 Task: Create a vector illustration of a vehicle.
Action: Mouse moved to (165, 133)
Screenshot: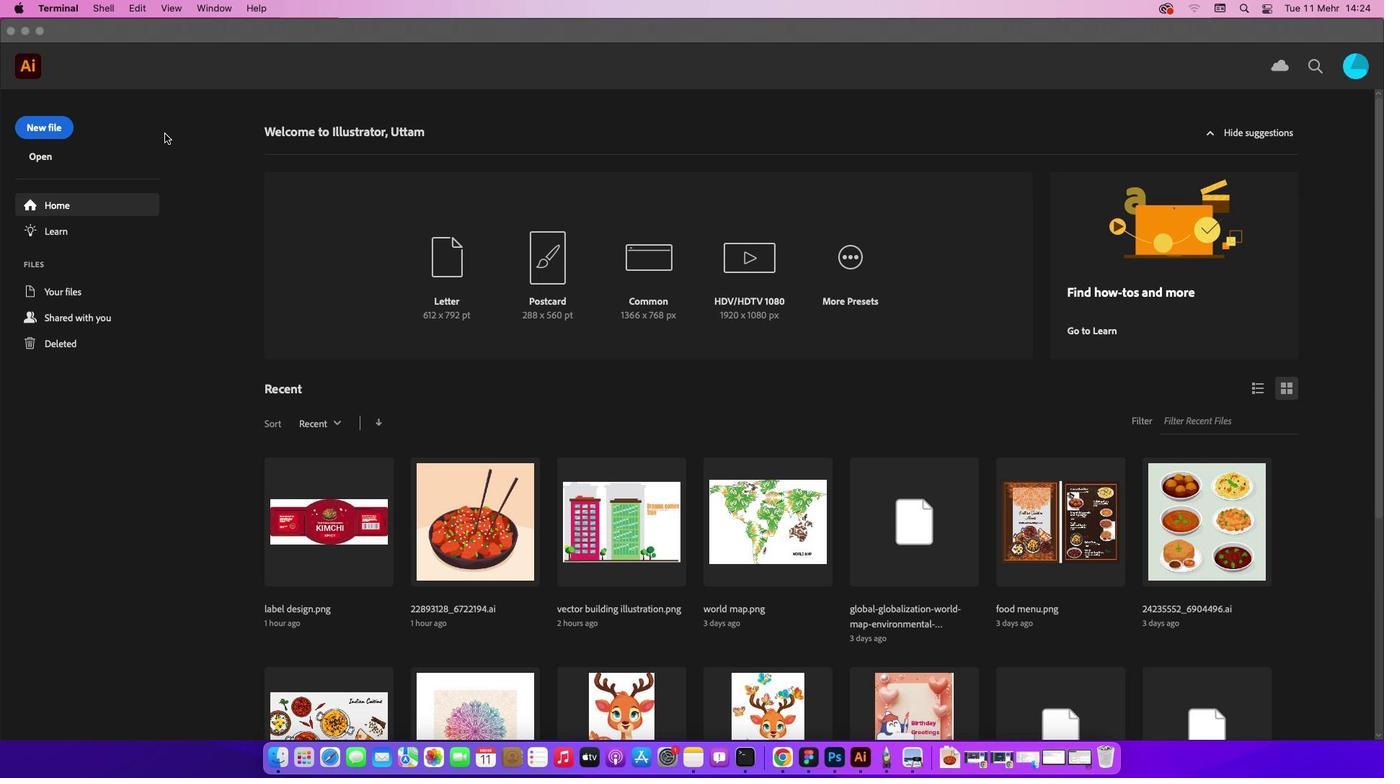 
Action: Mouse pressed left at (165, 133)
Screenshot: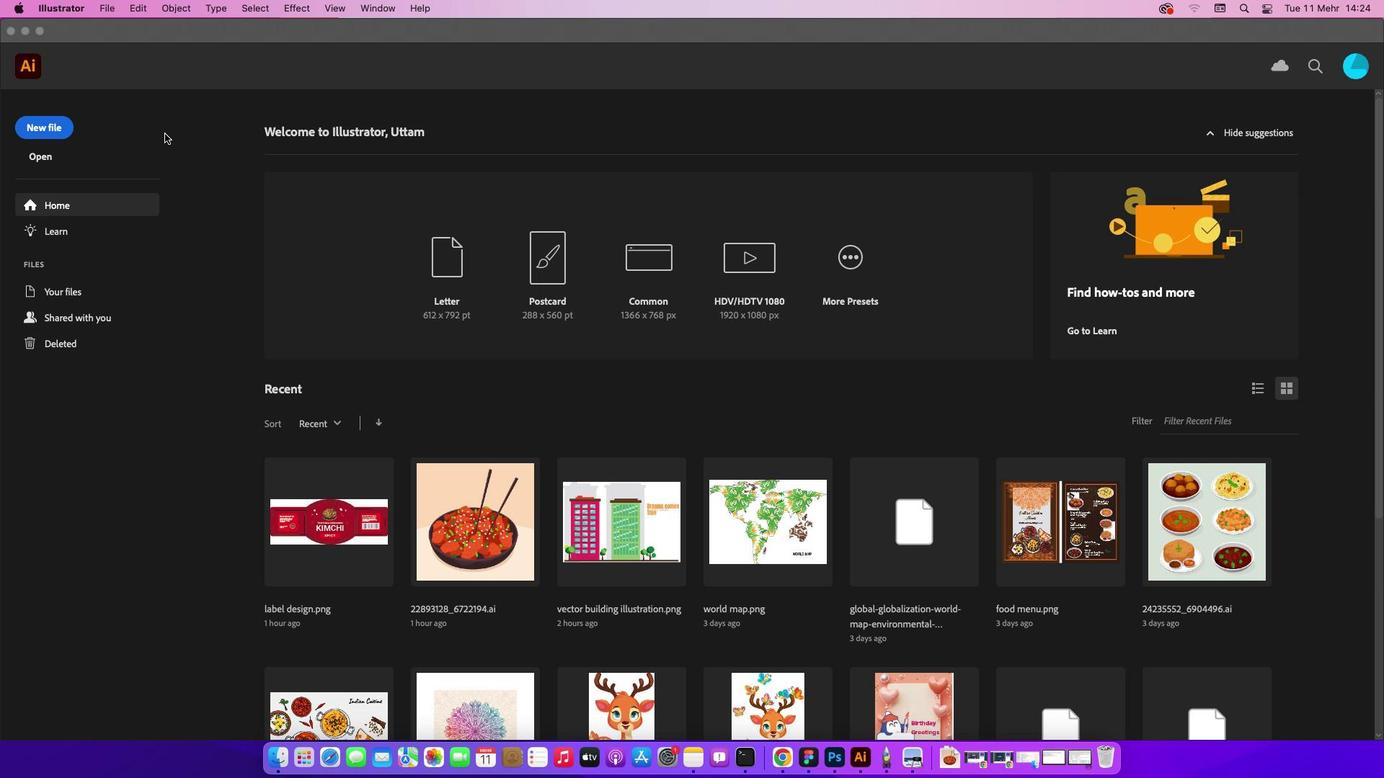 
Action: Mouse moved to (51, 129)
Screenshot: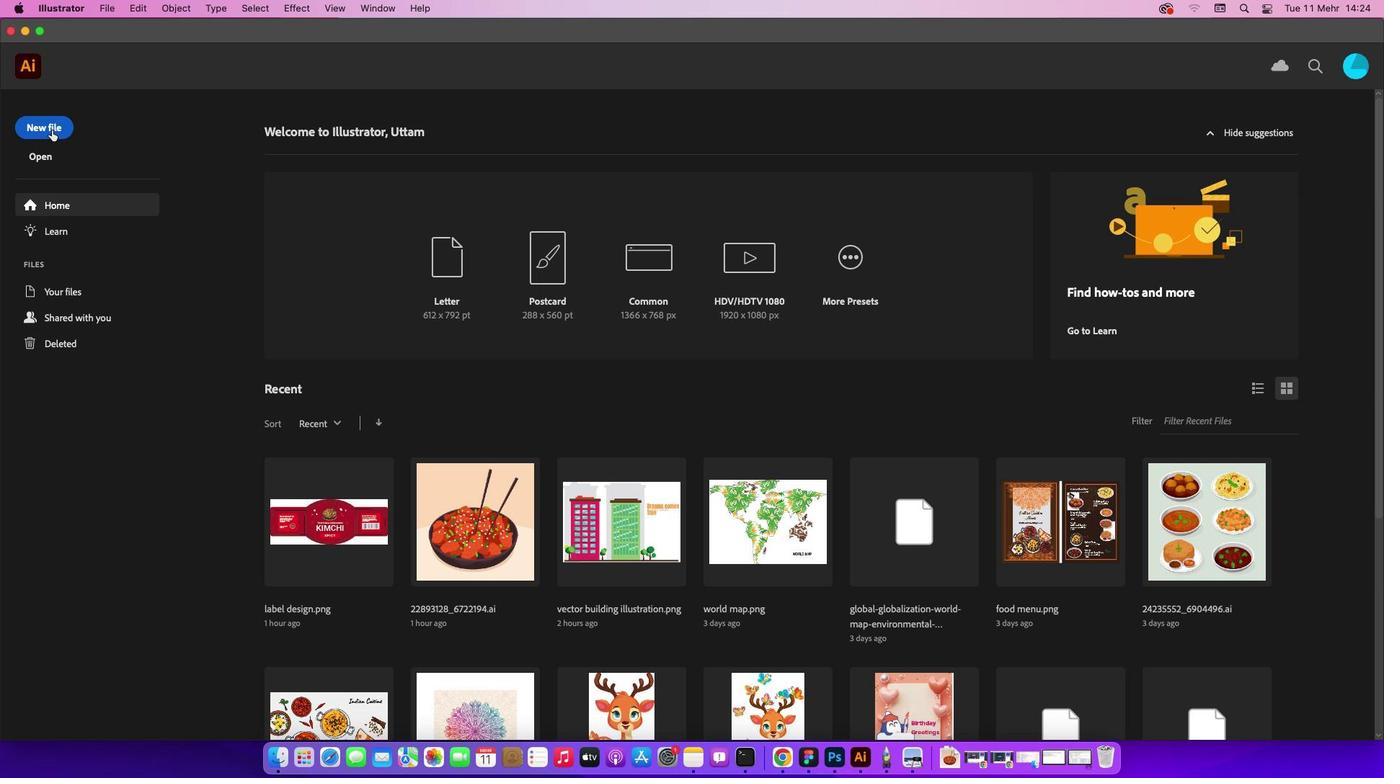 
Action: Mouse pressed left at (51, 129)
Screenshot: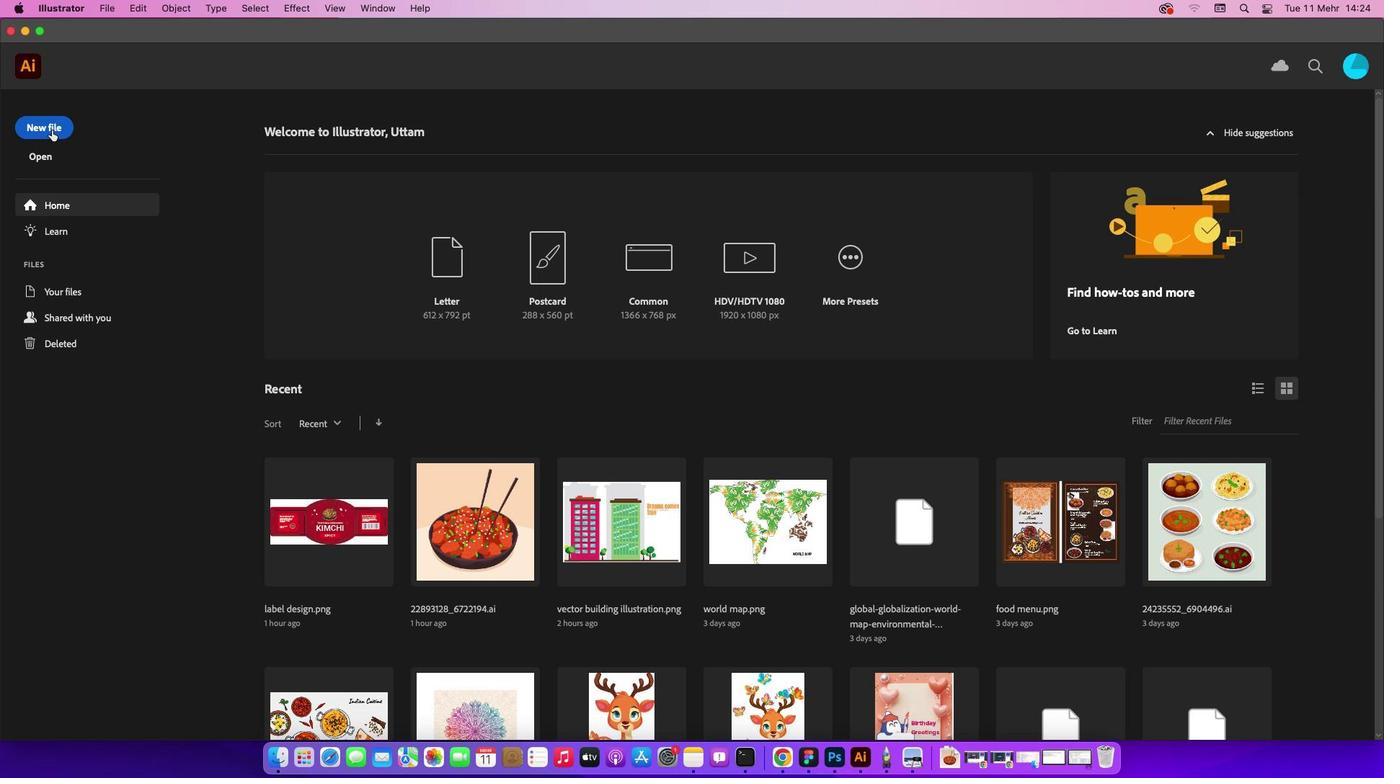 
Action: Mouse moved to (504, 279)
Screenshot: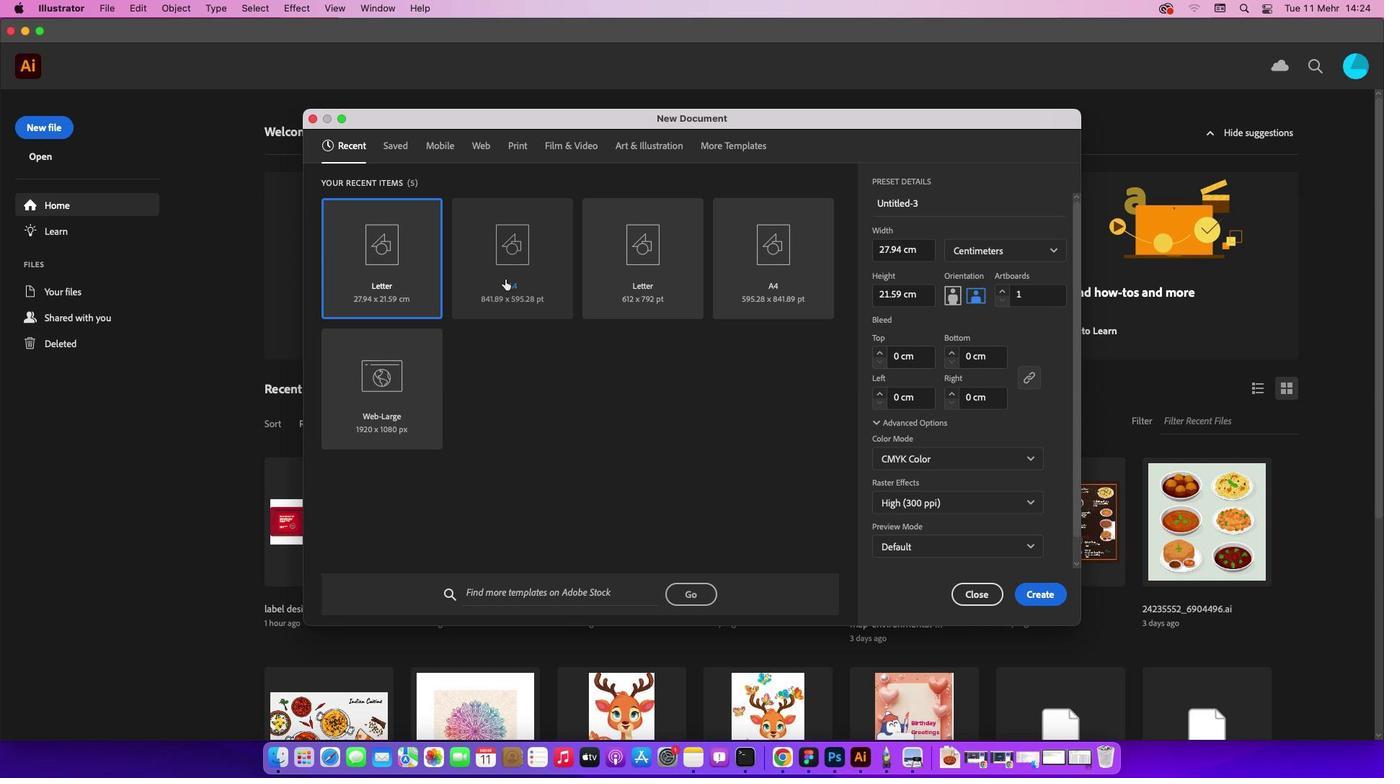 
Action: Mouse pressed left at (504, 279)
Screenshot: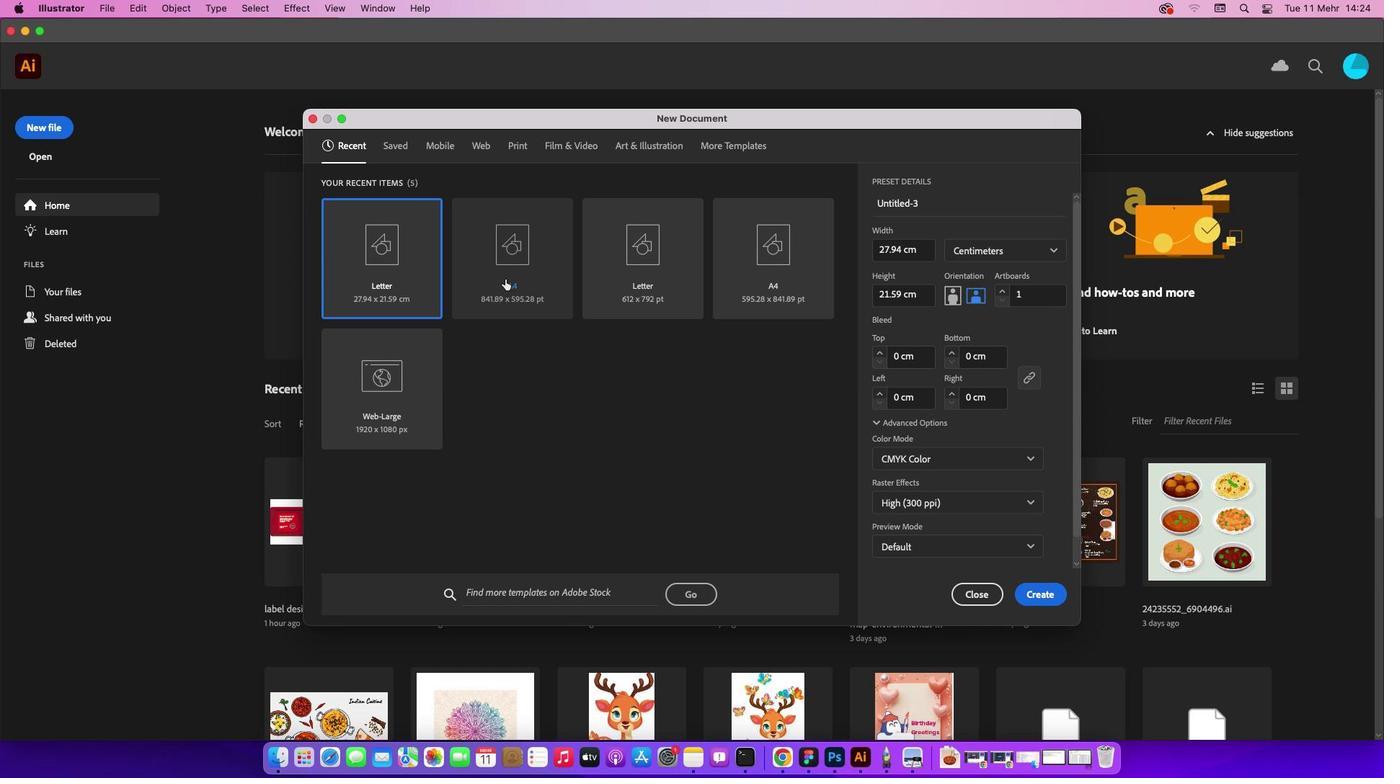 
Action: Mouse moved to (1042, 592)
Screenshot: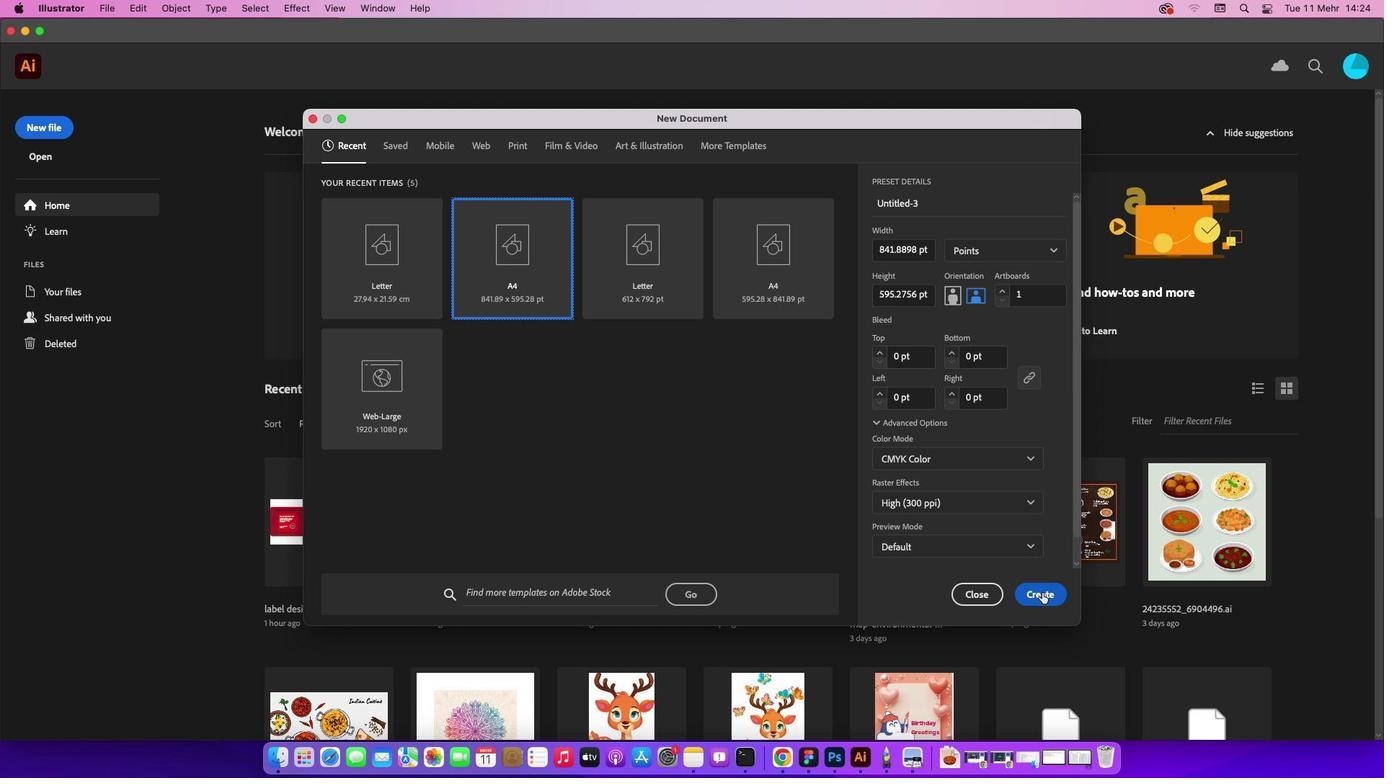
Action: Mouse pressed left at (1042, 592)
Screenshot: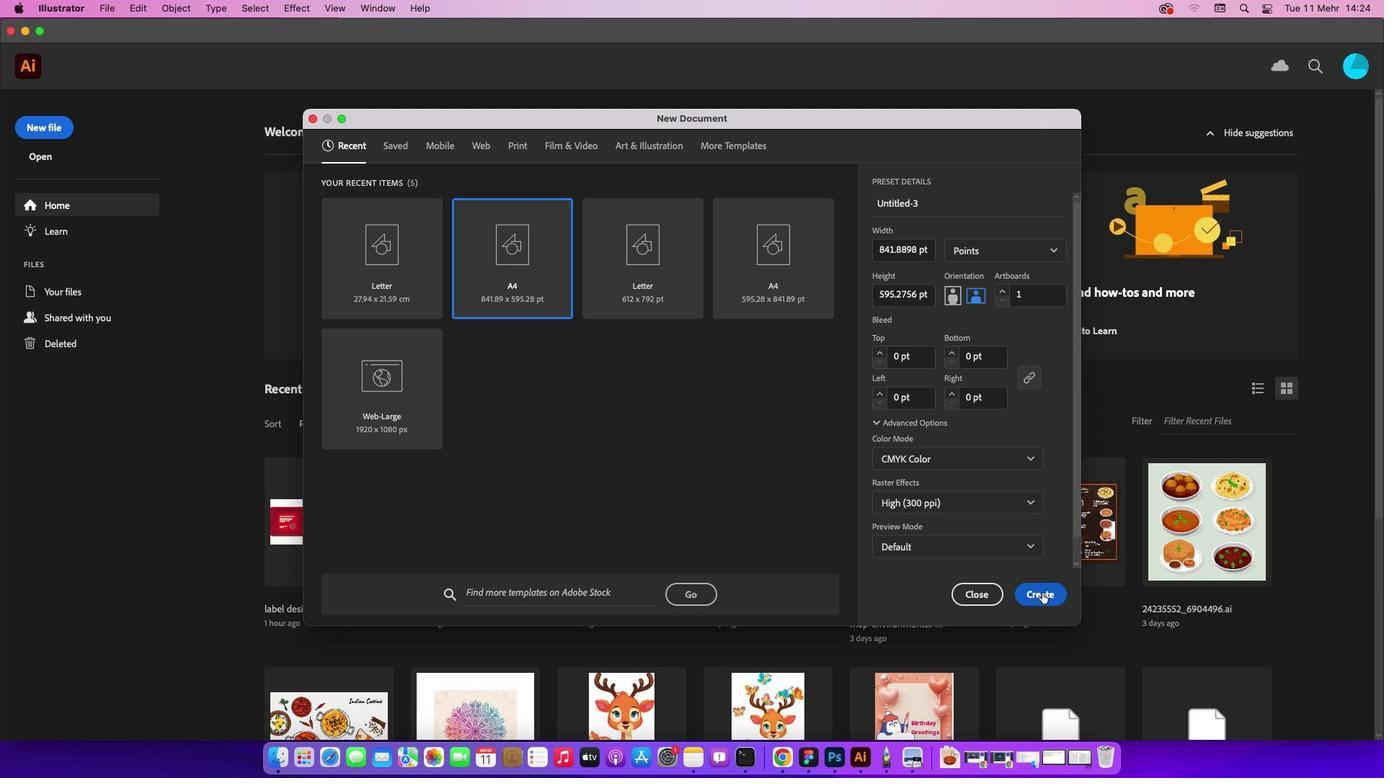 
Action: Mouse moved to (107, 5)
Screenshot: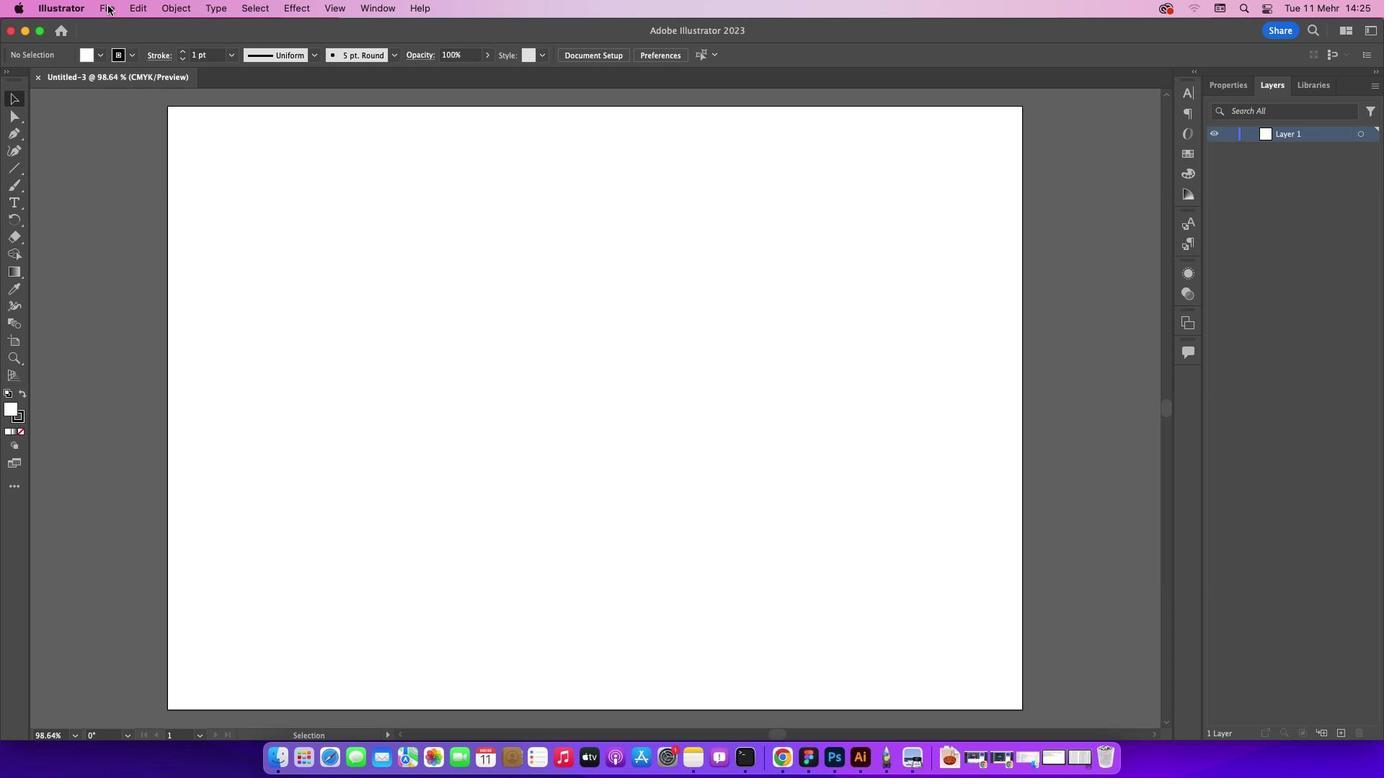 
Action: Mouse pressed left at (107, 5)
Screenshot: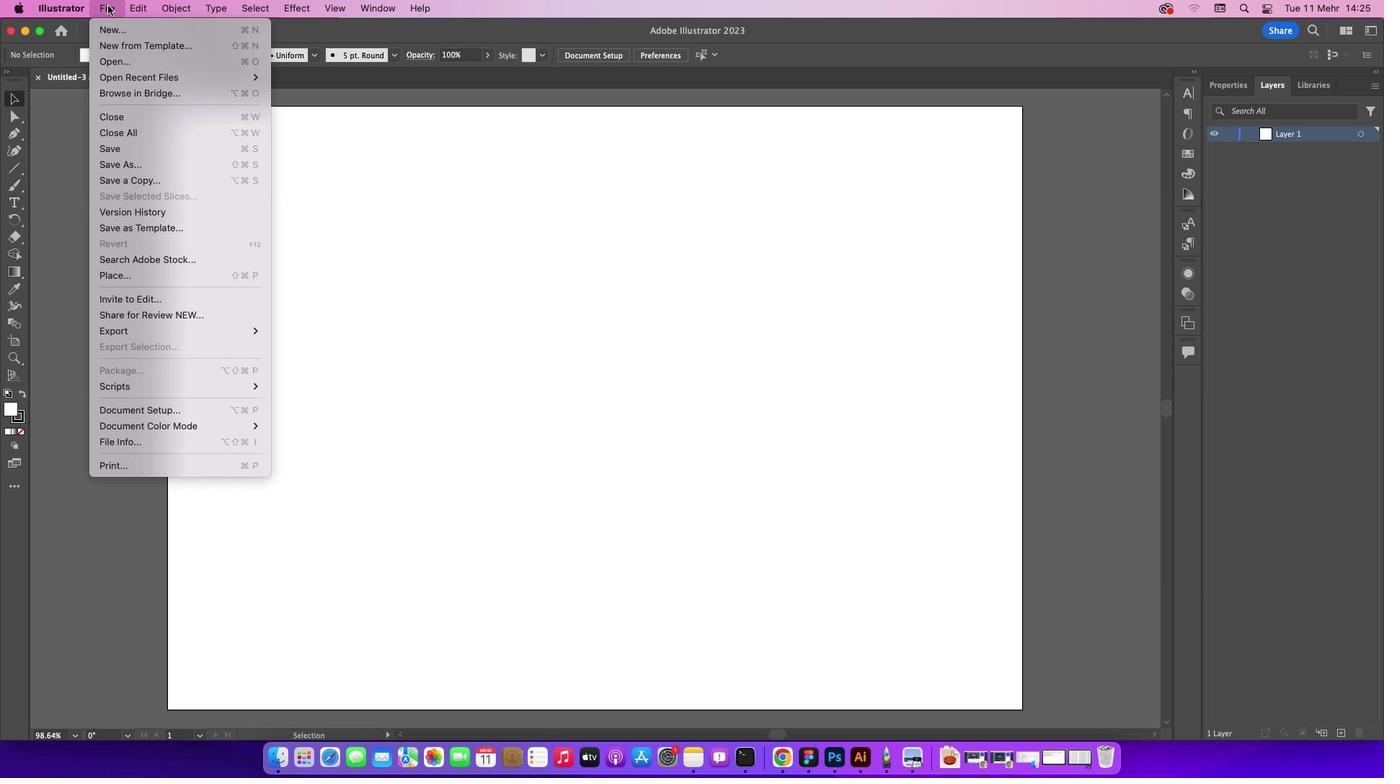 
Action: Mouse moved to (117, 62)
Screenshot: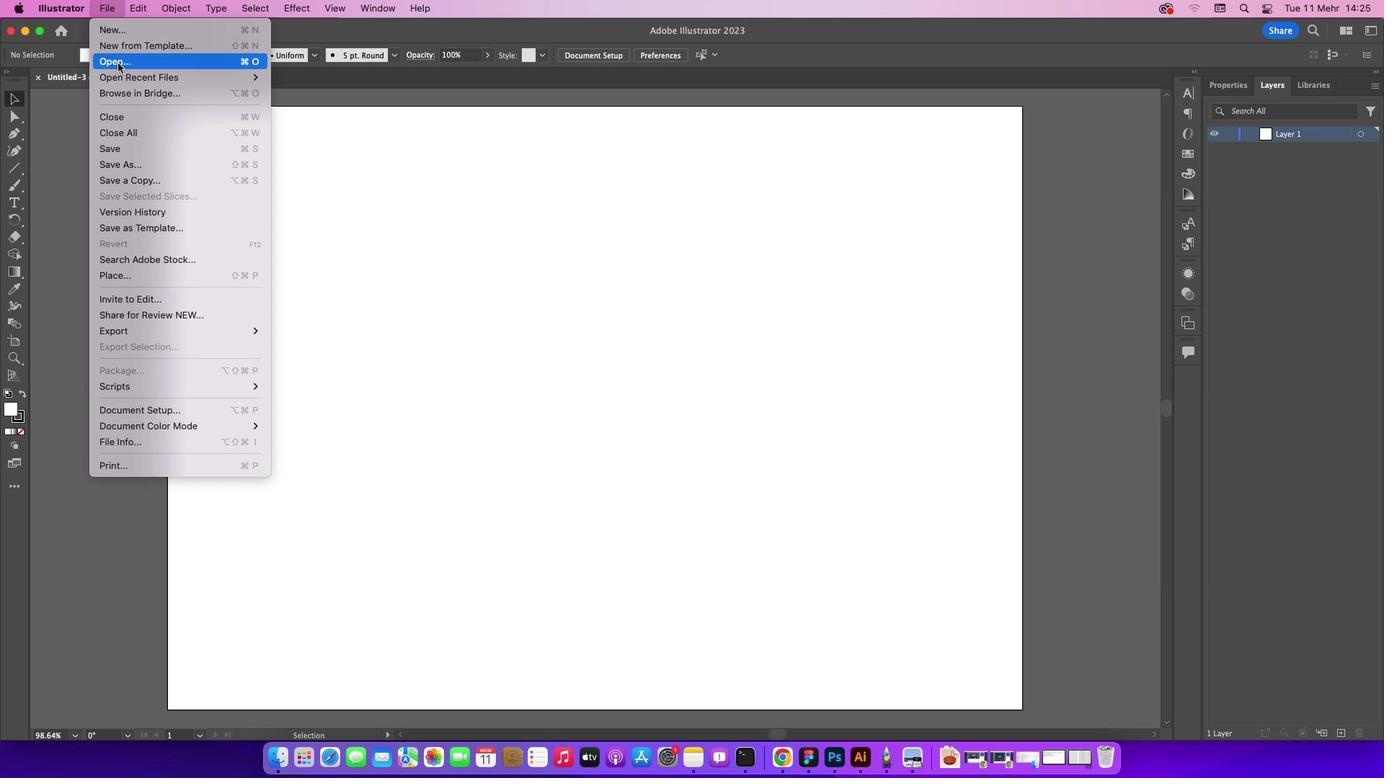 
Action: Mouse pressed left at (117, 62)
Screenshot: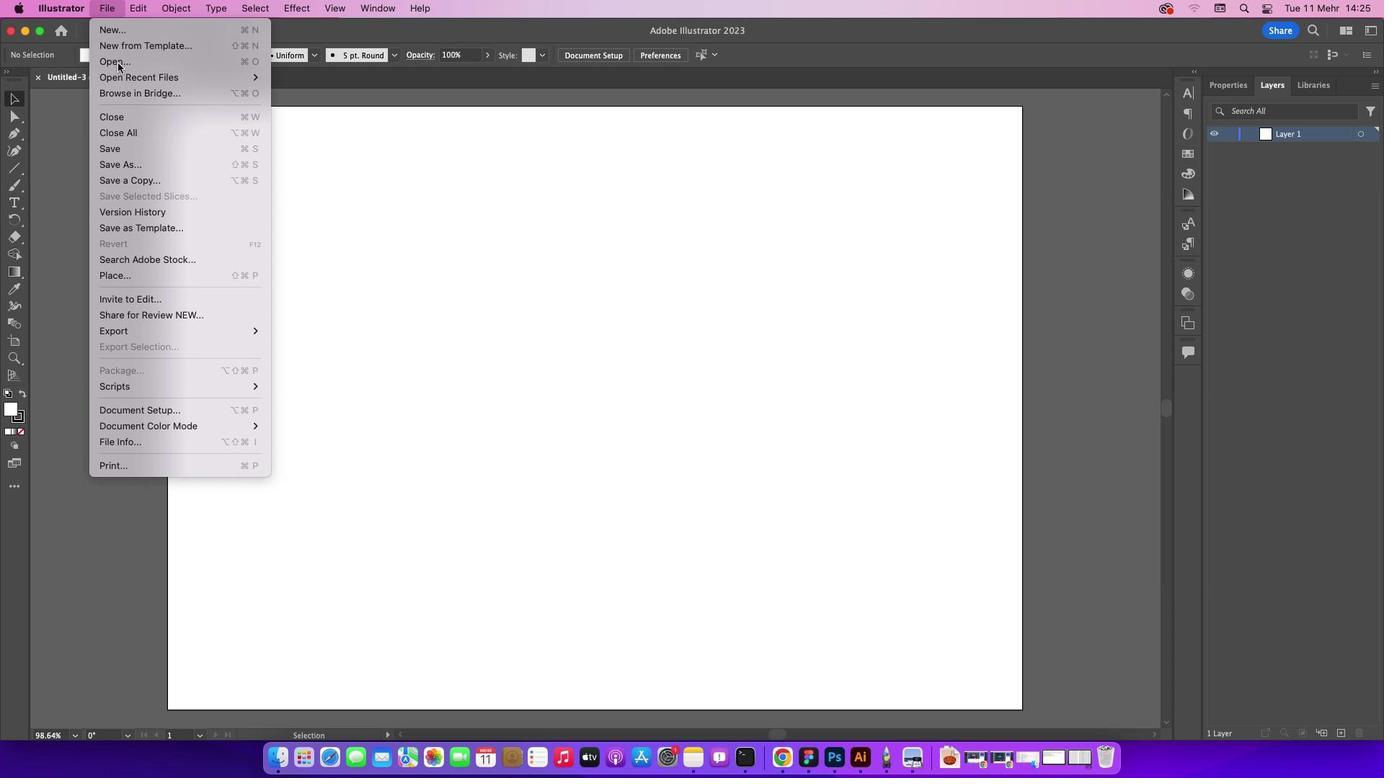 
Action: Mouse moved to (579, 177)
Screenshot: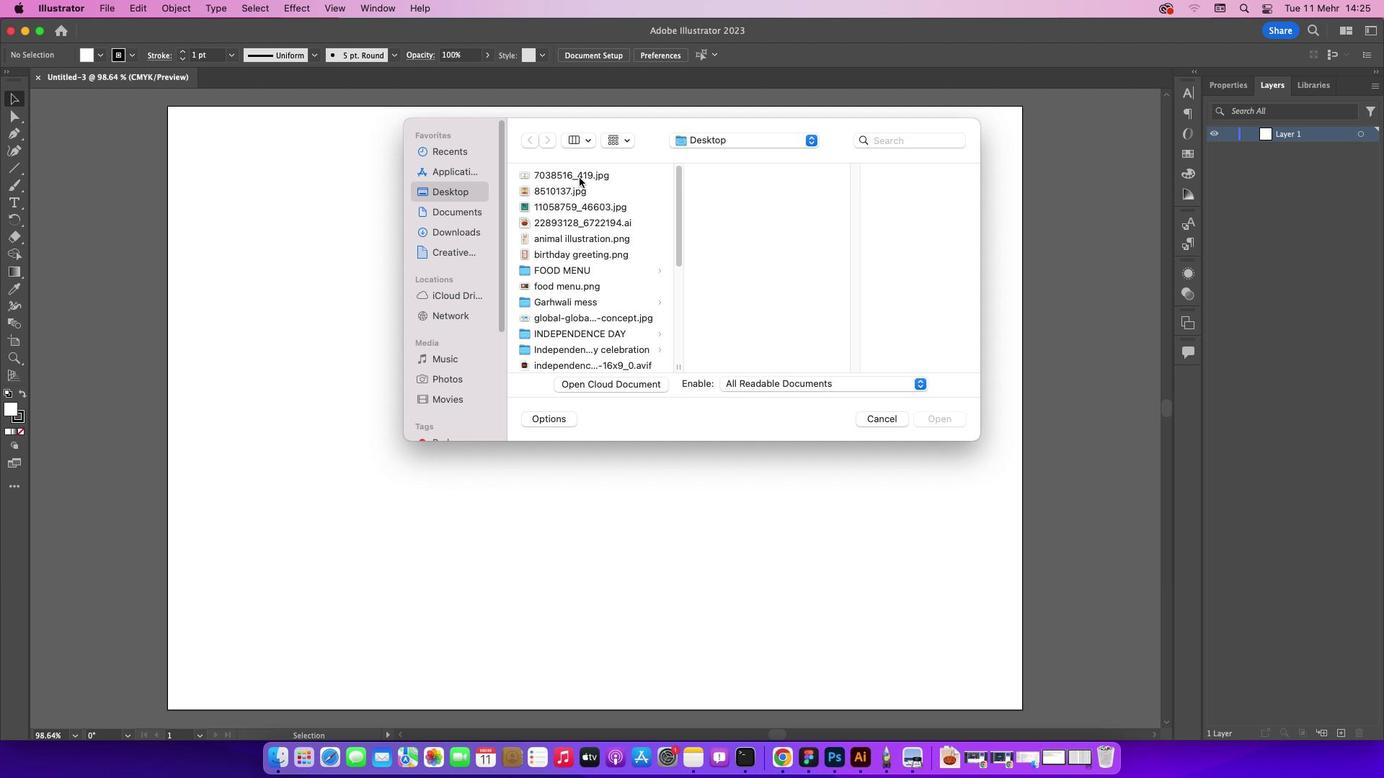 
Action: Mouse pressed left at (579, 177)
Screenshot: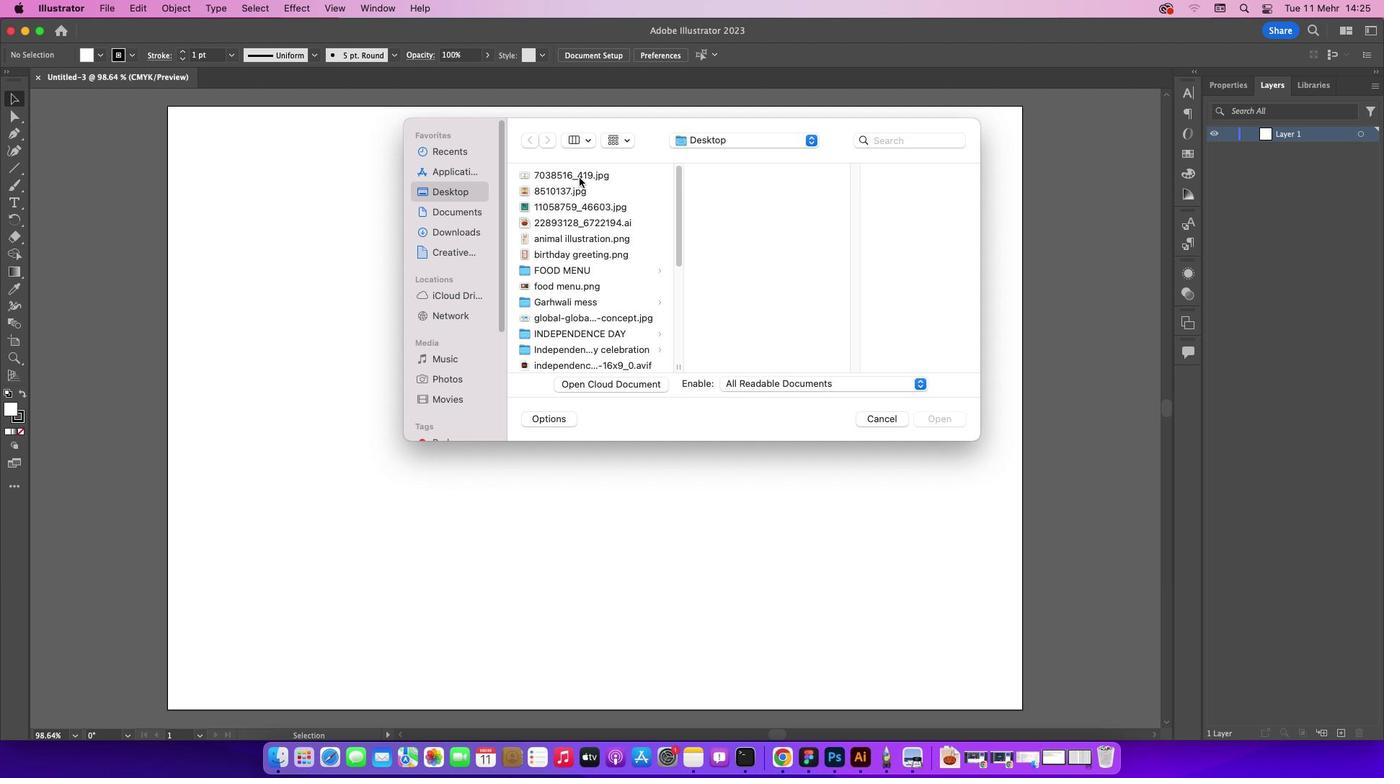 
Action: Mouse moved to (576, 192)
Screenshot: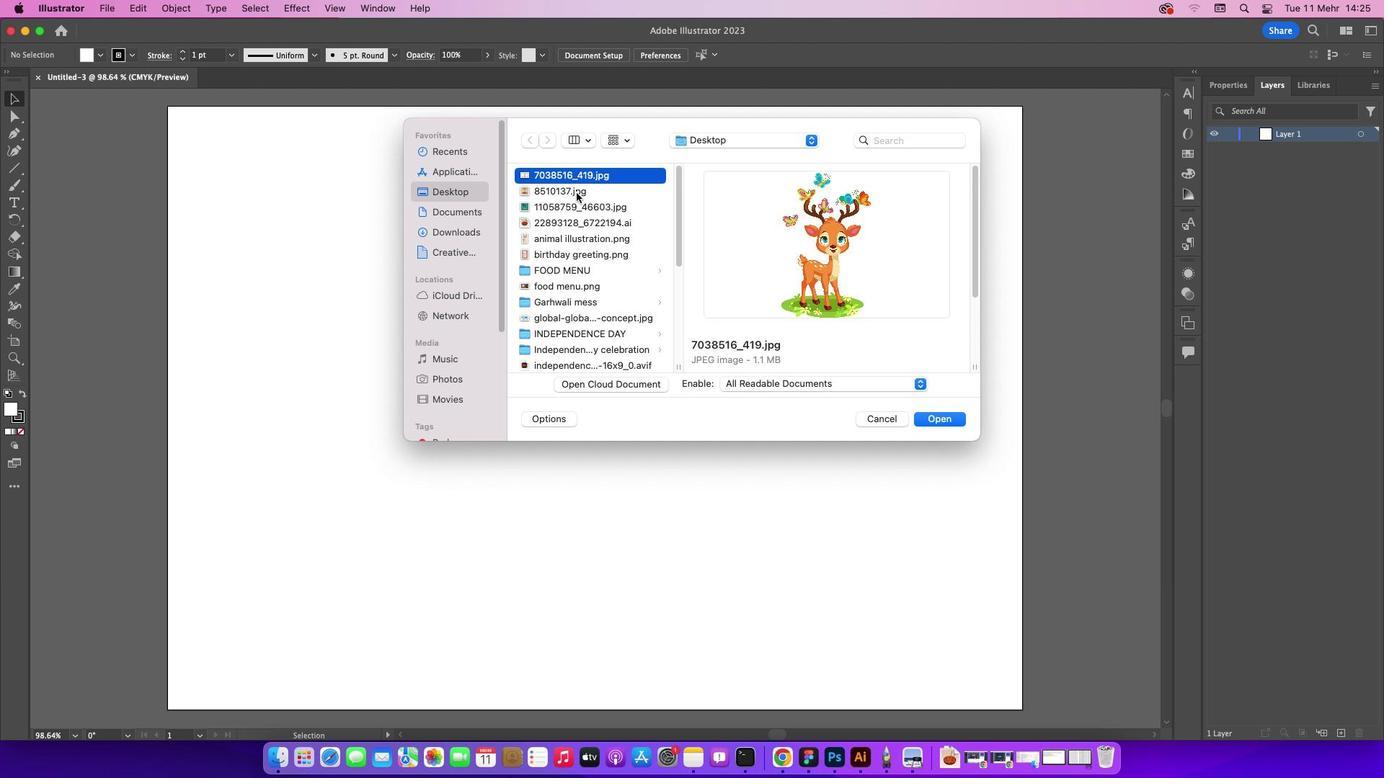 
Action: Mouse pressed left at (576, 192)
Screenshot: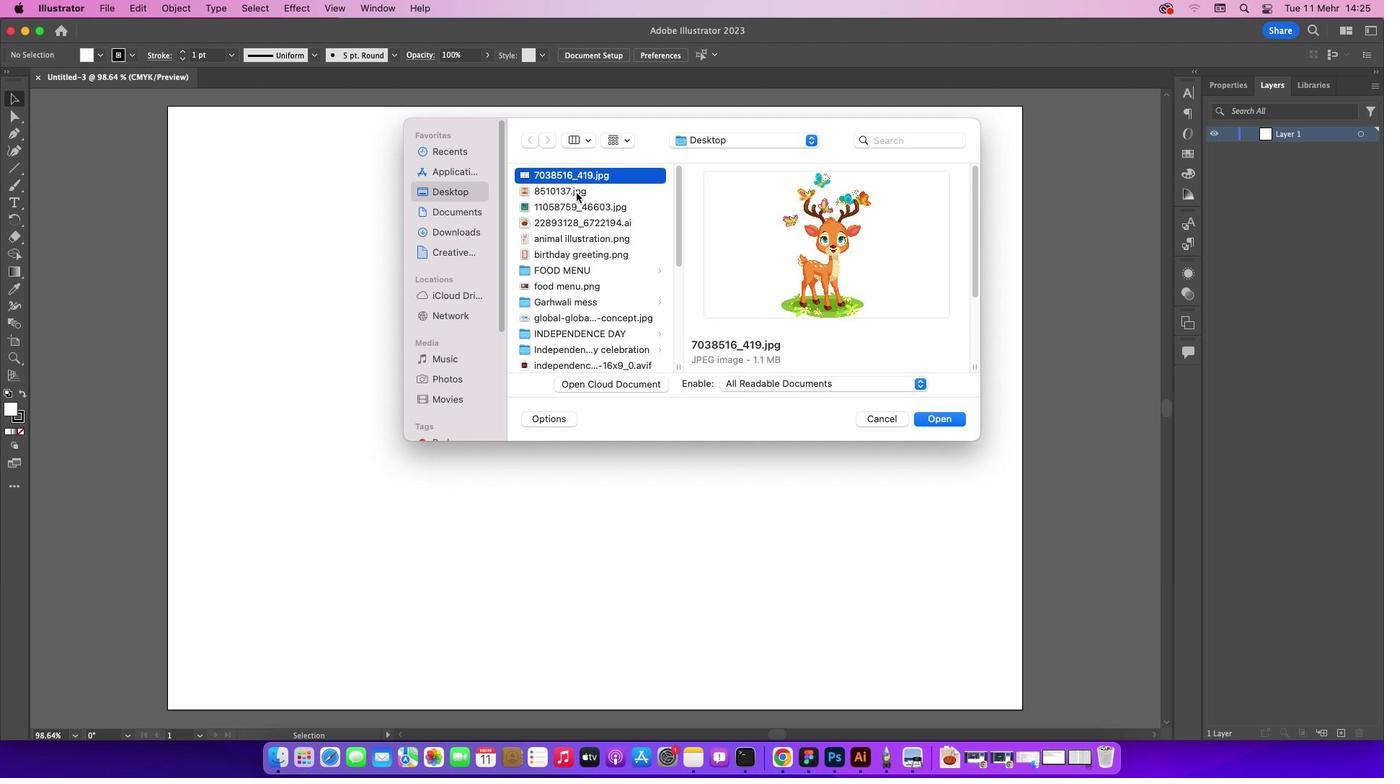 
Action: Mouse moved to (578, 207)
Screenshot: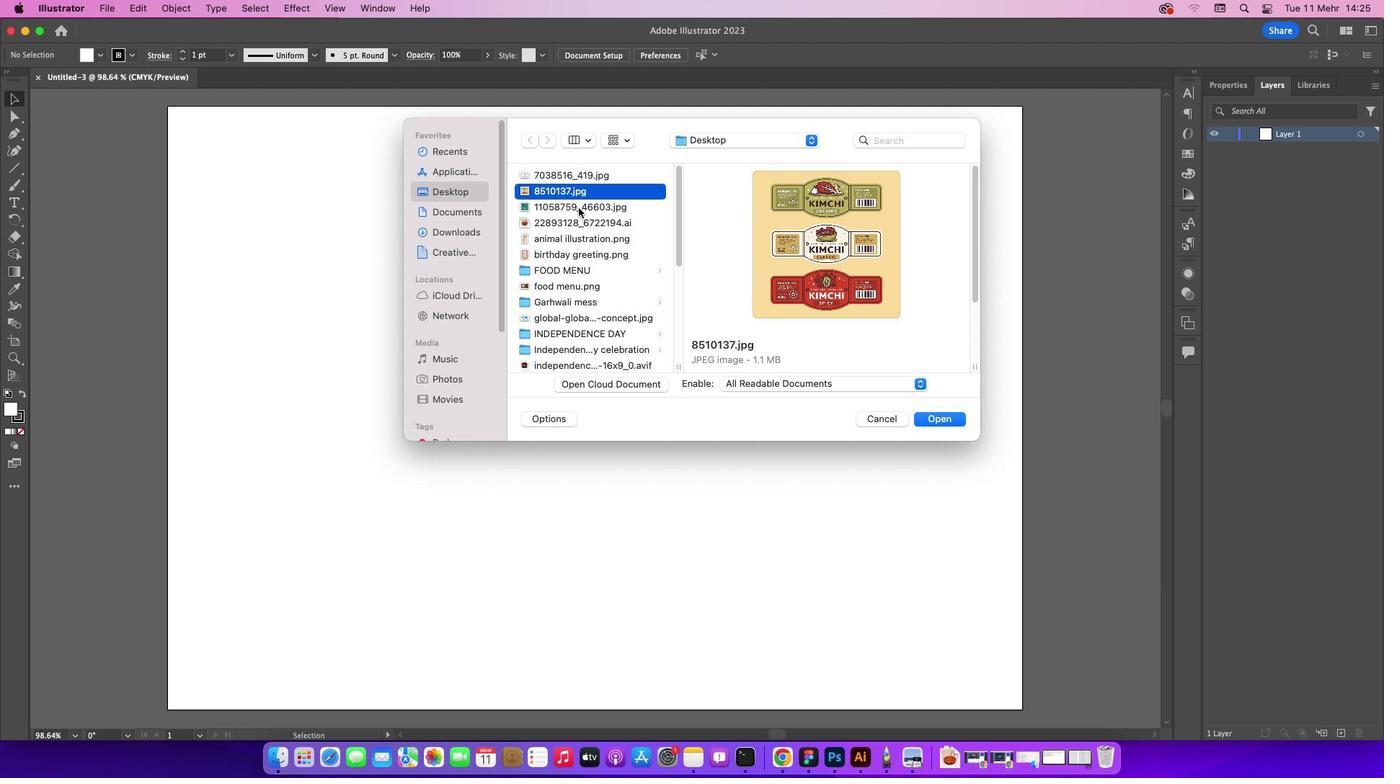 
Action: Mouse pressed left at (578, 207)
Screenshot: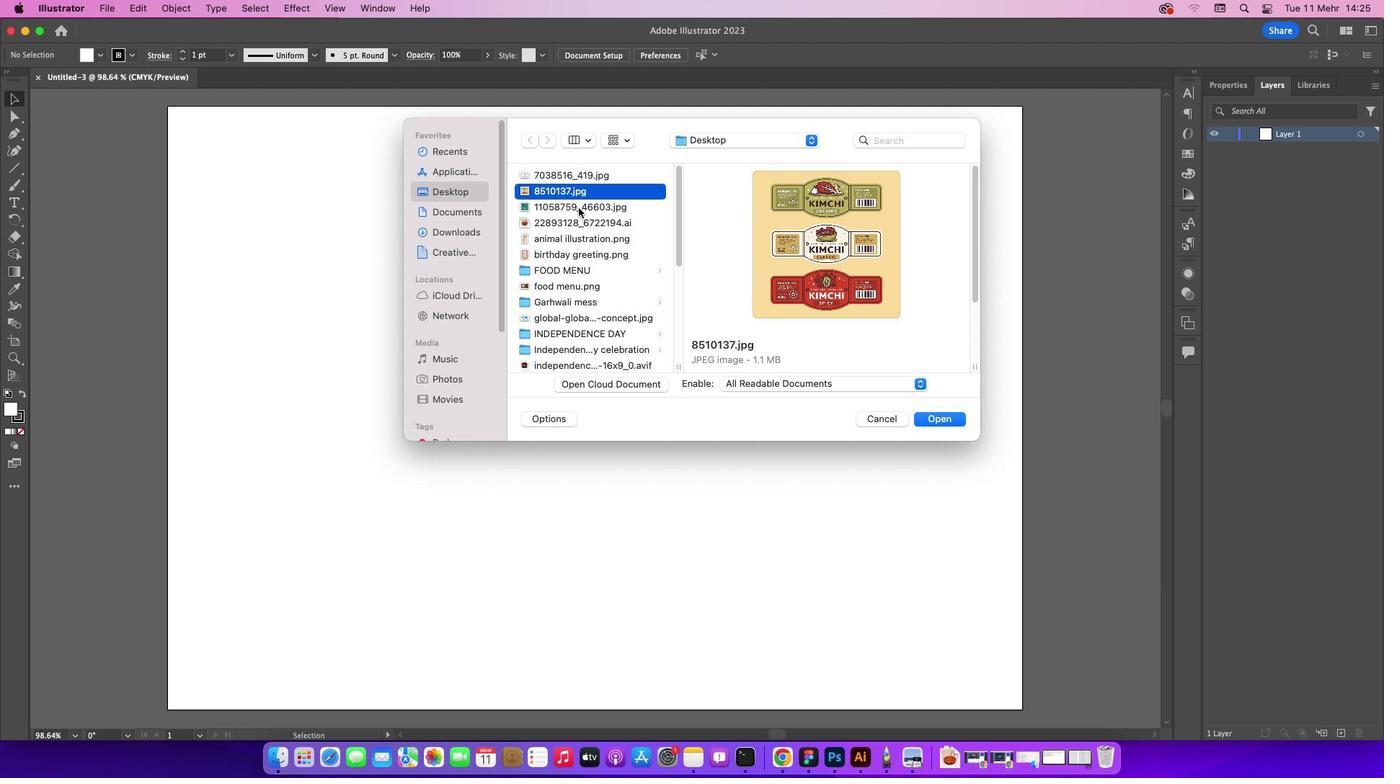 
Action: Mouse moved to (944, 421)
Screenshot: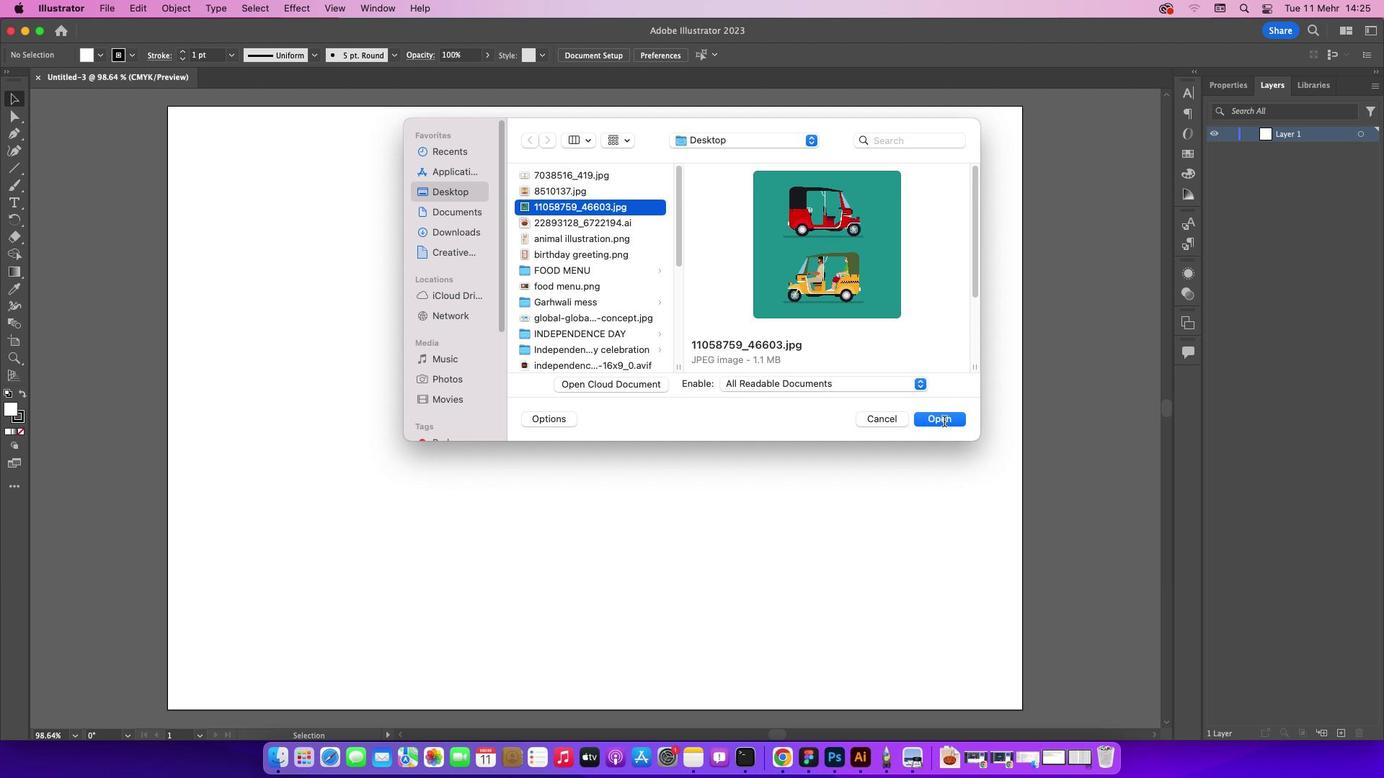 
Action: Mouse pressed left at (944, 421)
Screenshot: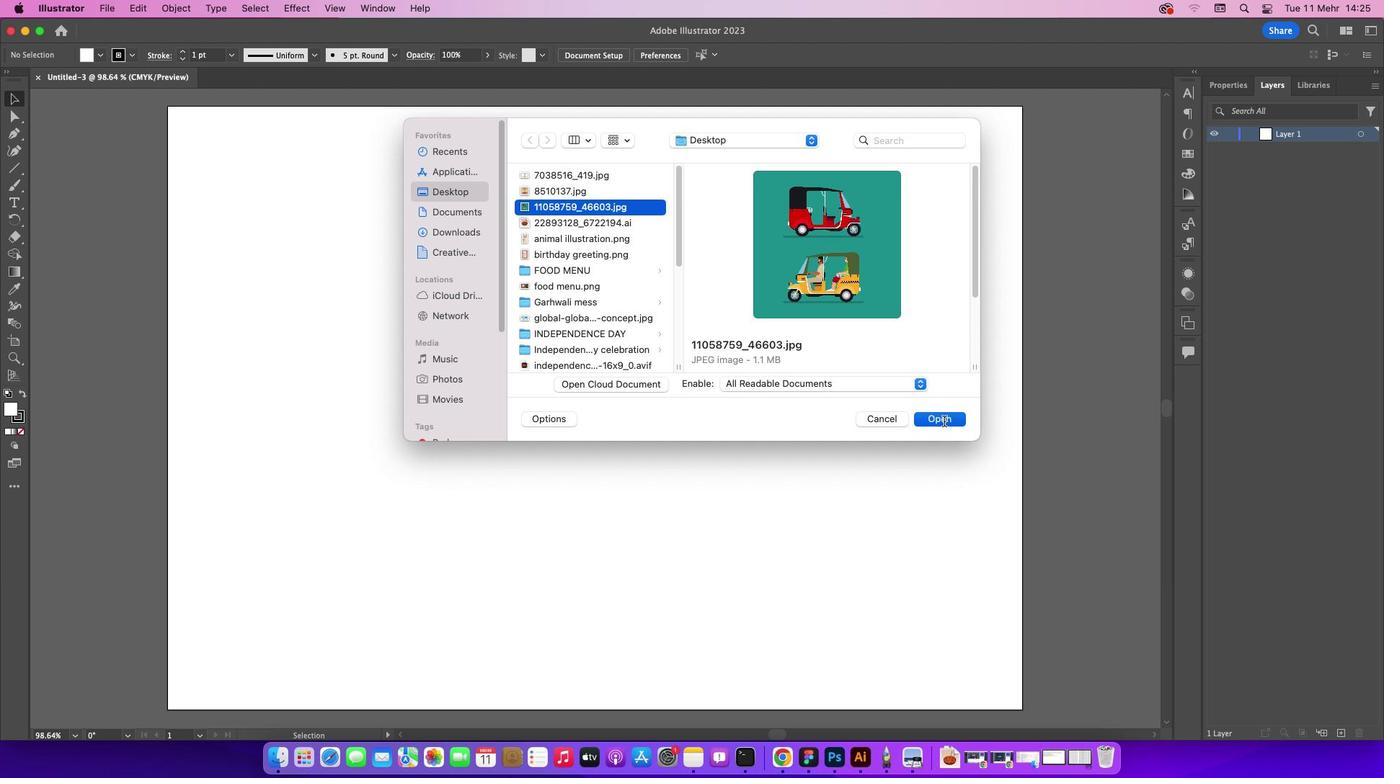 
Action: Mouse moved to (693, 424)
Screenshot: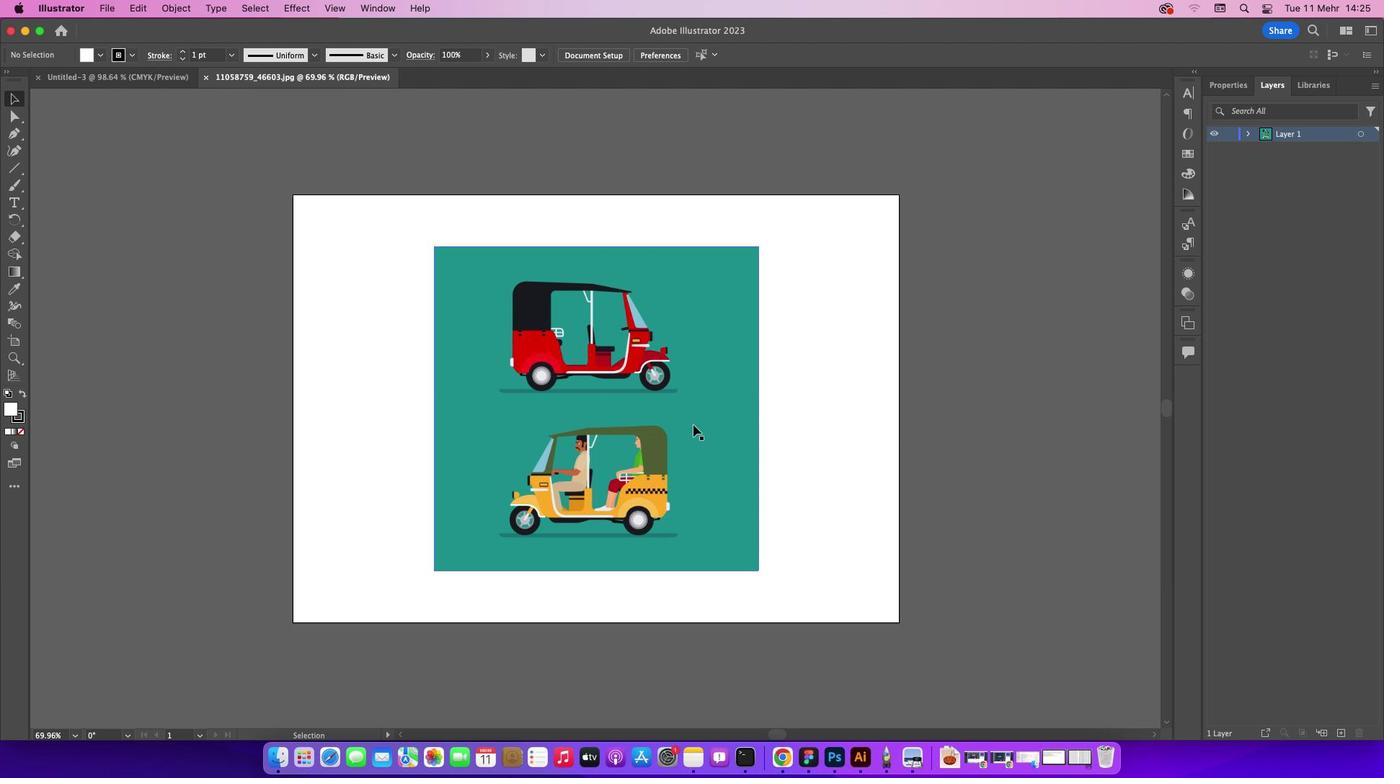 
Action: Key pressed Key.cmd_r'=''='
Screenshot: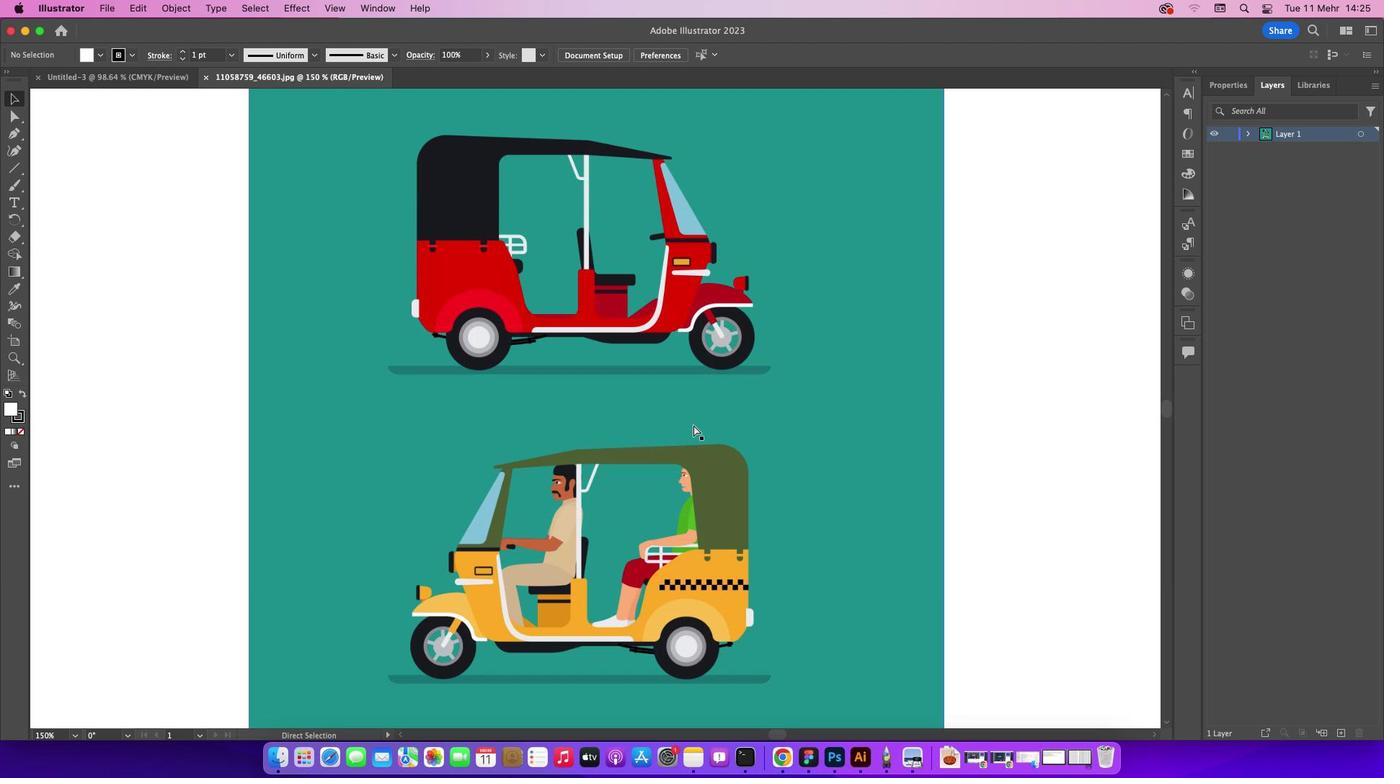 
Action: Mouse scrolled (693, 424) with delta (0, 0)
Screenshot: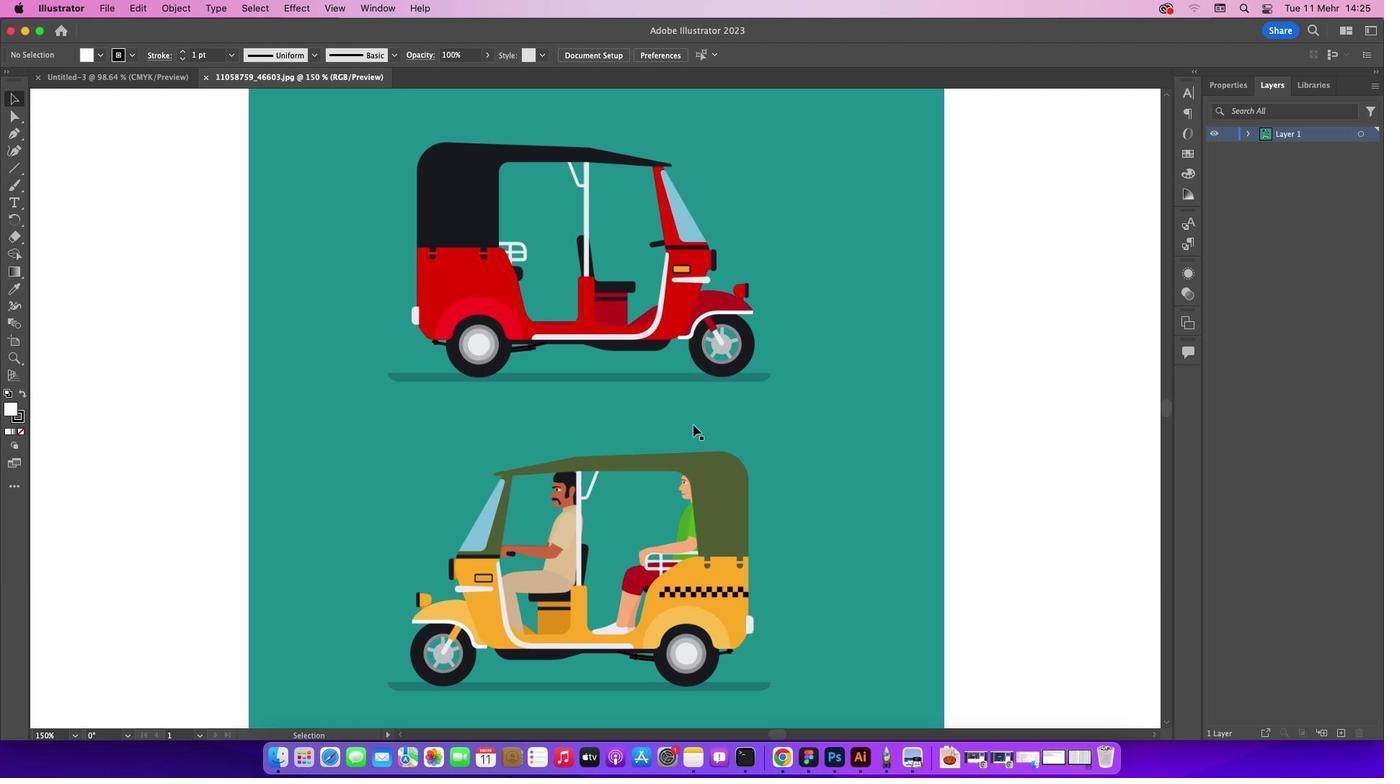 
Action: Mouse scrolled (693, 424) with delta (0, 0)
Screenshot: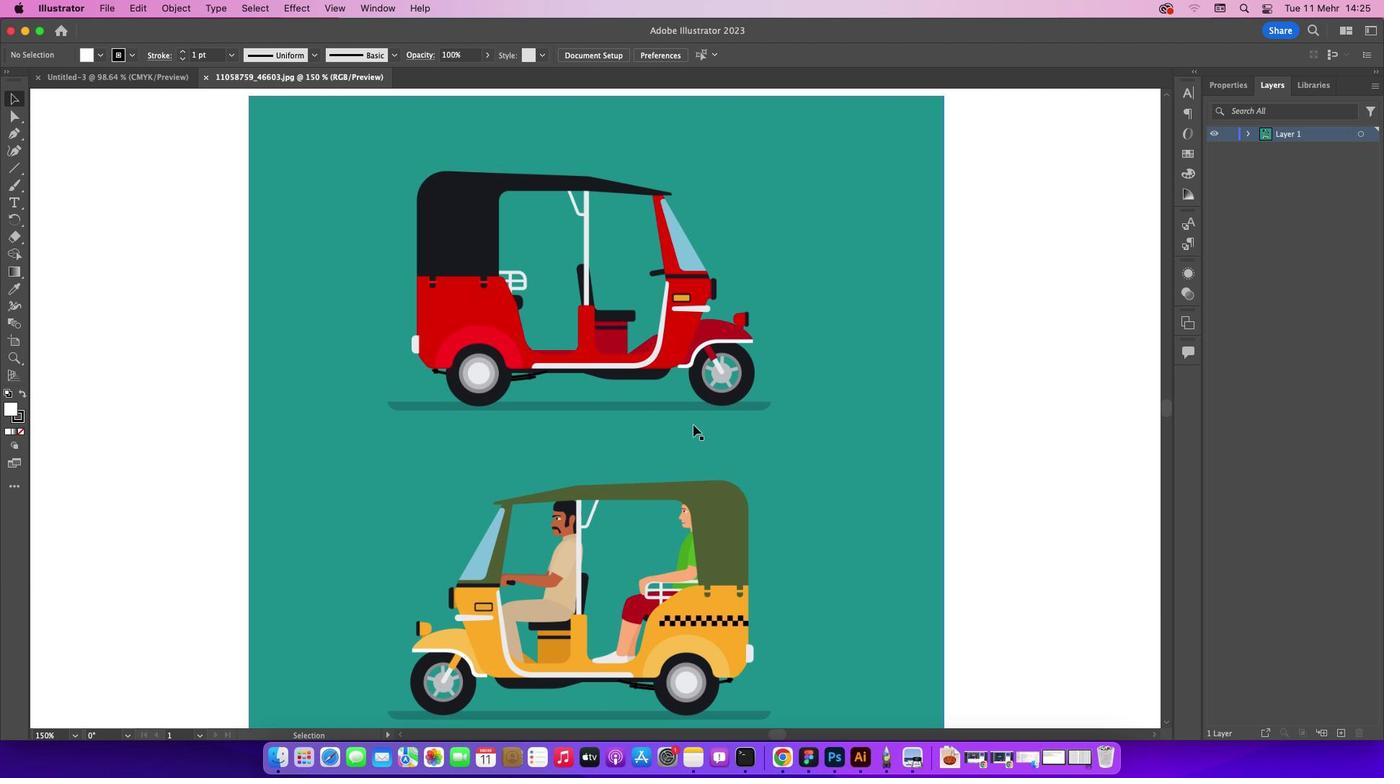 
Action: Mouse scrolled (693, 424) with delta (0, 2)
Screenshot: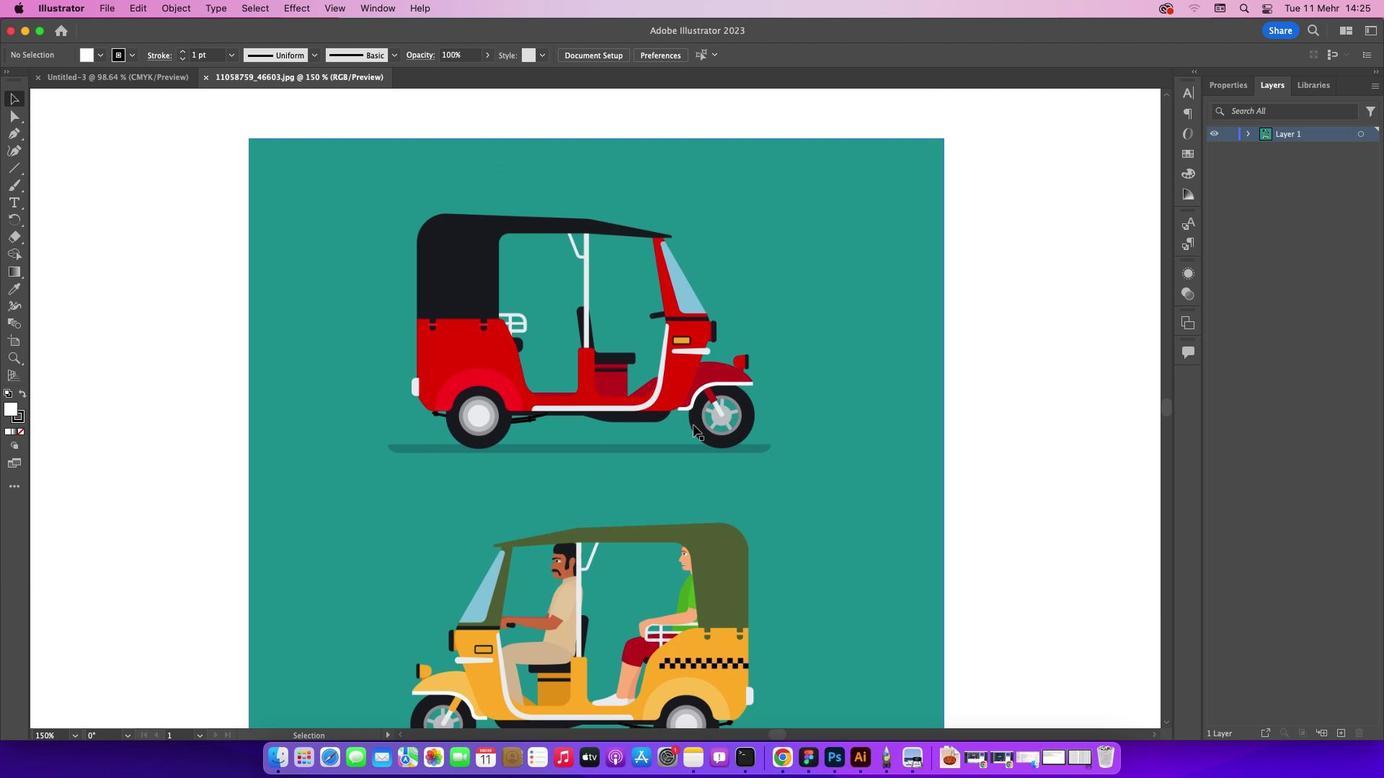 
Action: Mouse scrolled (693, 424) with delta (0, 3)
Screenshot: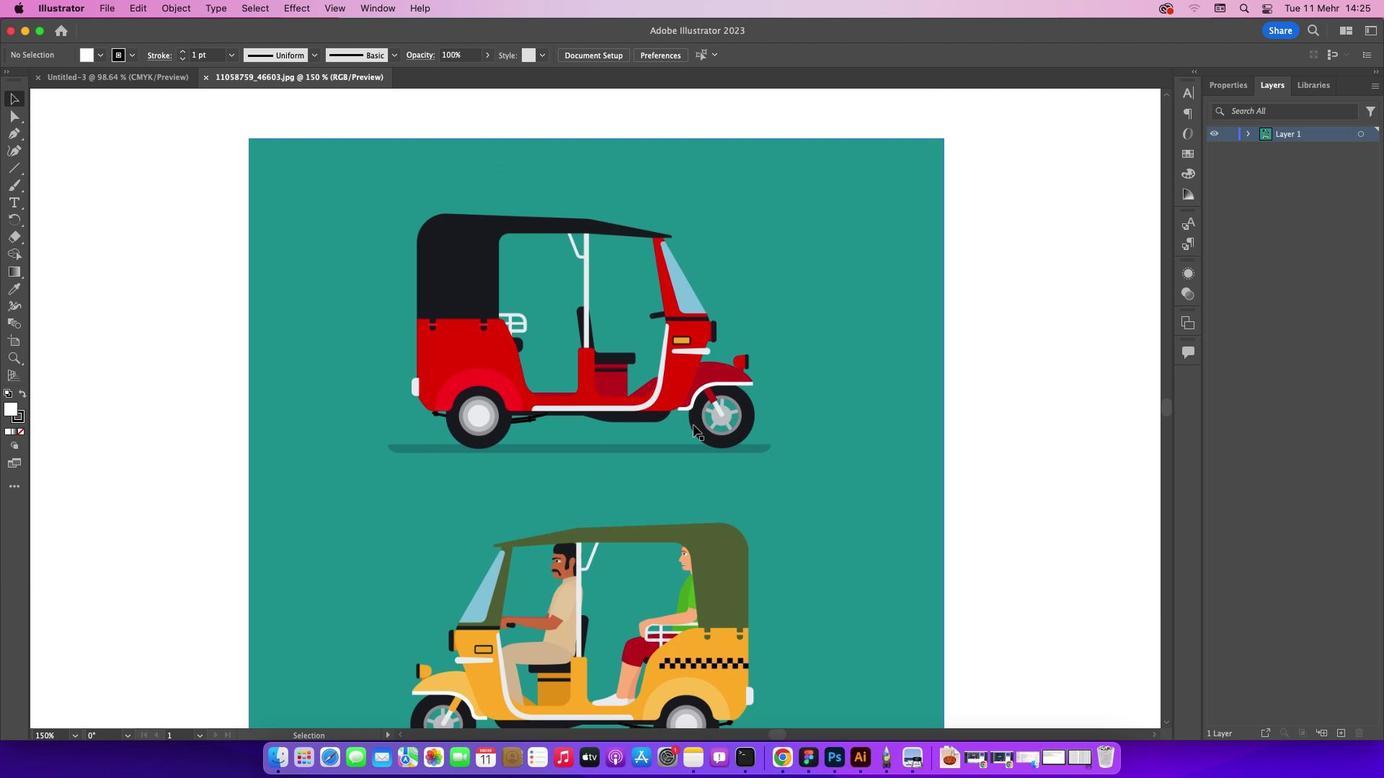
Action: Mouse scrolled (693, 424) with delta (0, 0)
Screenshot: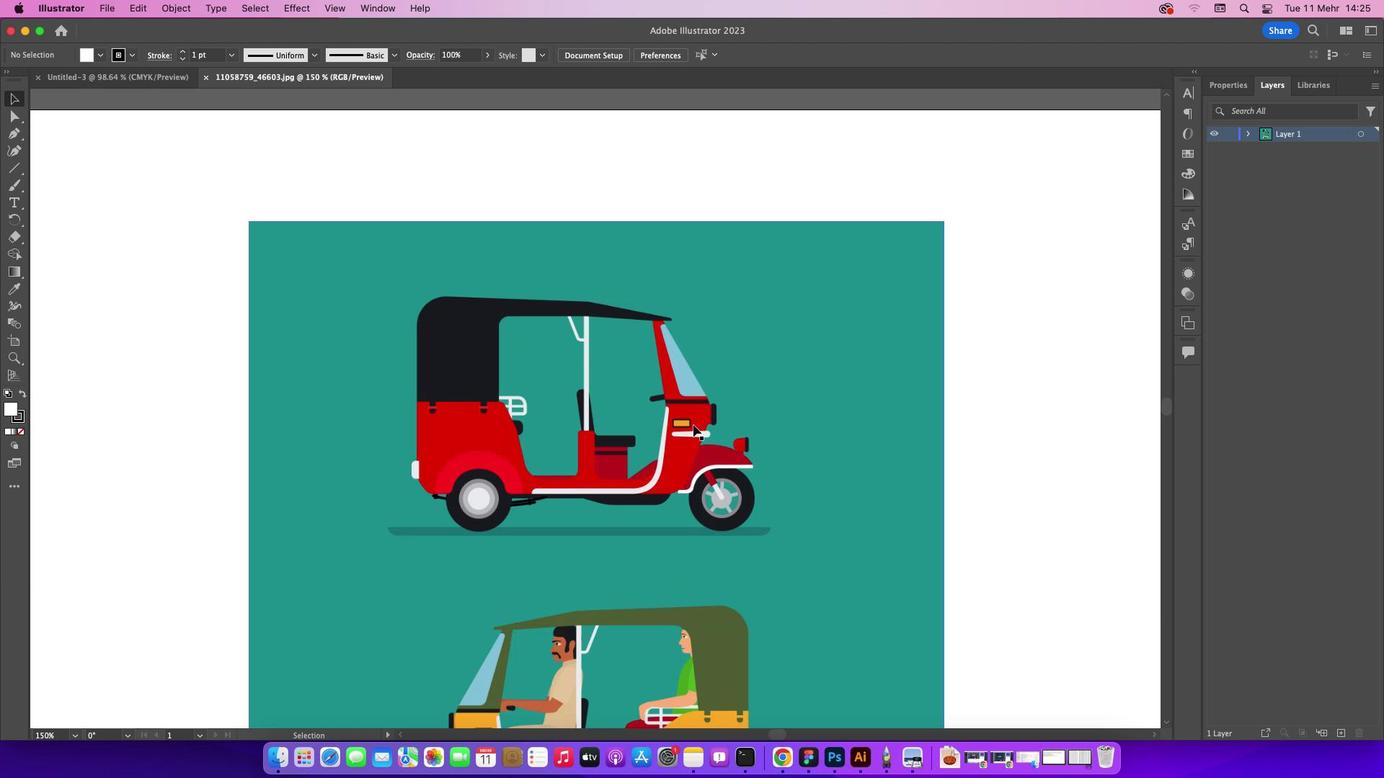 
Action: Mouse scrolled (693, 424) with delta (0, 0)
Screenshot: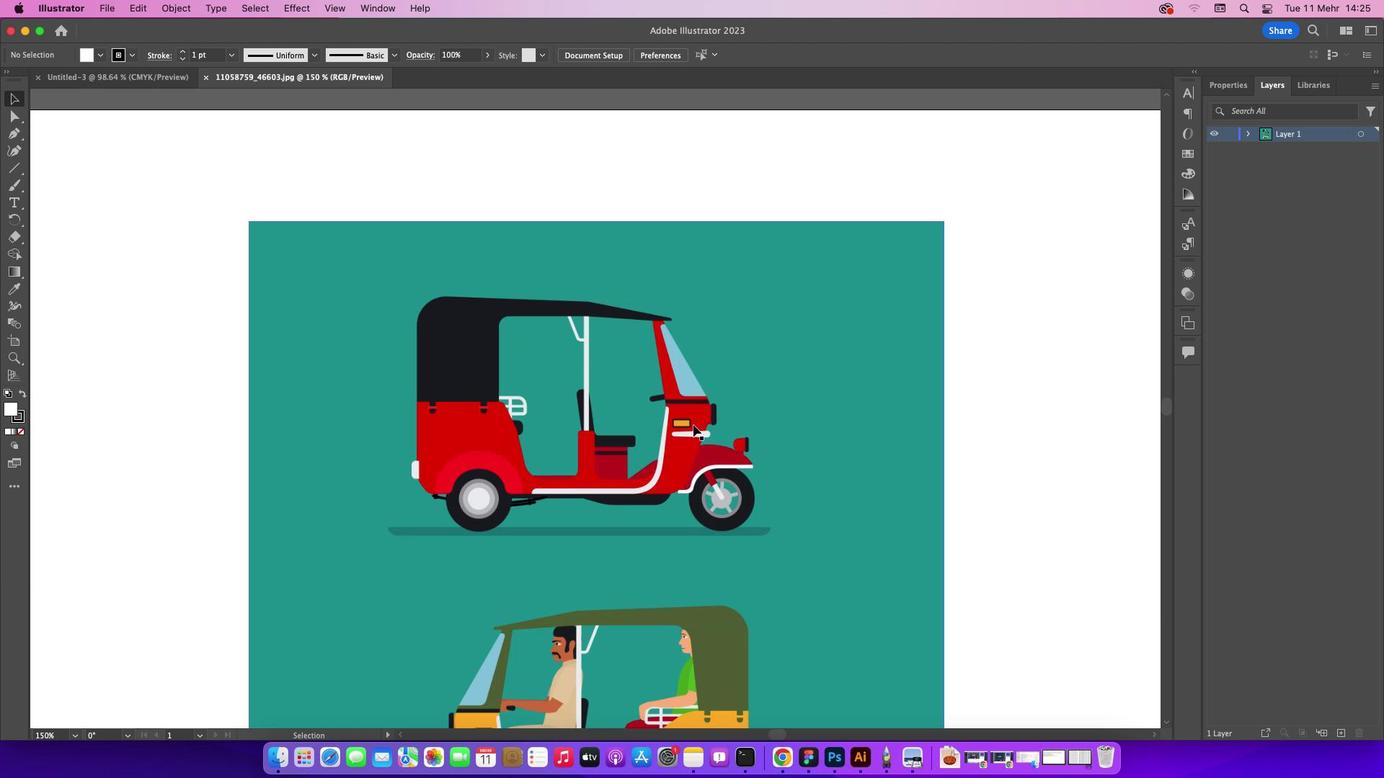 
Action: Mouse scrolled (693, 424) with delta (0, 2)
Screenshot: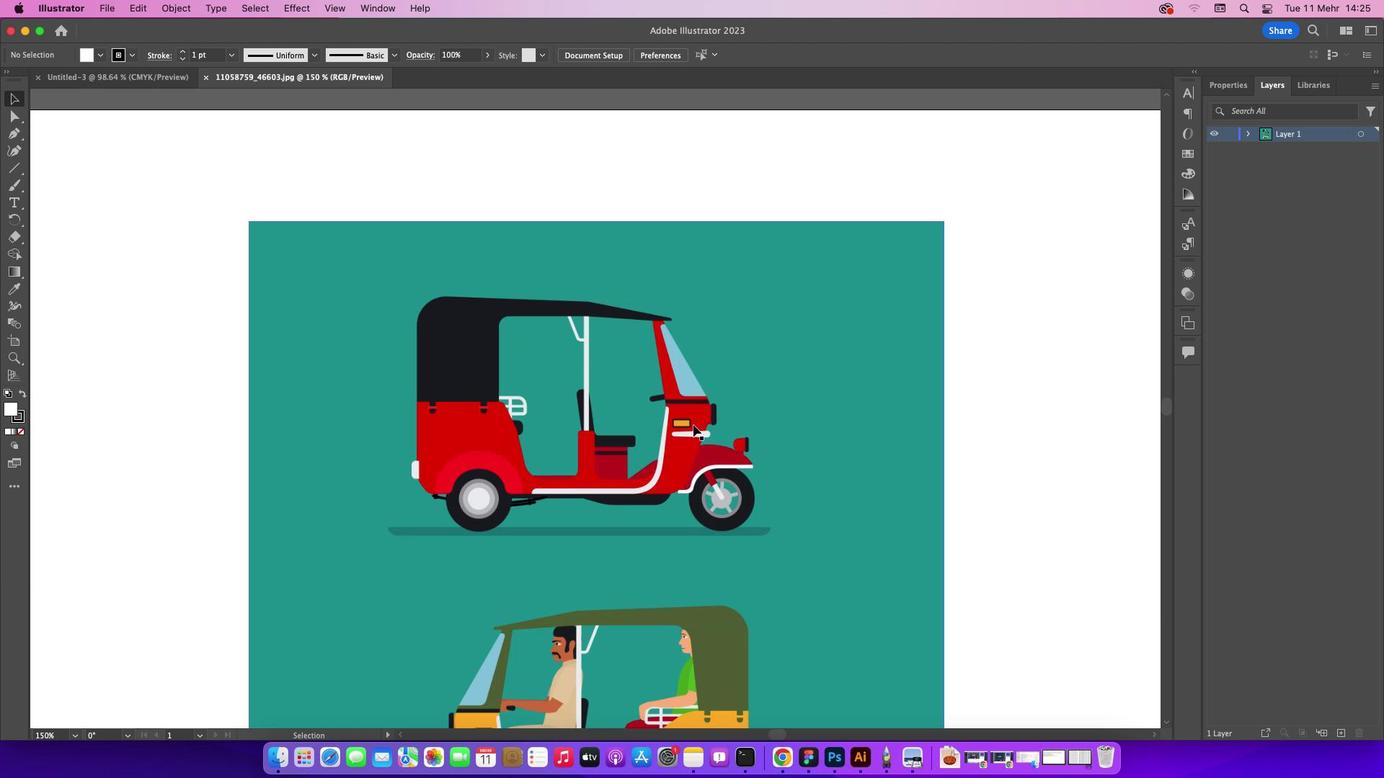 
Action: Mouse scrolled (693, 424) with delta (0, 3)
Screenshot: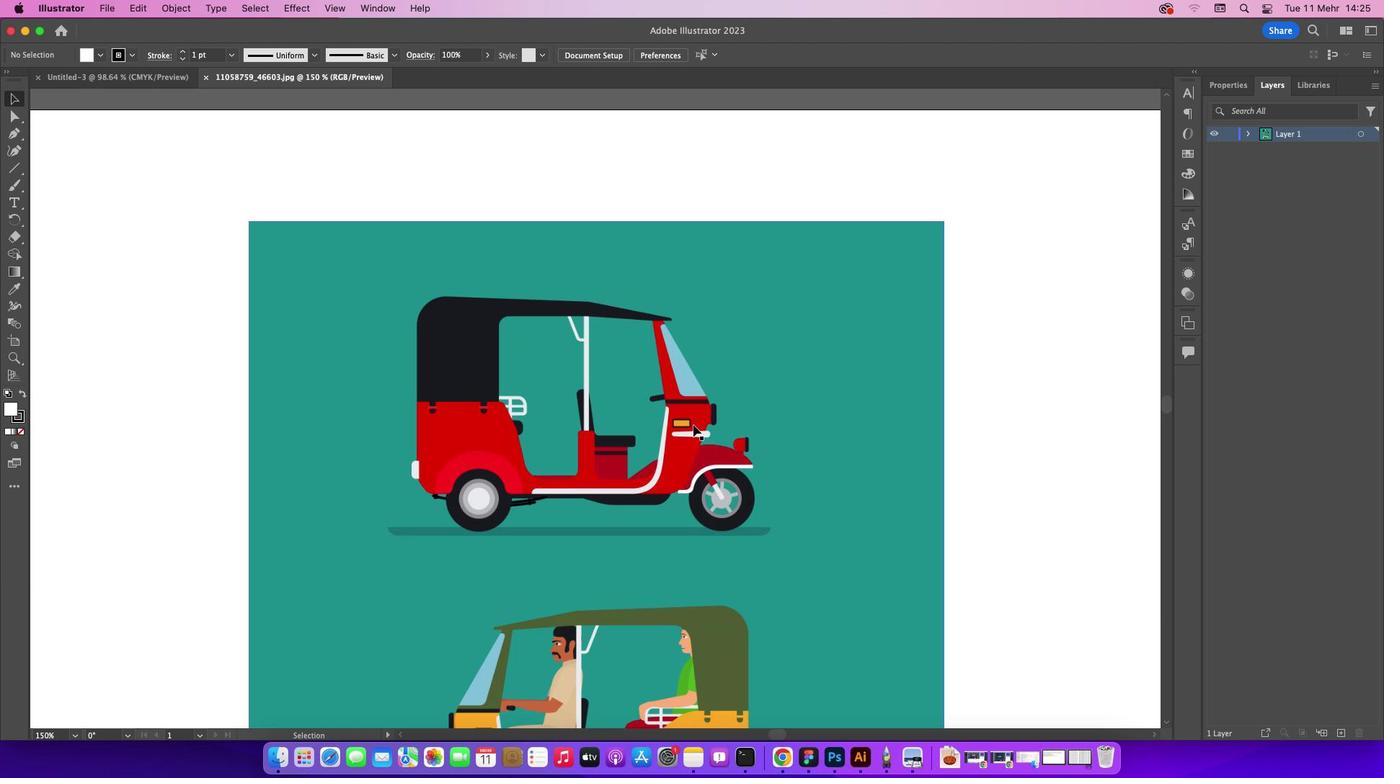 
Action: Mouse moved to (397, 229)
Screenshot: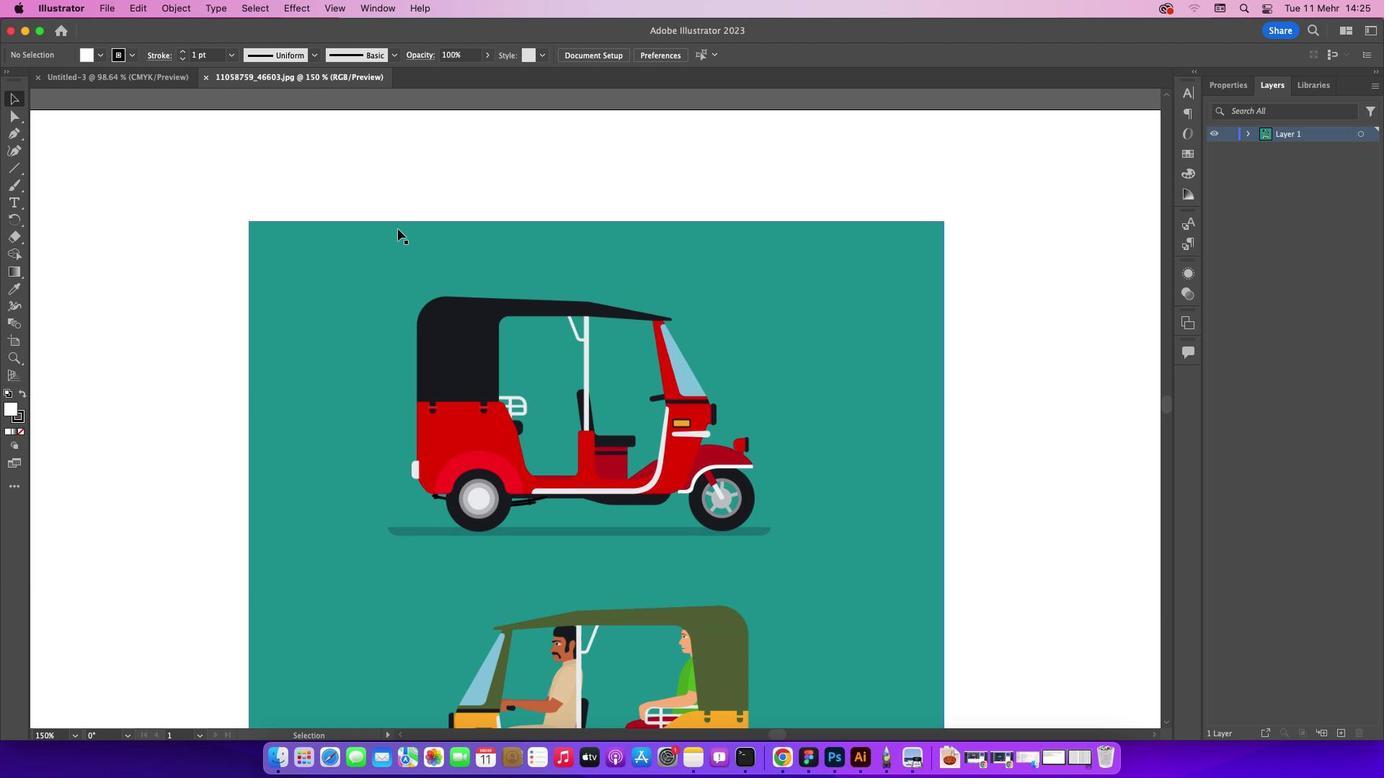 
Action: Key pressed Key.cmd_r'=''=''='
Screenshot: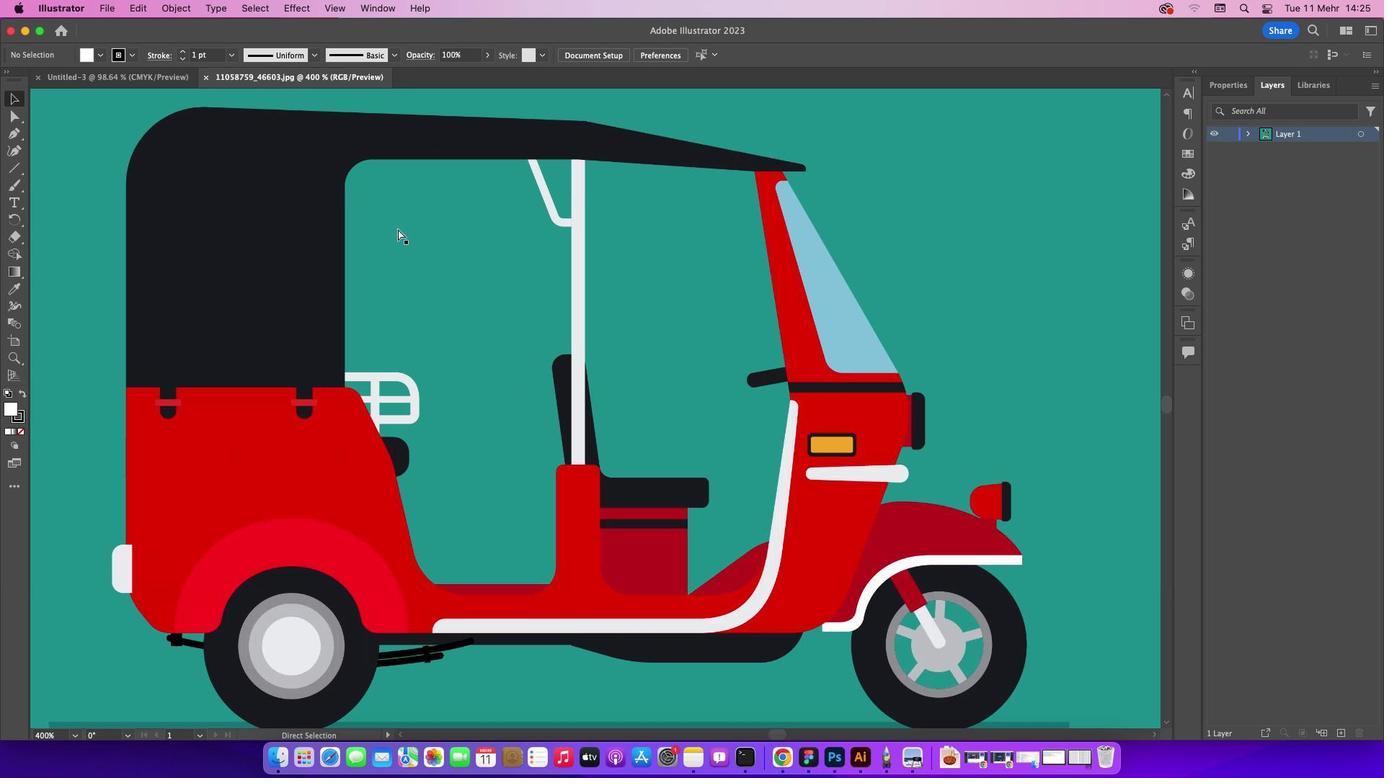 
Action: Mouse moved to (483, 274)
Screenshot: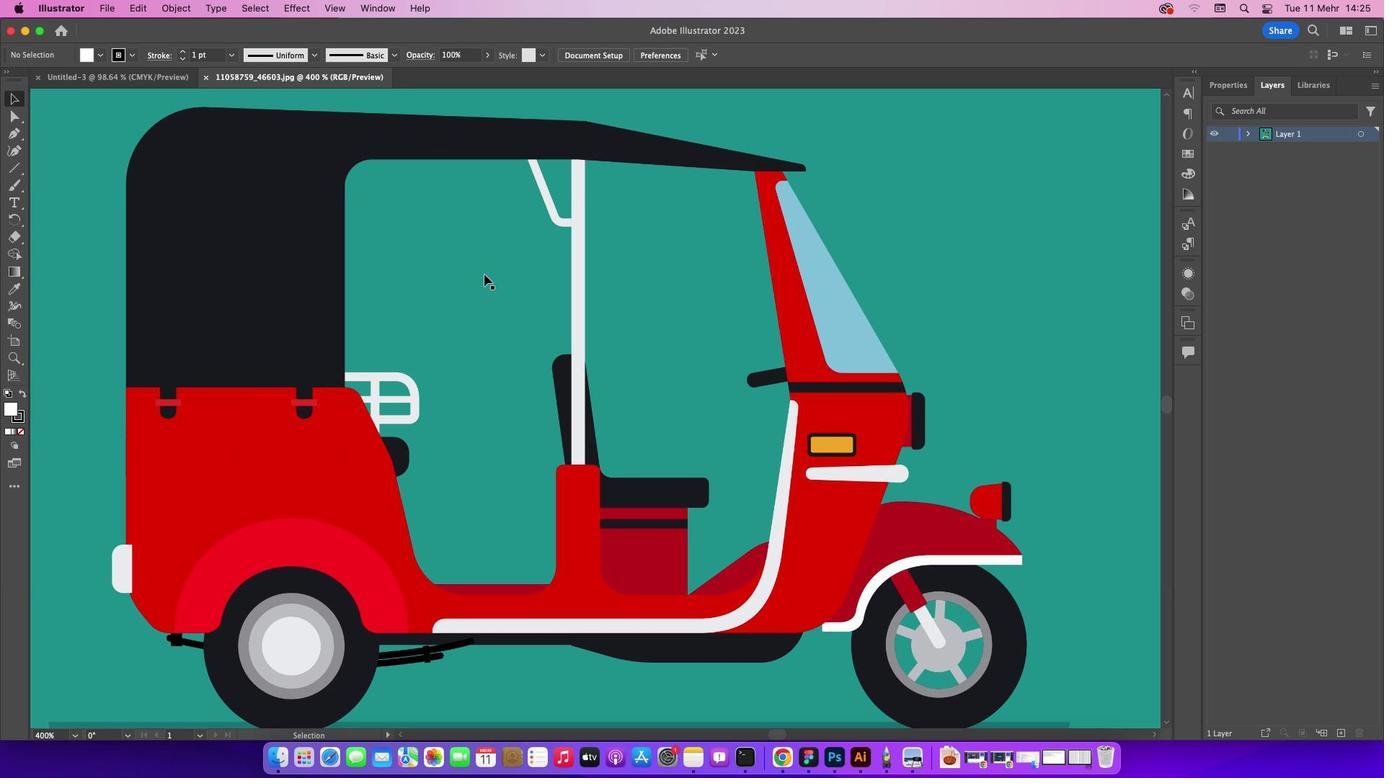 
Action: Mouse scrolled (483, 274) with delta (0, 0)
Screenshot: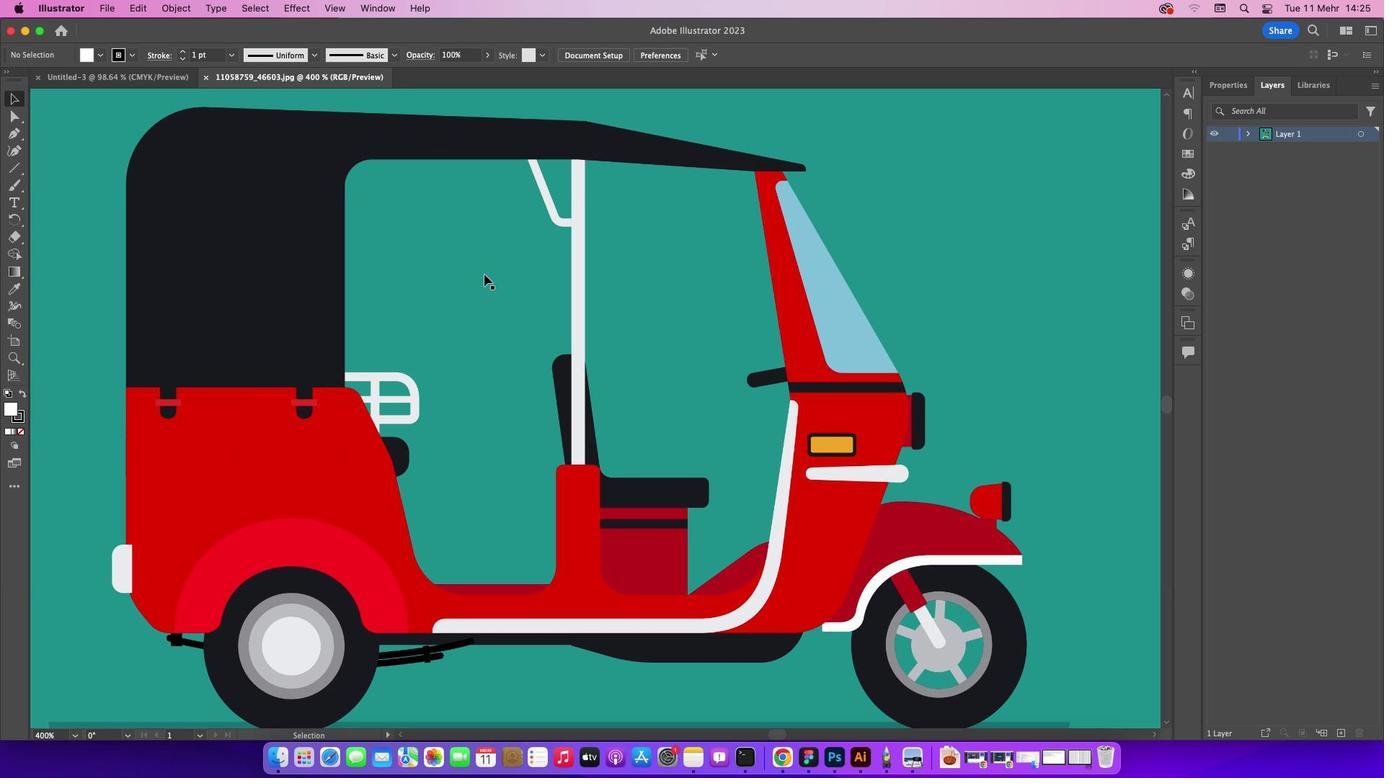 
Action: Mouse scrolled (483, 274) with delta (0, 0)
Screenshot: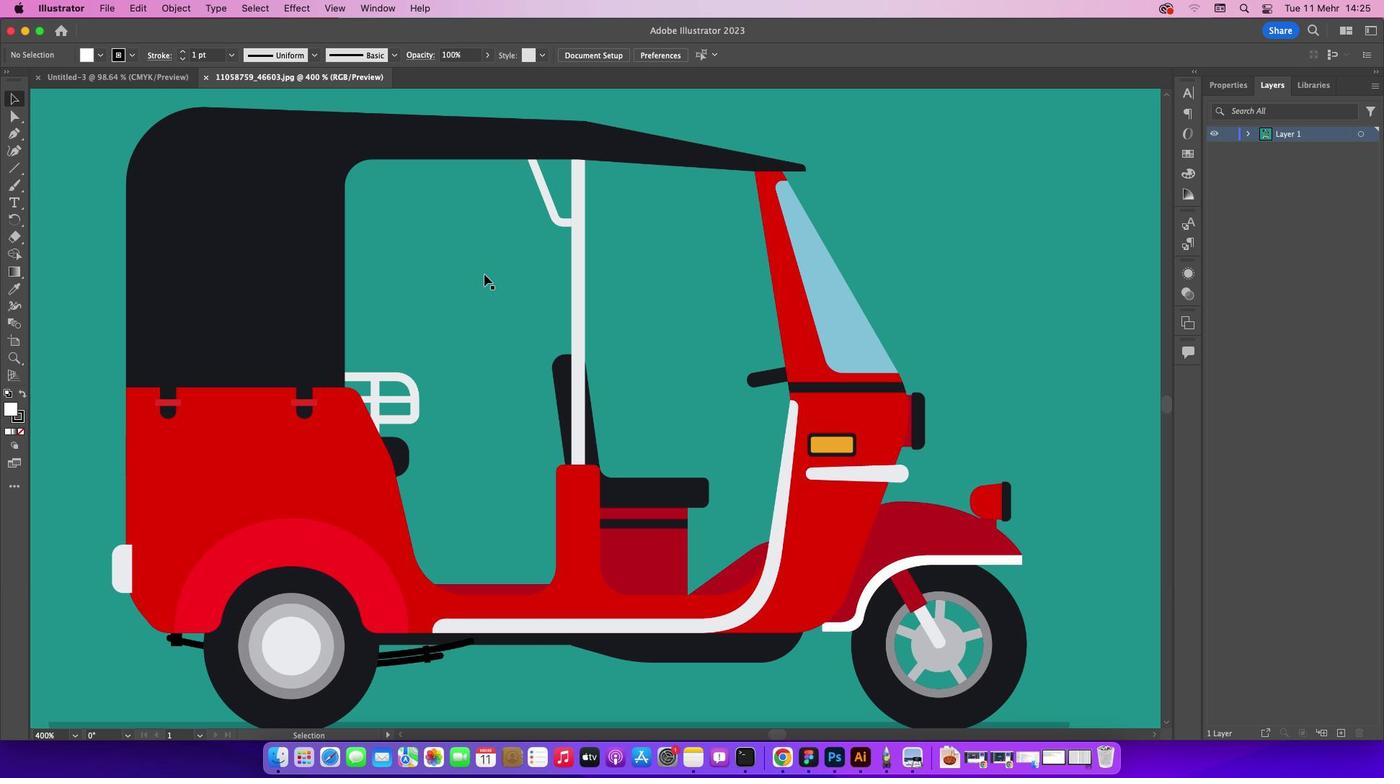 
Action: Mouse moved to (19, 129)
Screenshot: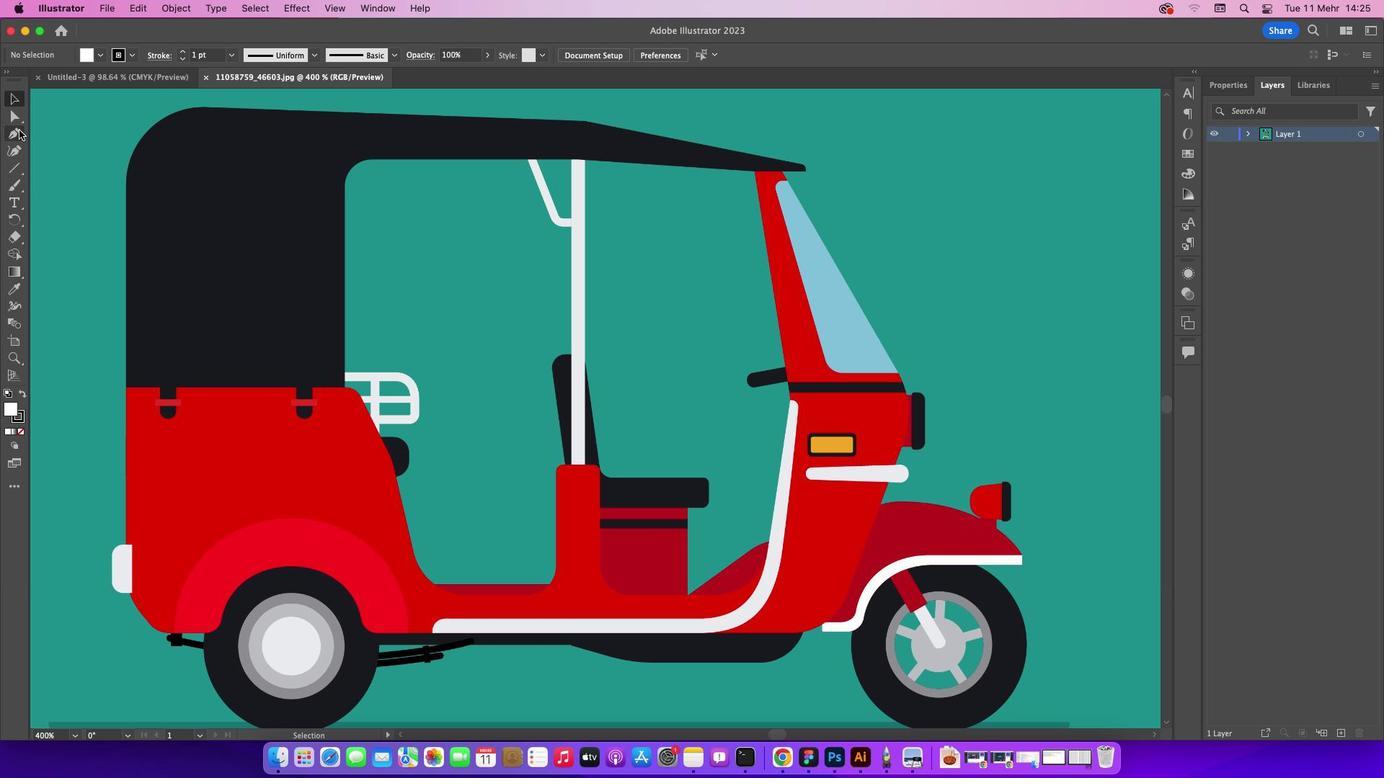 
Action: Mouse pressed left at (19, 129)
Screenshot: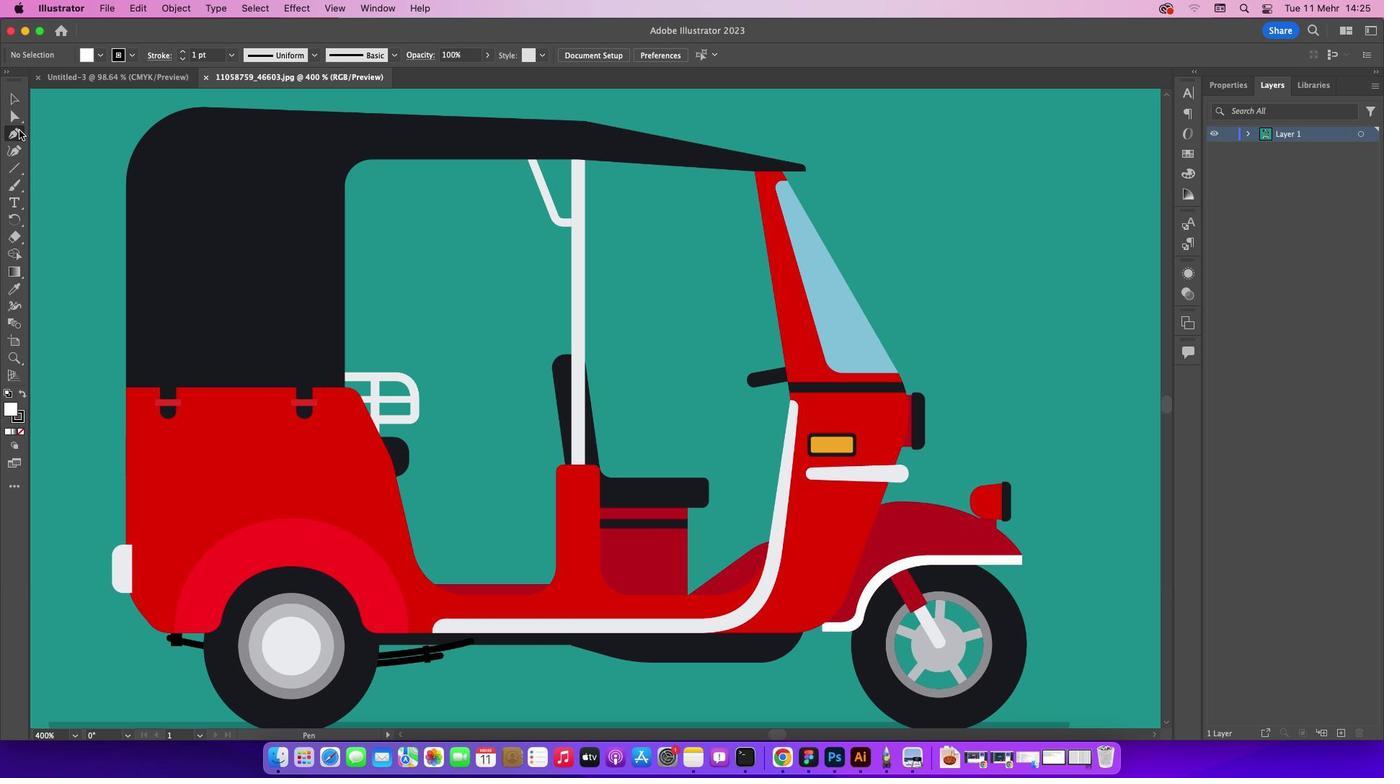 
Action: Mouse moved to (326, 252)
Screenshot: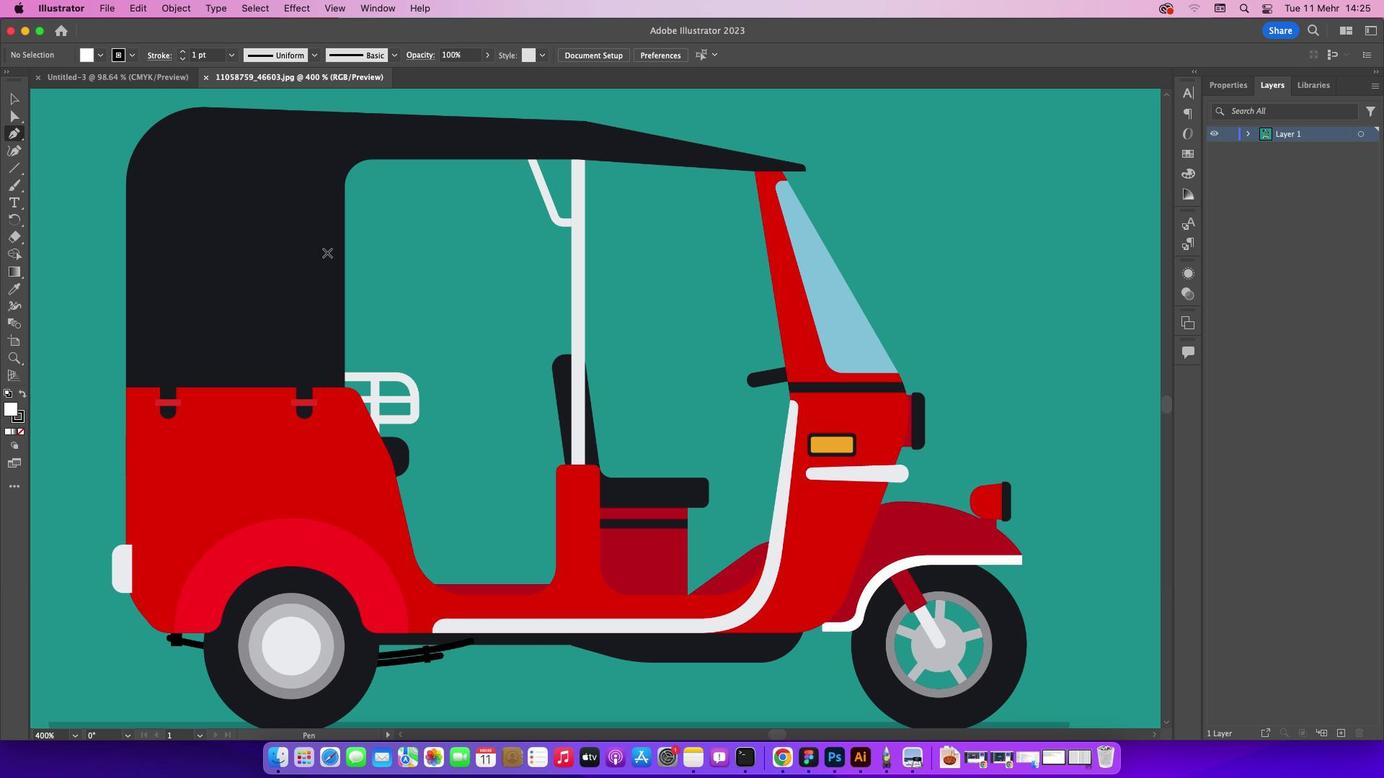 
Action: Key pressed Key.caps_lock
Screenshot: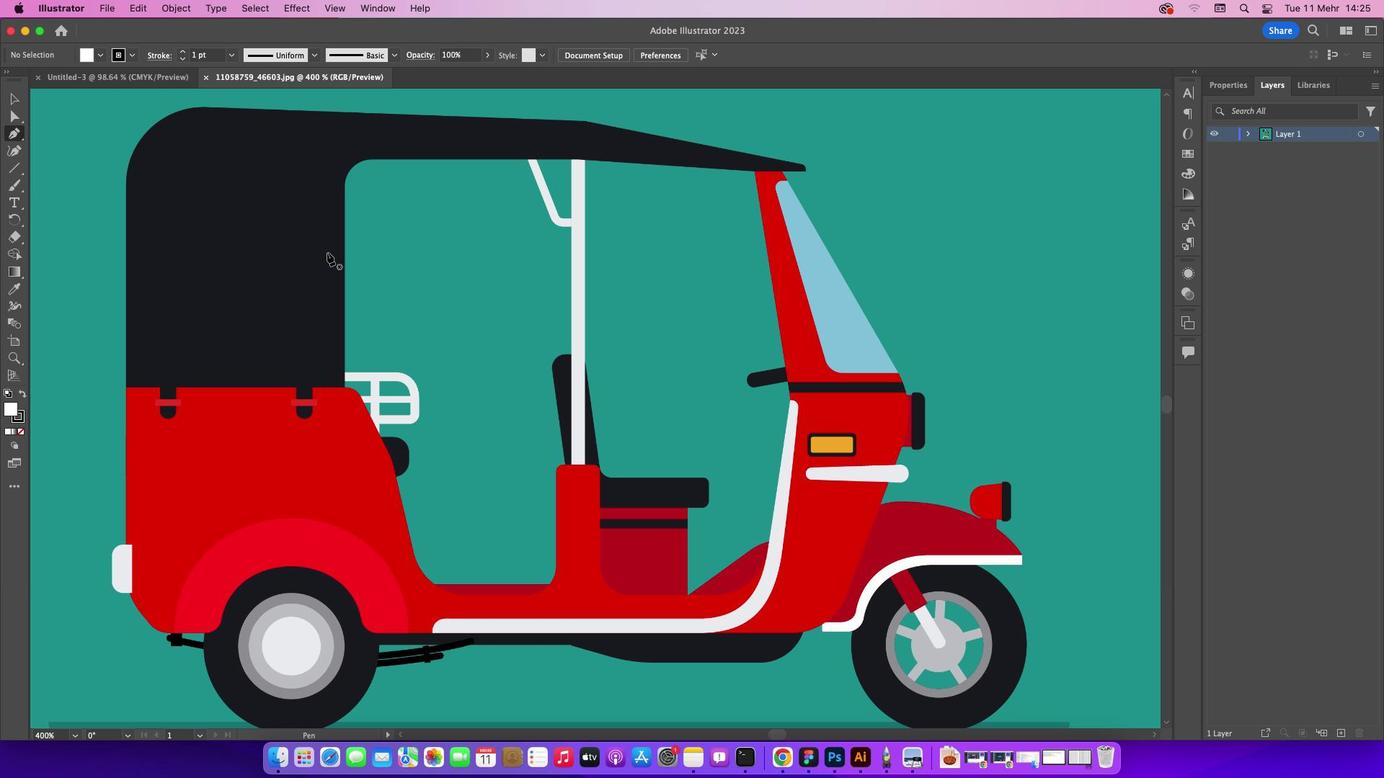 
Action: Mouse moved to (126, 175)
Screenshot: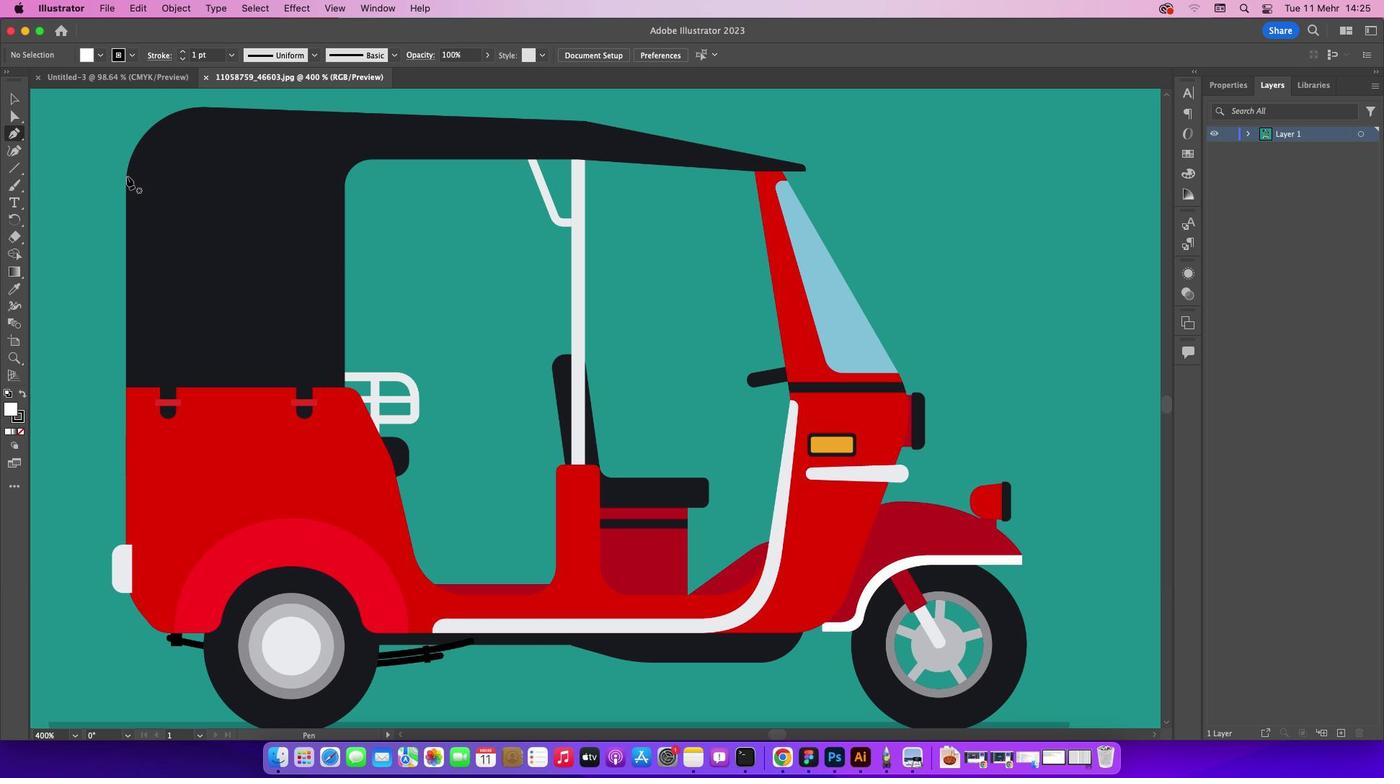 
Action: Mouse pressed left at (126, 175)
Screenshot: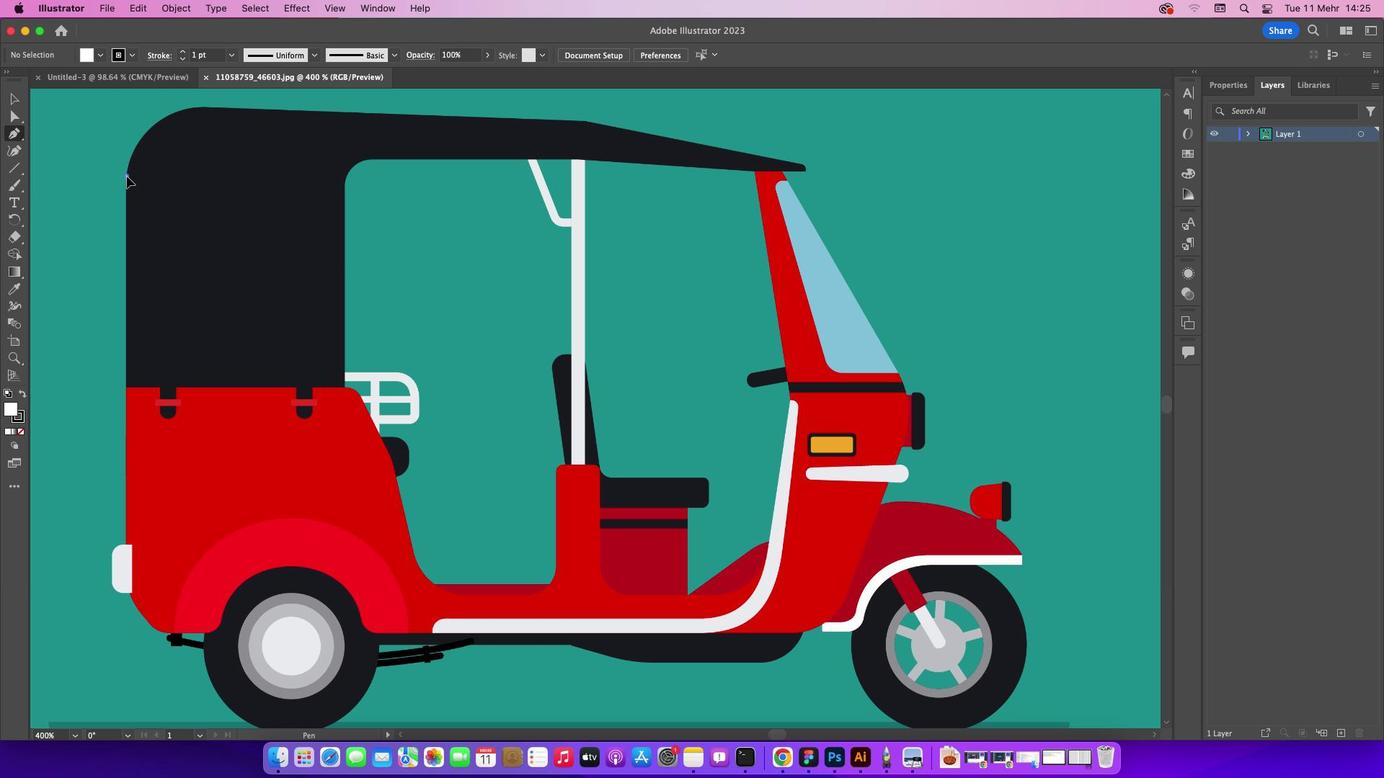 
Action: Mouse moved to (125, 385)
Screenshot: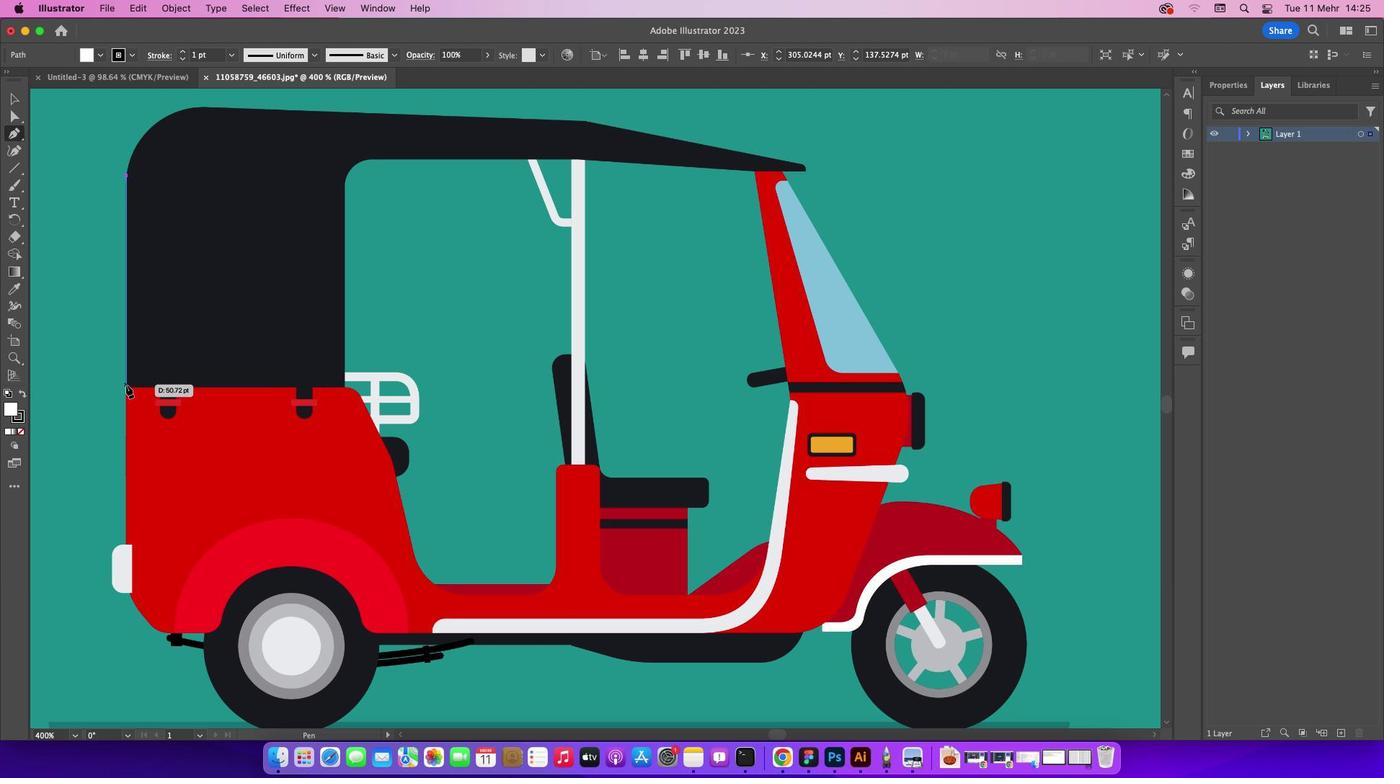 
Action: Mouse pressed left at (125, 385)
Screenshot: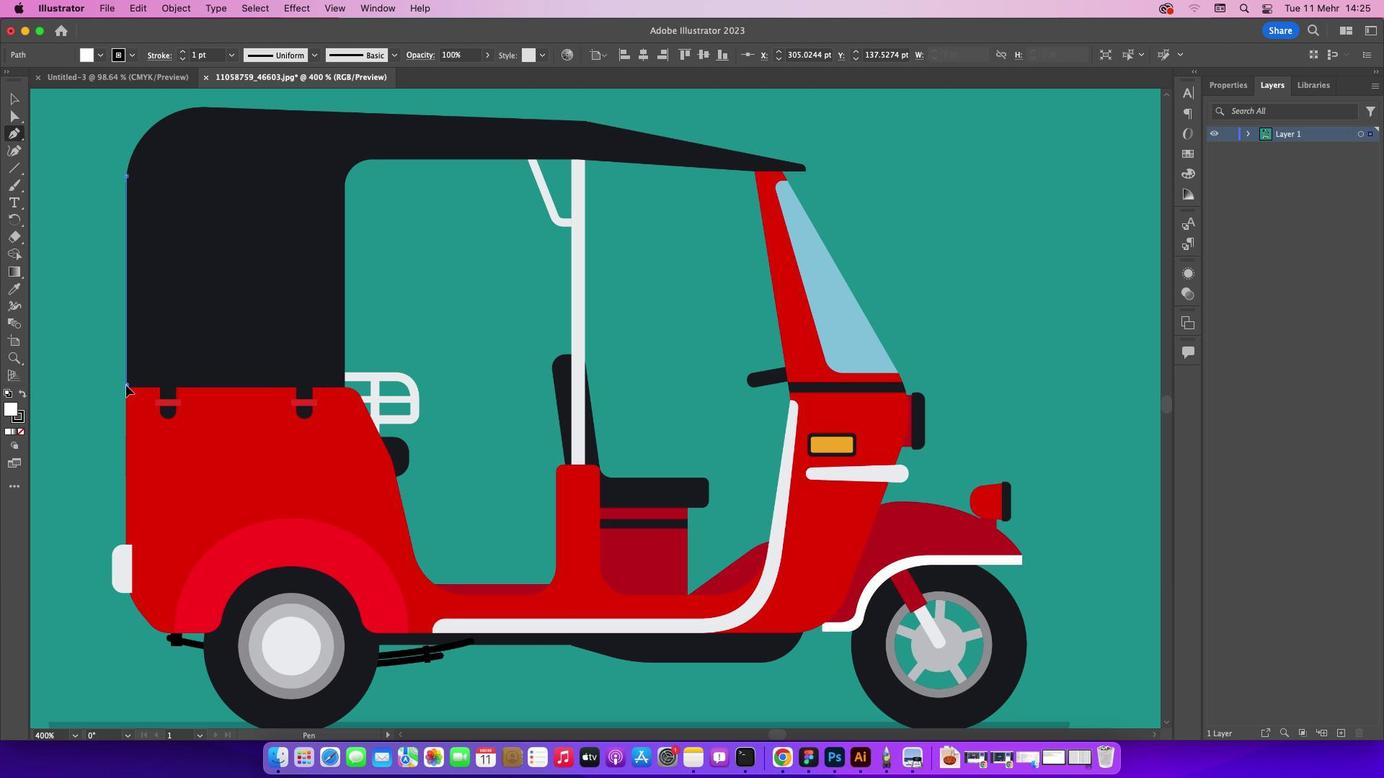 
Action: Mouse moved to (159, 385)
Screenshot: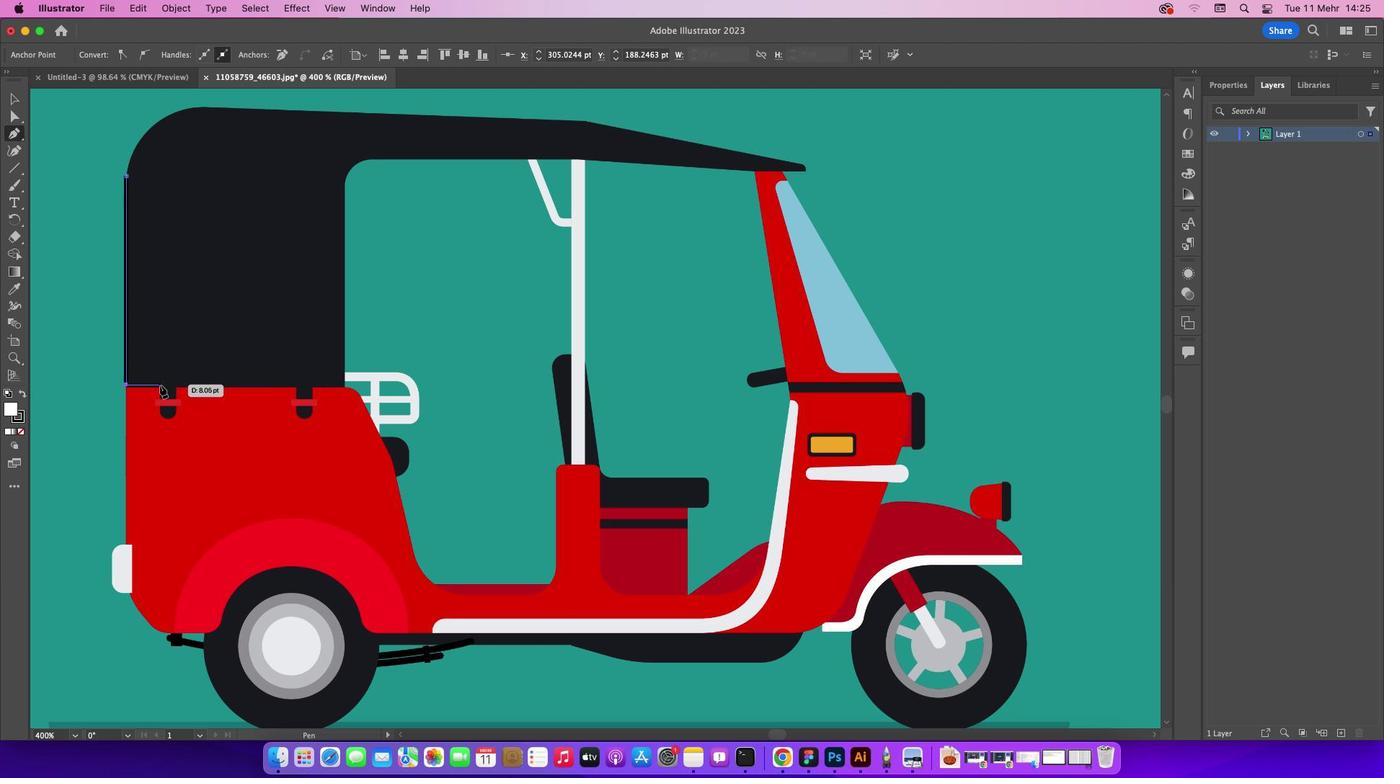 
Action: Mouse pressed left at (159, 385)
Screenshot: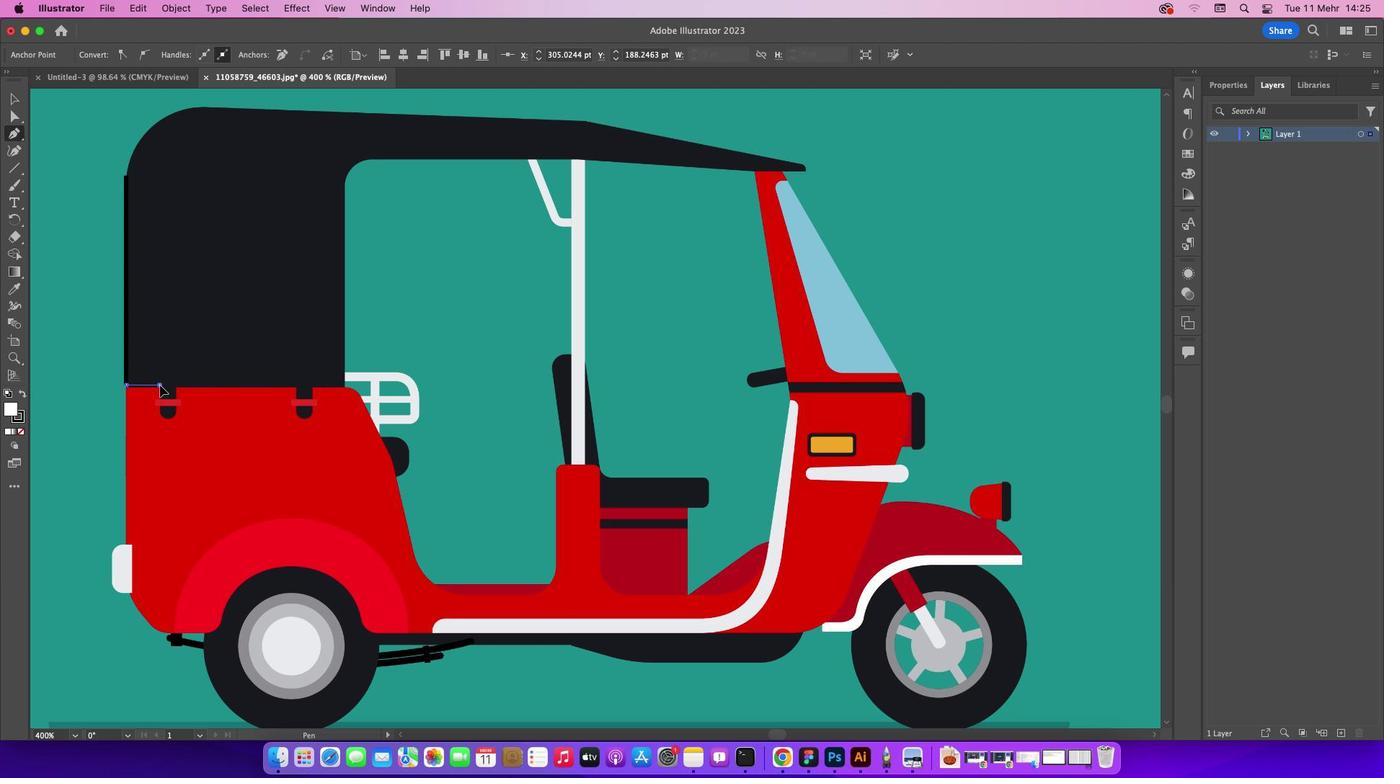 
Action: Mouse moved to (160, 398)
Screenshot: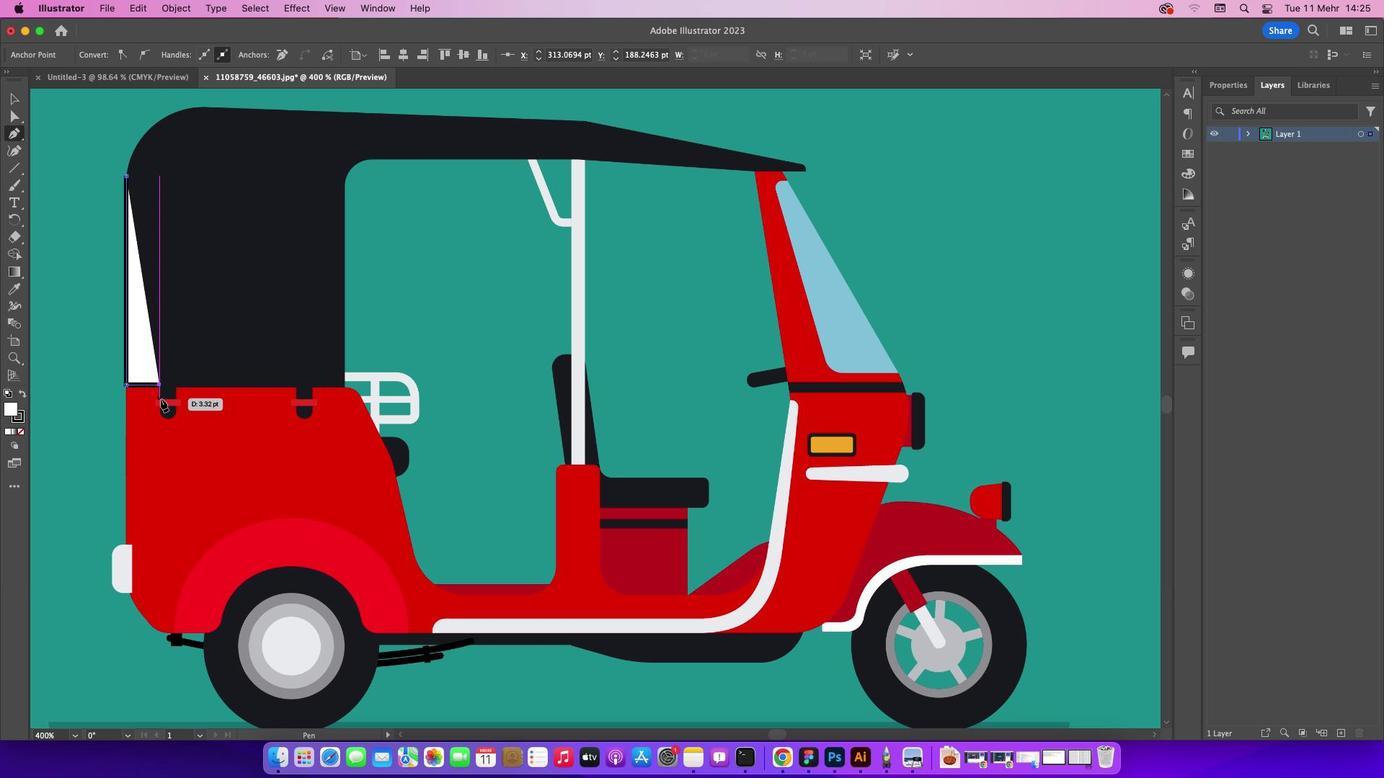 
Action: Mouse pressed left at (160, 398)
Screenshot: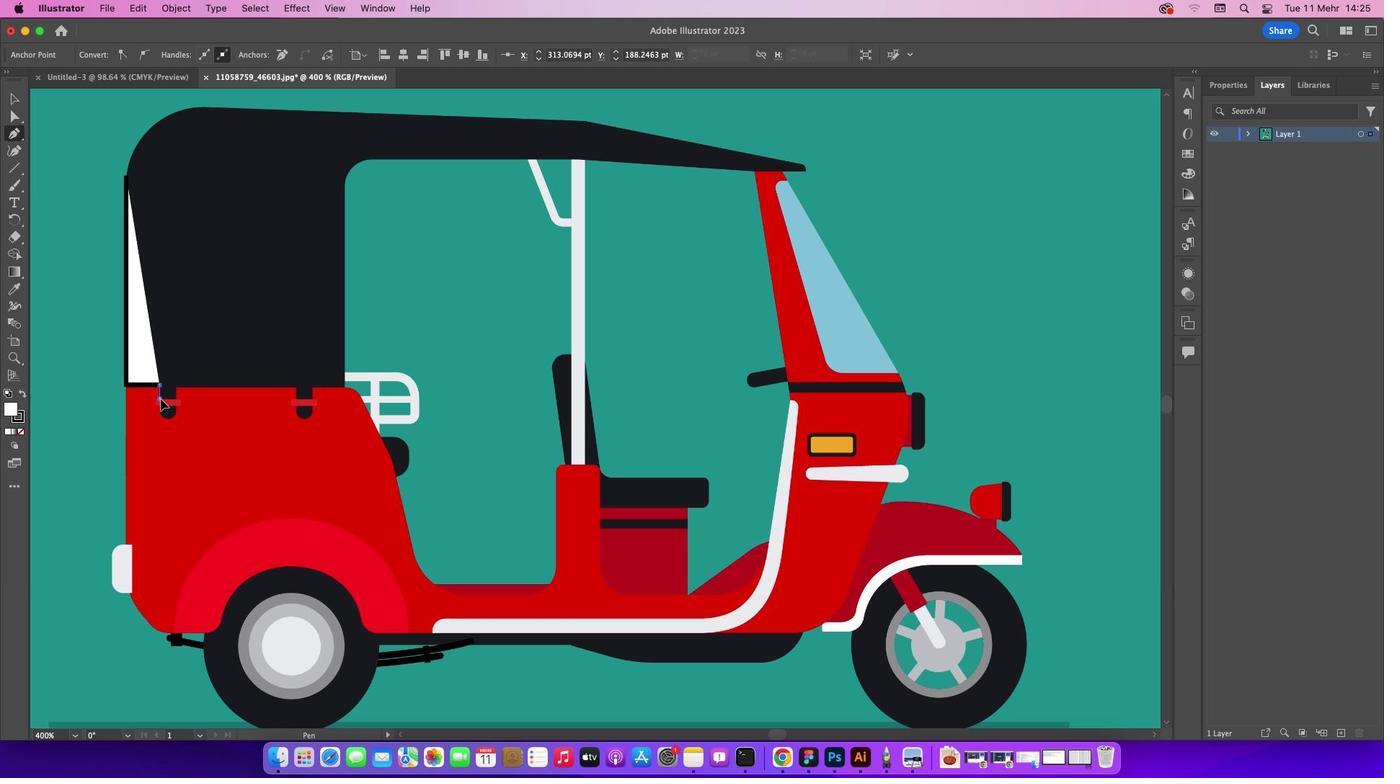 
Action: Mouse moved to (173, 399)
Screenshot: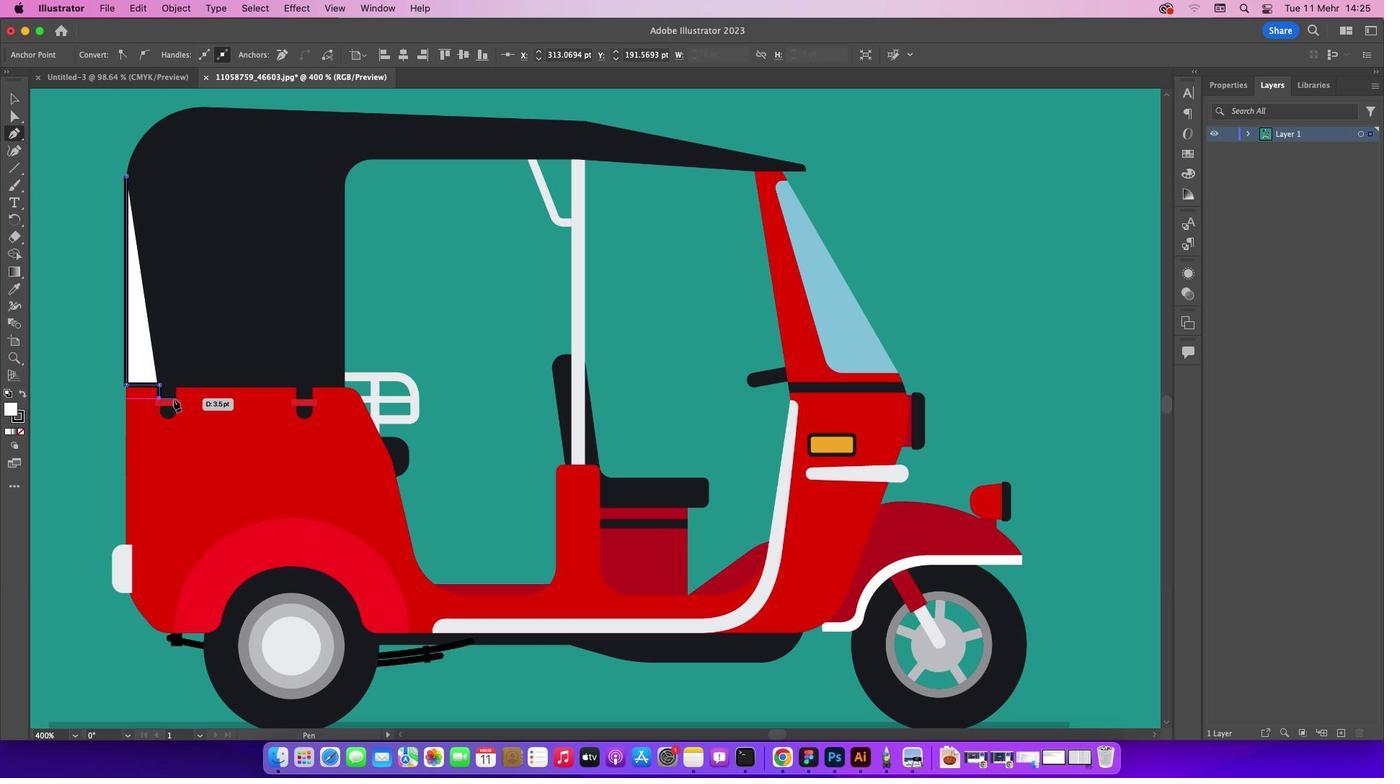 
Action: Mouse pressed left at (173, 399)
Screenshot: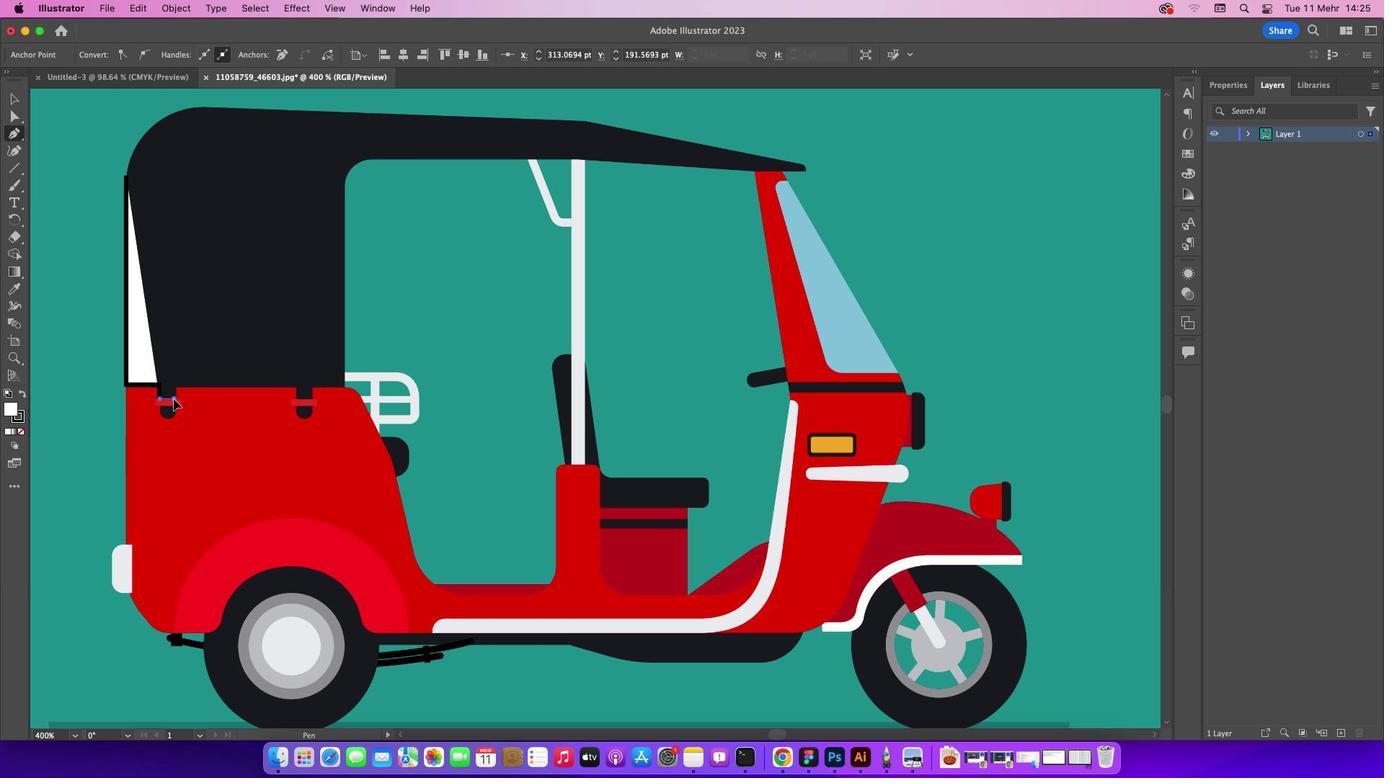 
Action: Mouse moved to (176, 387)
Screenshot: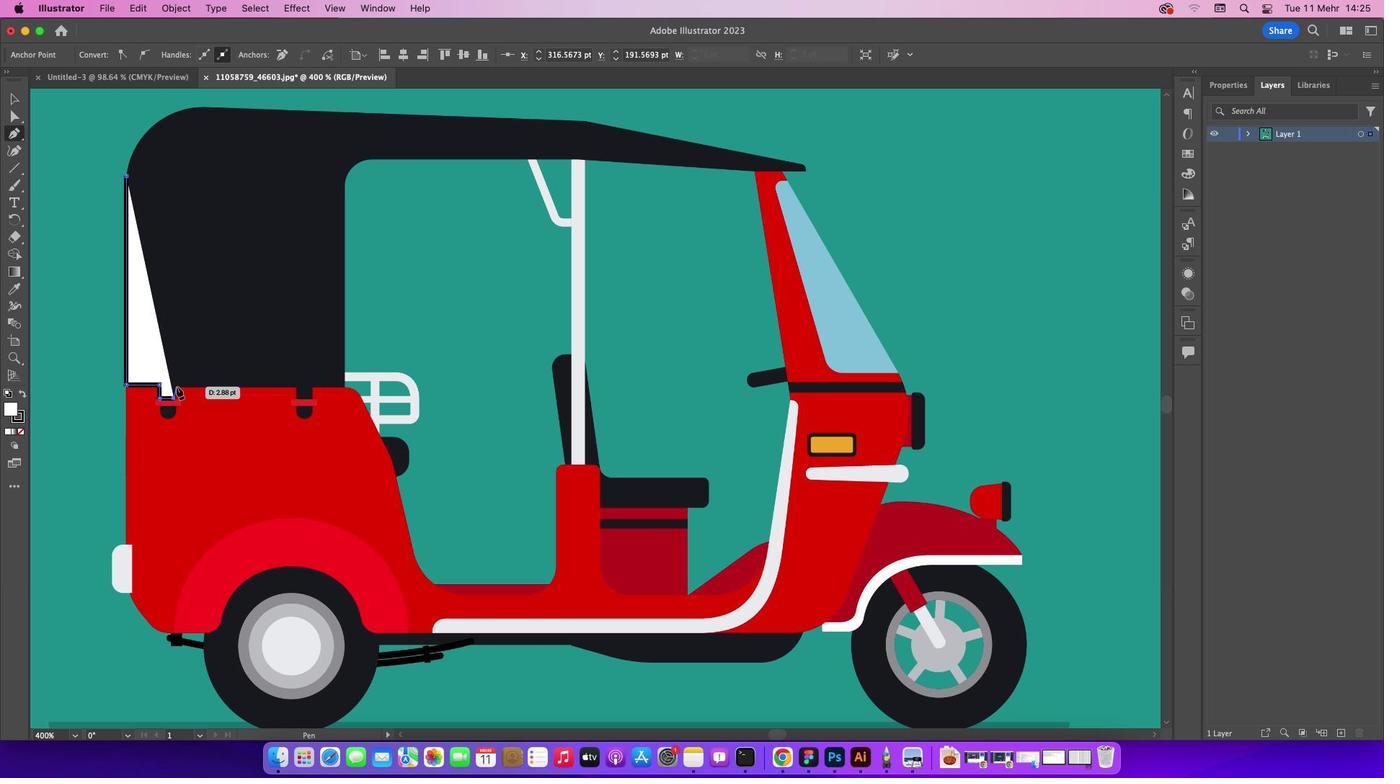 
Action: Mouse pressed left at (176, 387)
Screenshot: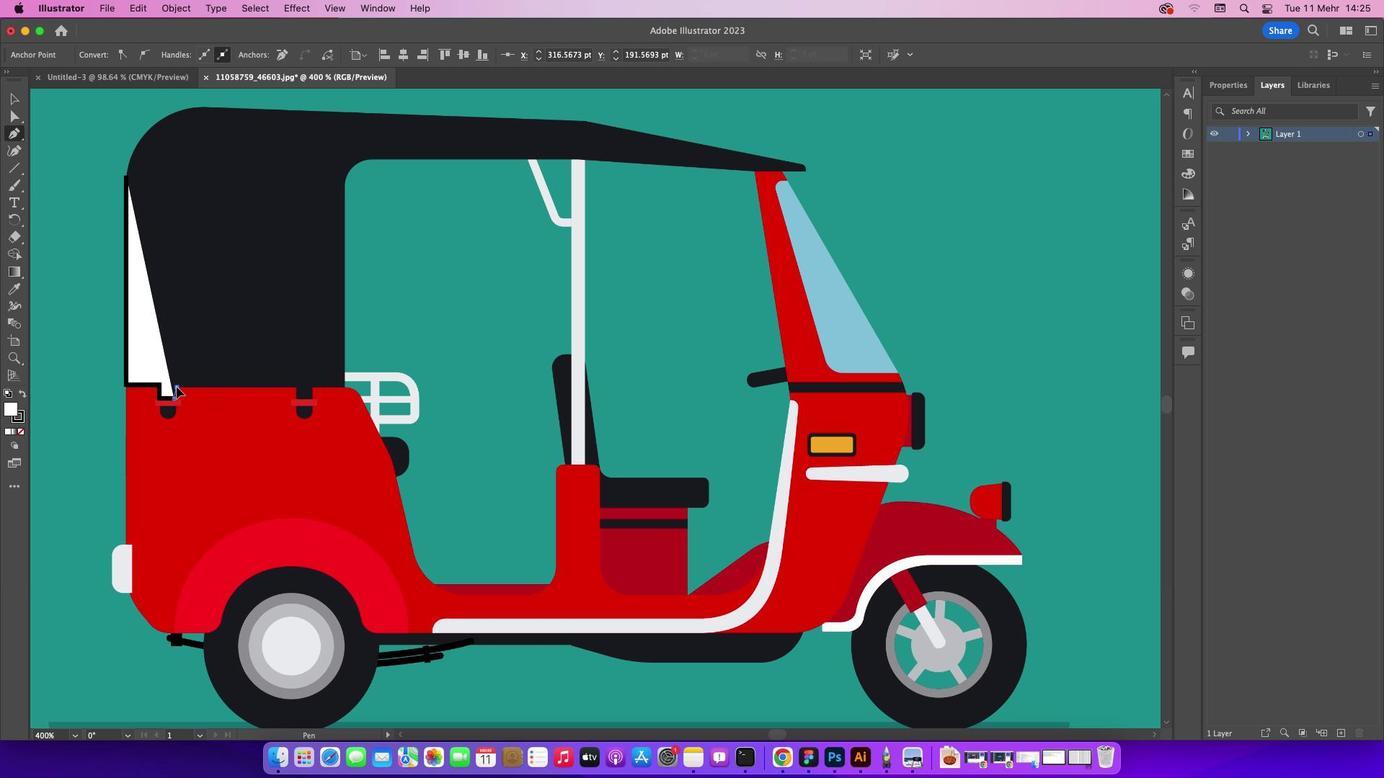 
Action: Mouse moved to (293, 387)
Screenshot: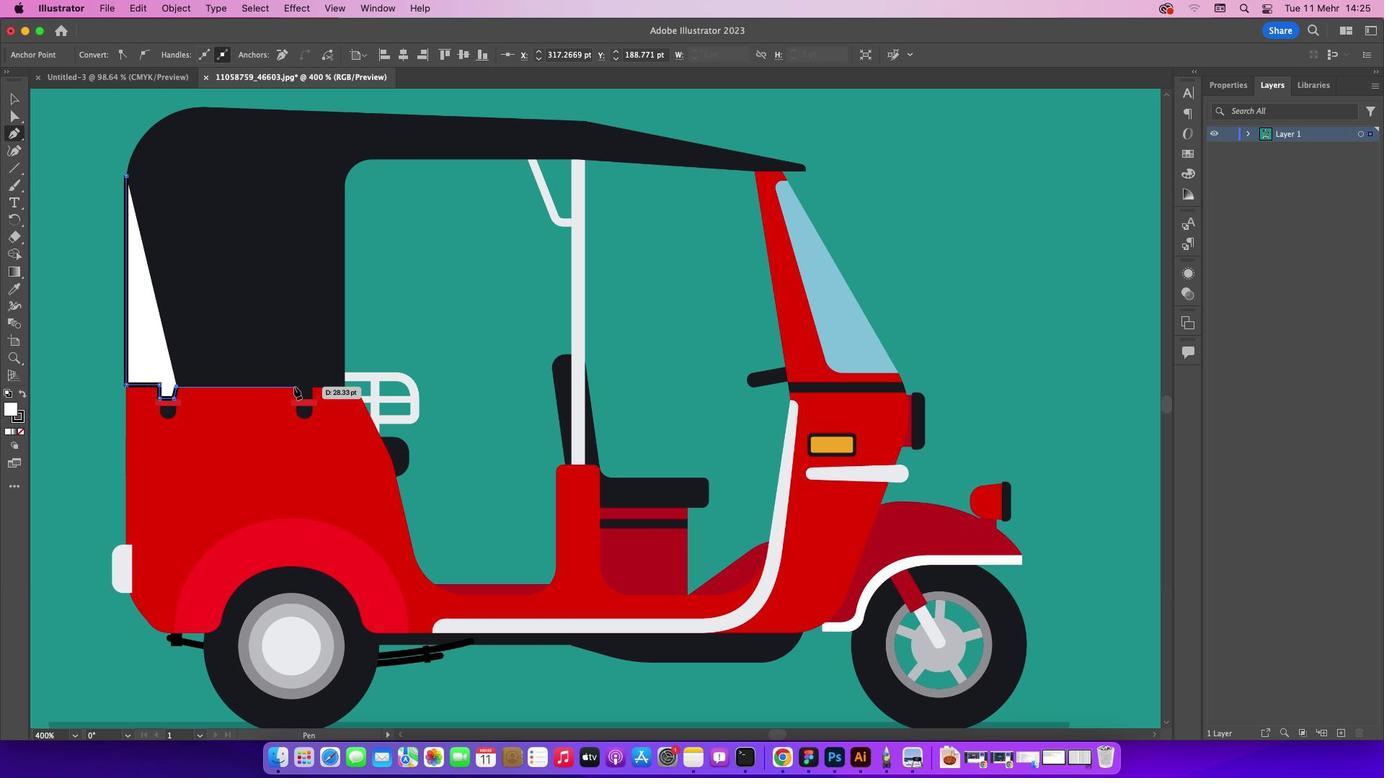 
Action: Mouse pressed left at (293, 387)
Screenshot: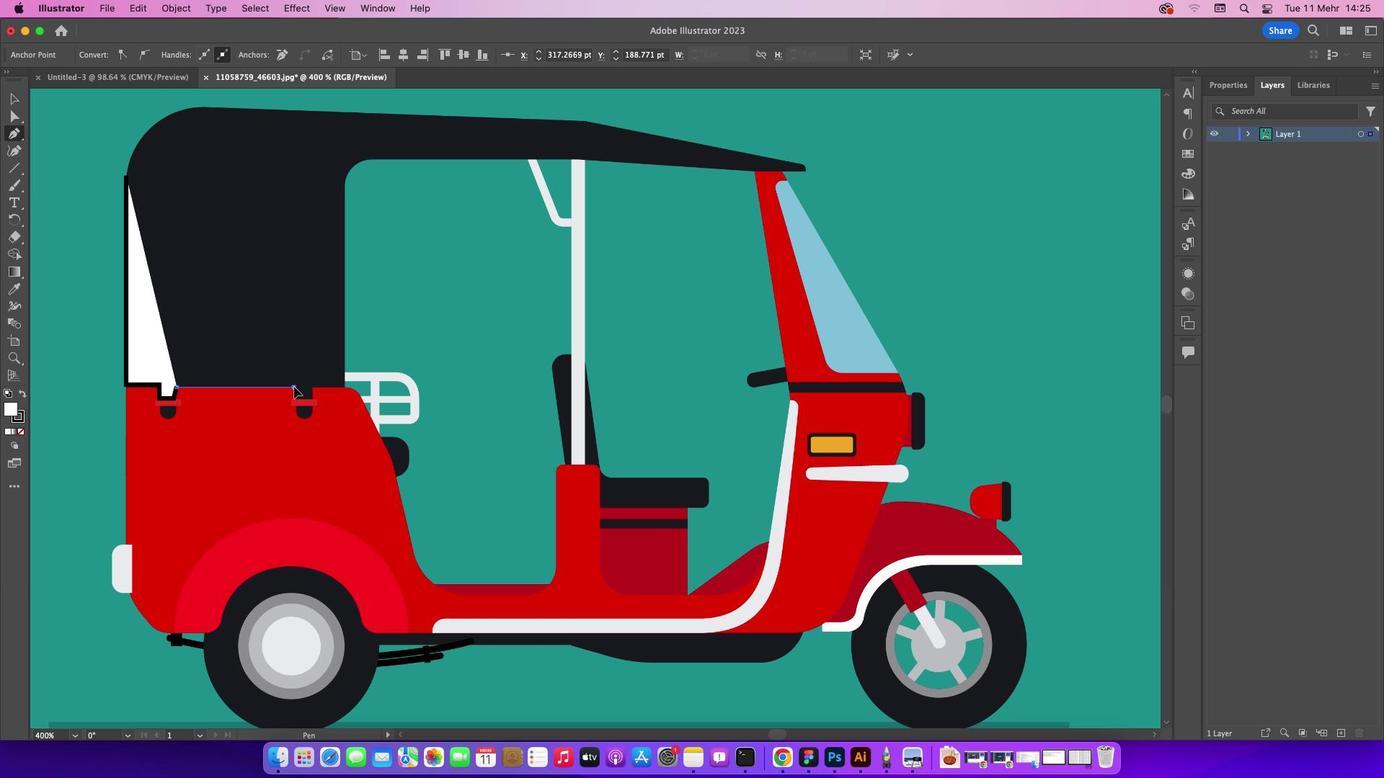 
Action: Mouse moved to (294, 395)
Screenshot: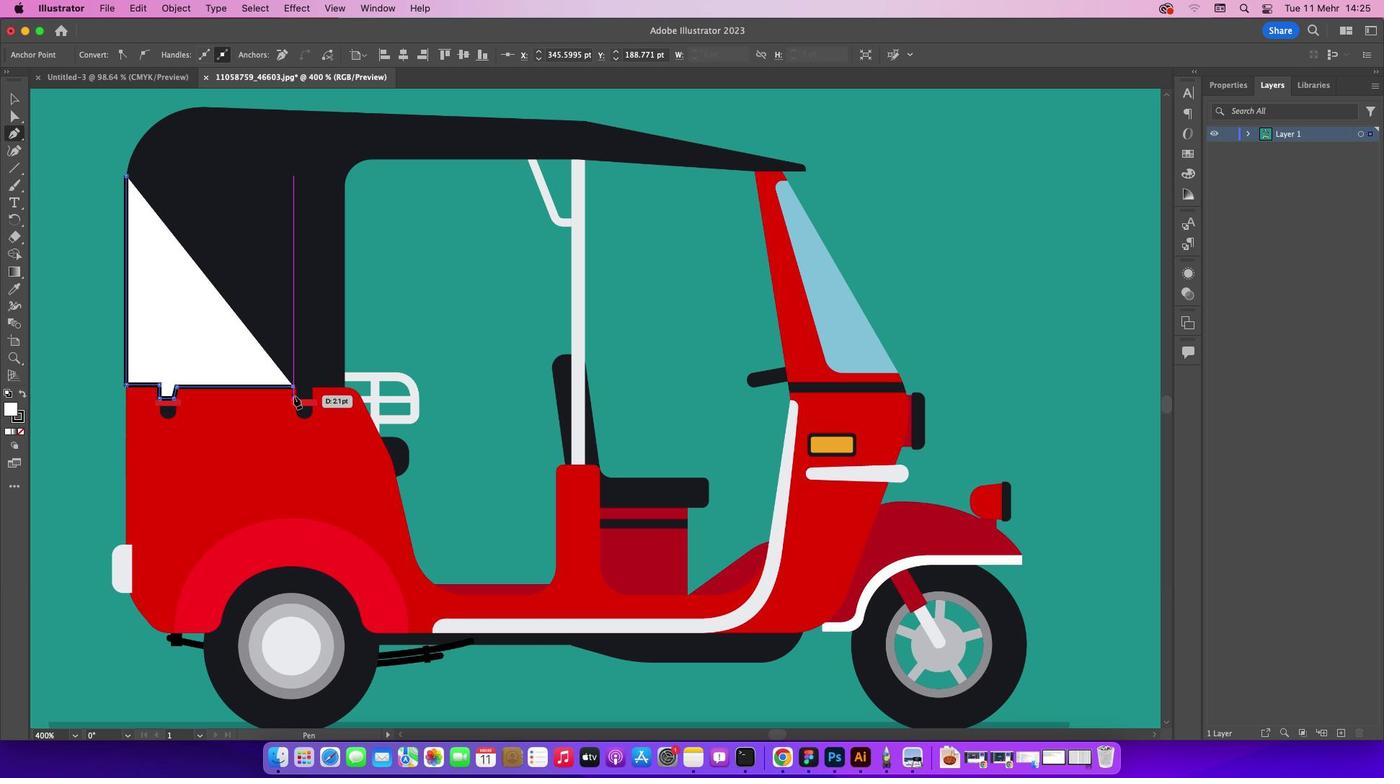 
Action: Mouse pressed left at (294, 395)
Screenshot: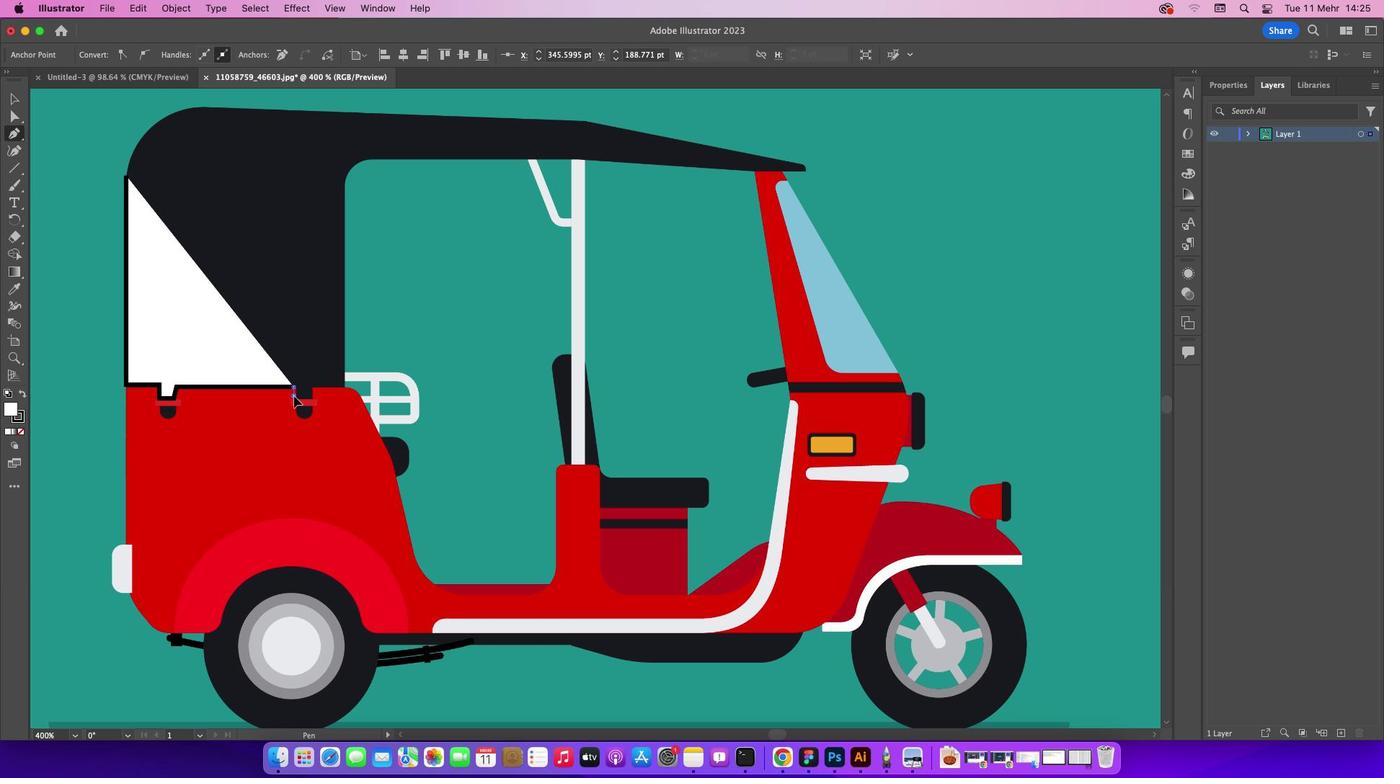 
Action: Mouse moved to (292, 400)
Screenshot: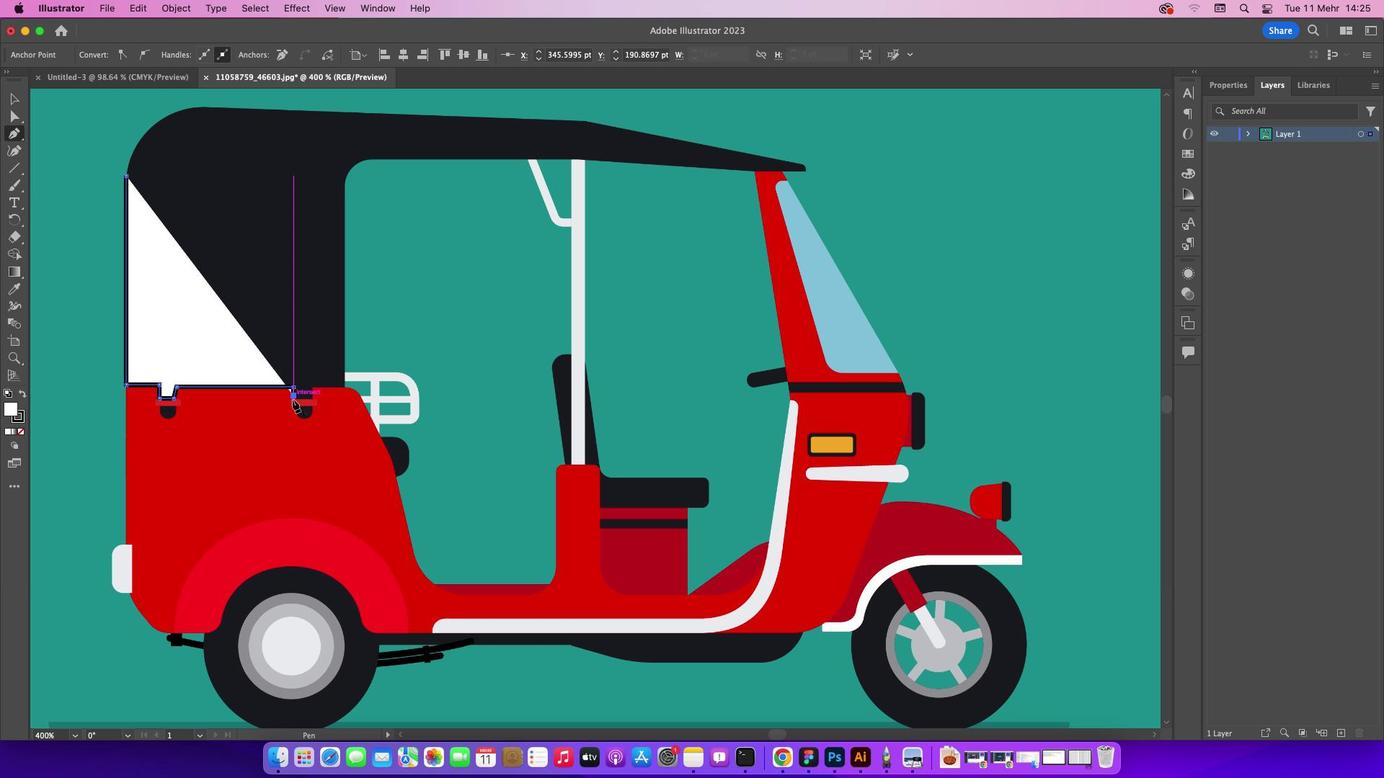 
Action: Mouse pressed left at (292, 400)
Screenshot: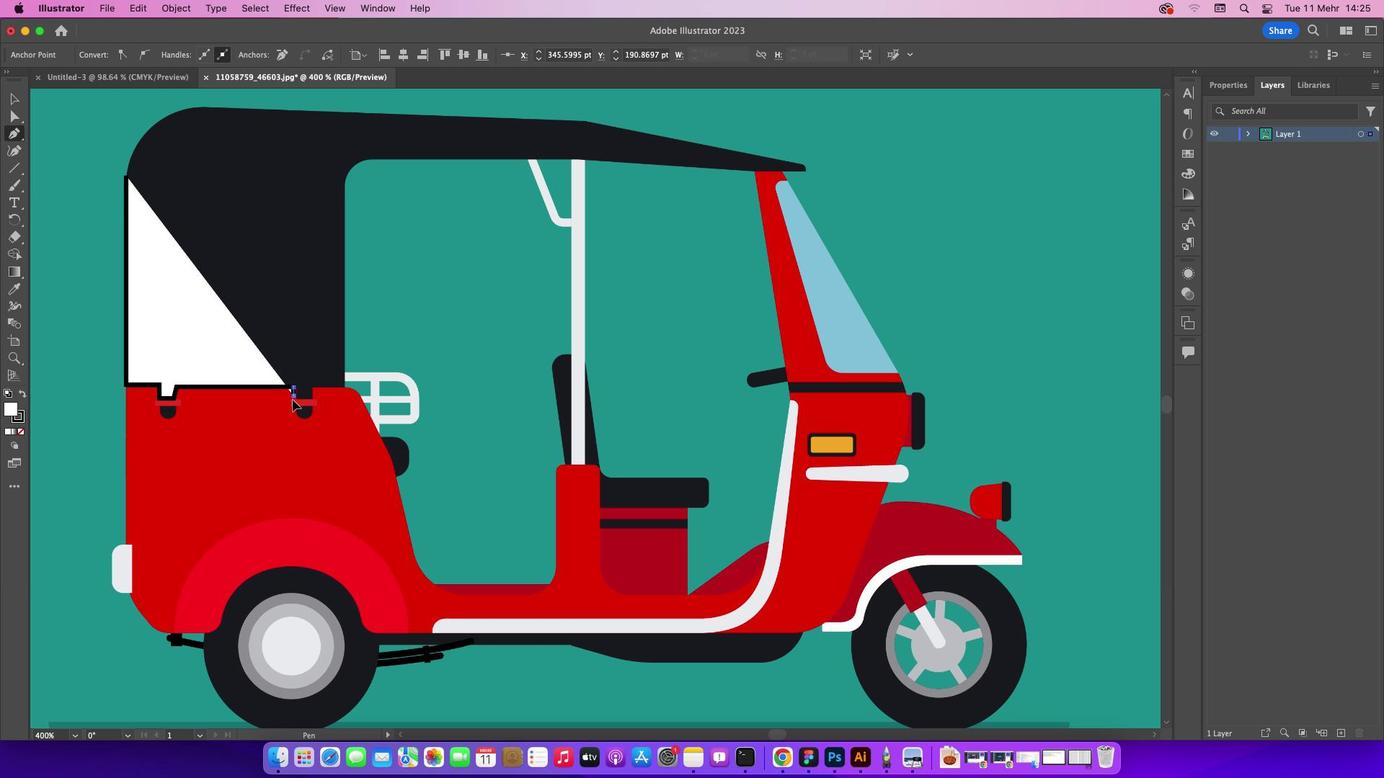 
Action: Mouse moved to (310, 398)
Screenshot: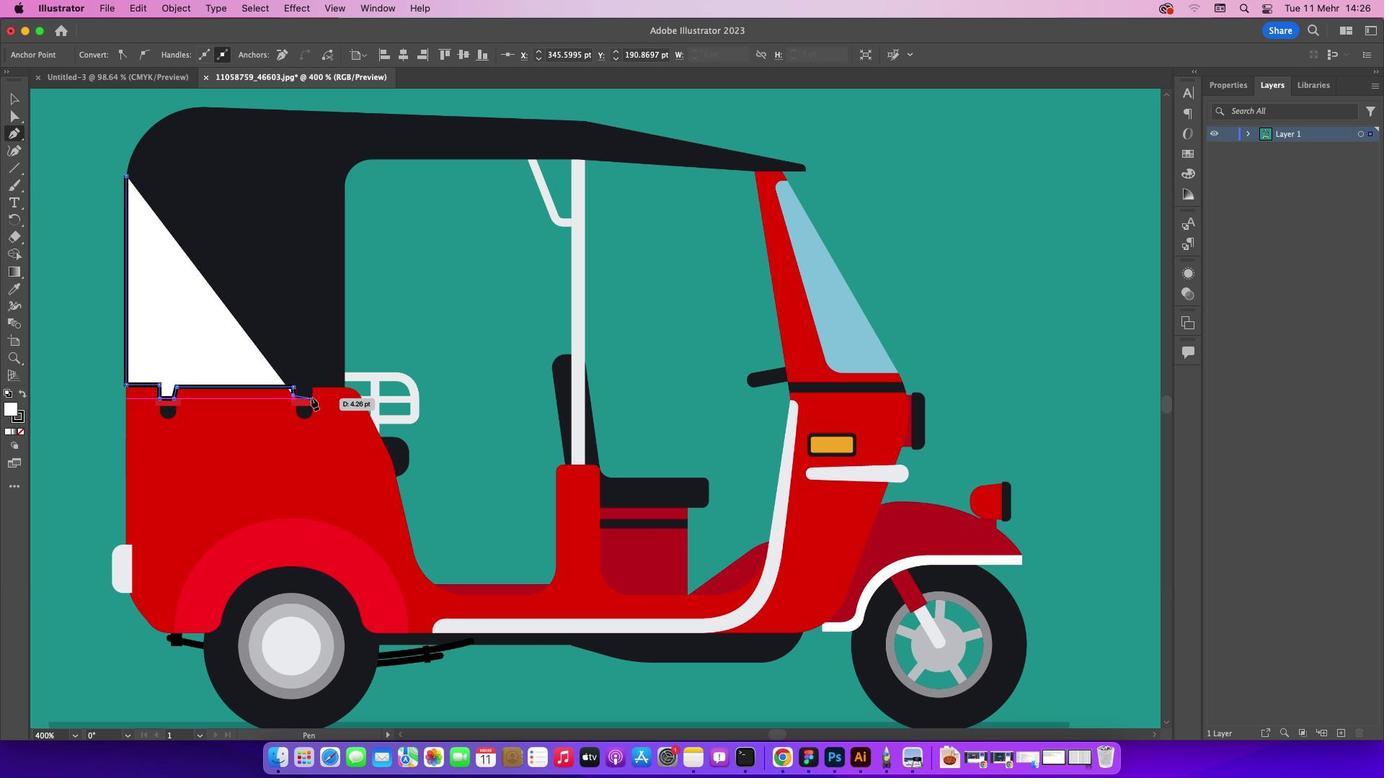
Action: Mouse pressed left at (310, 398)
Screenshot: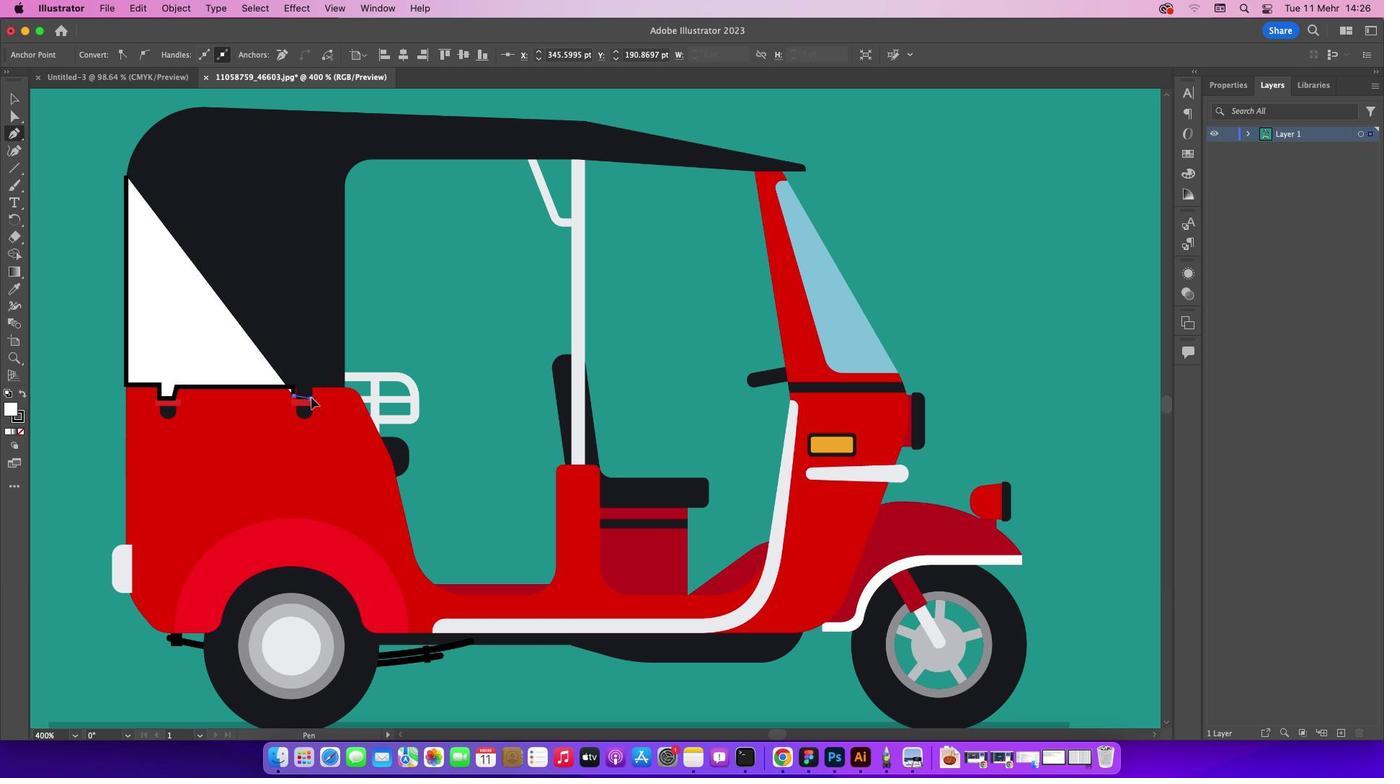
Action: Mouse moved to (312, 387)
Screenshot: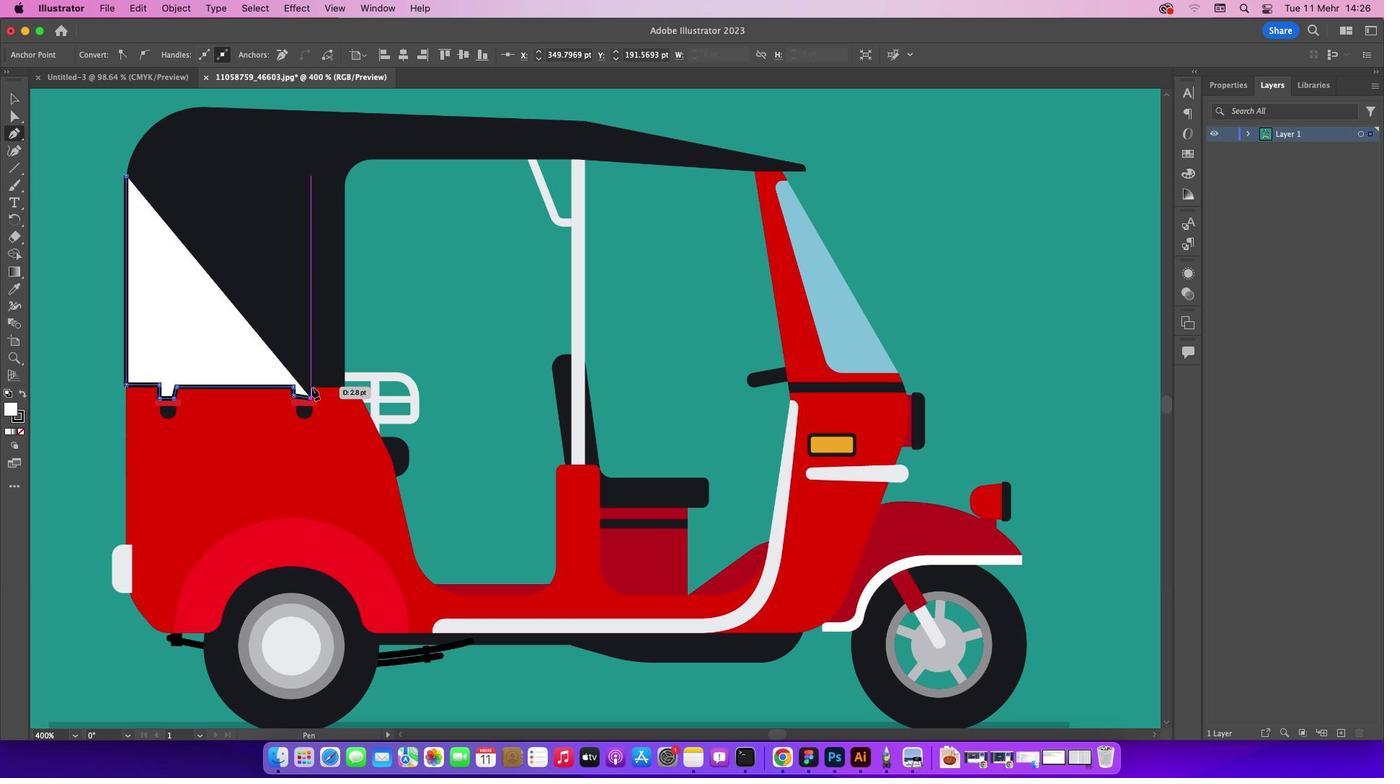 
Action: Mouse pressed left at (312, 387)
Screenshot: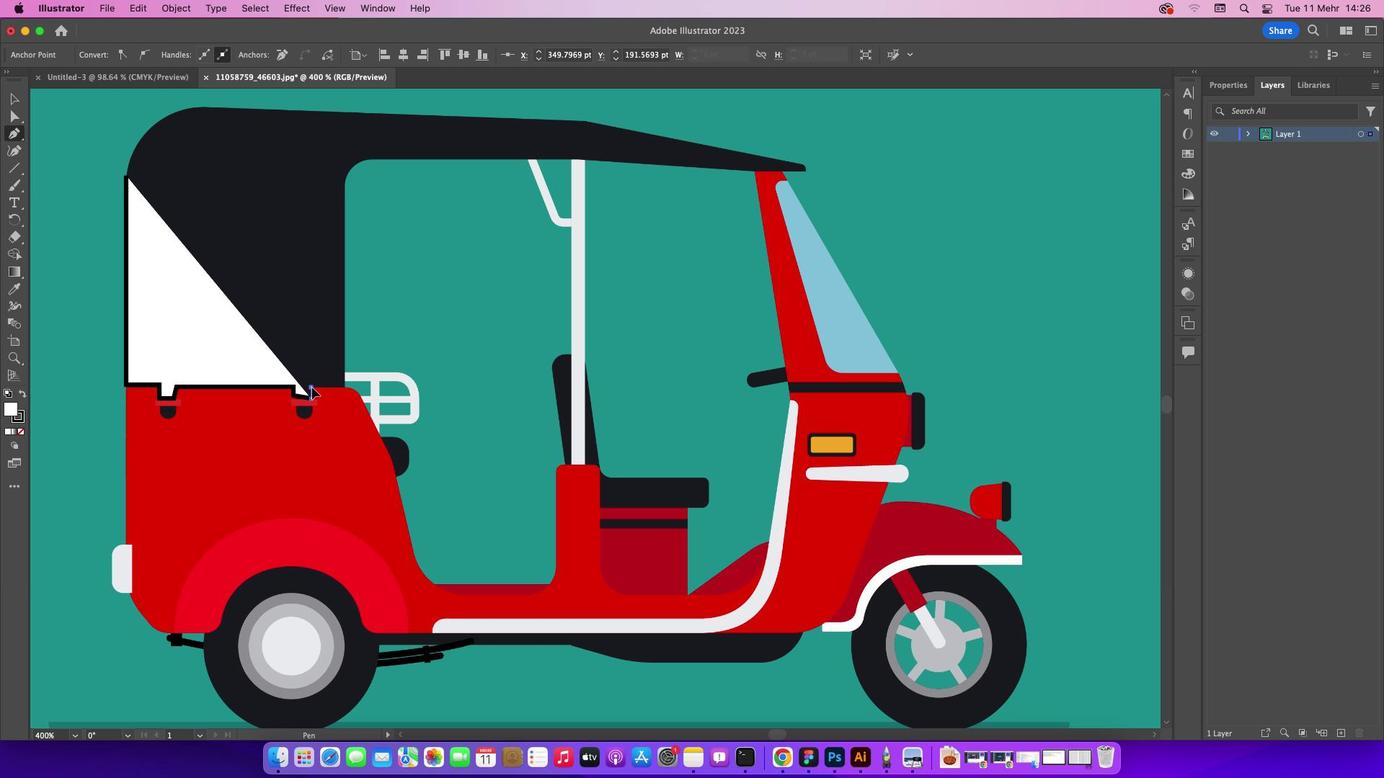
Action: Mouse moved to (343, 387)
Screenshot: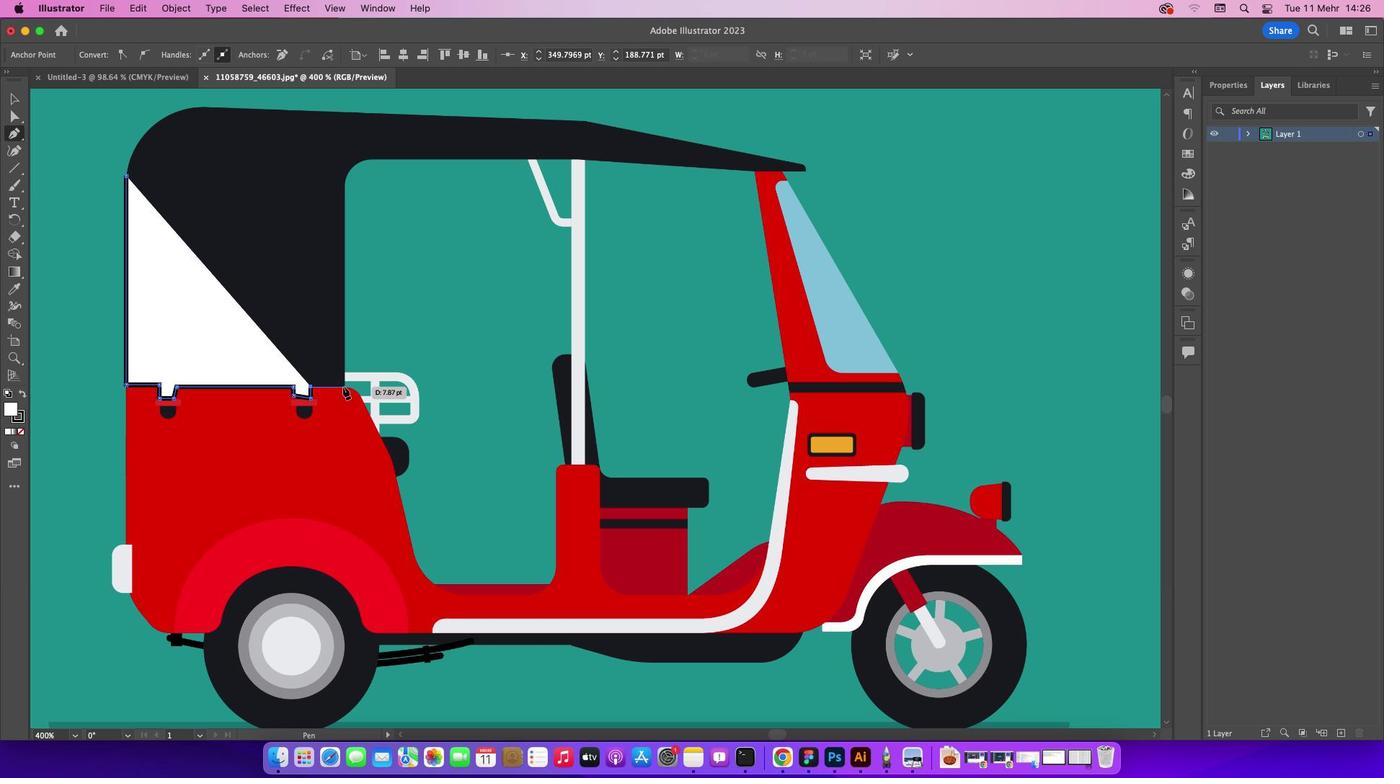 
Action: Mouse pressed left at (343, 387)
Screenshot: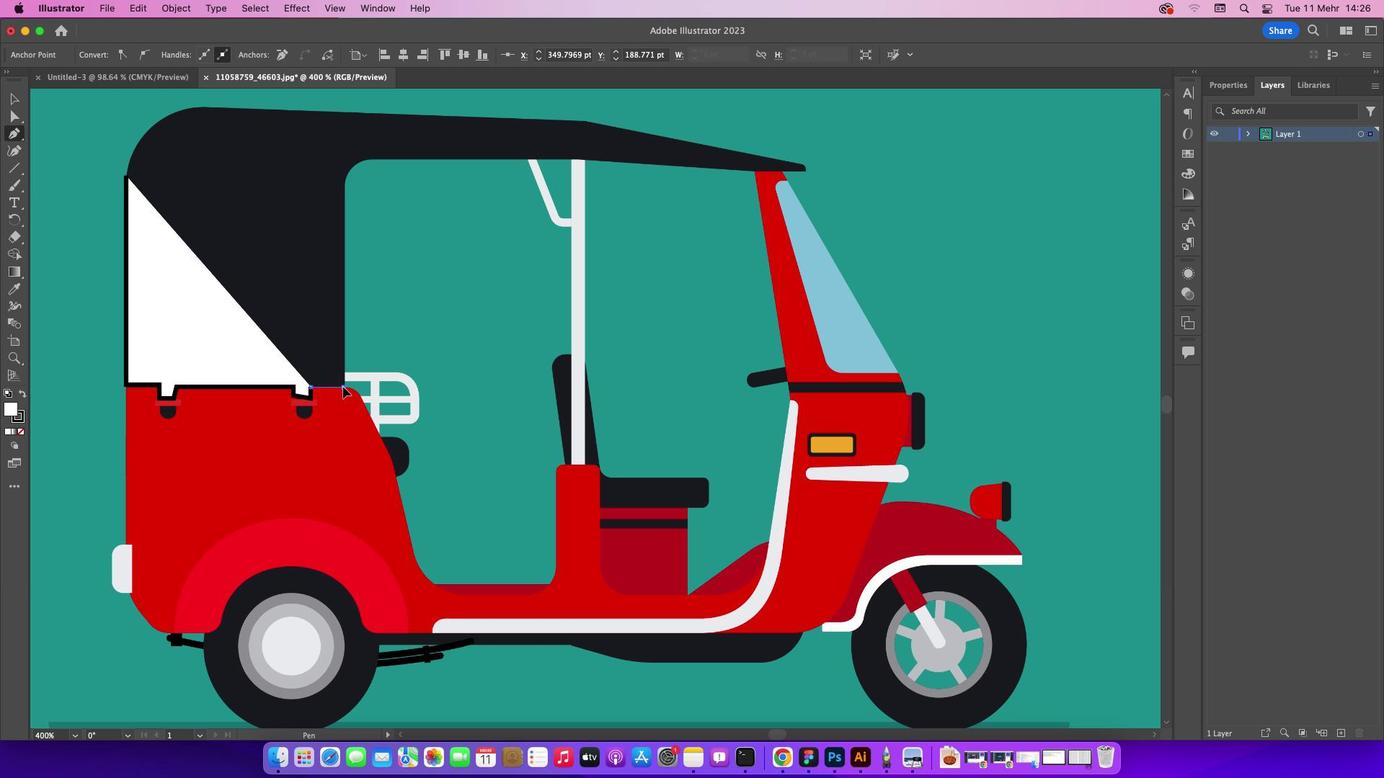 
Action: Mouse moved to (344, 187)
Screenshot: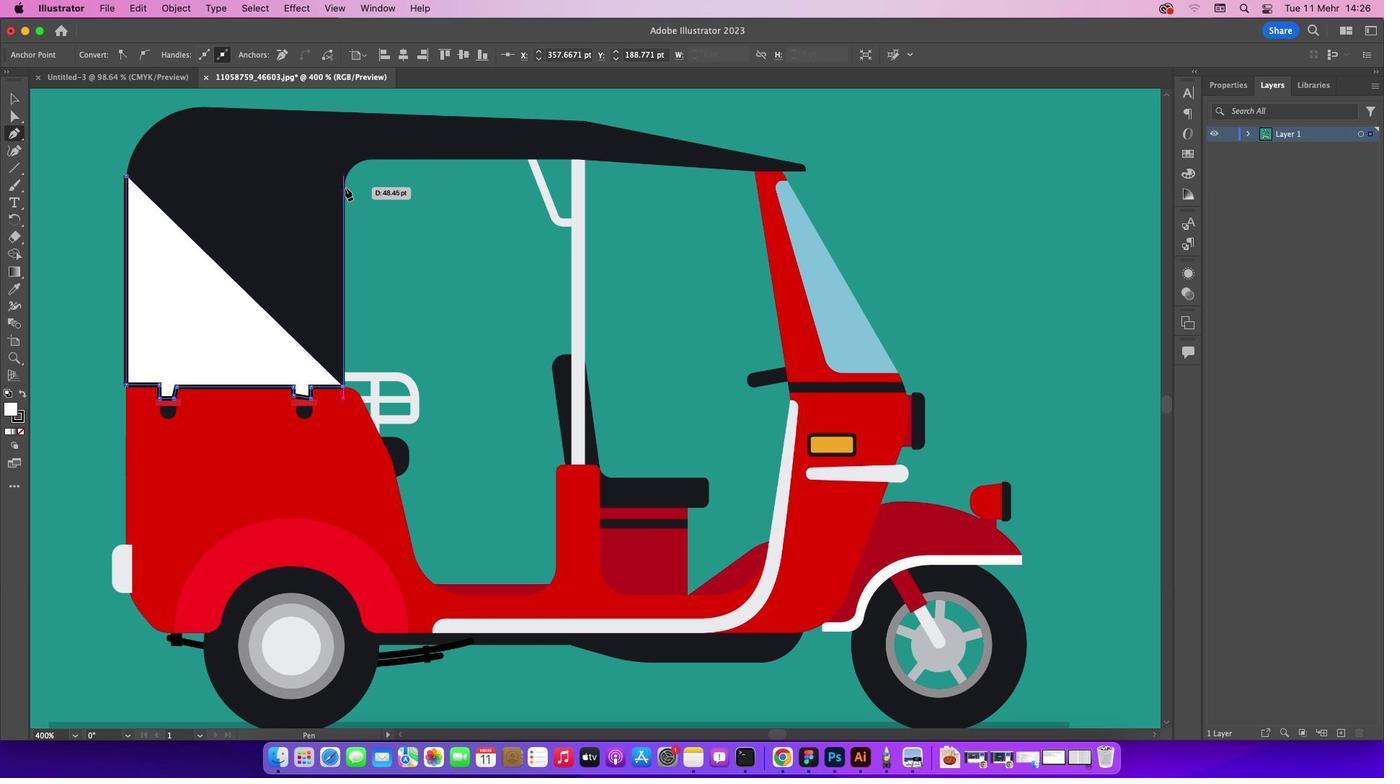 
Action: Mouse pressed left at (344, 187)
Screenshot: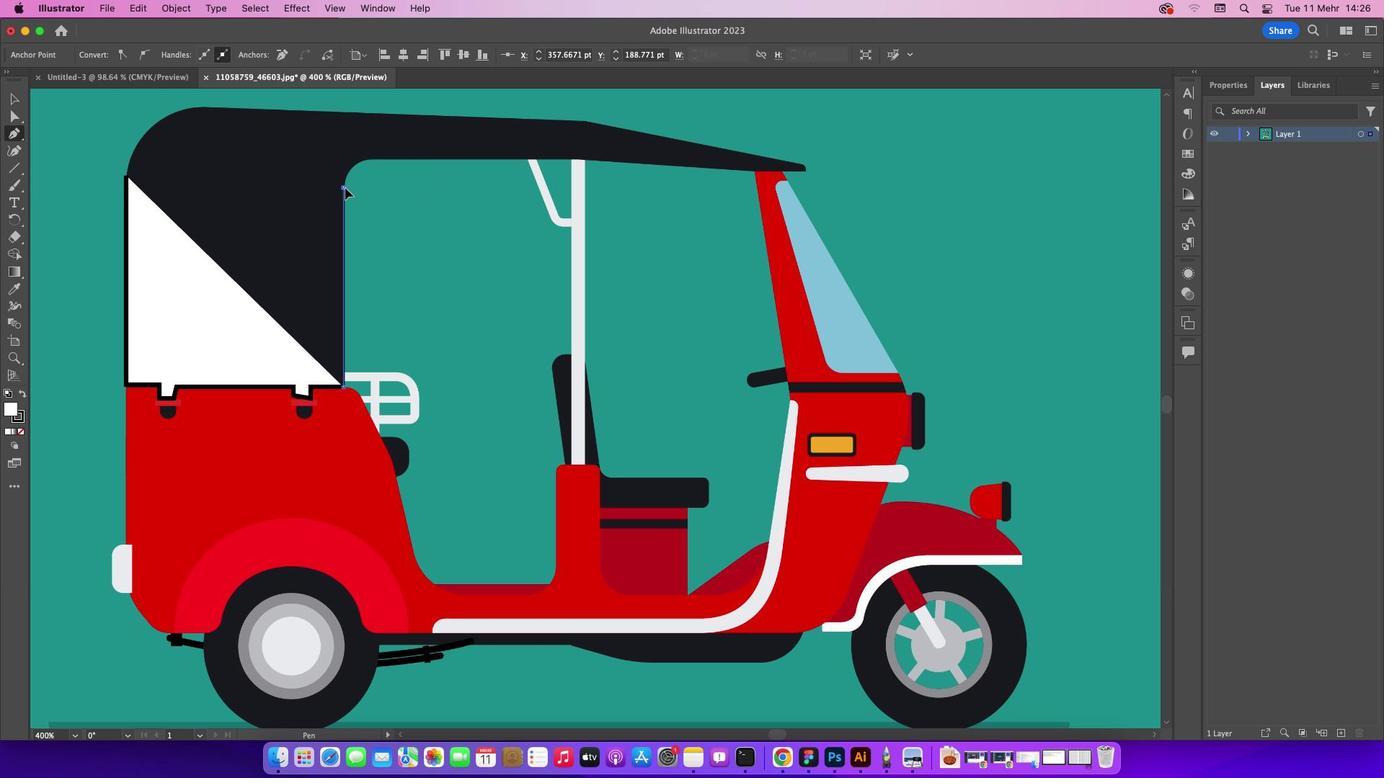 
Action: Mouse moved to (377, 159)
Screenshot: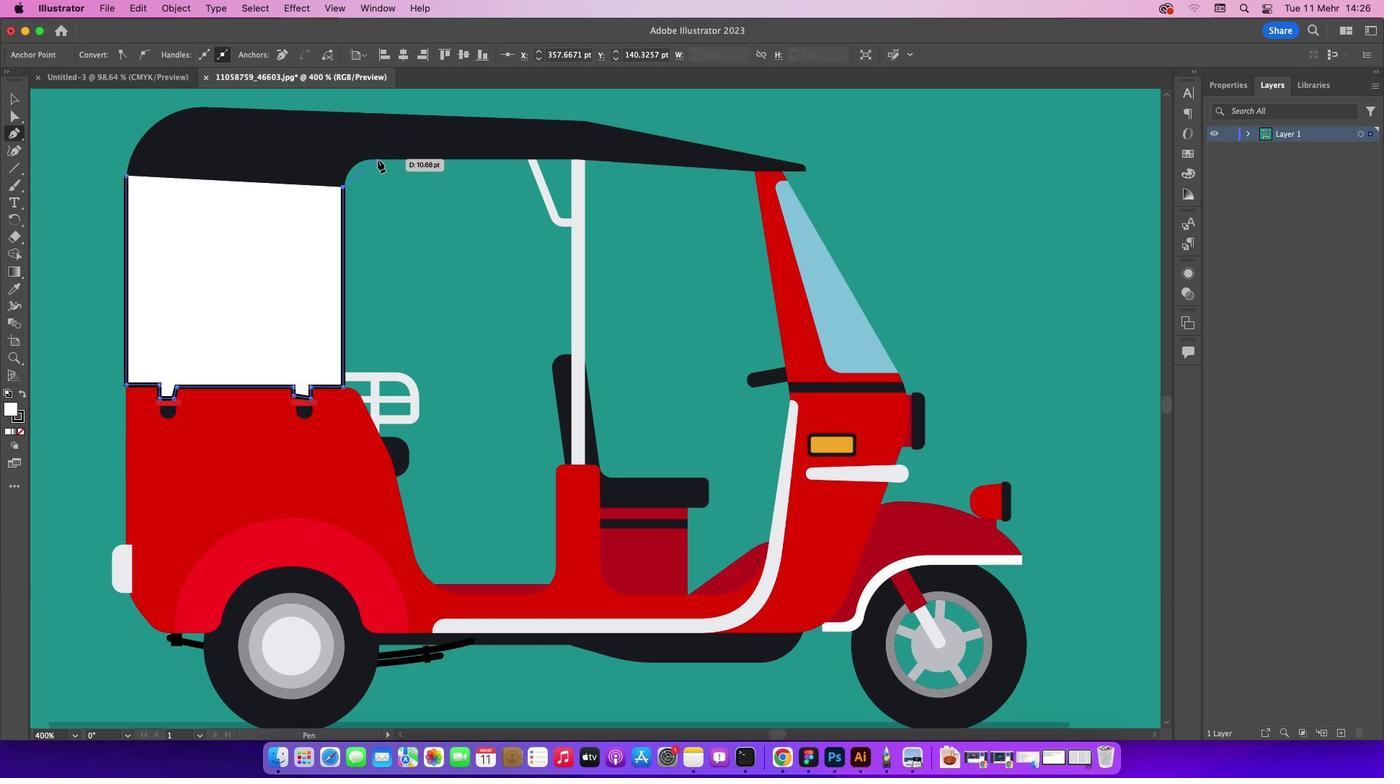 
Action: Mouse pressed left at (377, 159)
Screenshot: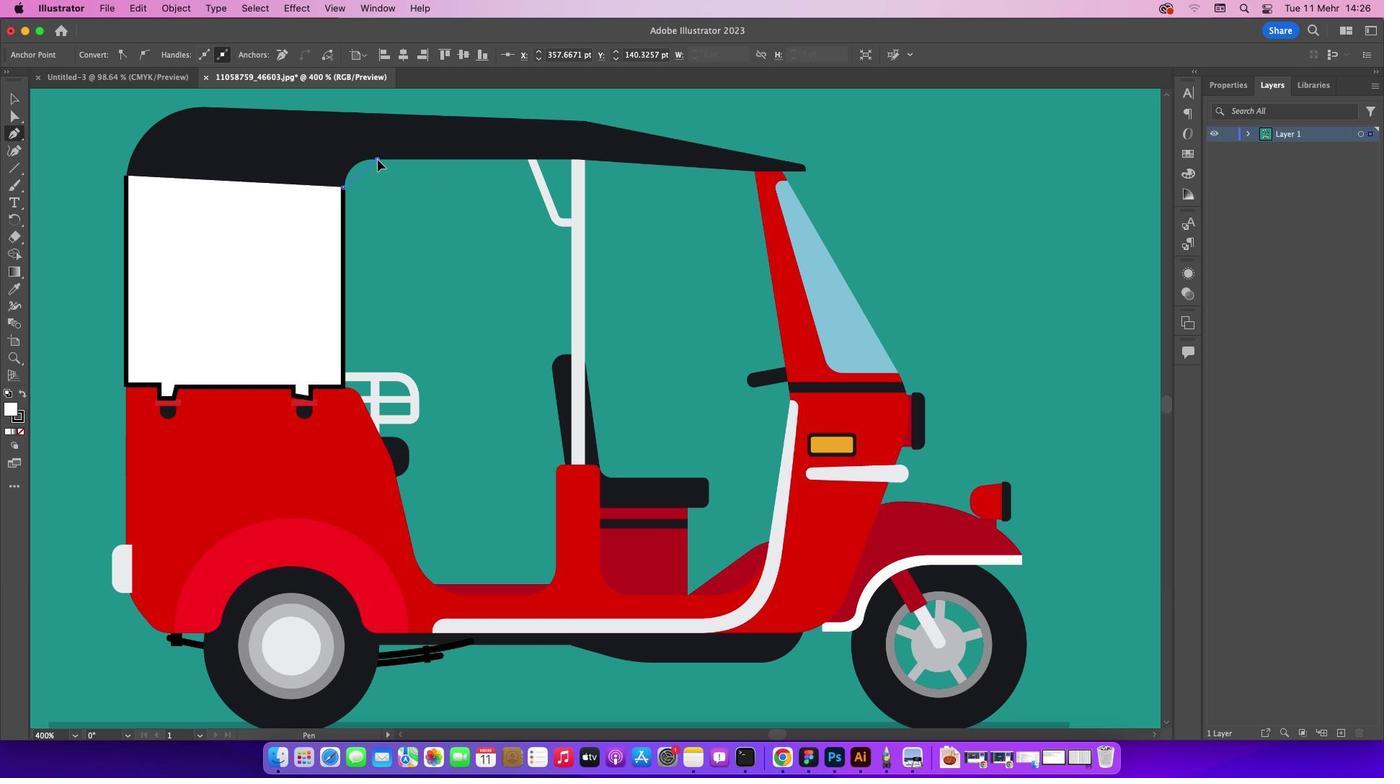 
Action: Mouse moved to (375, 159)
Screenshot: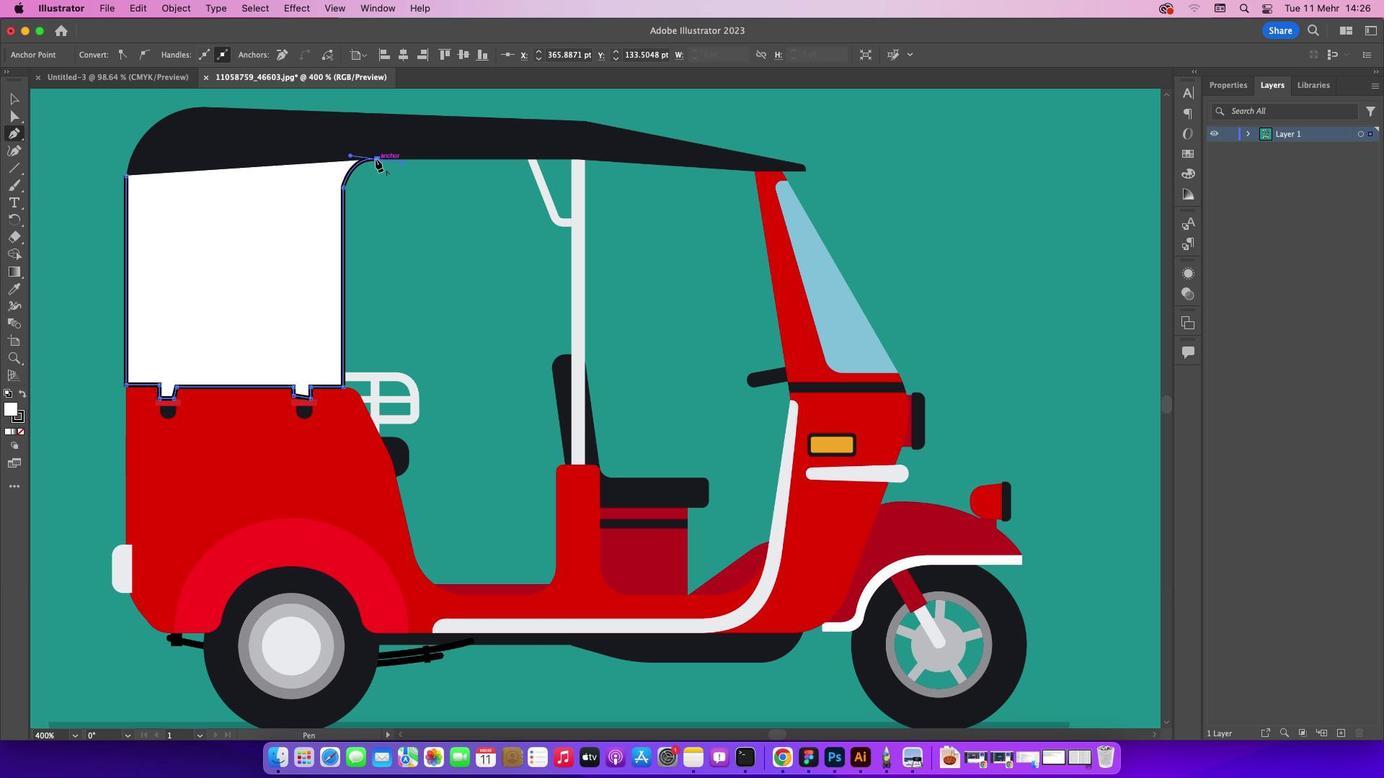 
Action: Key pressed Key.alt
Screenshot: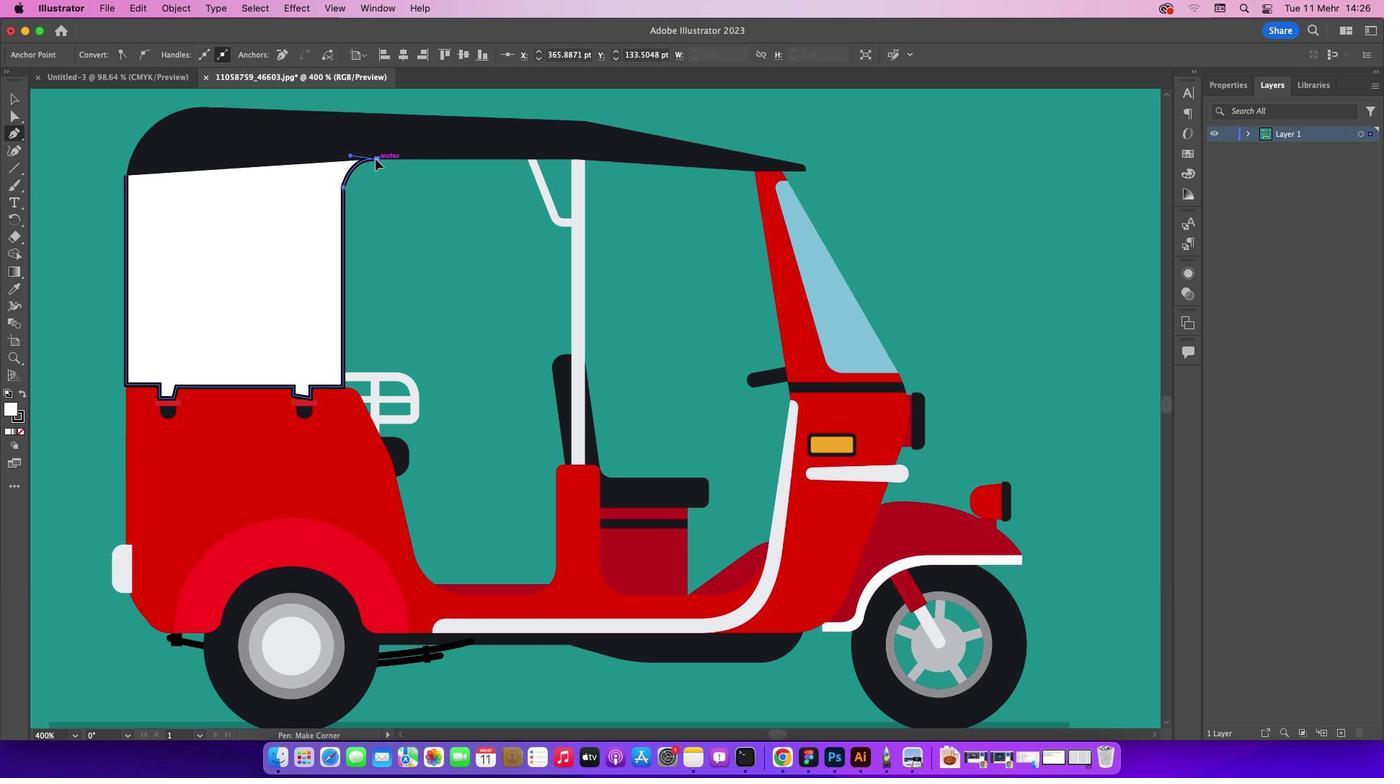 
Action: Mouse pressed left at (375, 159)
Screenshot: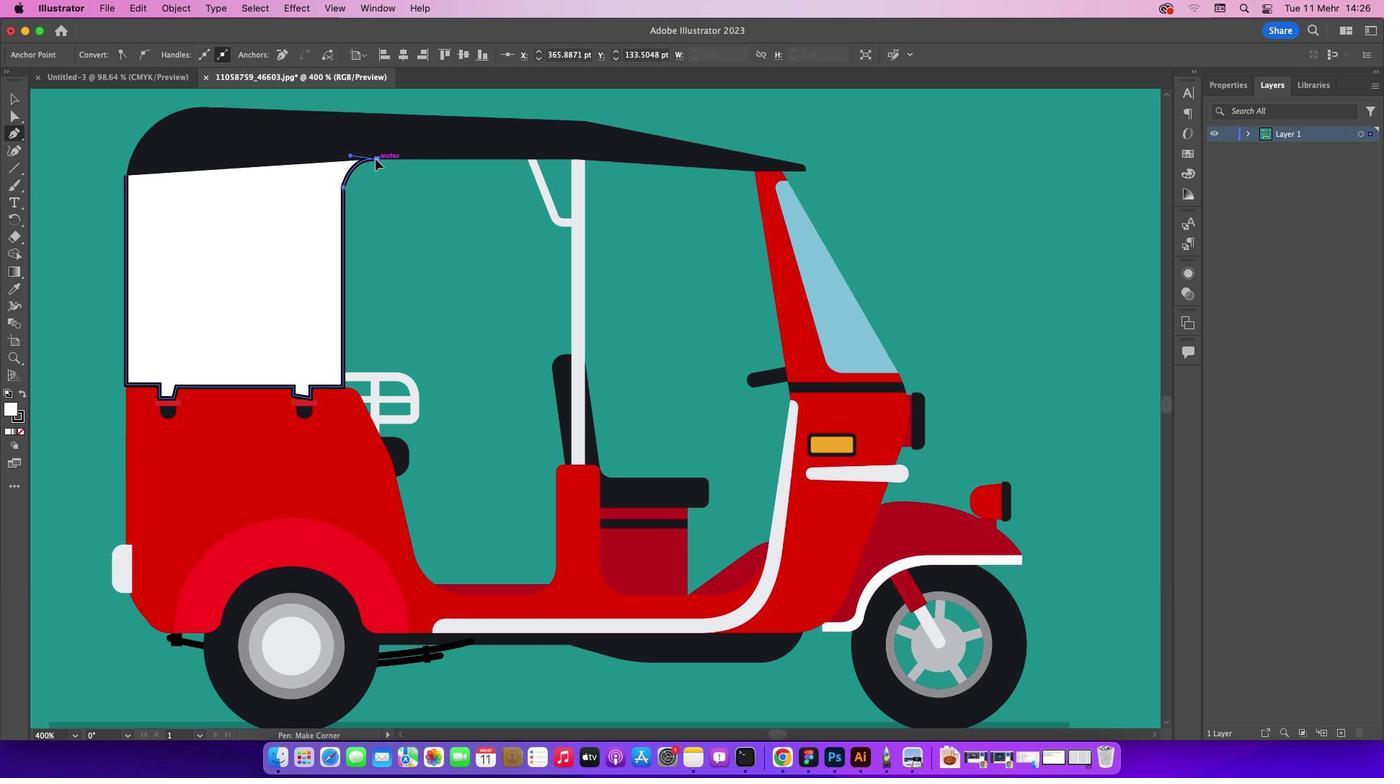 
Action: Mouse moved to (581, 159)
Screenshot: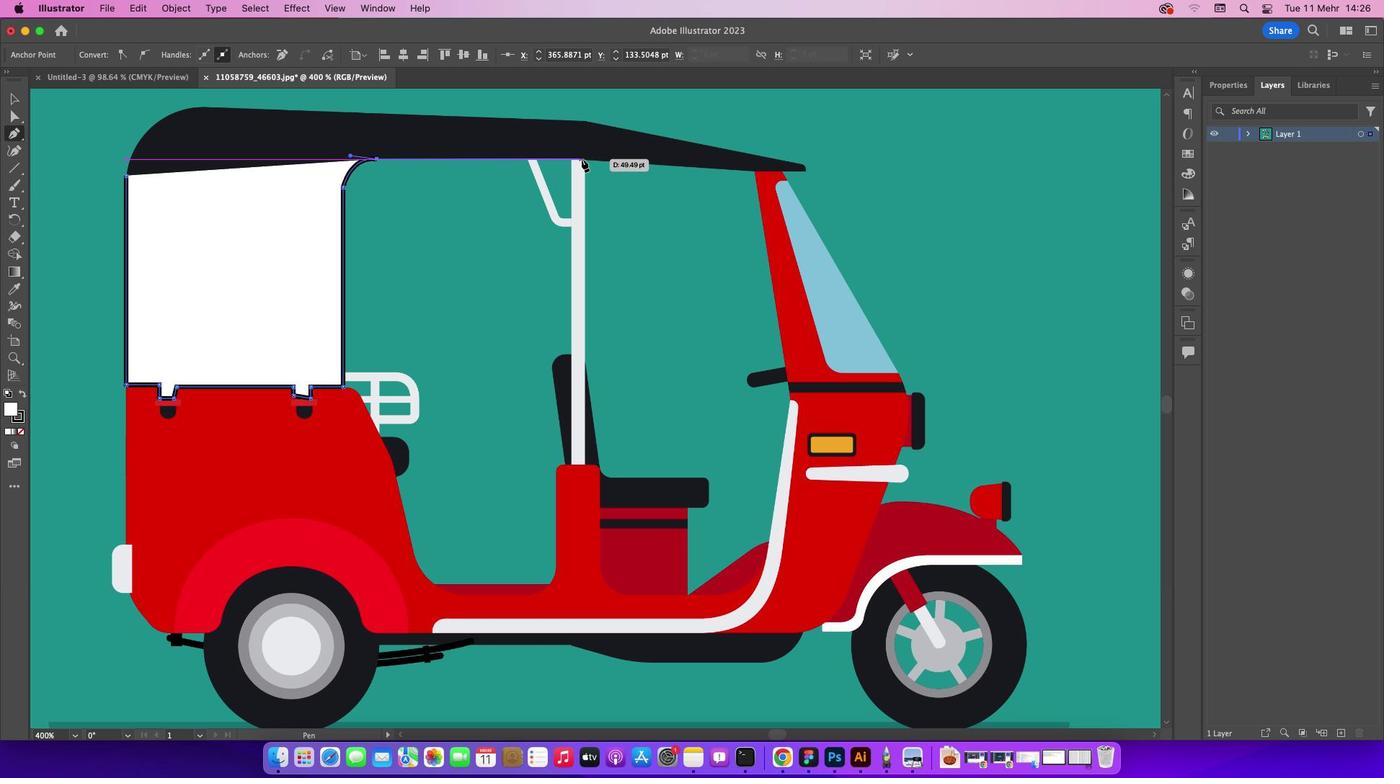 
Action: Mouse pressed left at (581, 159)
Screenshot: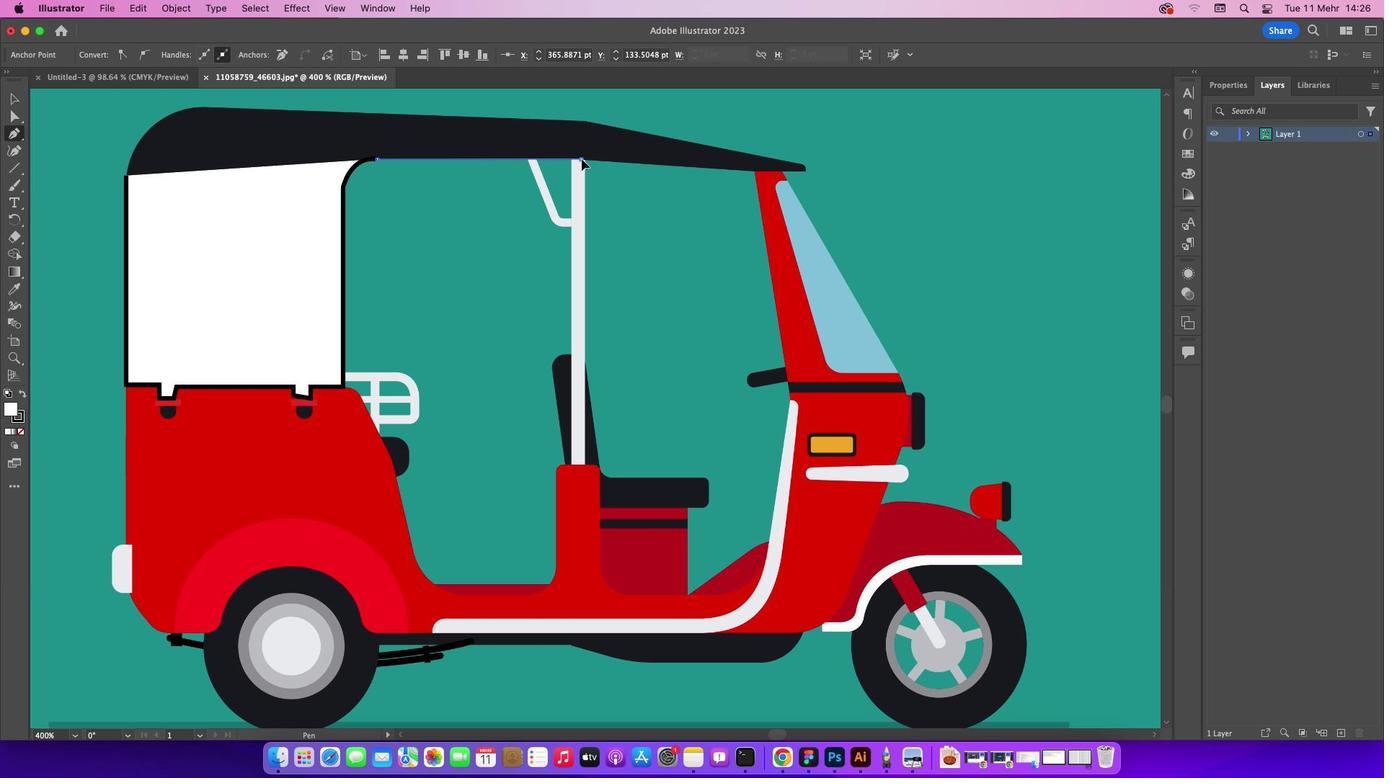 
Action: Mouse moved to (765, 172)
Screenshot: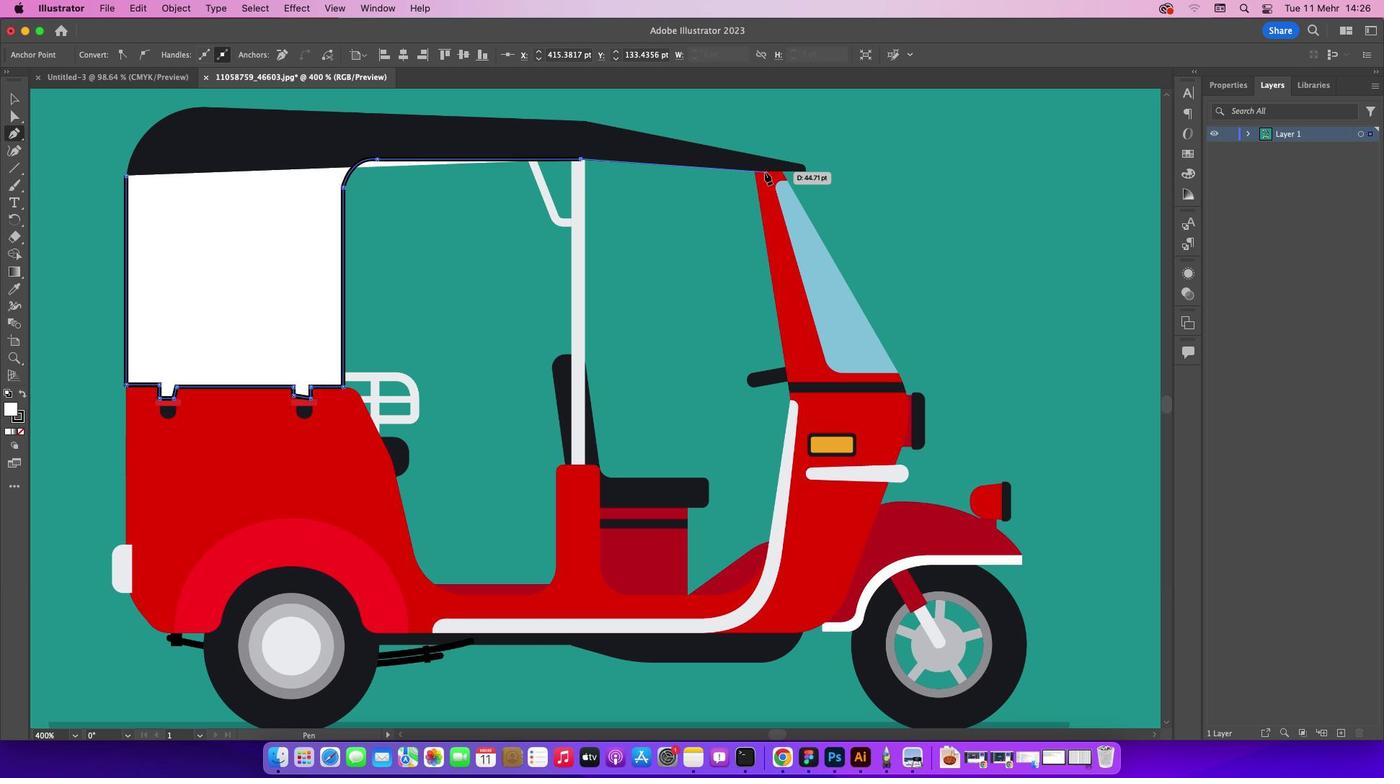 
Action: Mouse pressed left at (765, 172)
Screenshot: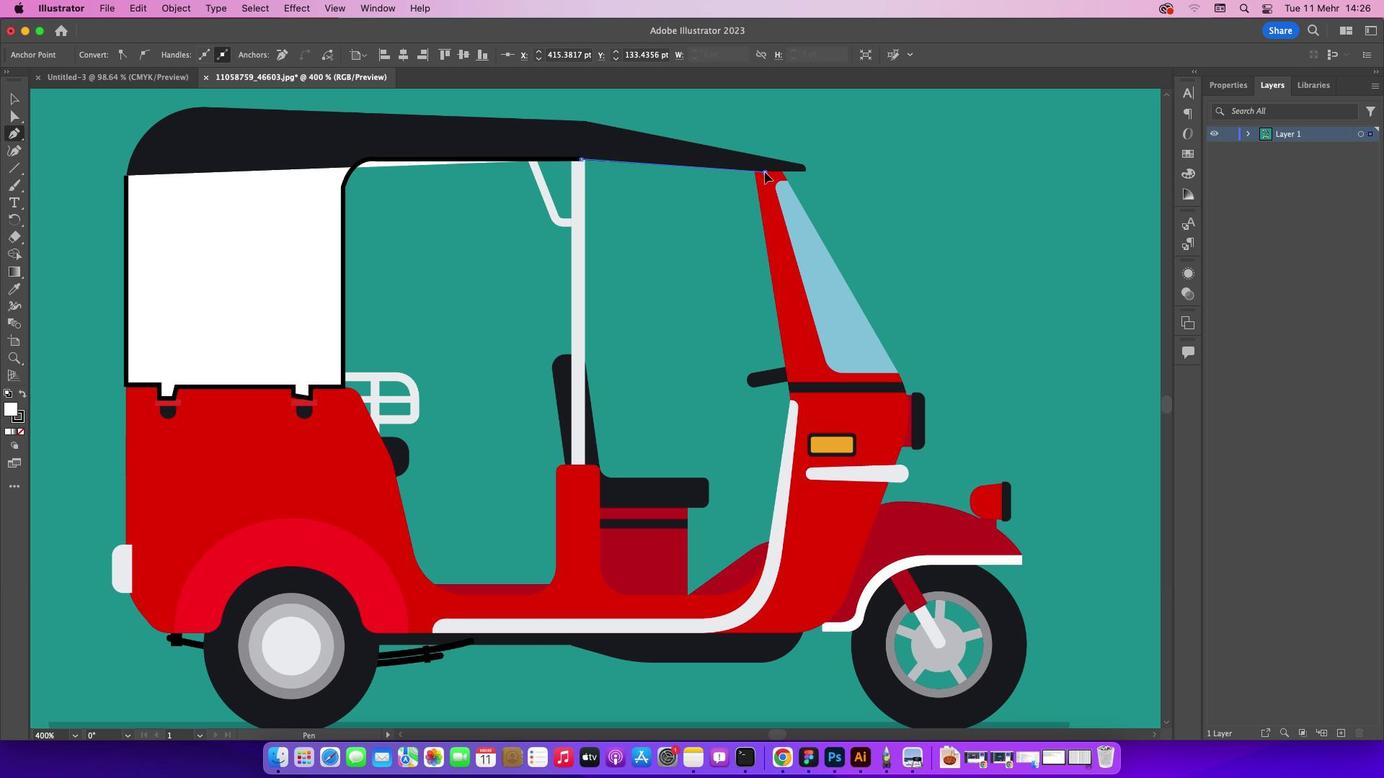 
Action: Mouse moved to (804, 171)
Screenshot: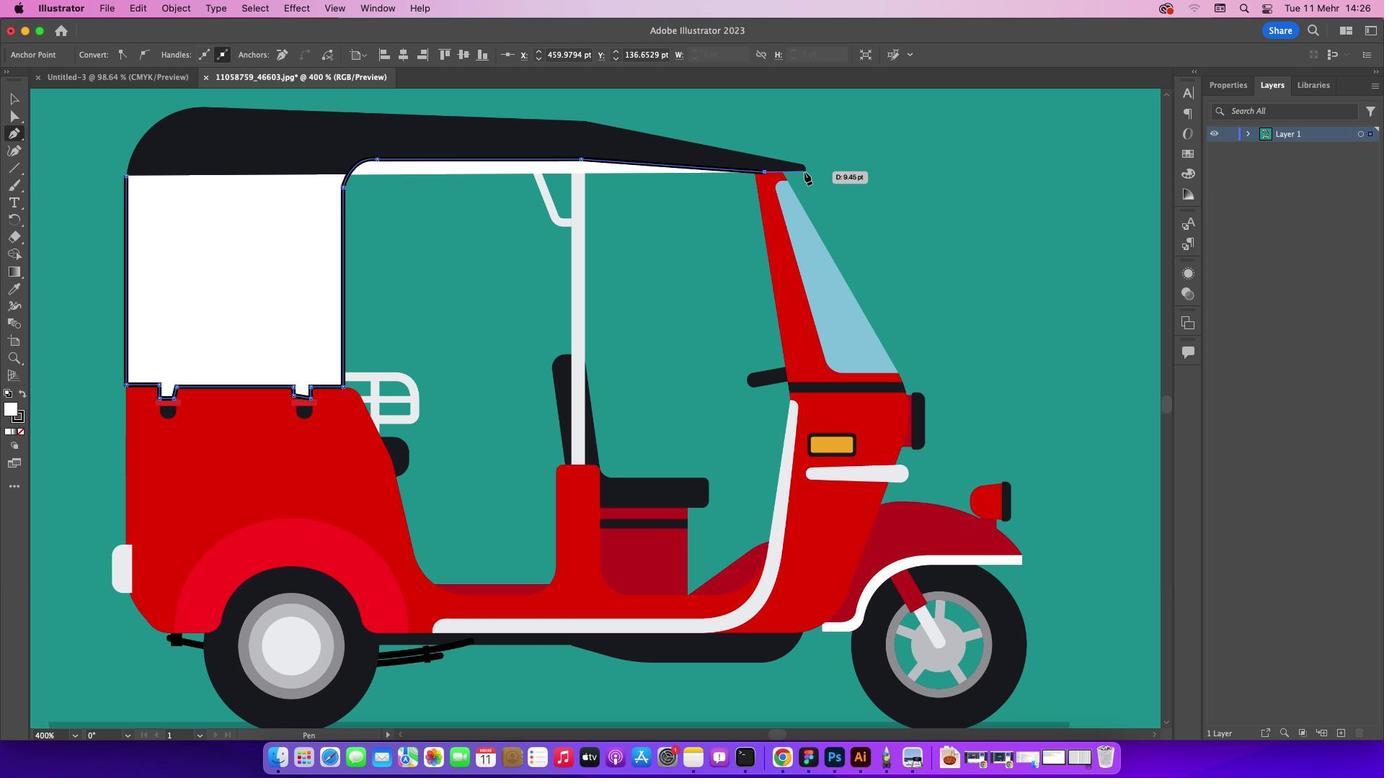 
Action: Mouse pressed left at (804, 171)
Screenshot: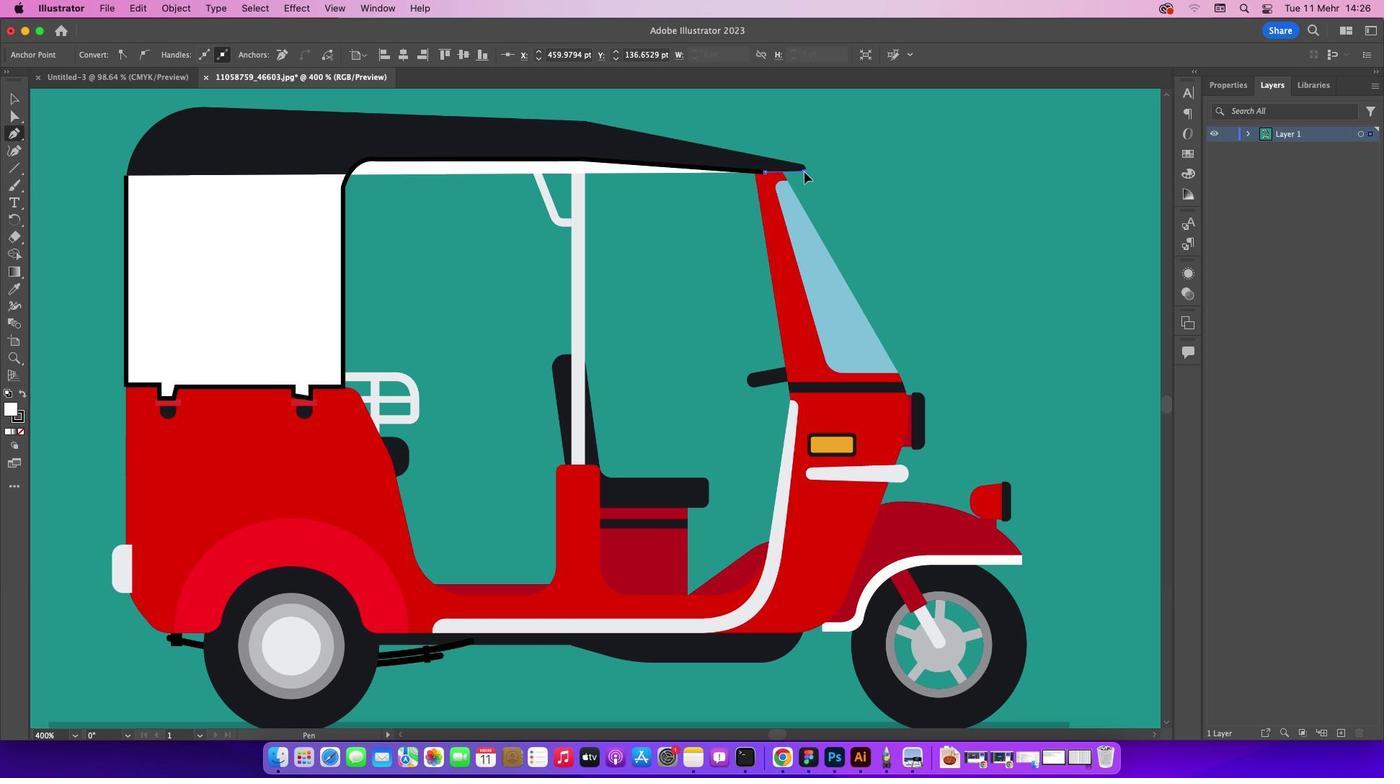 
Action: Mouse moved to (796, 163)
Screenshot: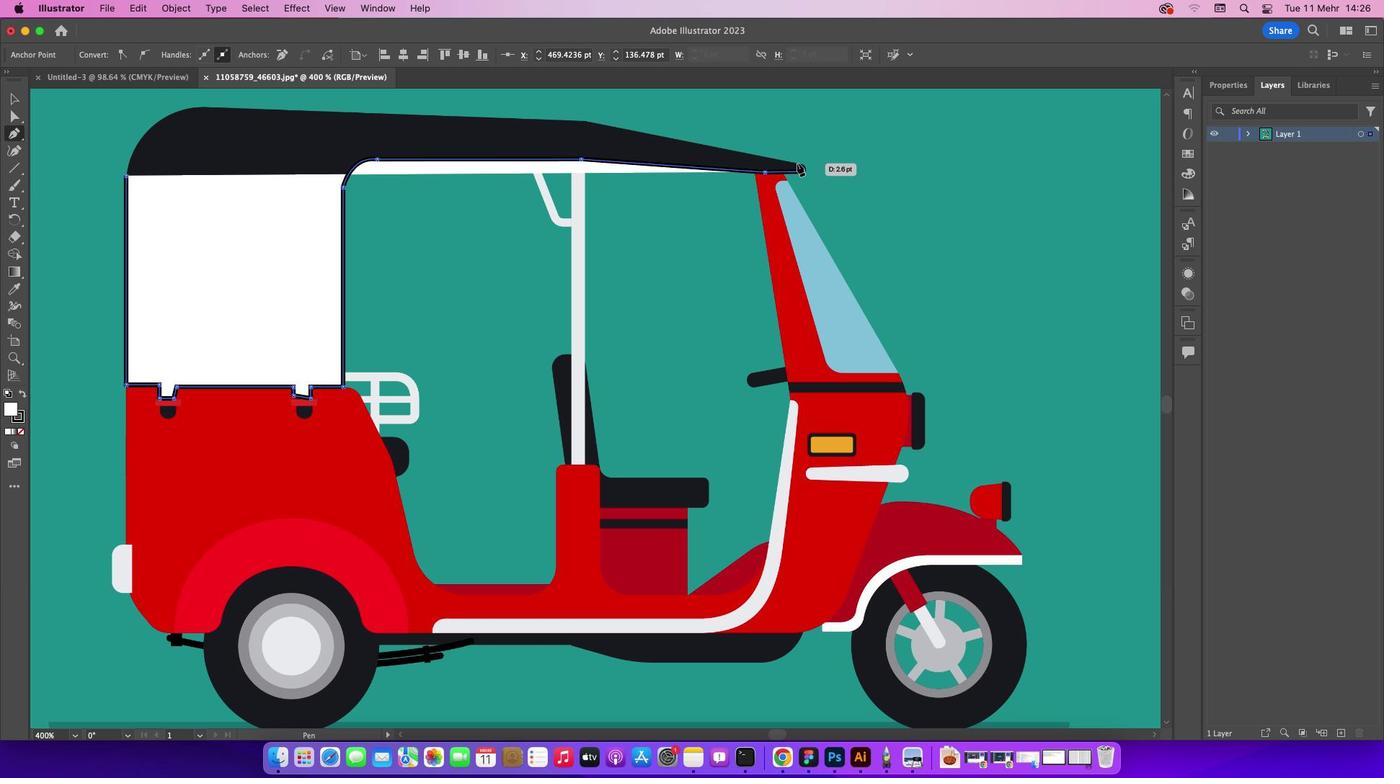 
Action: Mouse pressed left at (796, 163)
Screenshot: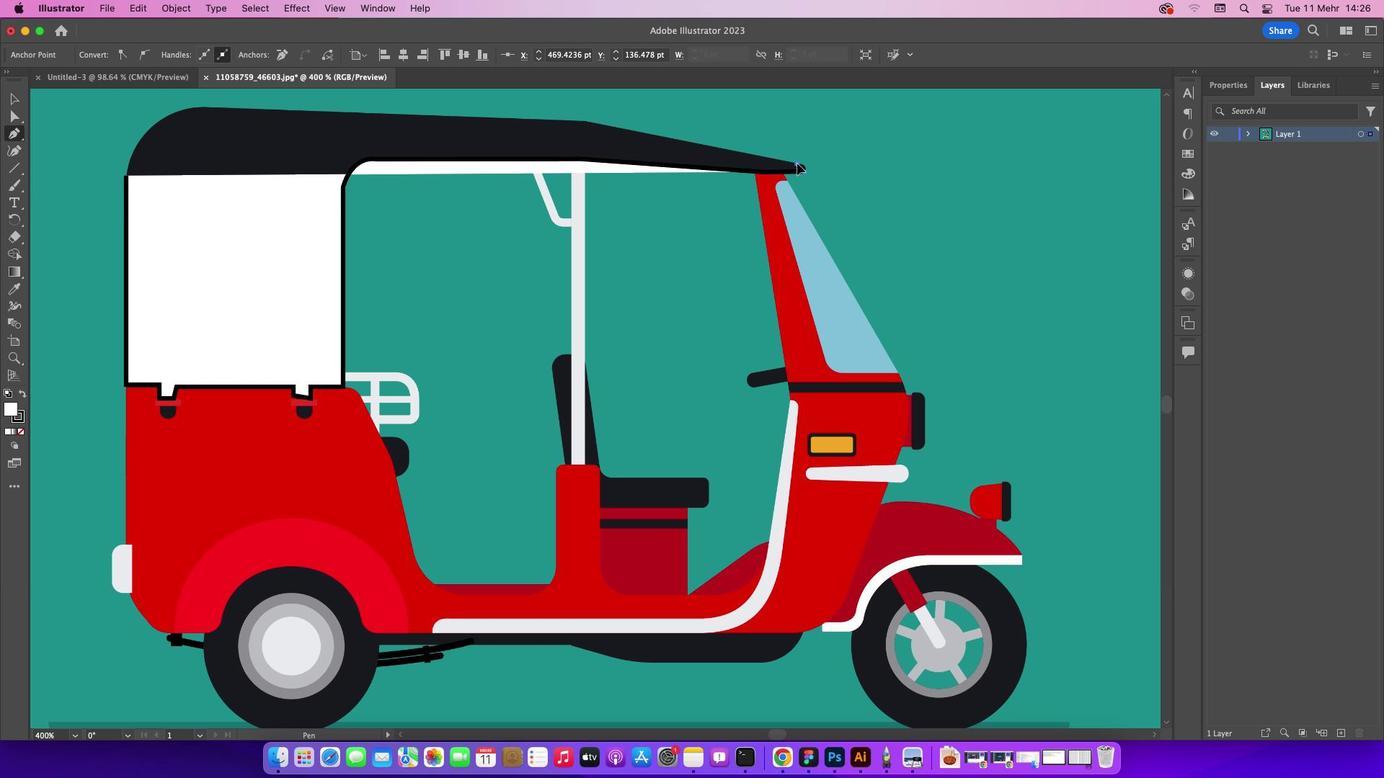 
Action: Mouse moved to (796, 163)
Screenshot: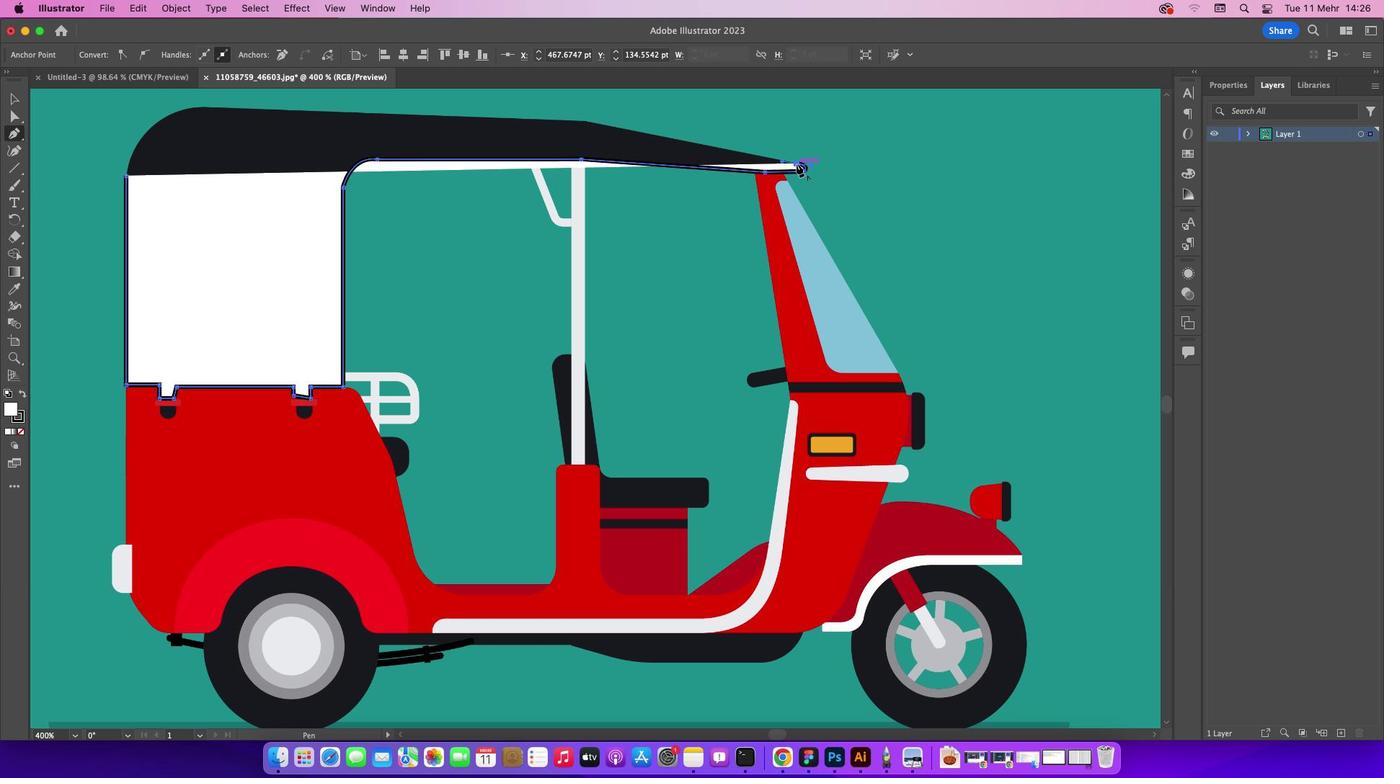 
Action: Mouse pressed left at (796, 163)
Screenshot: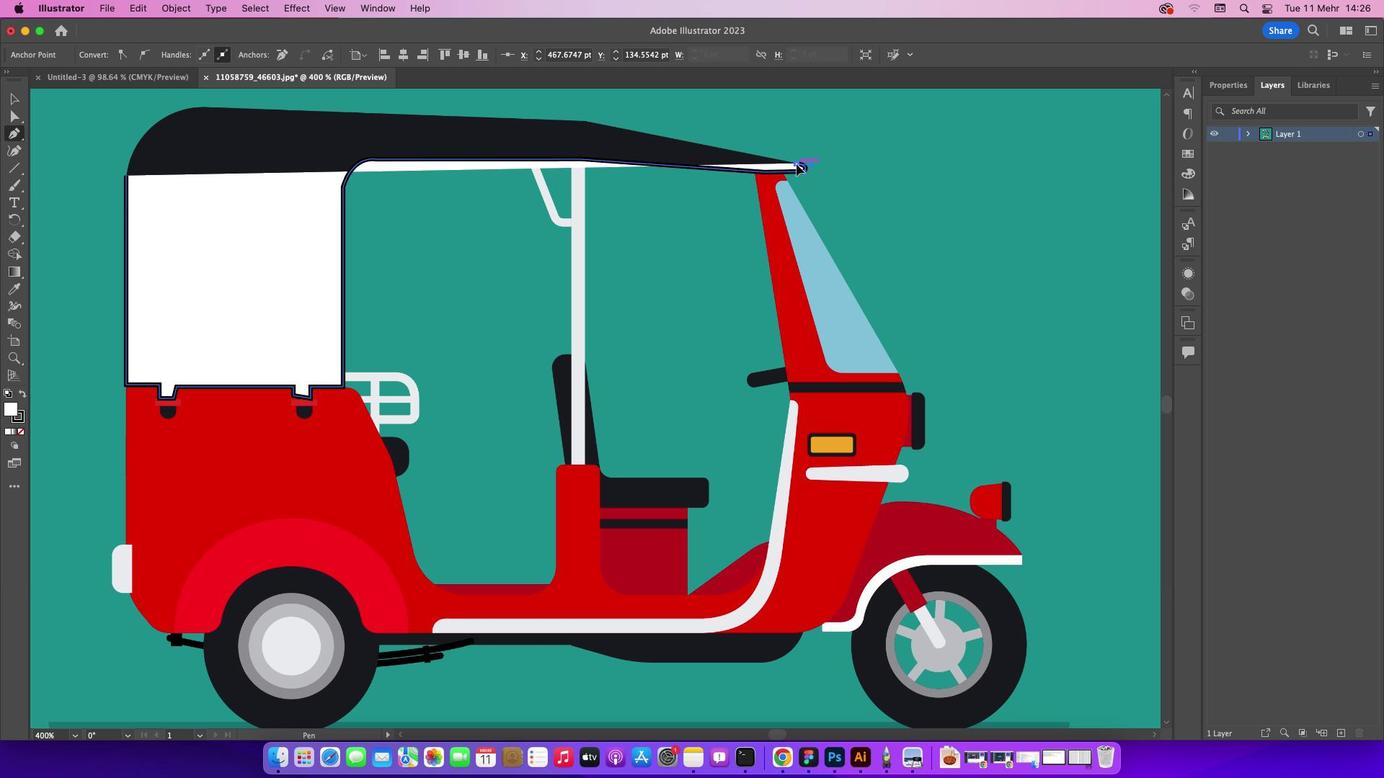 
Action: Key pressed Key.alt
Screenshot: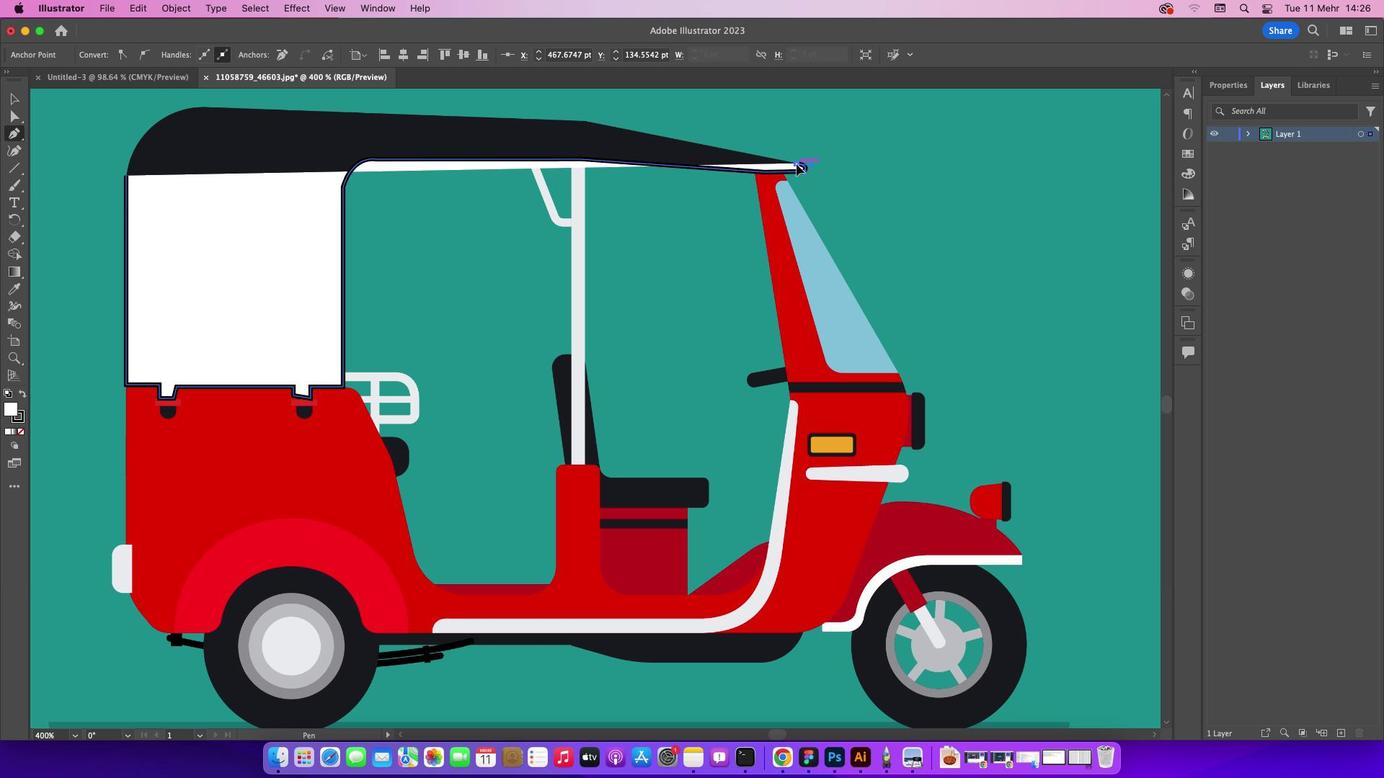 
Action: Mouse moved to (722, 147)
Screenshot: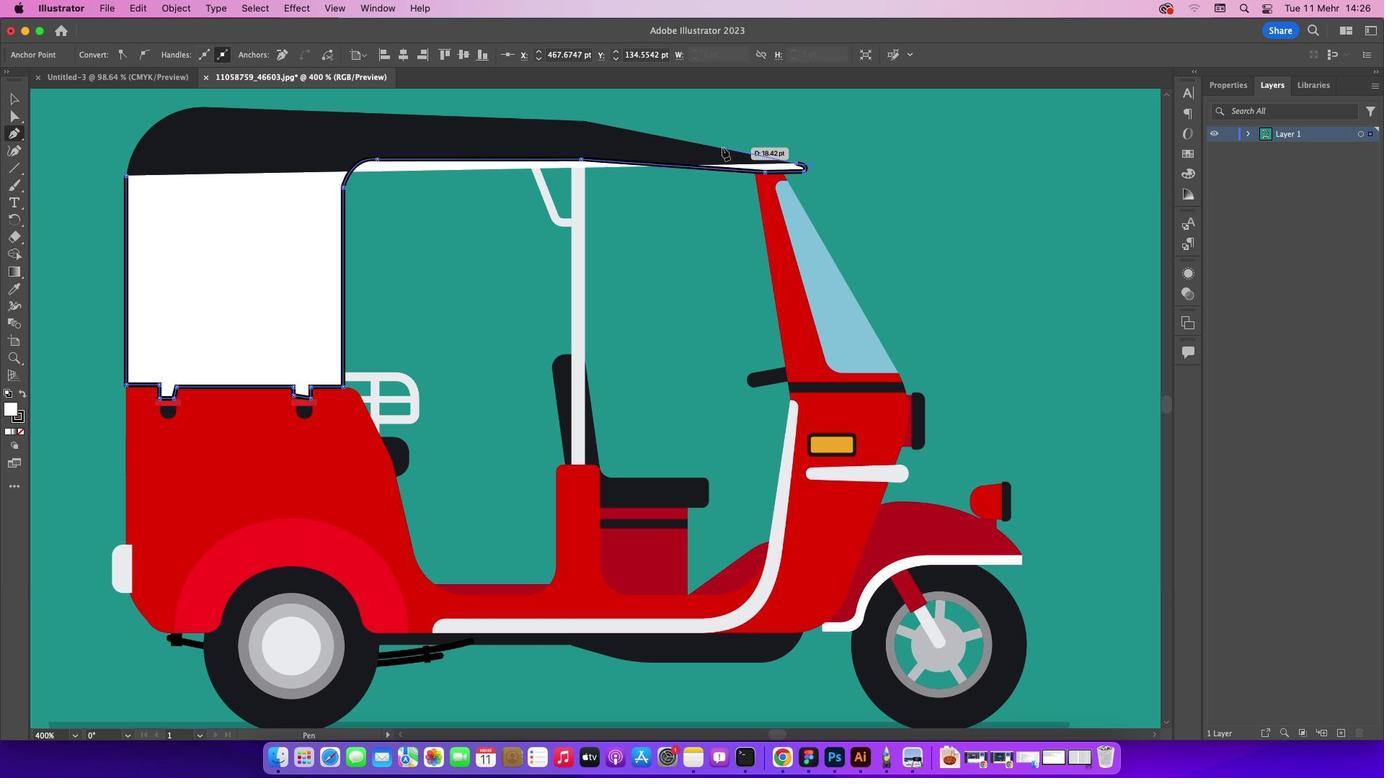 
Action: Mouse pressed left at (722, 147)
Screenshot: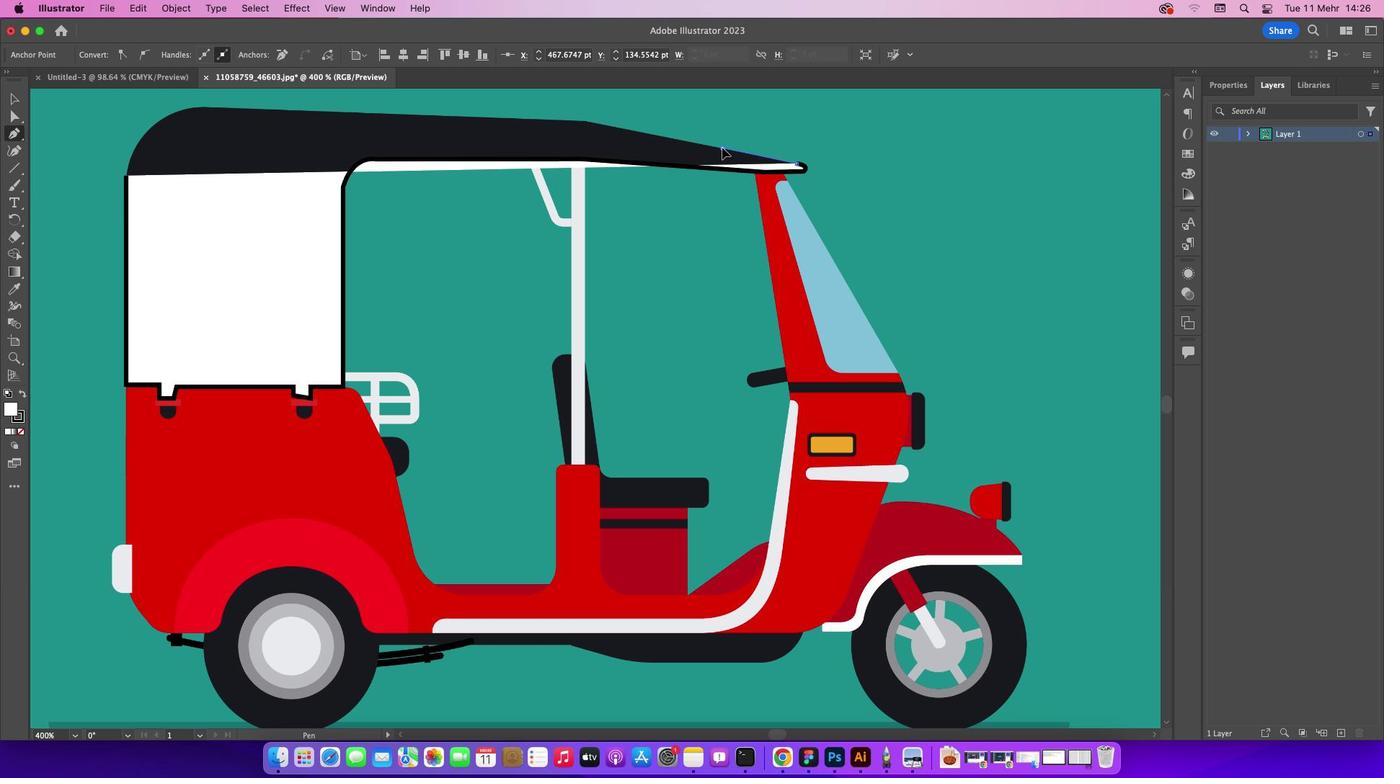 
Action: Mouse moved to (634, 131)
Screenshot: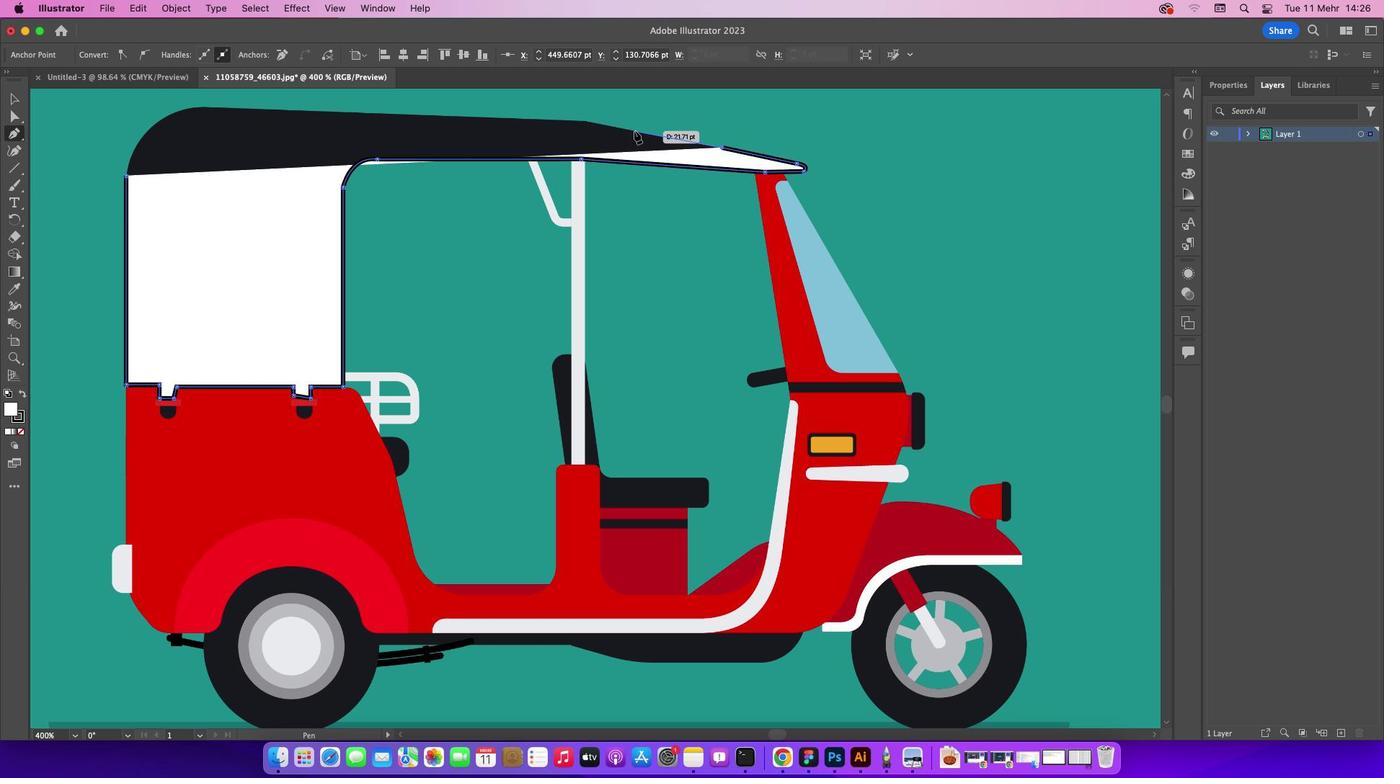 
Action: Mouse pressed left at (634, 131)
Screenshot: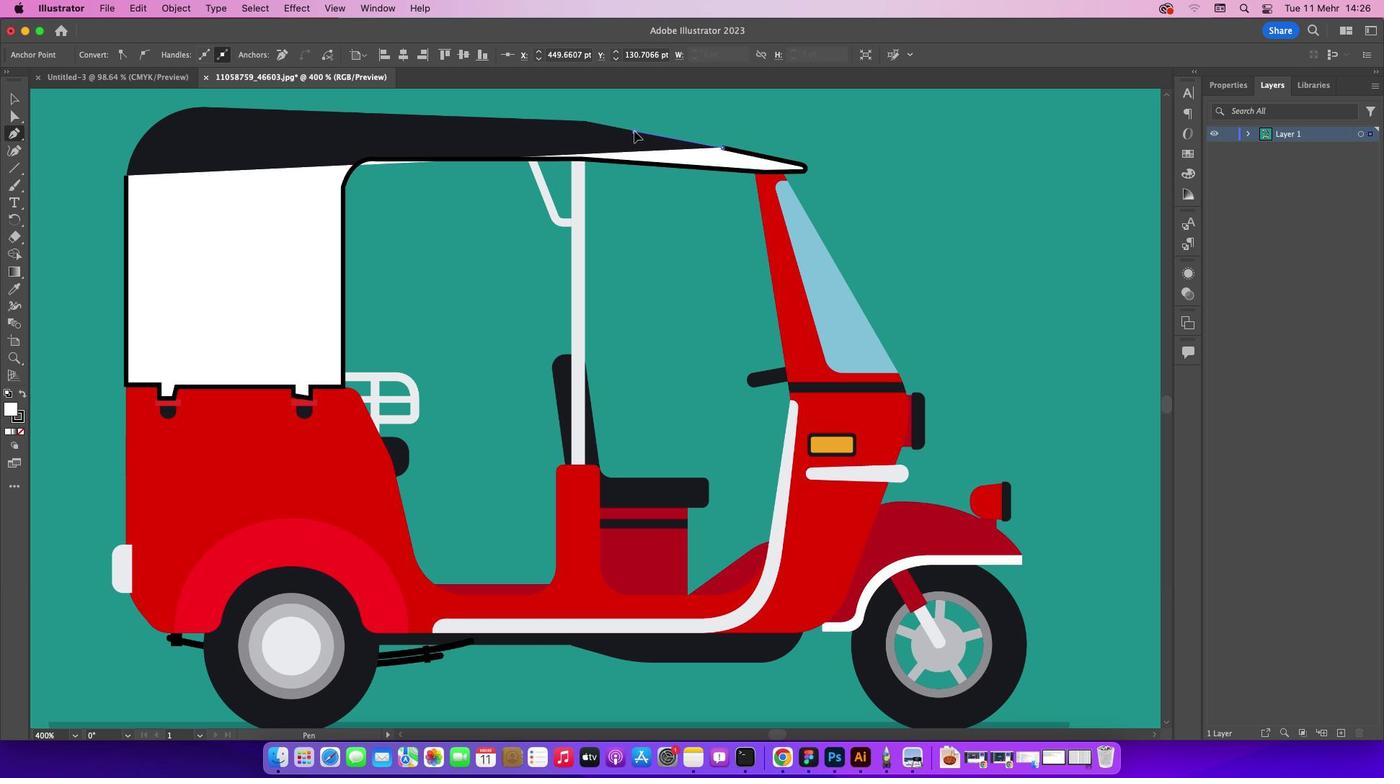
Action: Mouse moved to (583, 121)
Screenshot: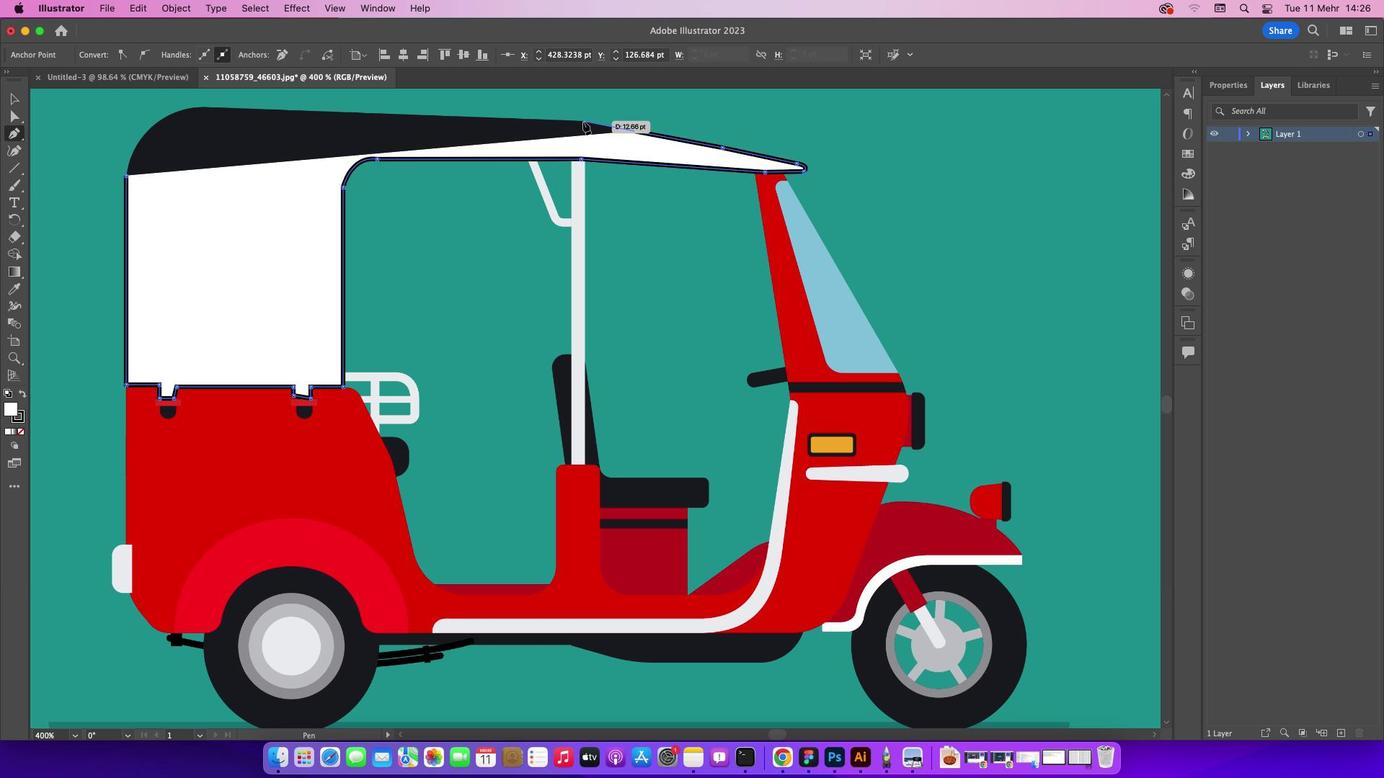 
Action: Mouse pressed left at (583, 121)
Screenshot: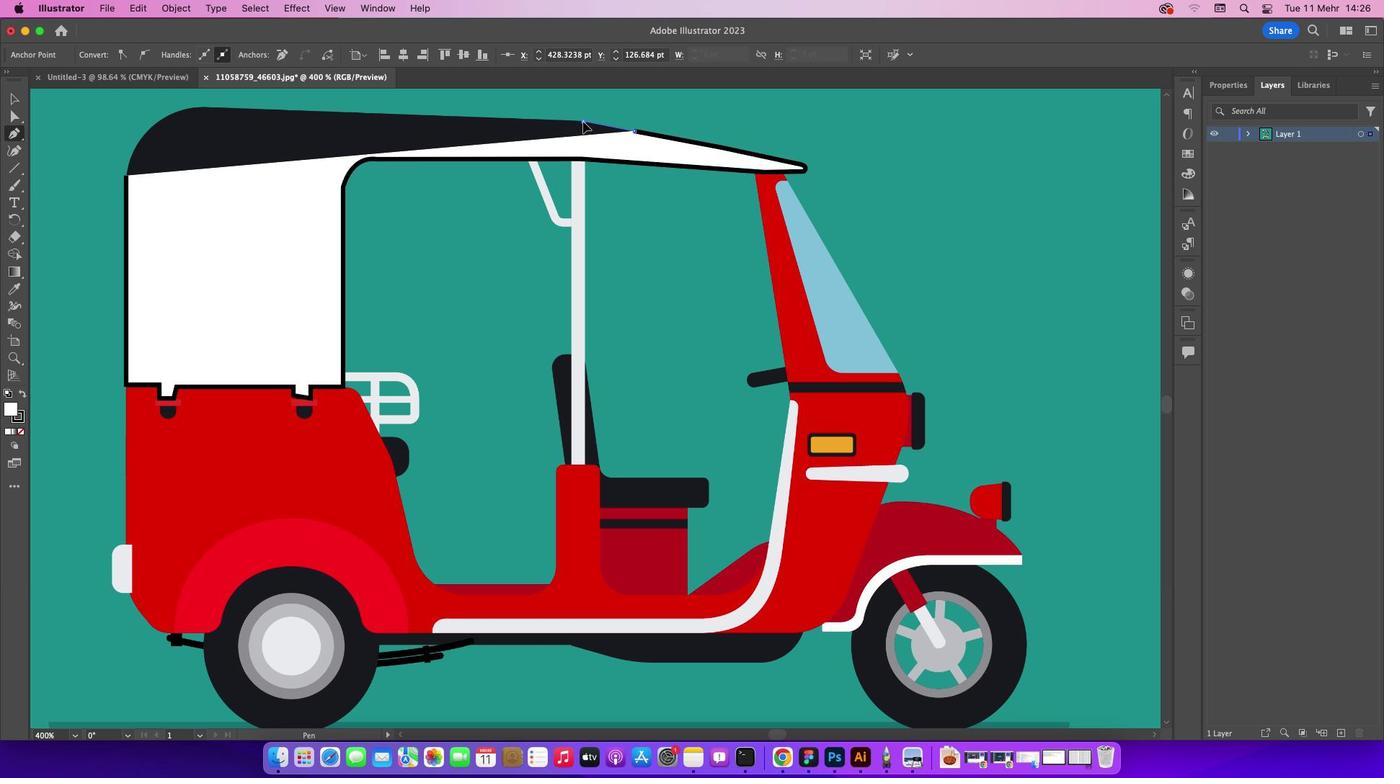 
Action: Mouse moved to (199, 105)
Screenshot: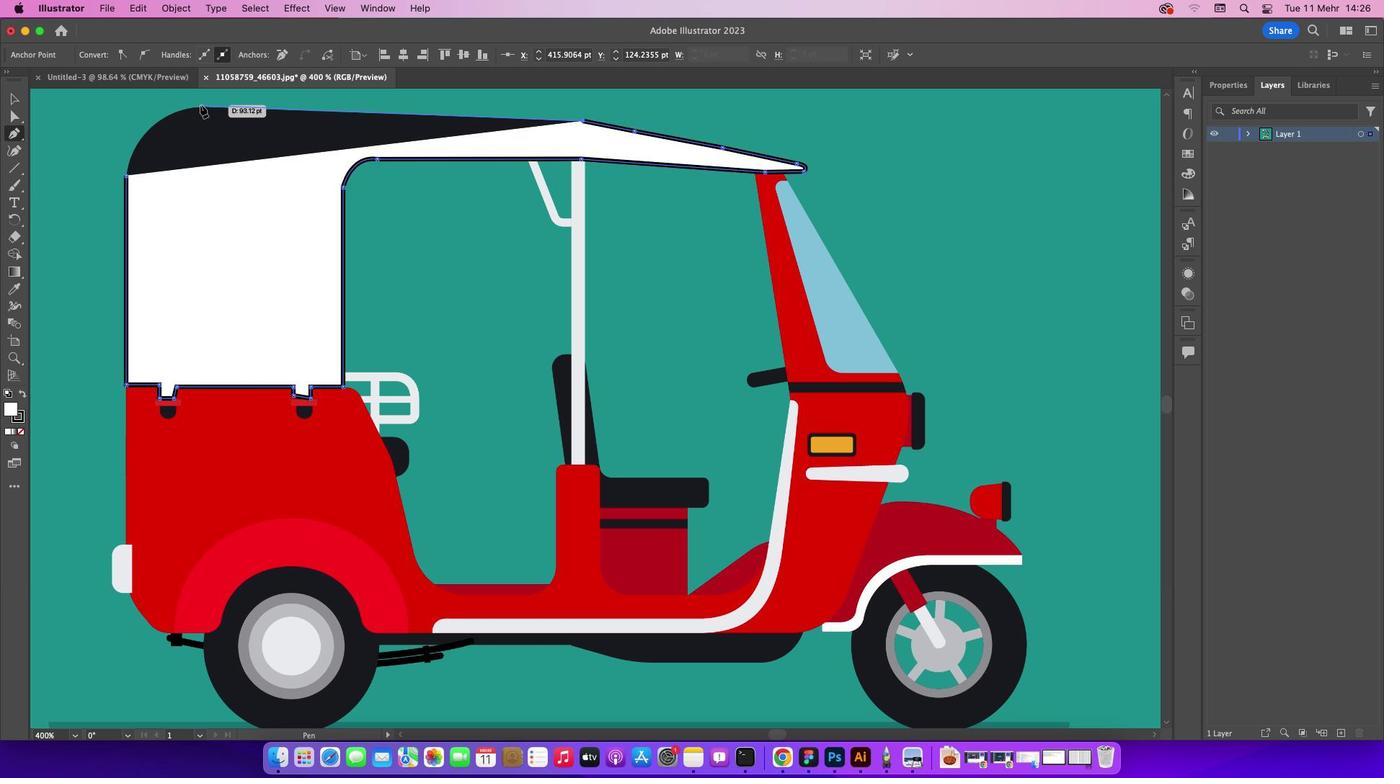 
Action: Mouse pressed left at (199, 105)
Screenshot: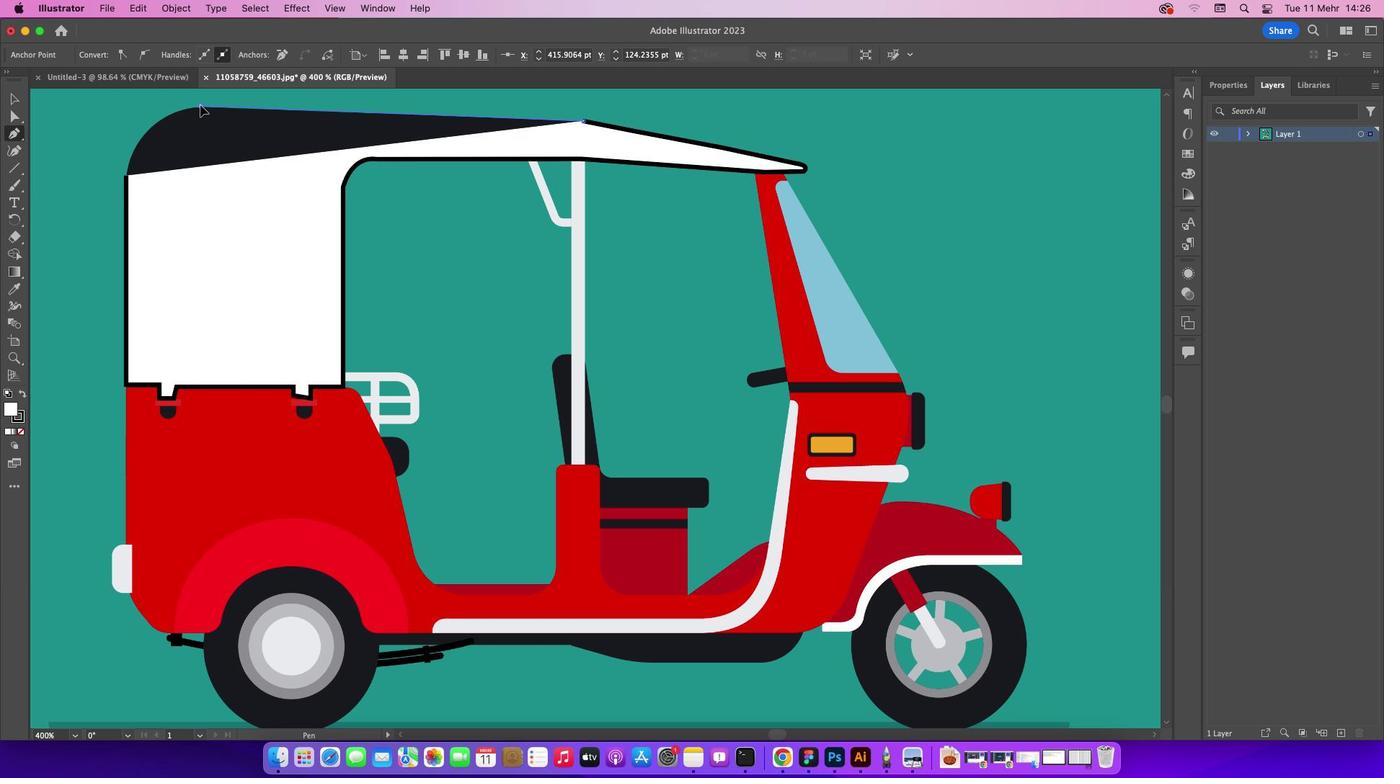 
Action: Mouse moved to (124, 175)
Screenshot: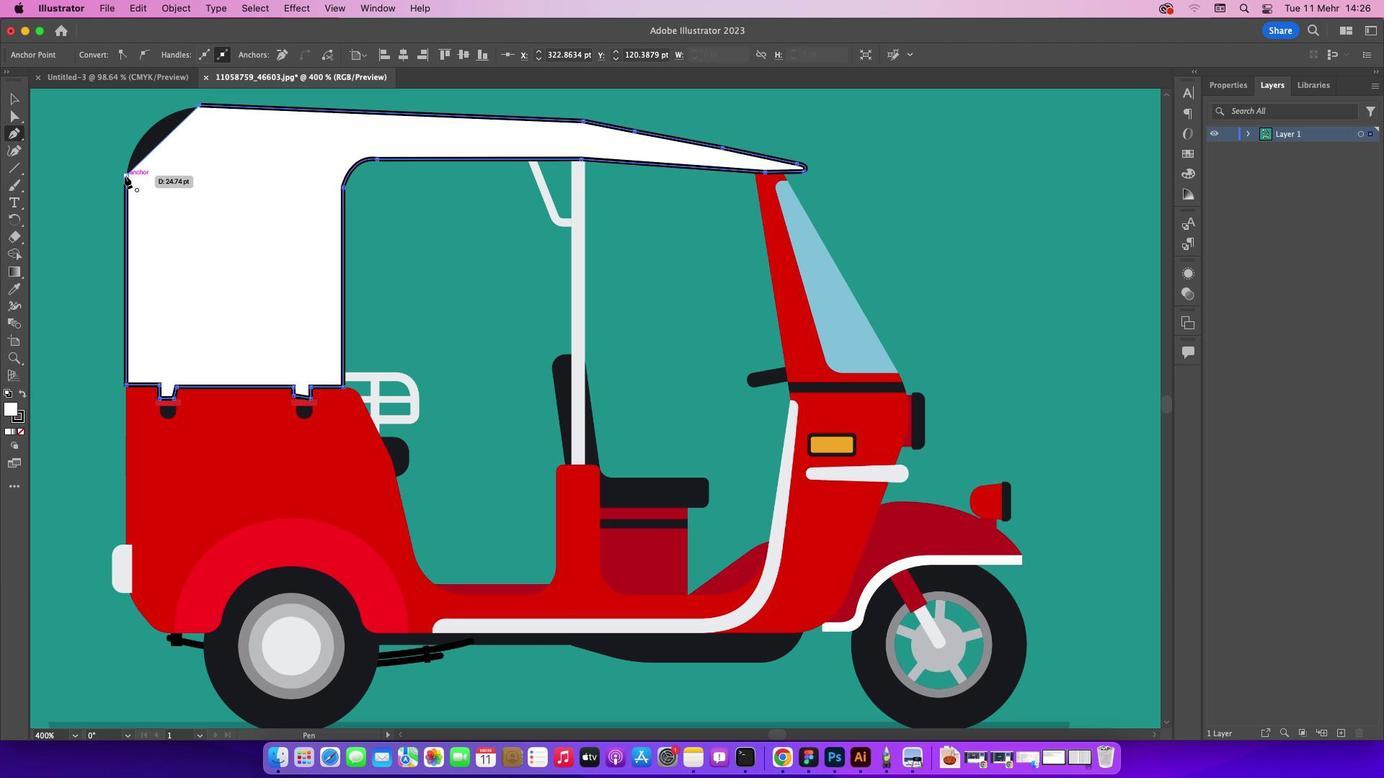 
Action: Mouse pressed left at (124, 175)
Screenshot: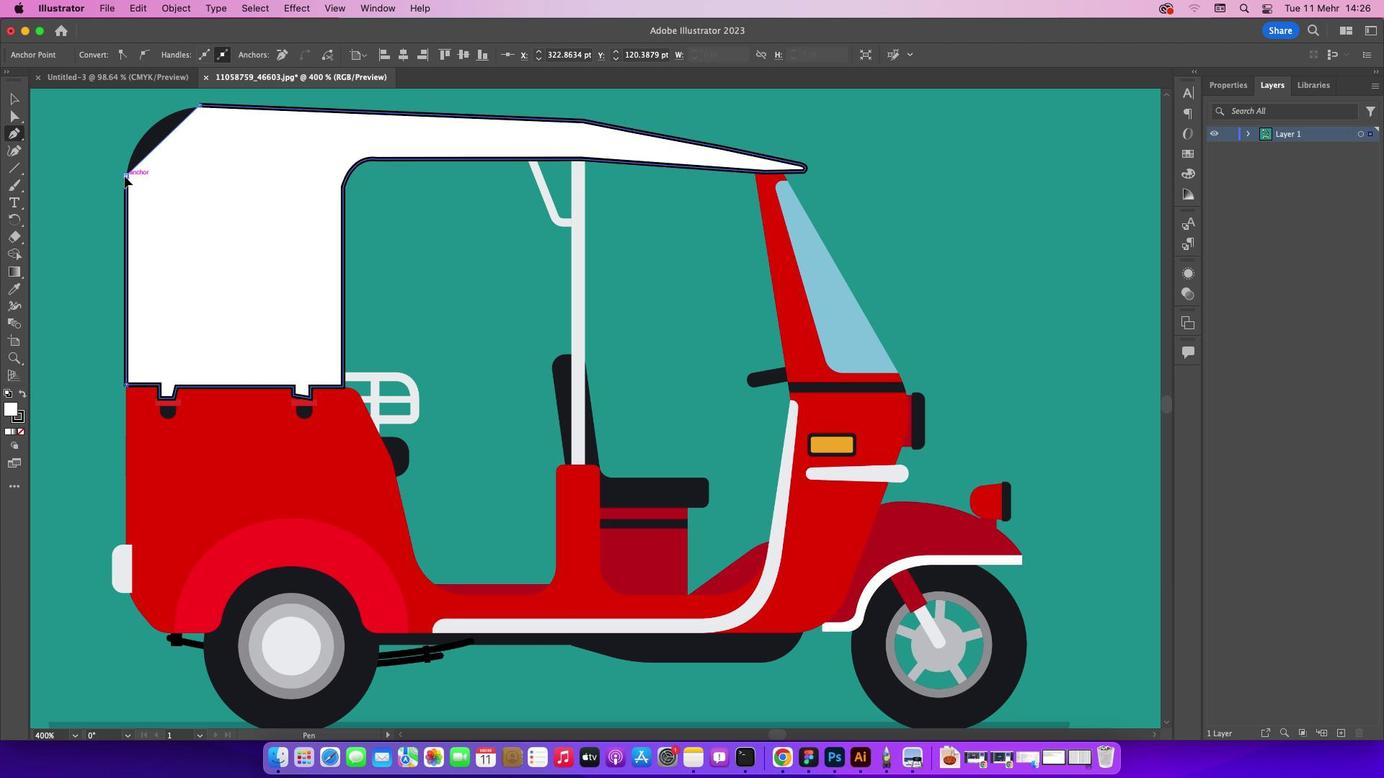 
Action: Mouse moved to (15, 98)
Screenshot: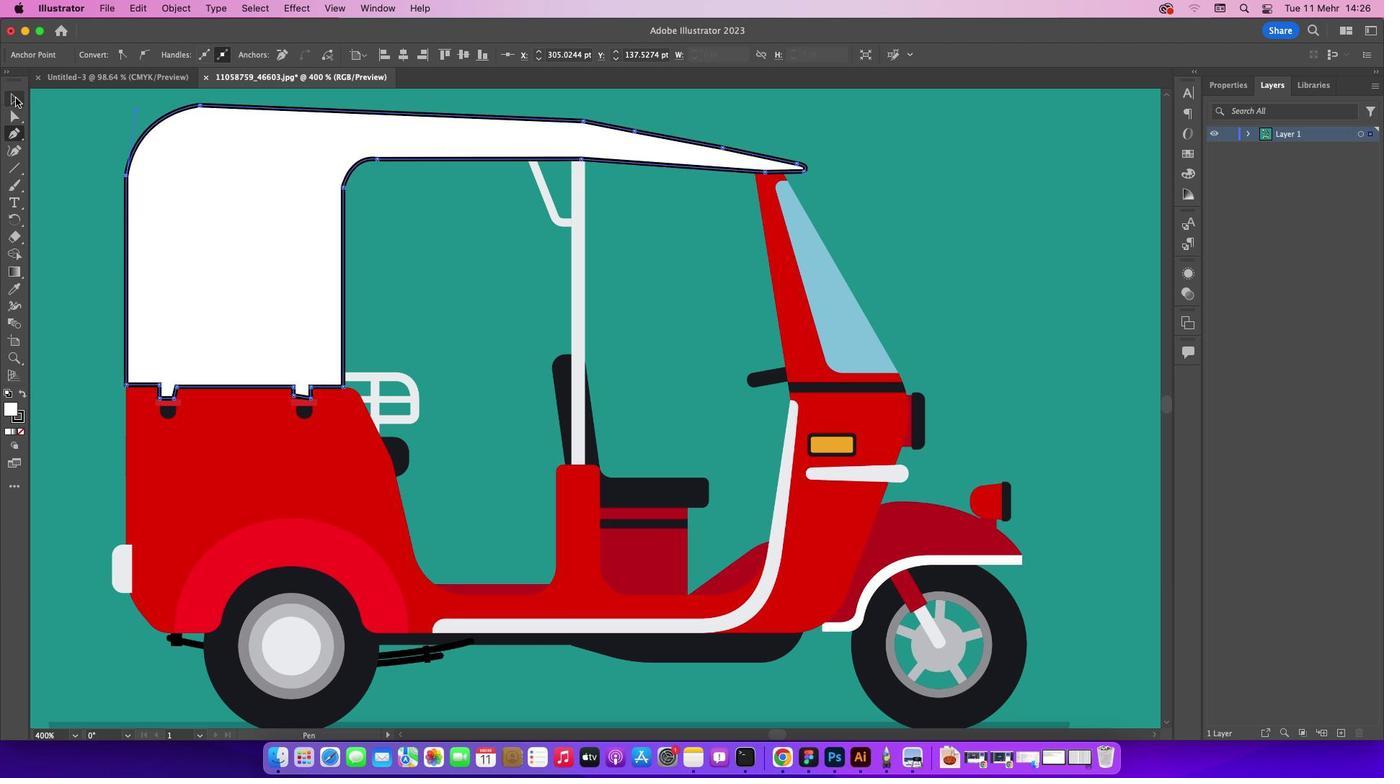 
Action: Mouse pressed left at (15, 98)
Screenshot: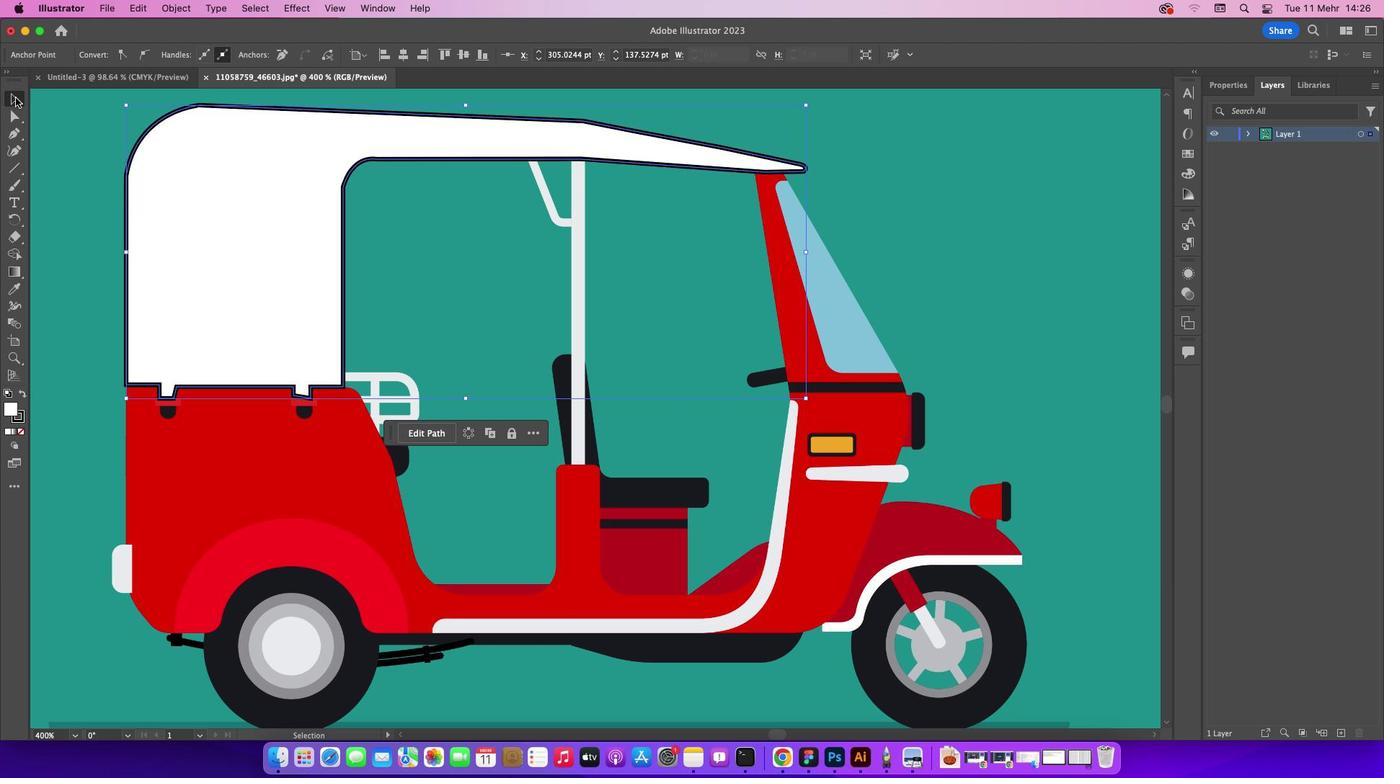 
Action: Mouse moved to (14, 97)
Screenshot: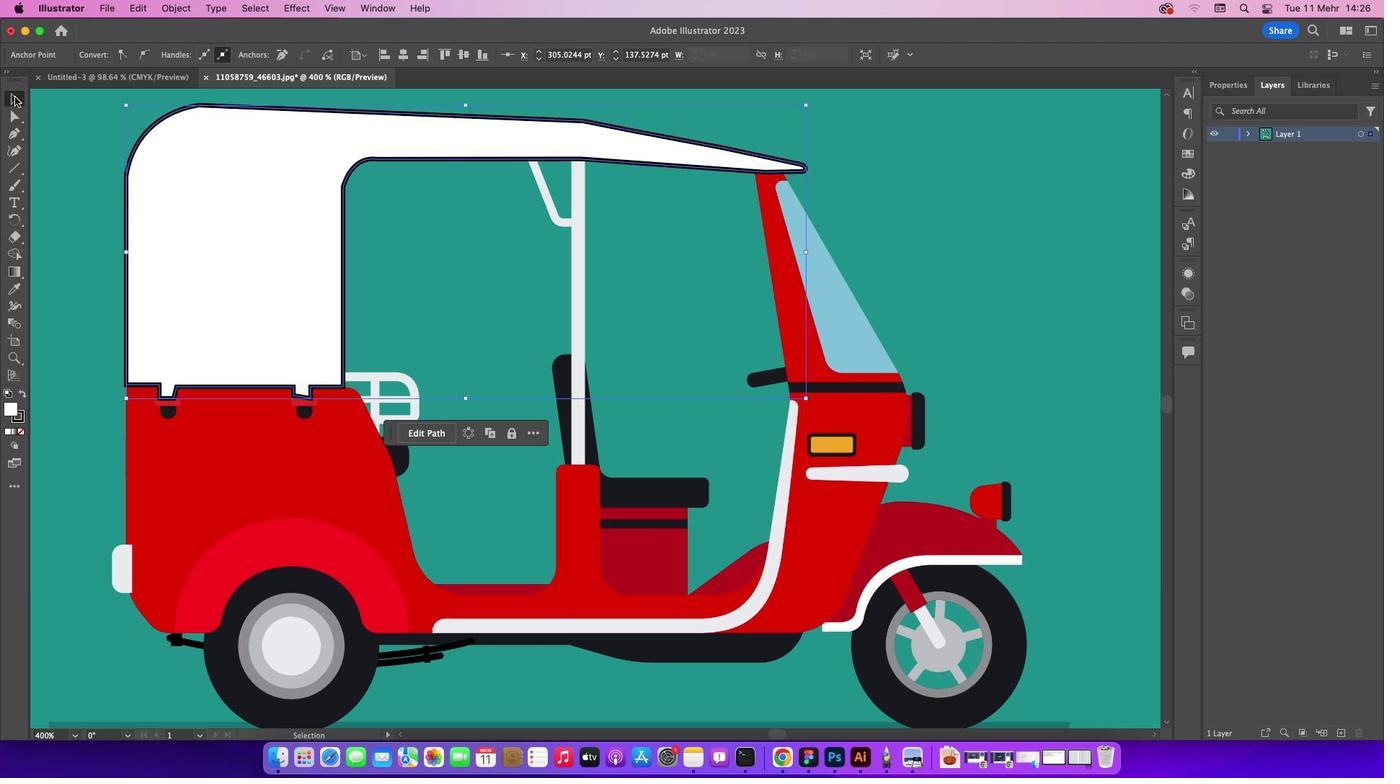 
Action: Mouse pressed left at (14, 97)
Screenshot: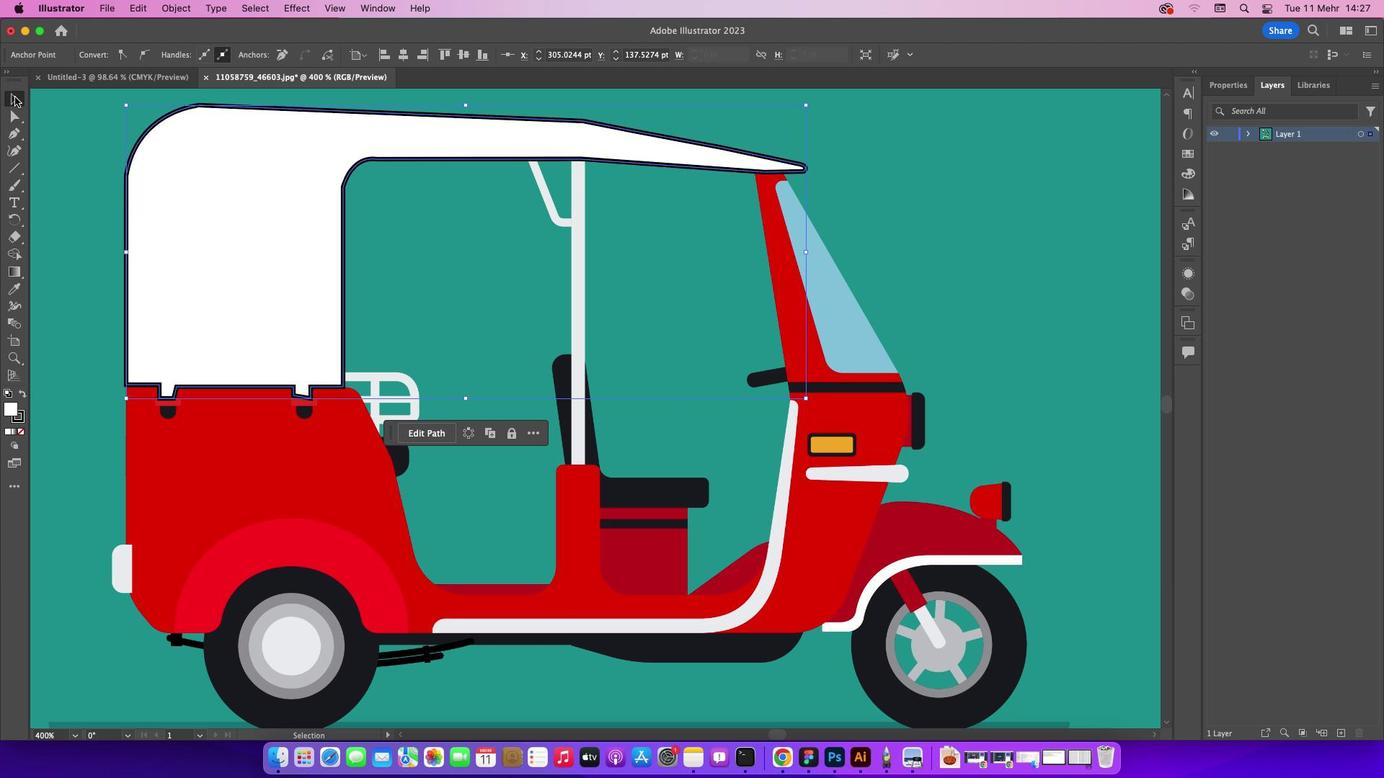 
Action: Mouse moved to (80, 142)
Screenshot: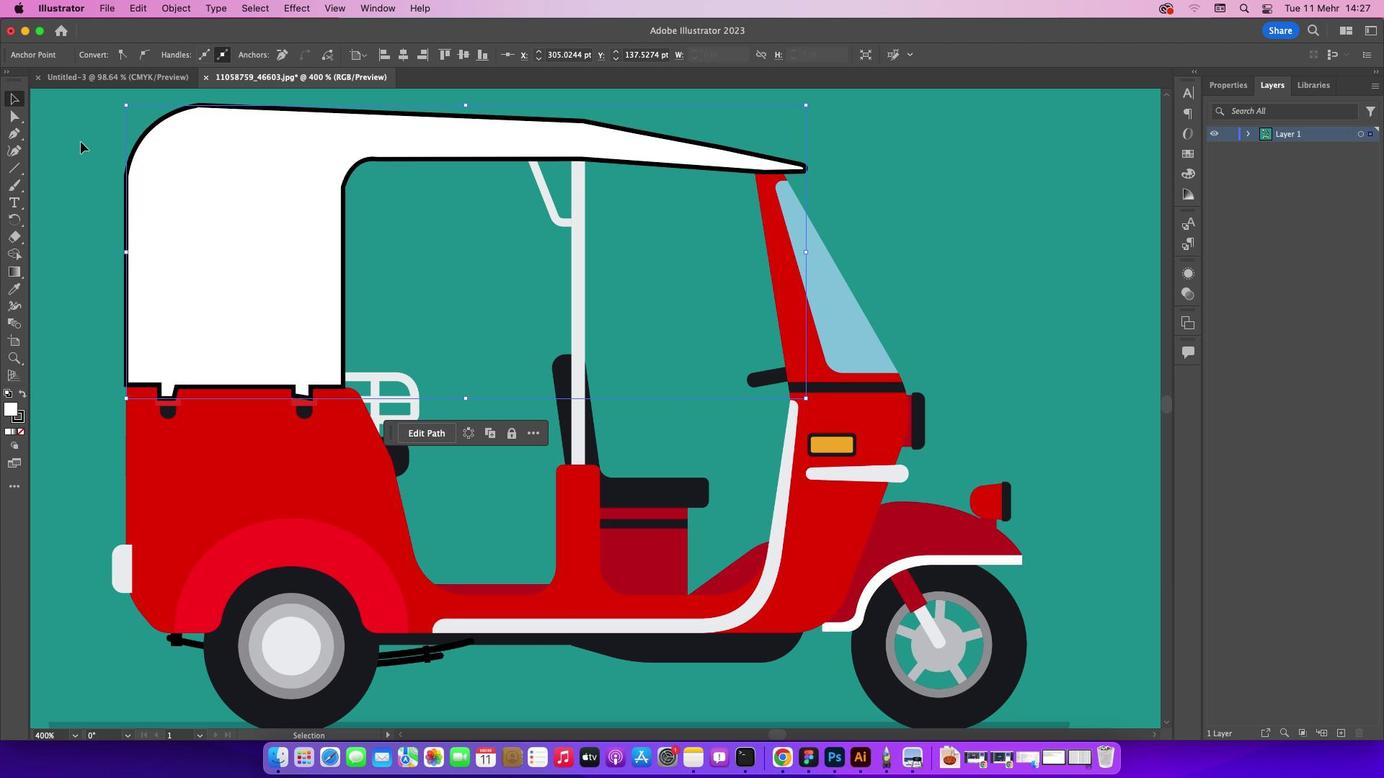 
Action: Mouse pressed left at (80, 142)
Screenshot: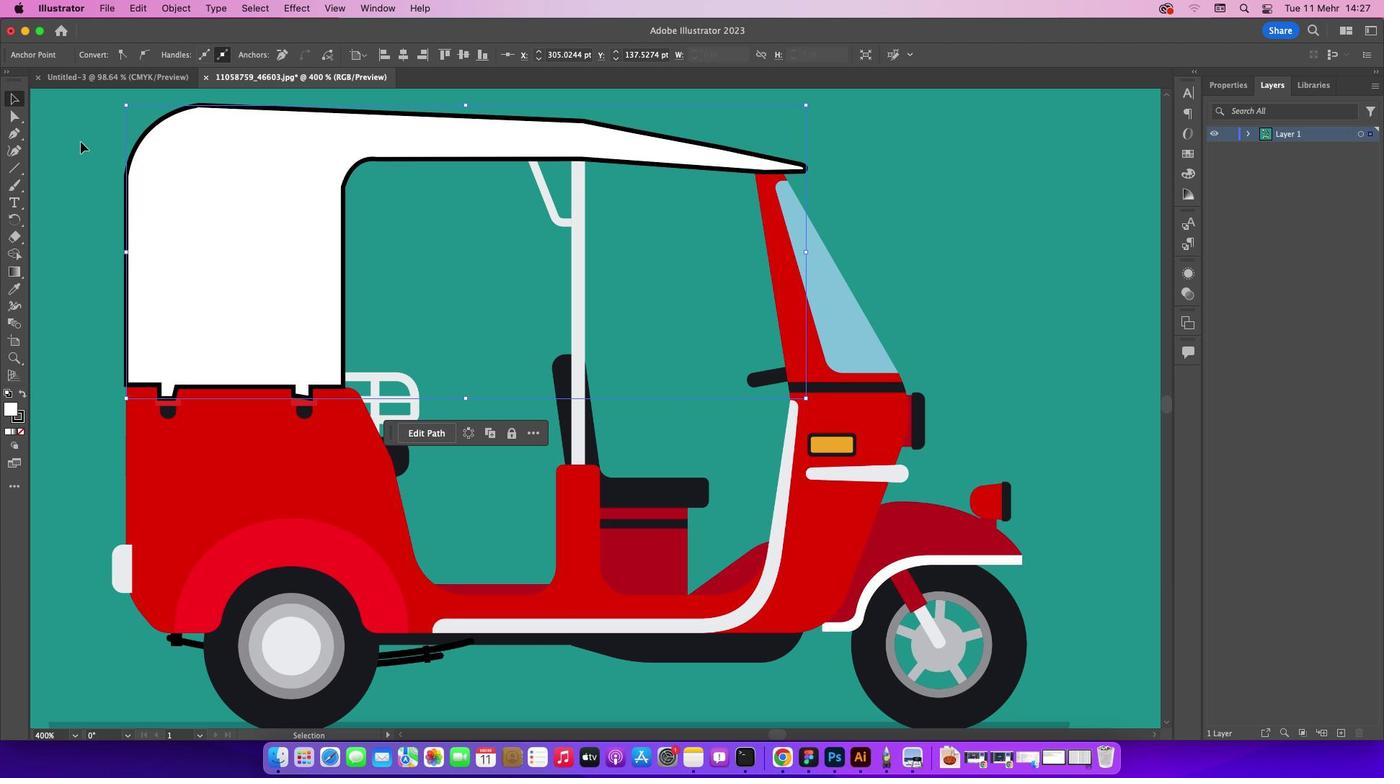 
Action: Mouse moved to (137, 141)
Screenshot: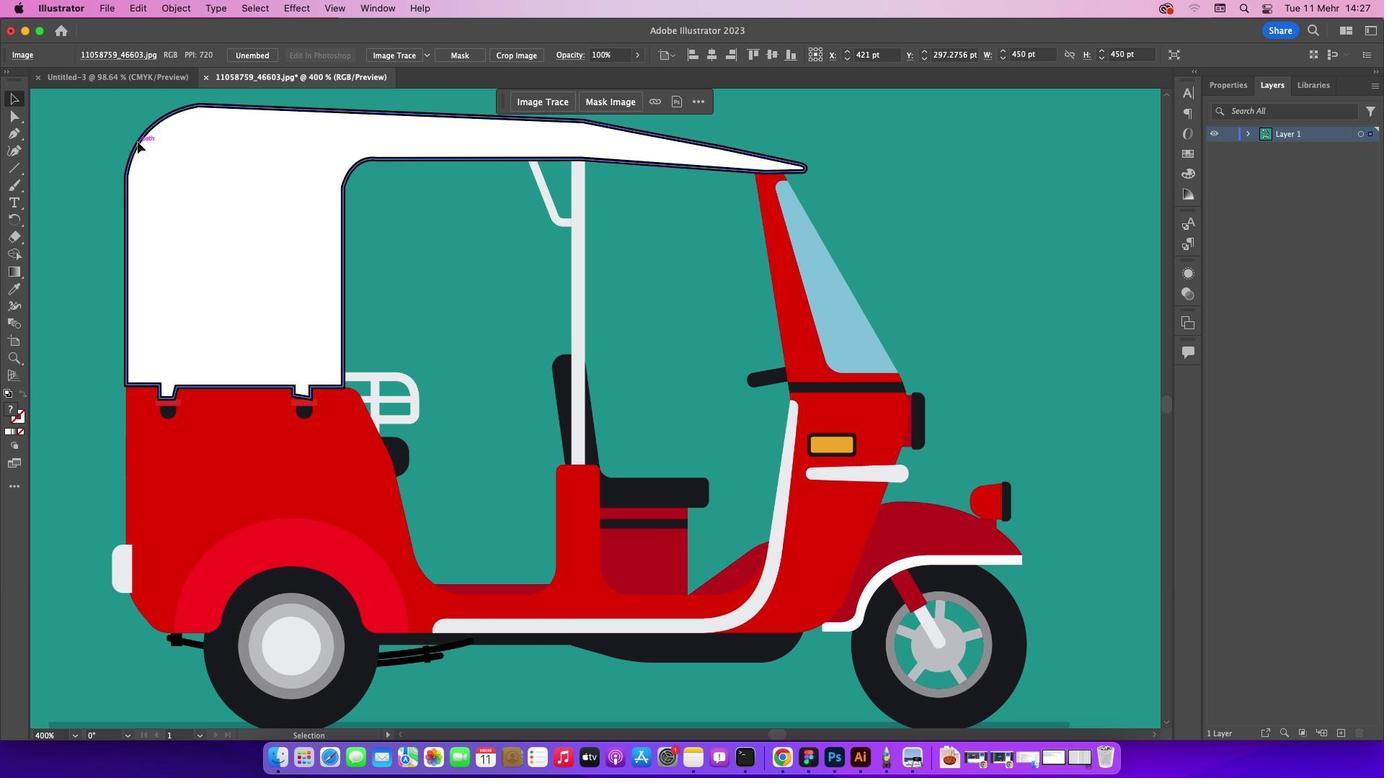 
Action: Mouse pressed left at (137, 141)
Screenshot: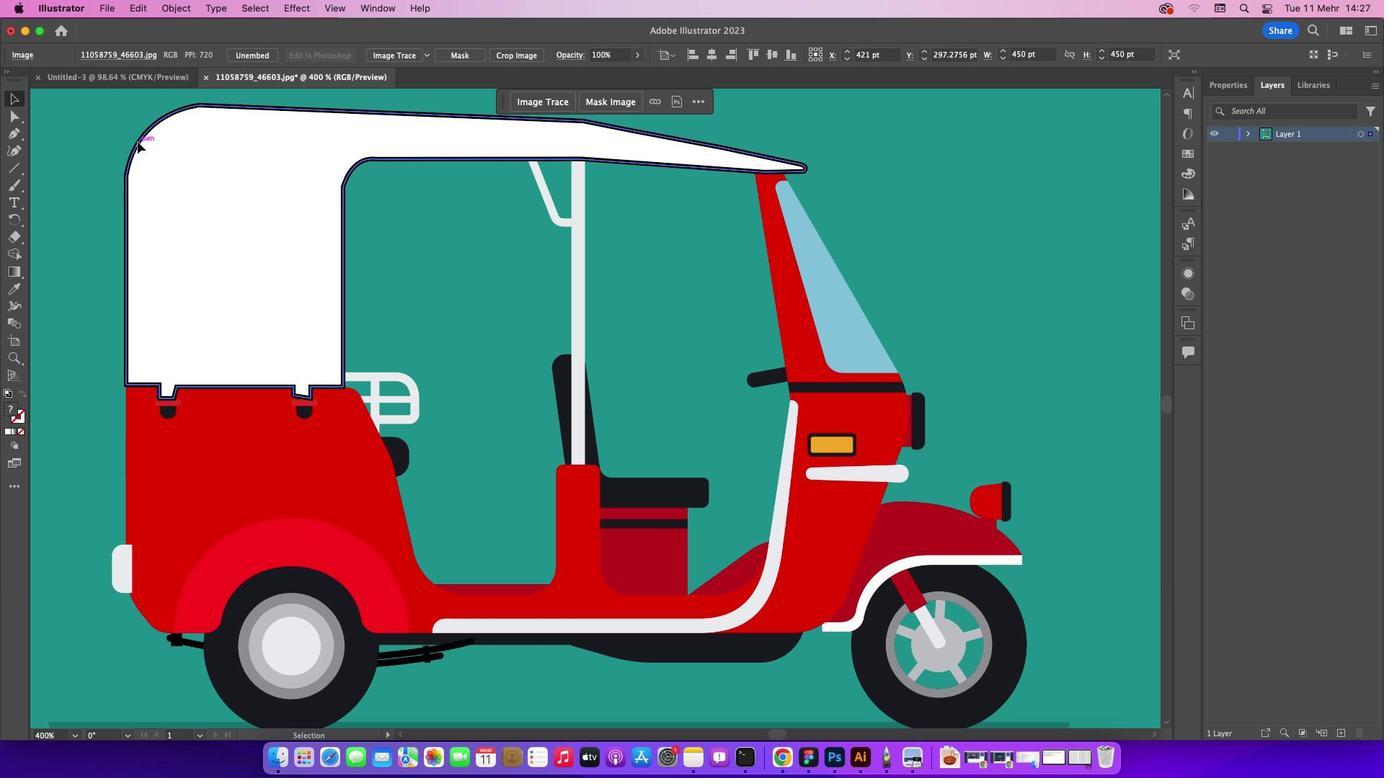 
Action: Mouse moved to (134, 54)
Screenshot: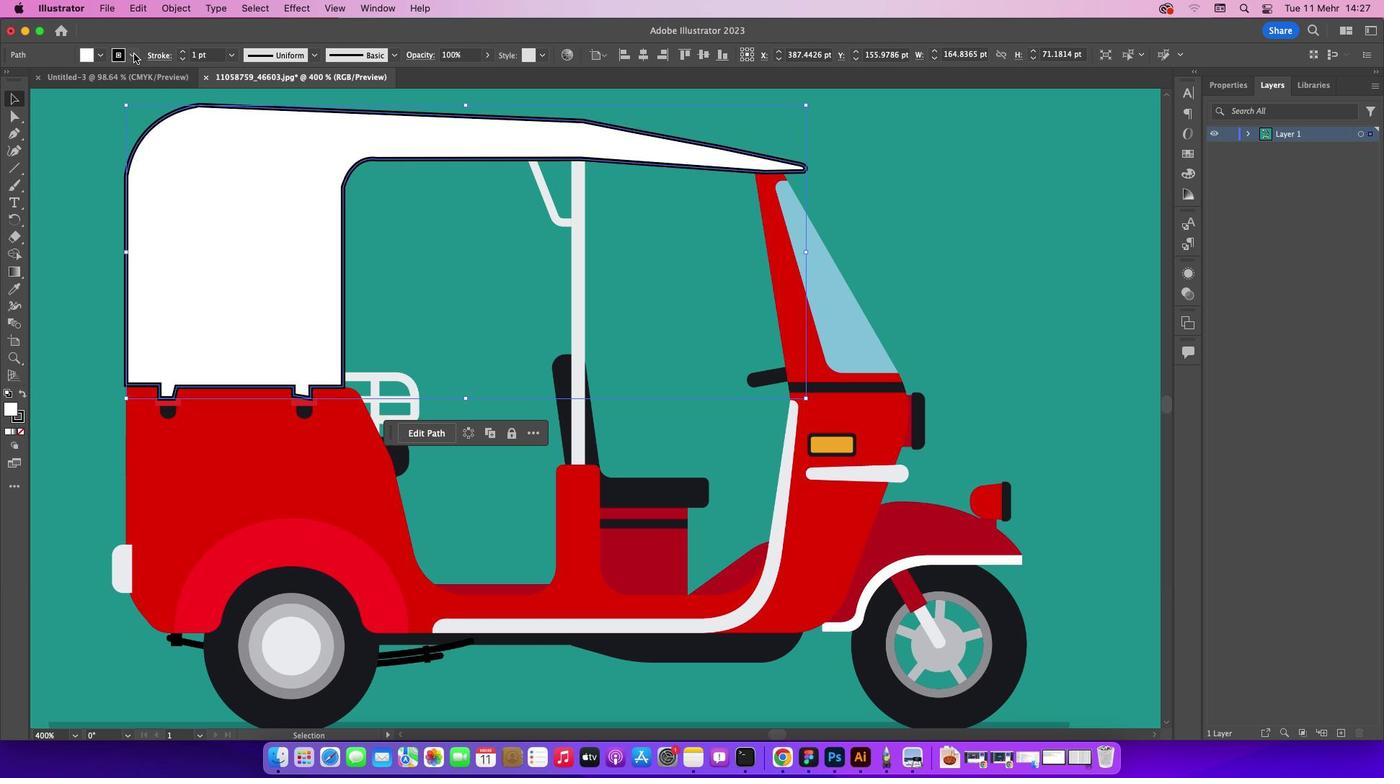 
Action: Mouse pressed left at (134, 54)
Screenshot: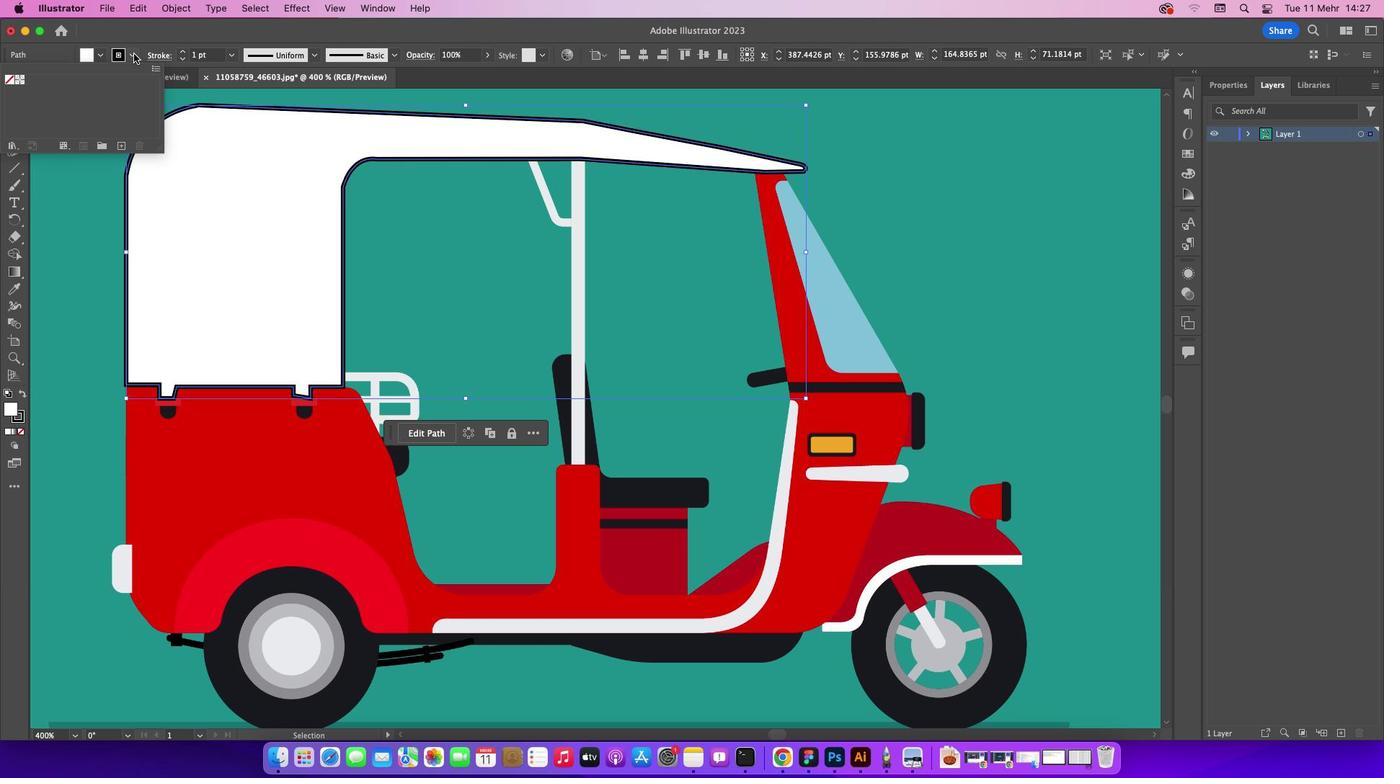 
Action: Mouse moved to (12, 82)
Screenshot: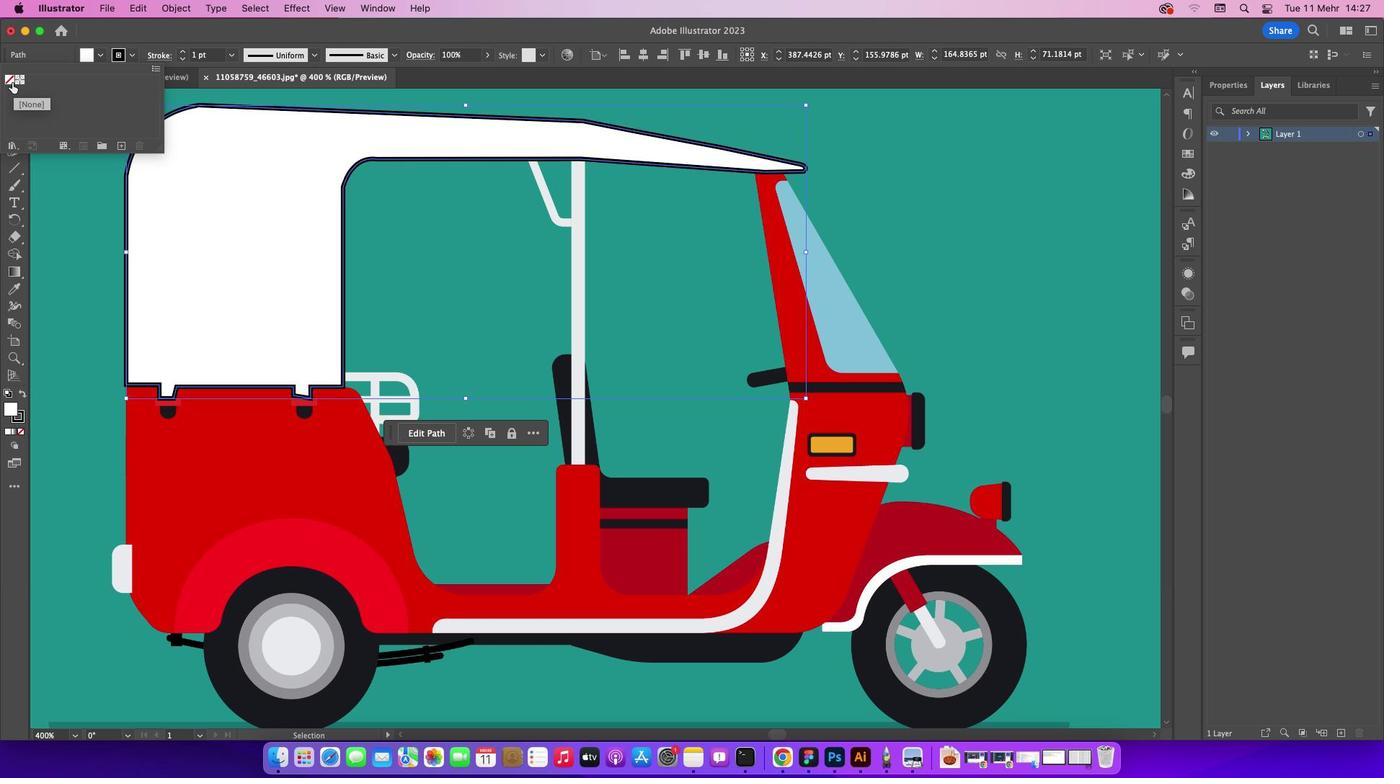 
Action: Mouse pressed left at (12, 82)
Screenshot: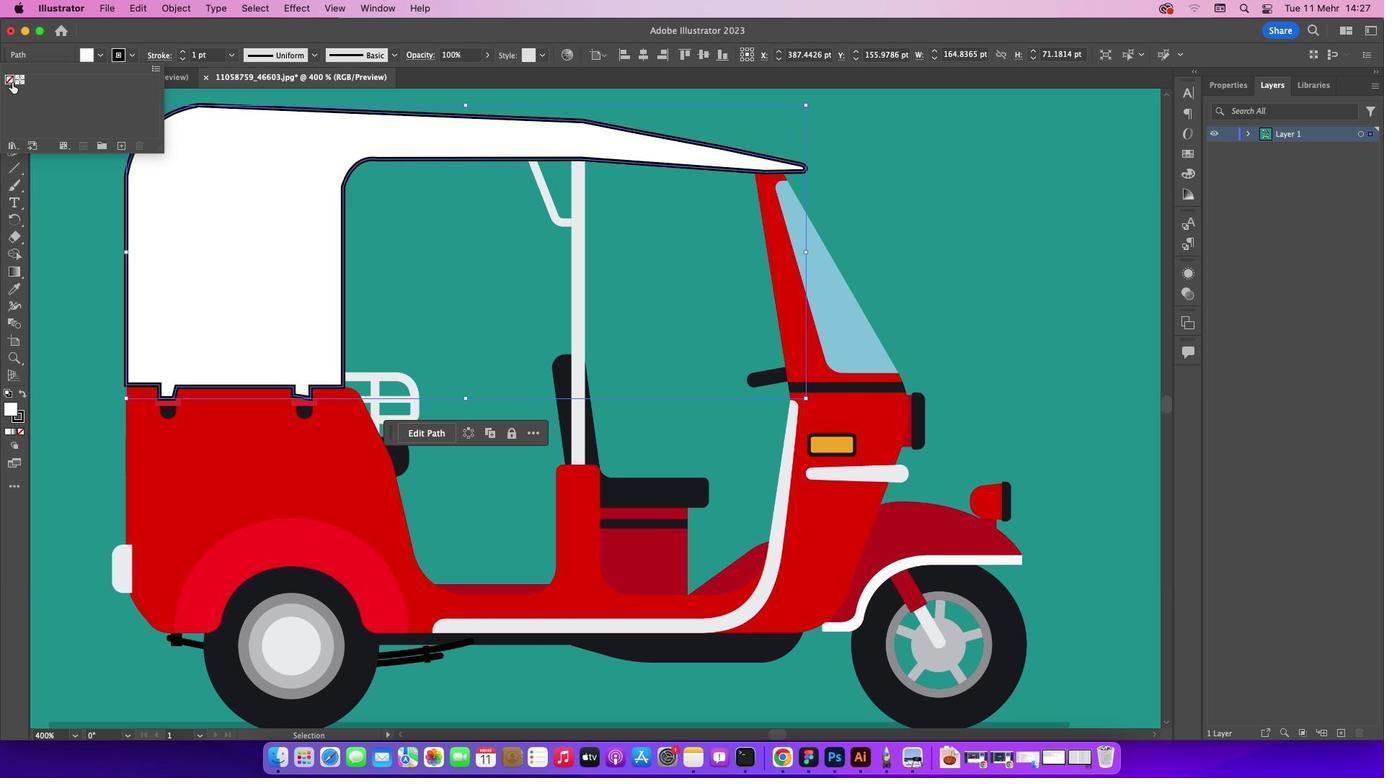 
Action: Mouse moved to (102, 57)
Screenshot: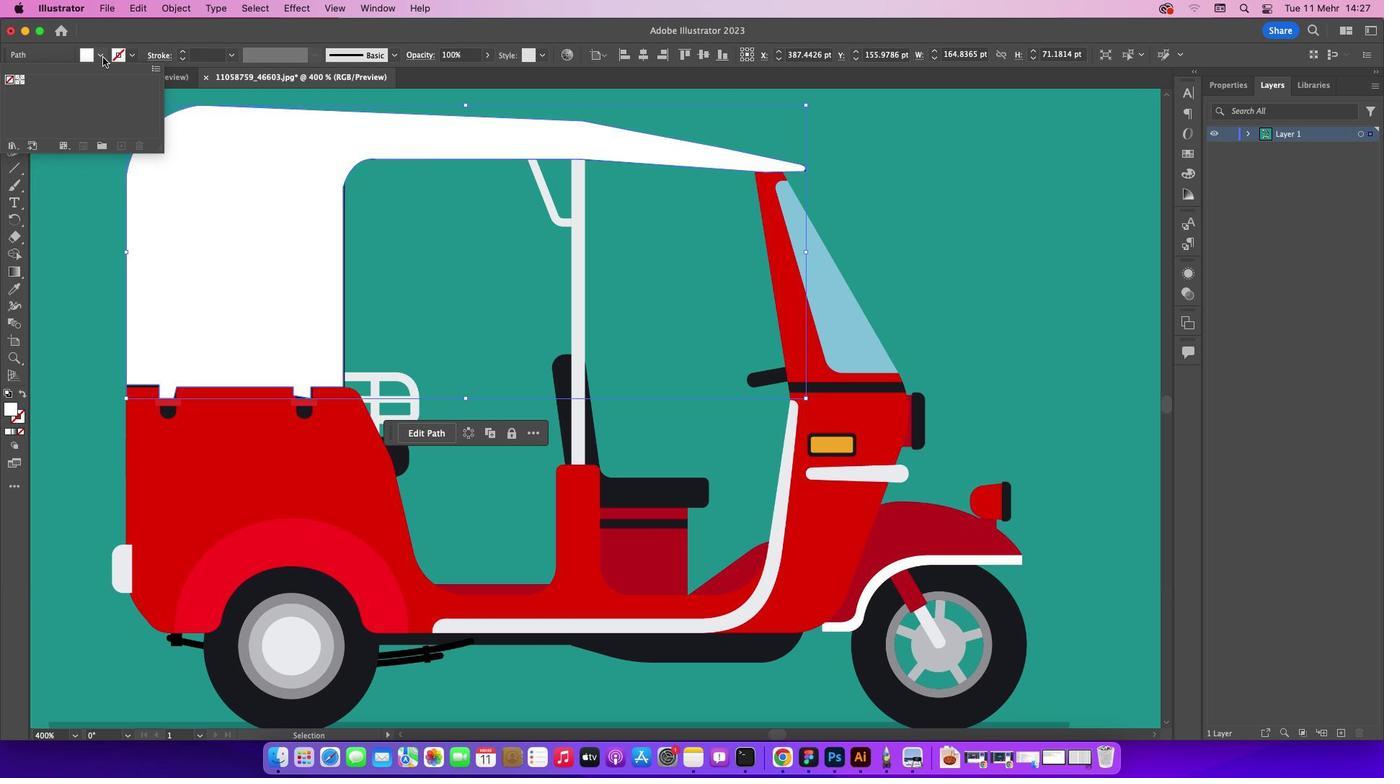 
Action: Mouse pressed left at (102, 57)
Screenshot: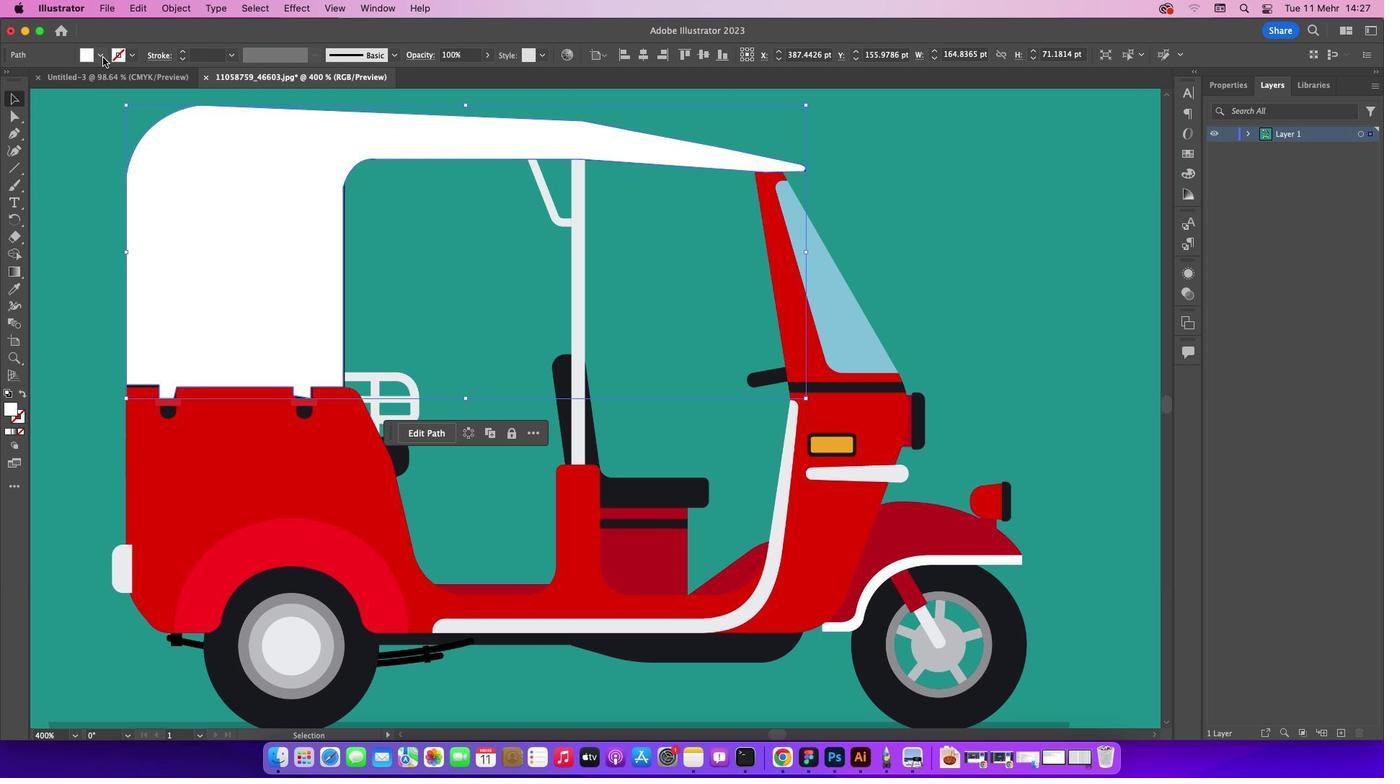 
Action: Mouse pressed left at (102, 57)
Screenshot: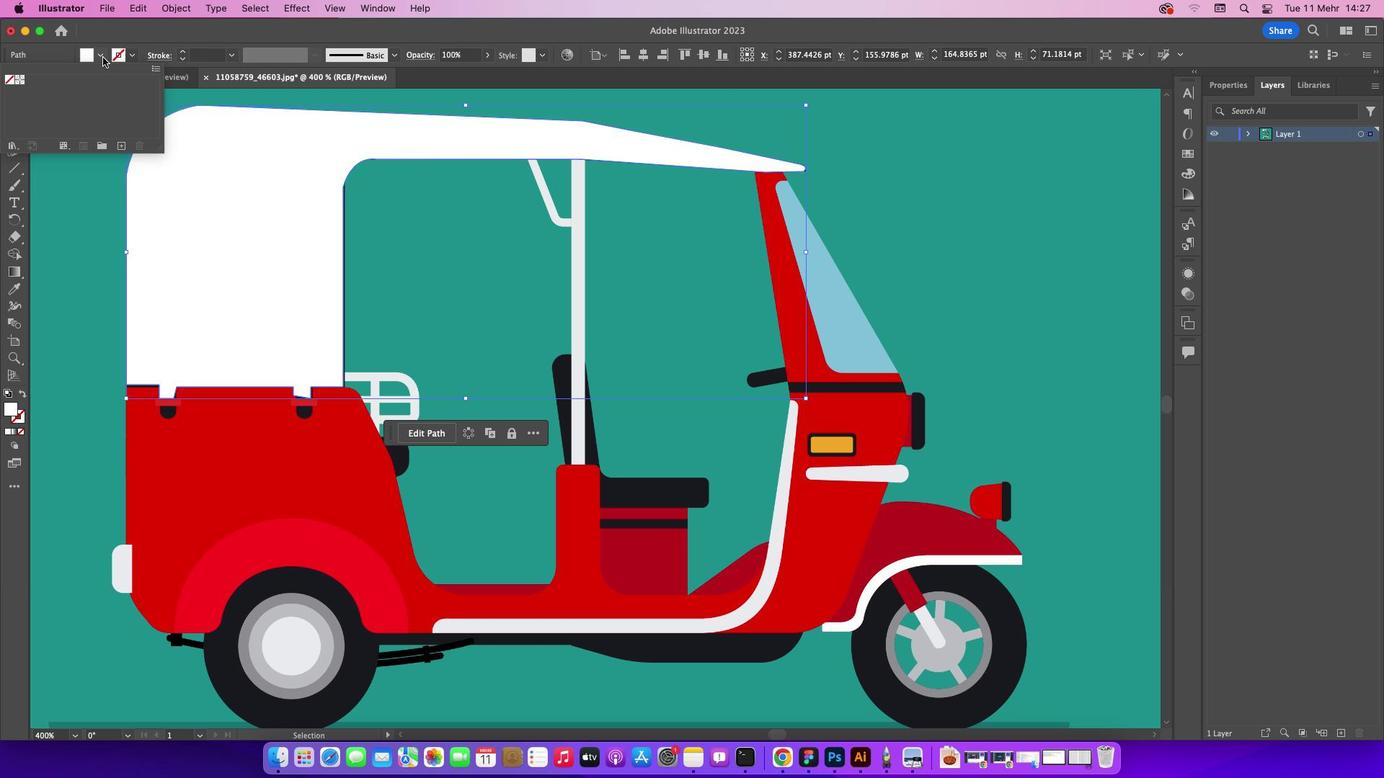 
Action: Mouse moved to (105, 59)
Screenshot: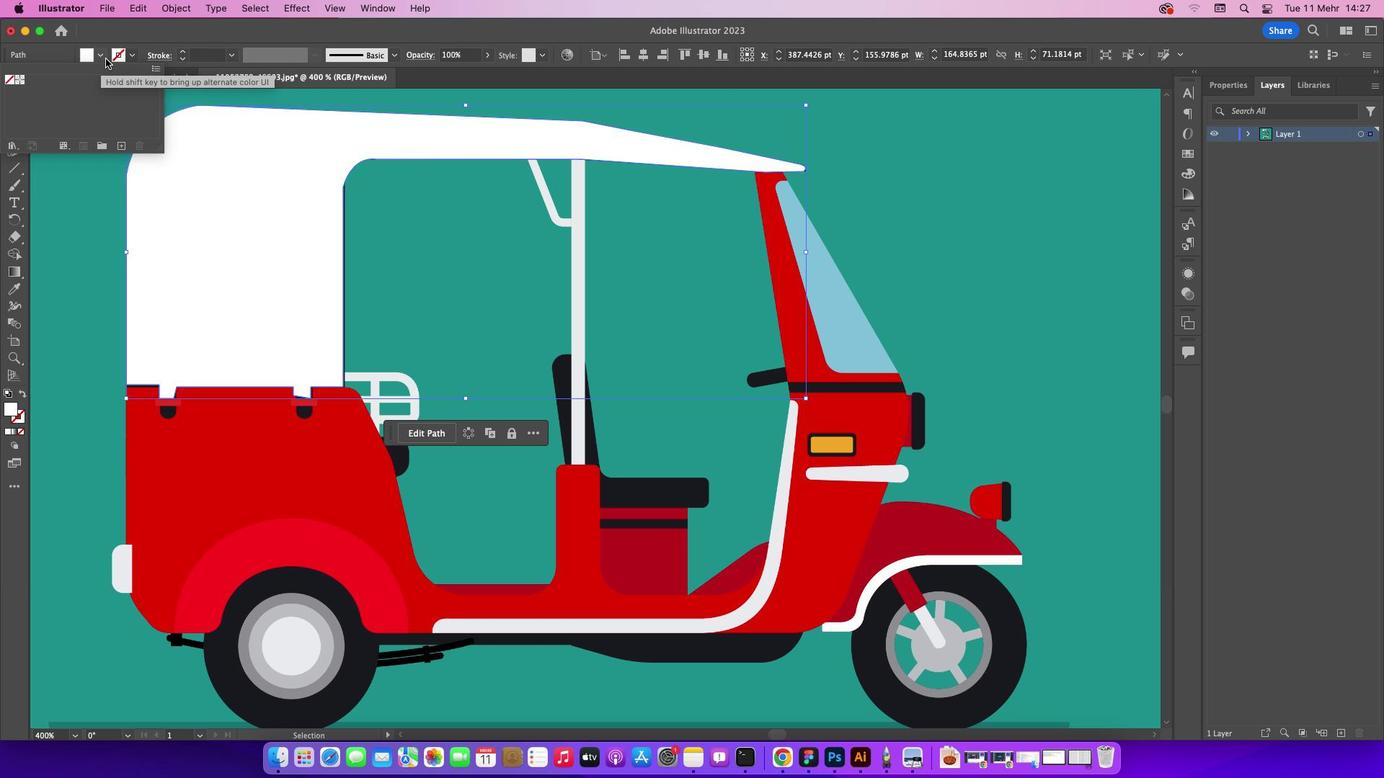 
Action: Mouse pressed left at (105, 59)
Screenshot: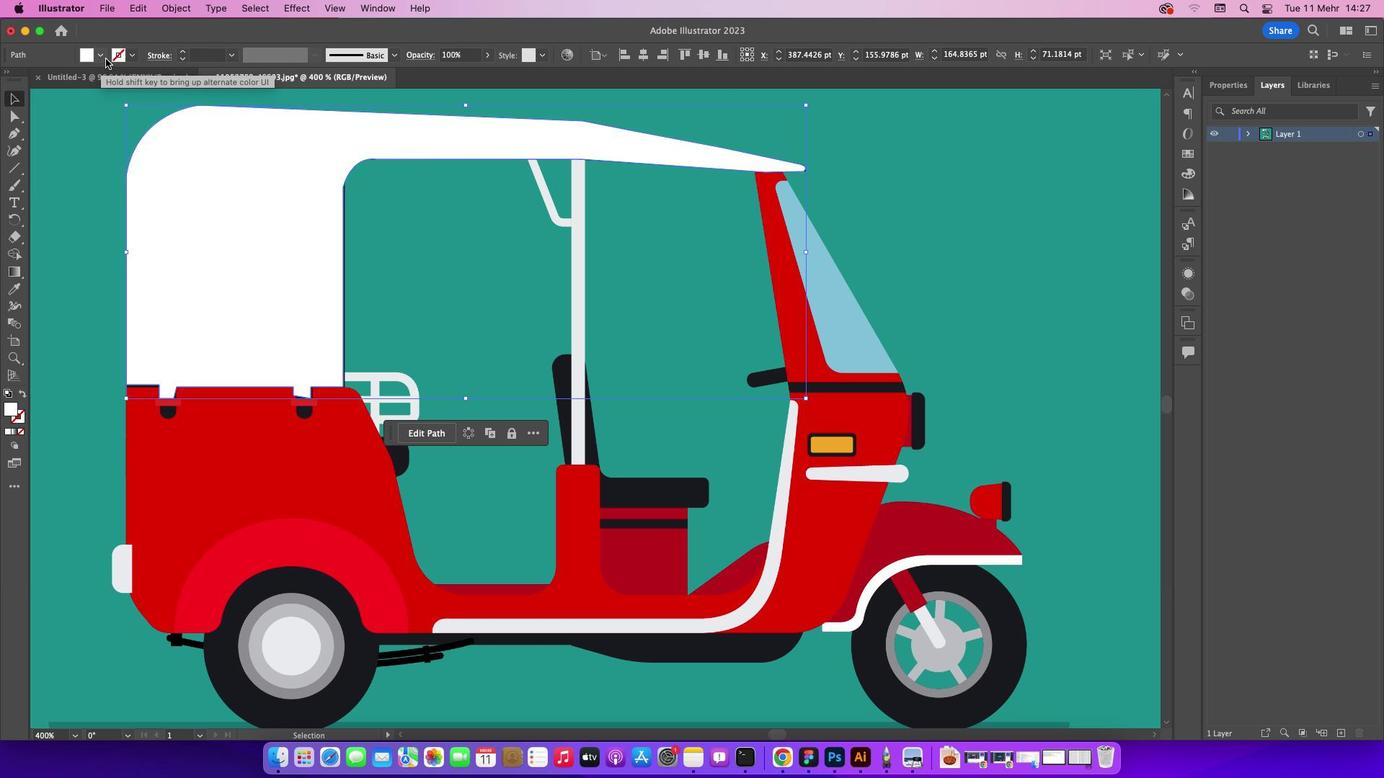 
Action: Mouse moved to (99, 54)
Screenshot: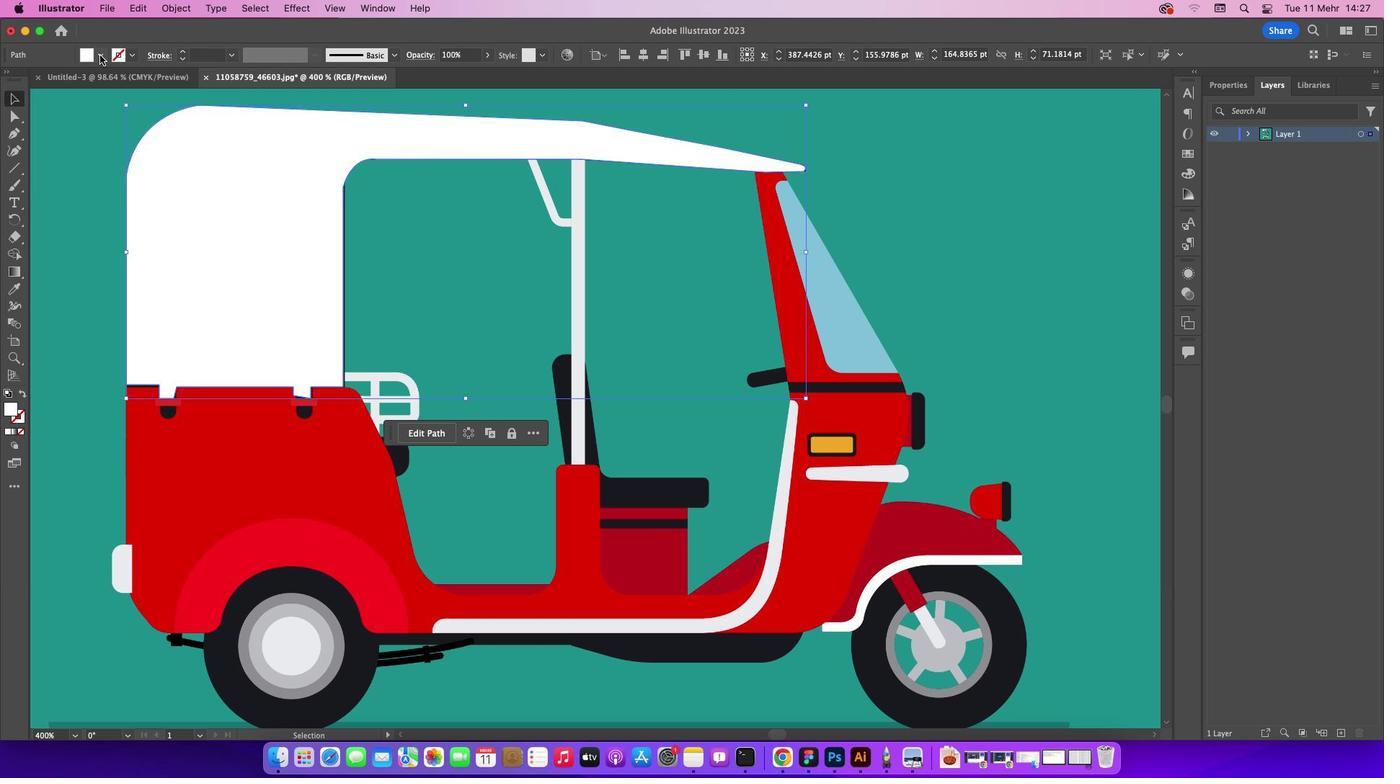 
Action: Mouse pressed left at (99, 54)
Screenshot: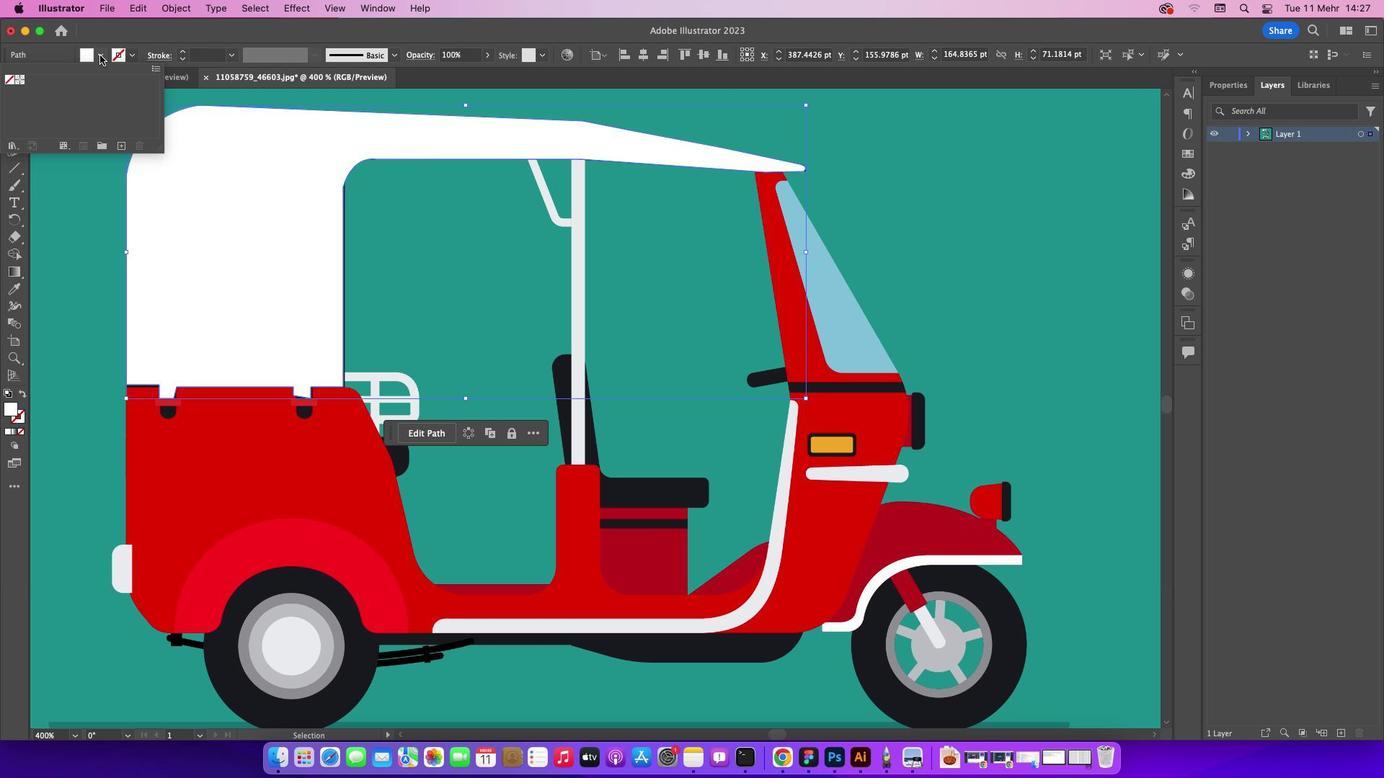 
Action: Mouse moved to (968, 139)
Screenshot: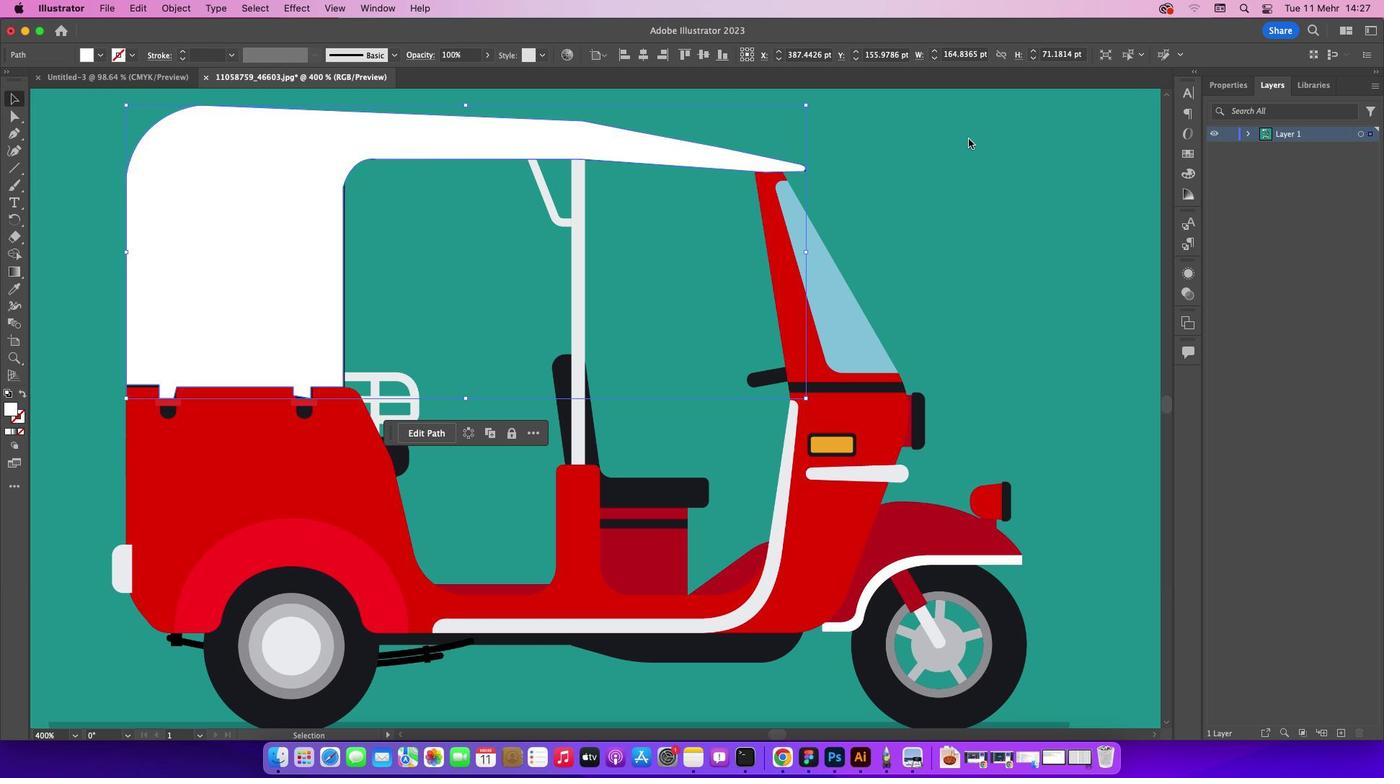 
Action: Mouse pressed left at (968, 139)
Screenshot: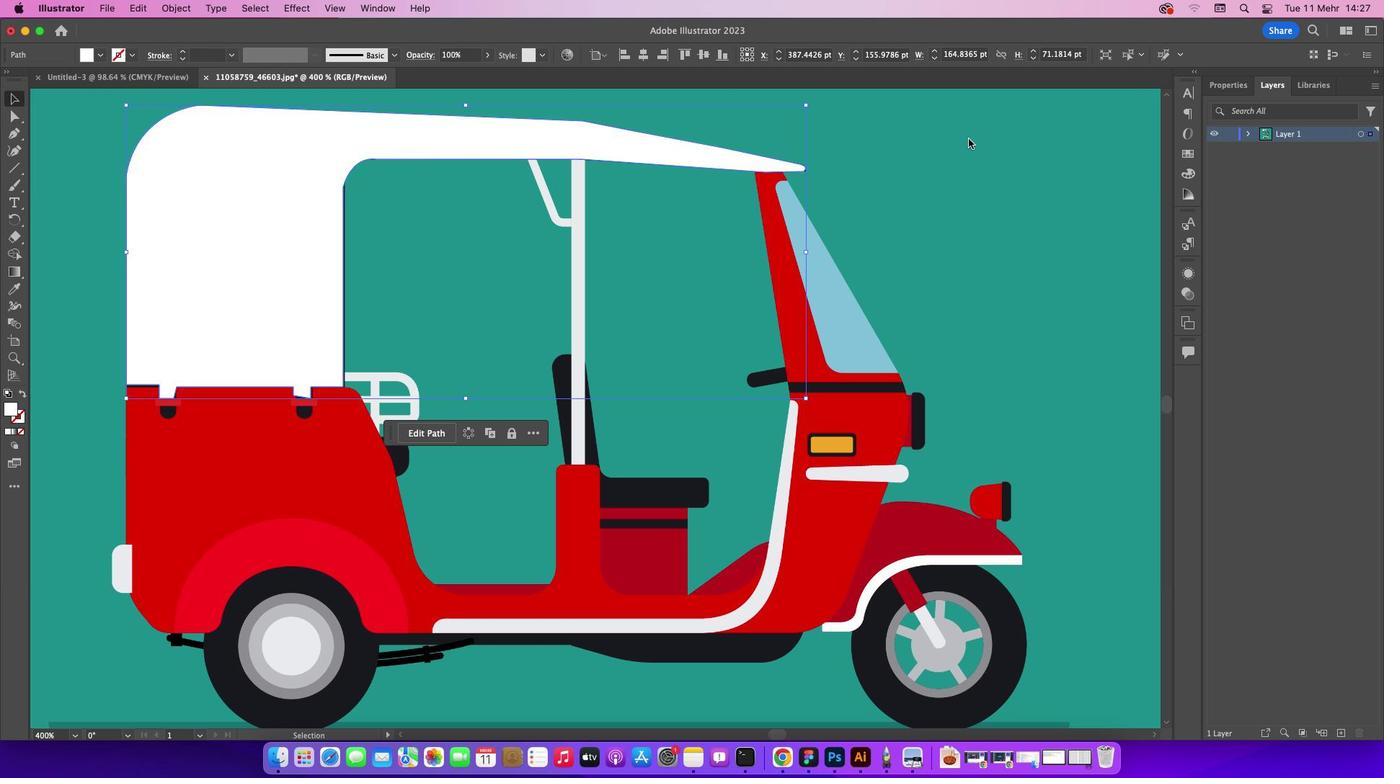 
Action: Mouse moved to (270, 147)
Screenshot: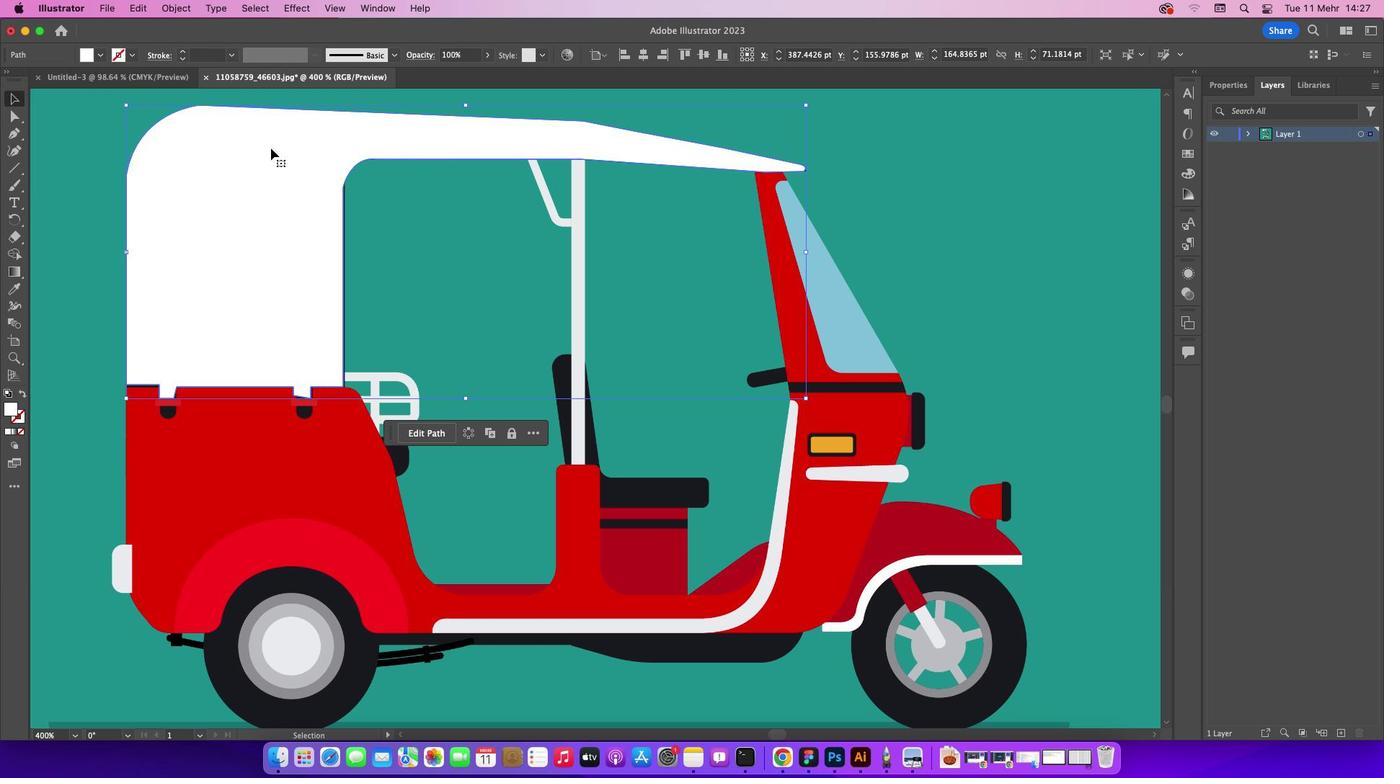 
Action: Mouse pressed left at (270, 147)
Screenshot: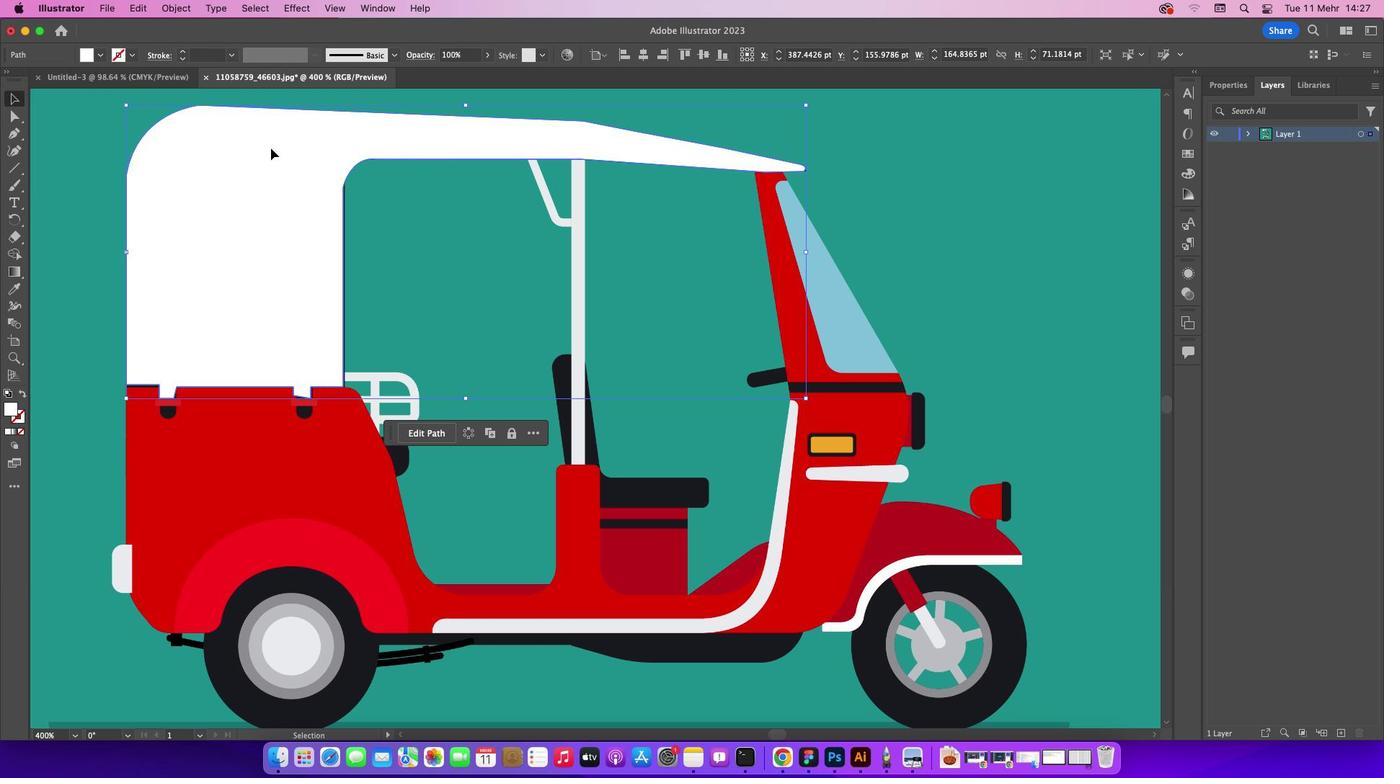 
Action: Mouse moved to (100, 56)
Screenshot: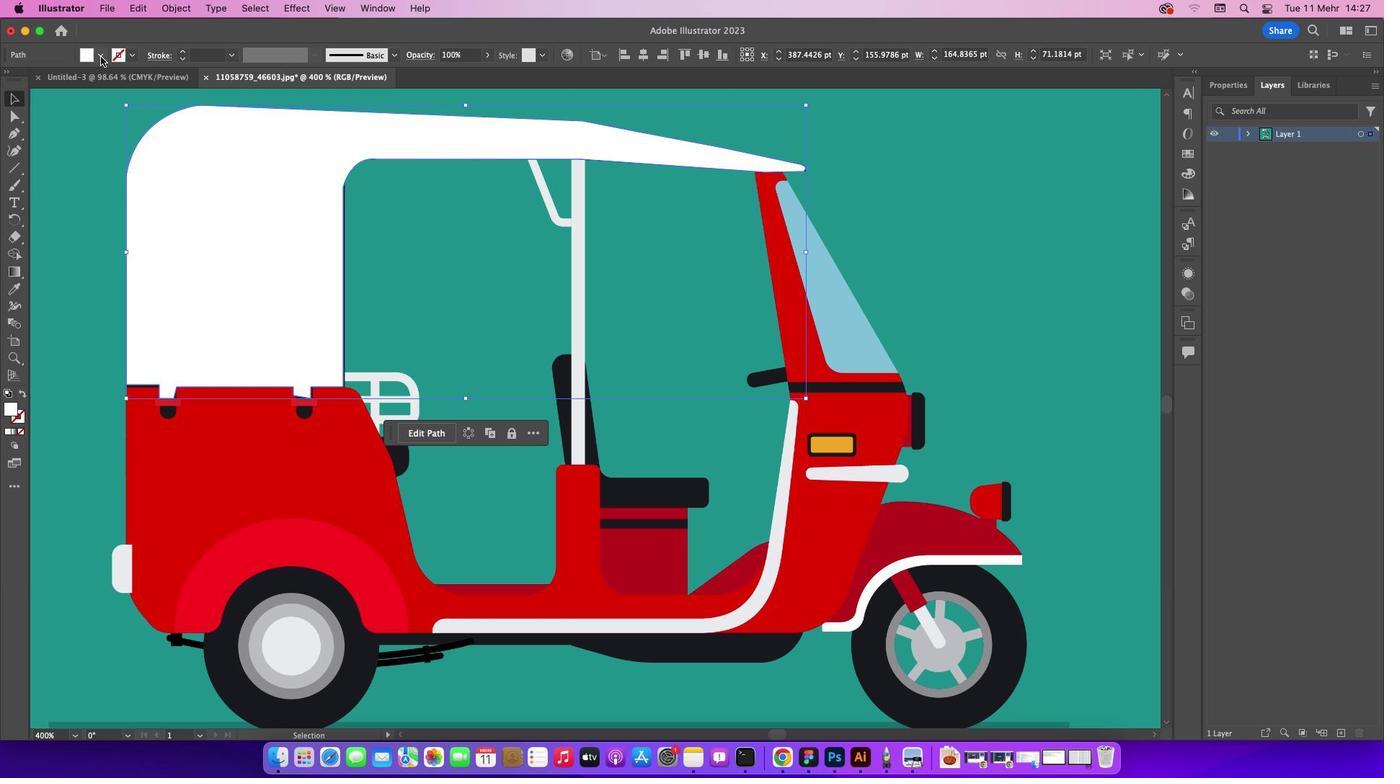 
Action: Mouse pressed left at (100, 56)
Screenshot: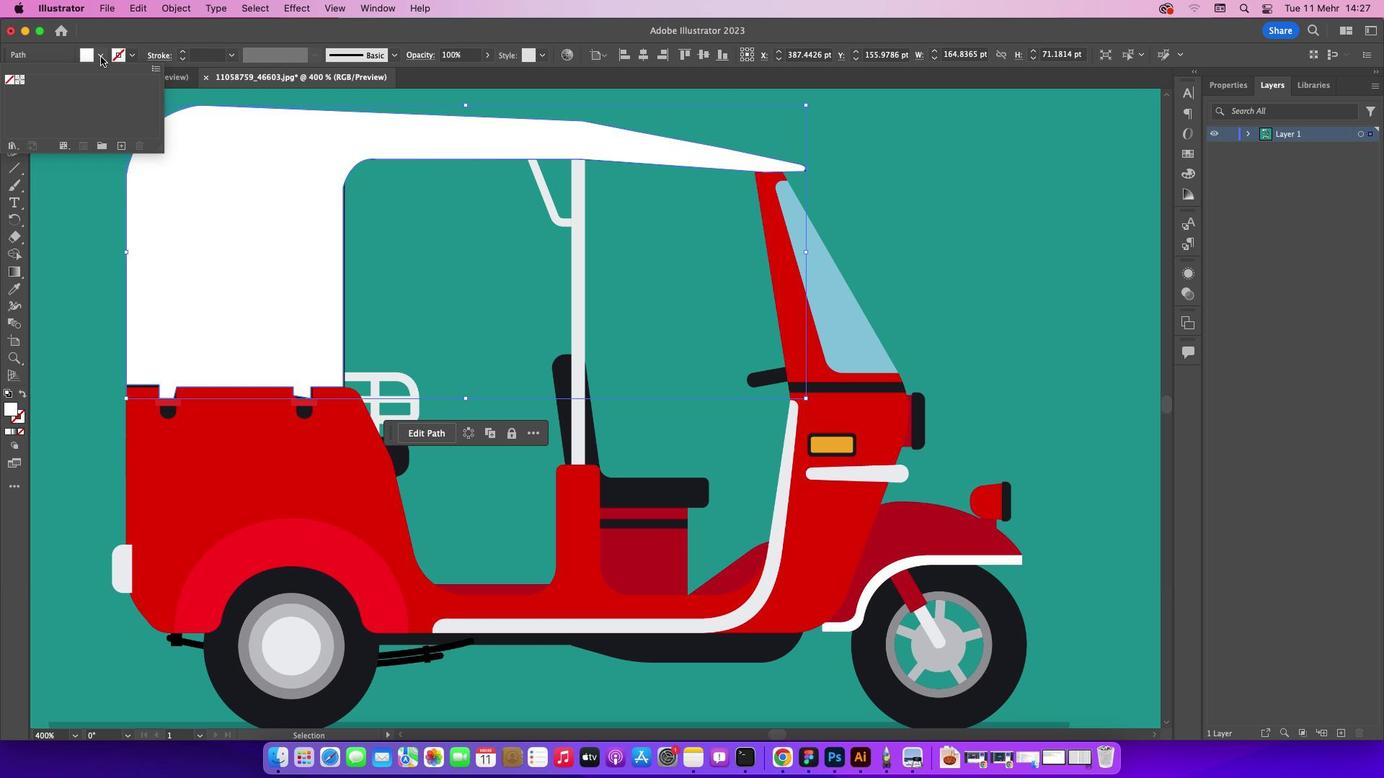 
Action: Mouse pressed left at (100, 56)
Screenshot: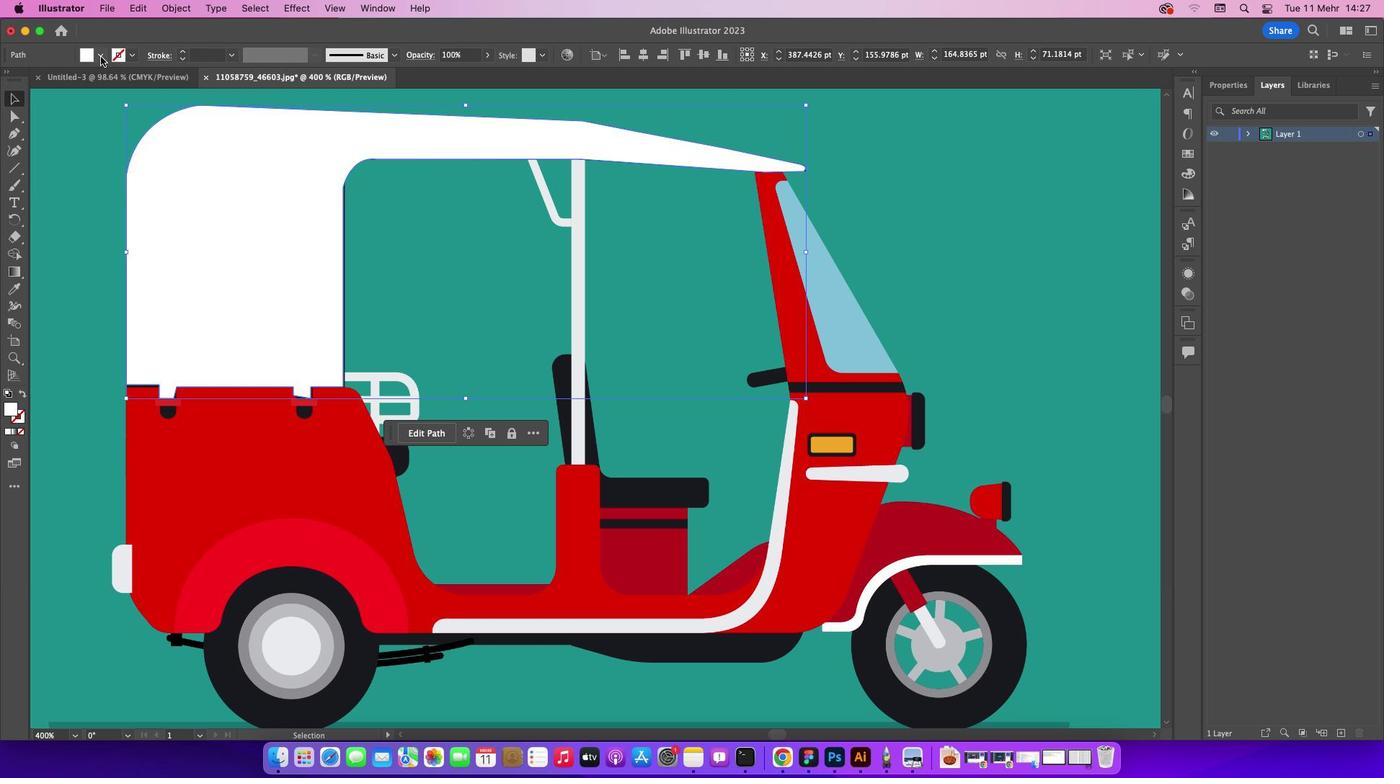 
Action: Mouse moved to (7, 406)
Screenshot: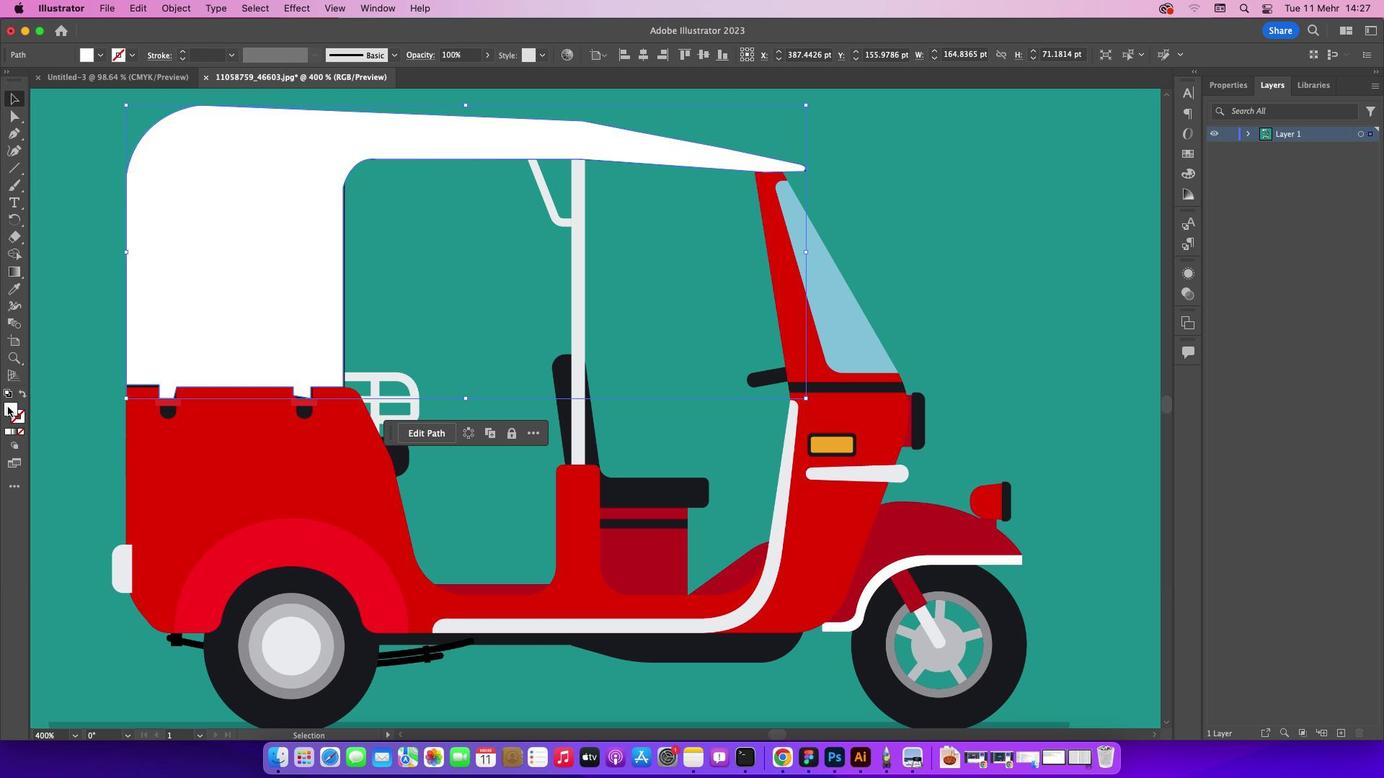 
Action: Mouse pressed left at (7, 406)
Screenshot: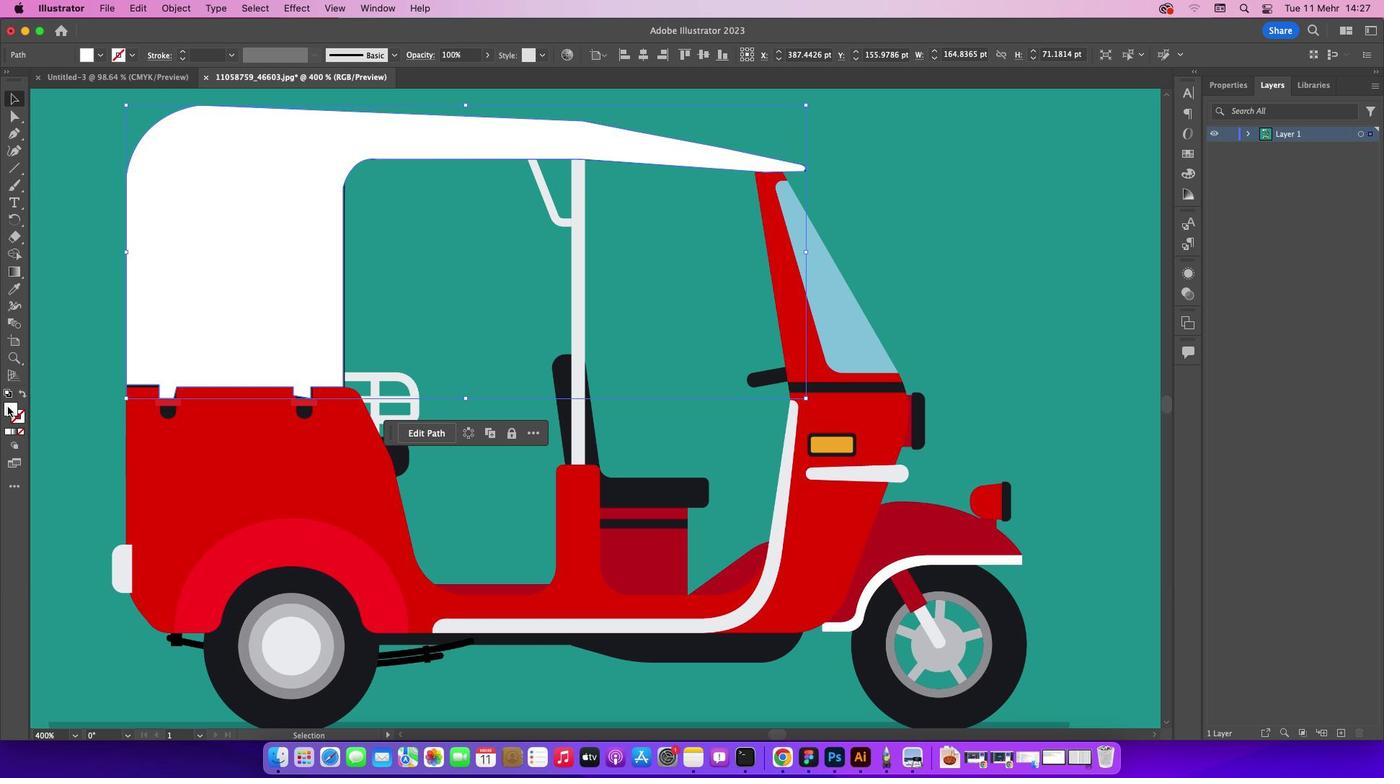 
Action: Mouse pressed left at (7, 406)
Screenshot: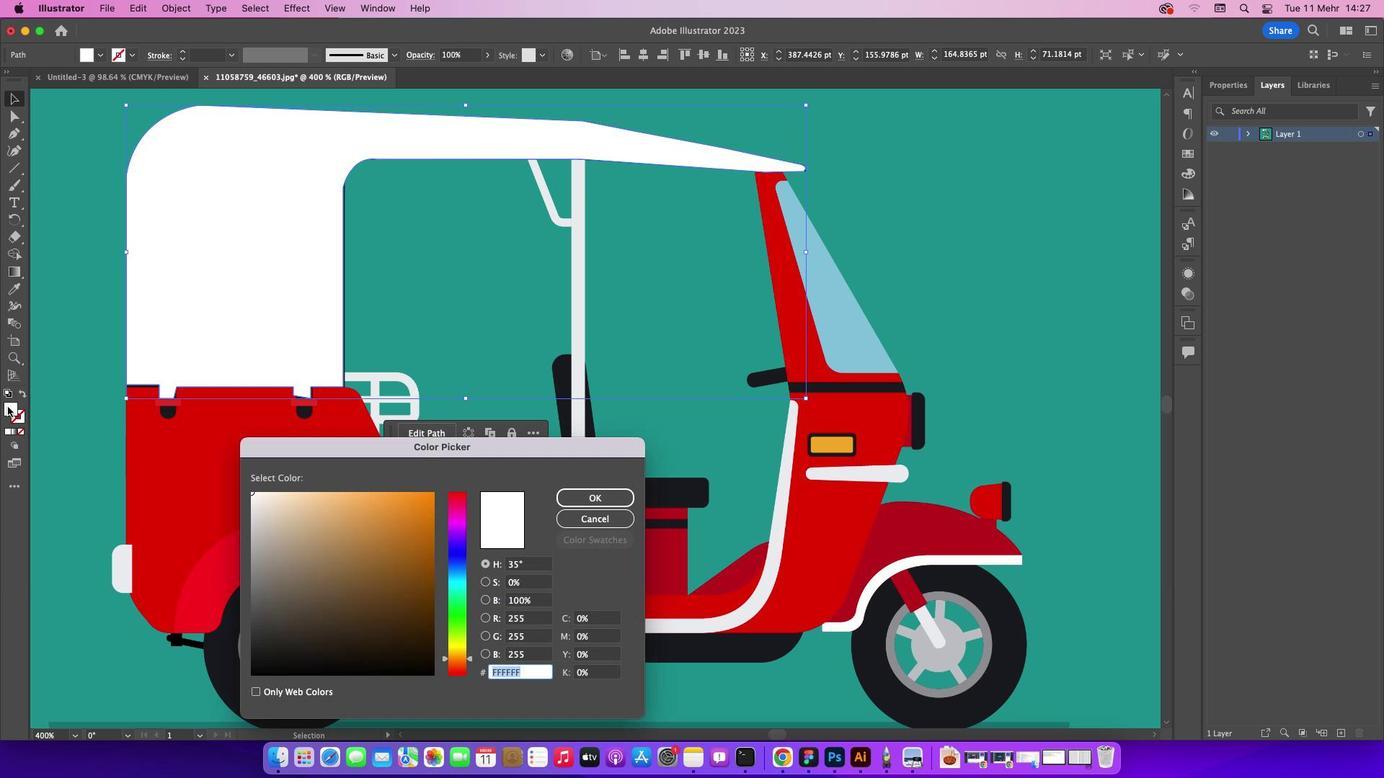 
Action: Mouse moved to (258, 668)
Screenshot: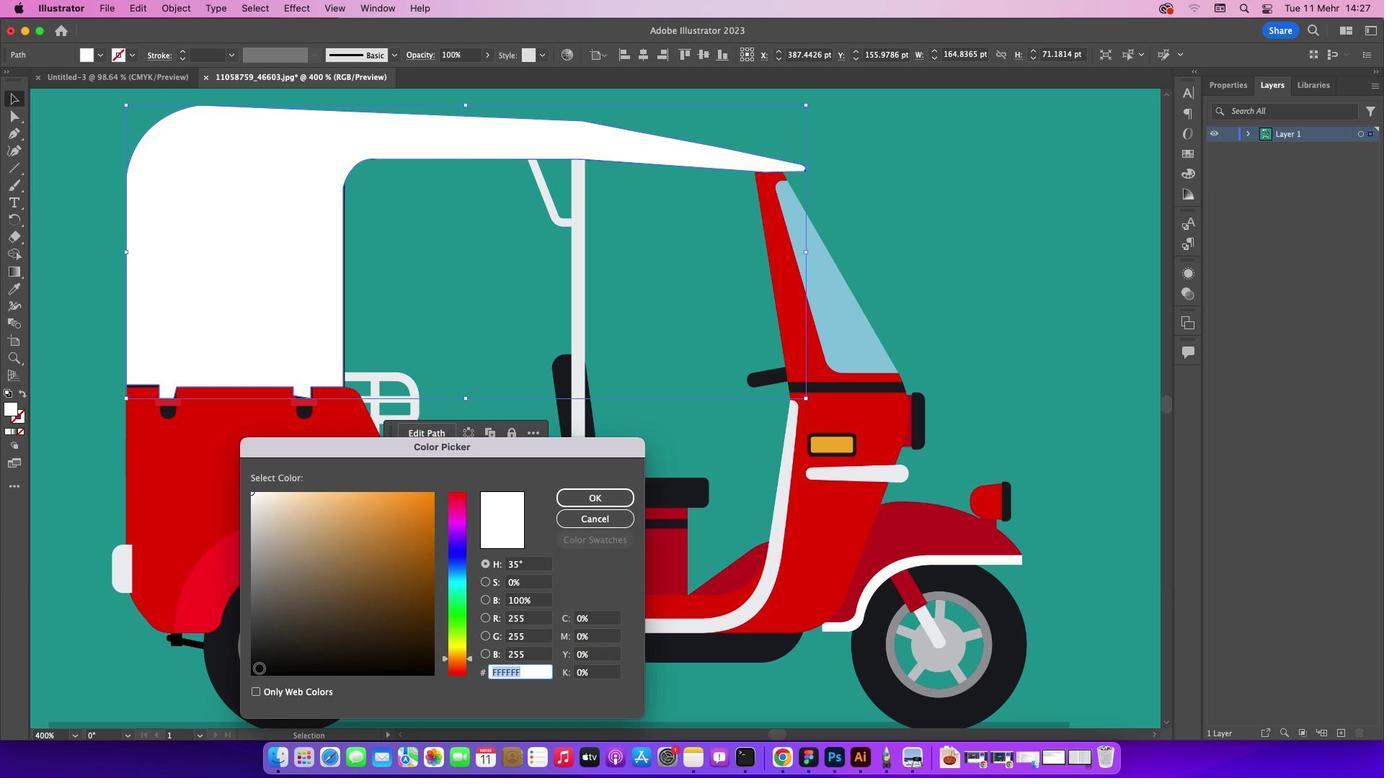 
Action: Mouse pressed left at (258, 668)
Screenshot: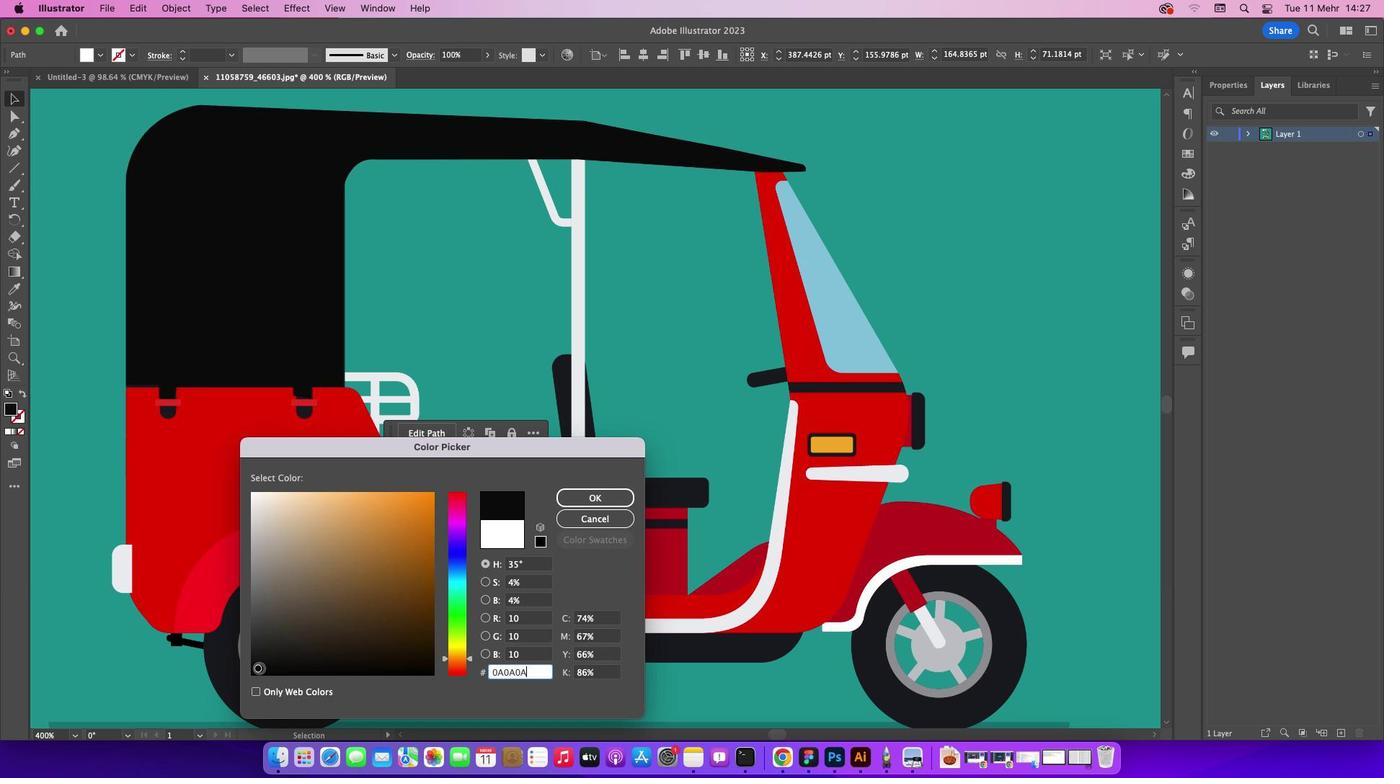
Action: Mouse moved to (585, 498)
Screenshot: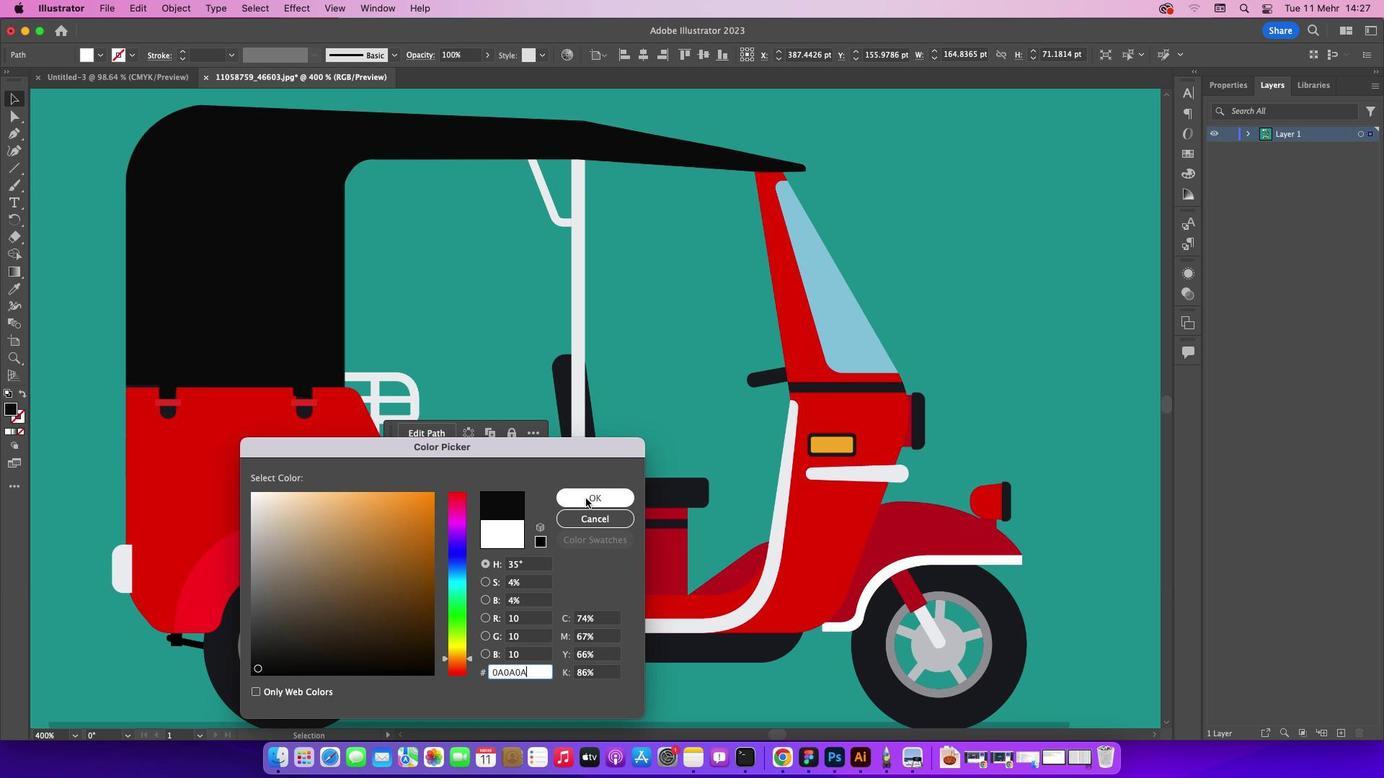 
Action: Mouse pressed left at (585, 498)
Screenshot: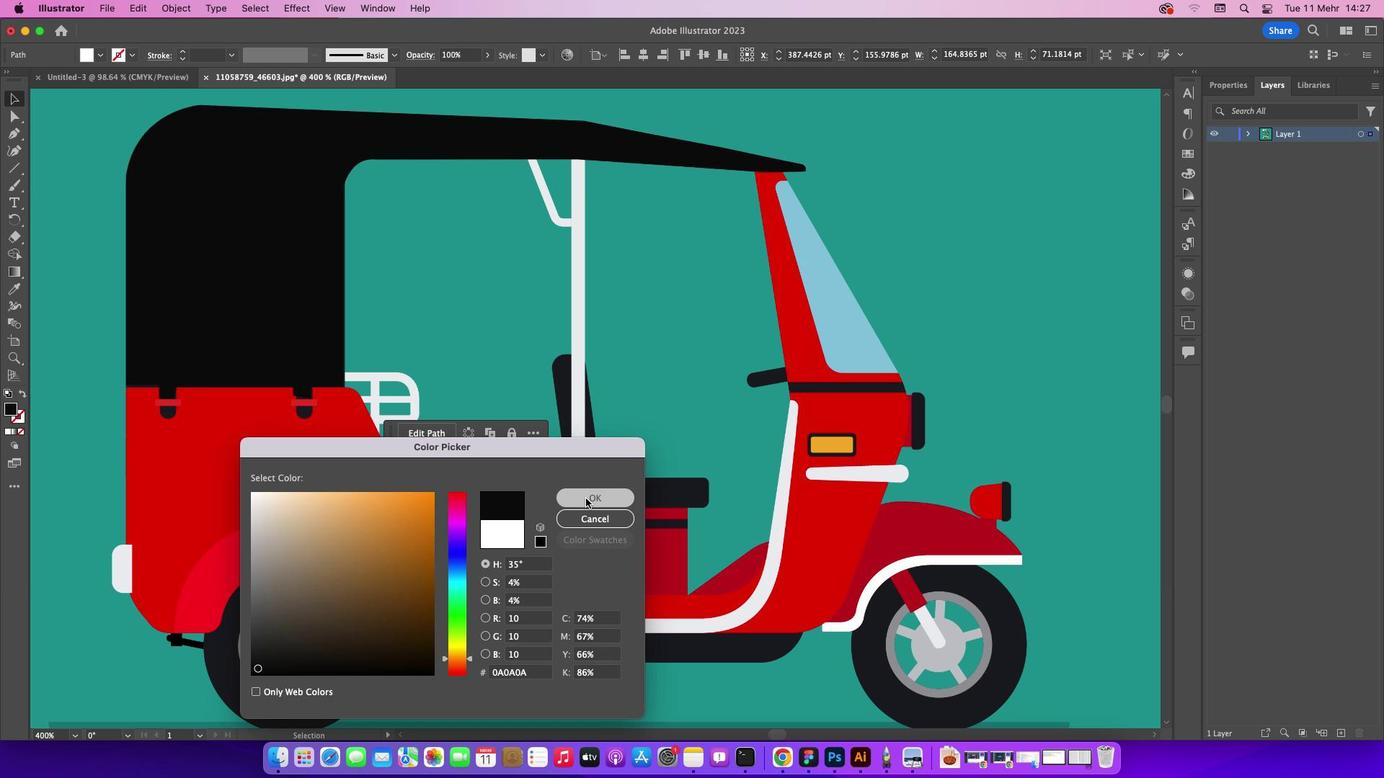 
Action: Mouse moved to (238, 162)
Screenshot: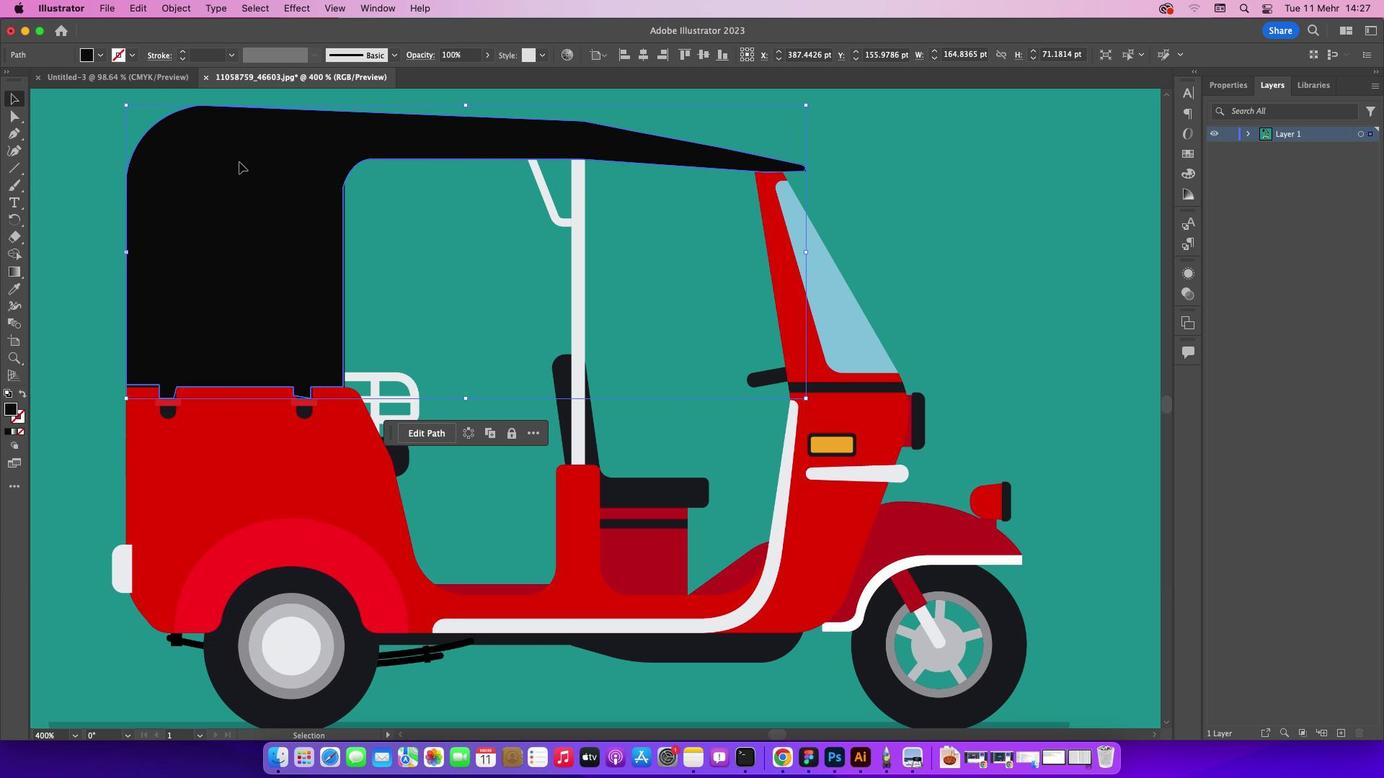 
Action: Mouse pressed left at (238, 162)
Screenshot: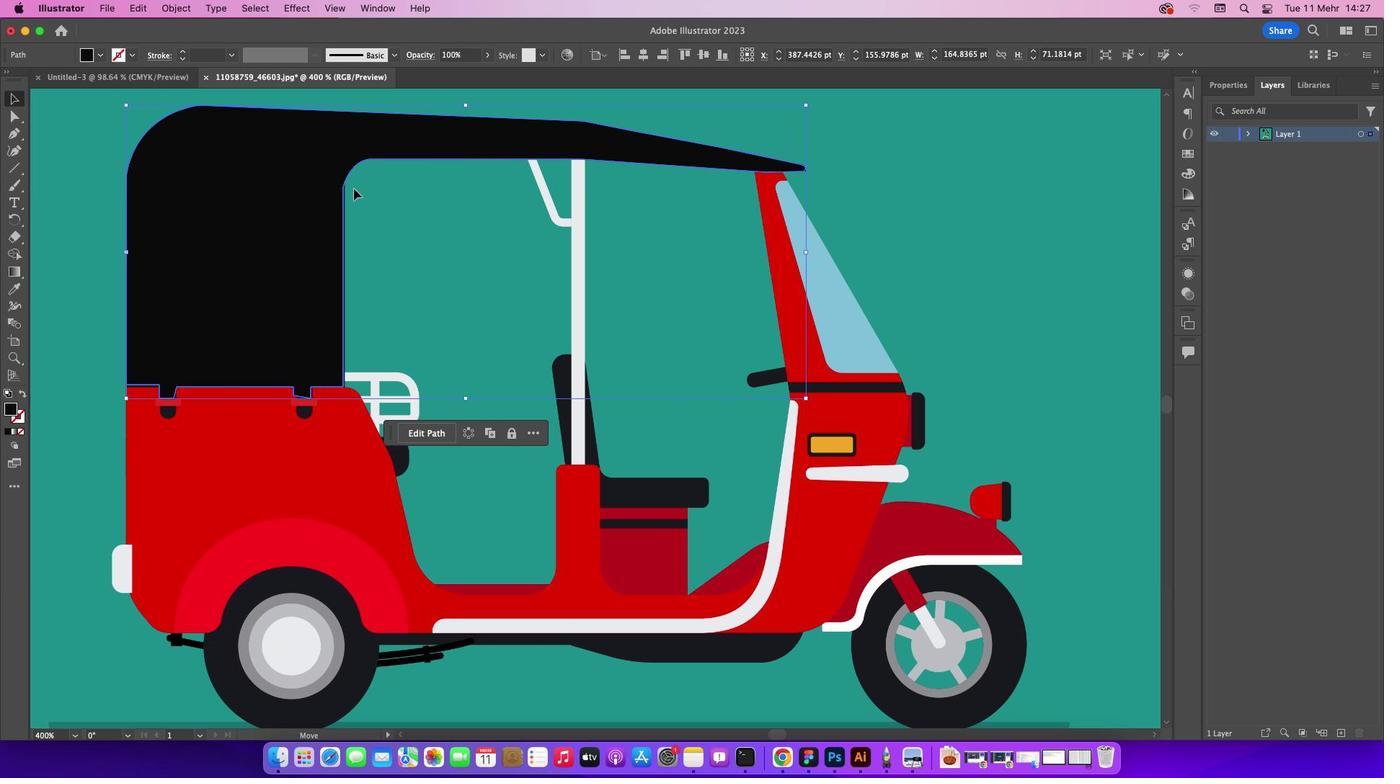 
Action: Mouse moved to (885, 151)
Screenshot: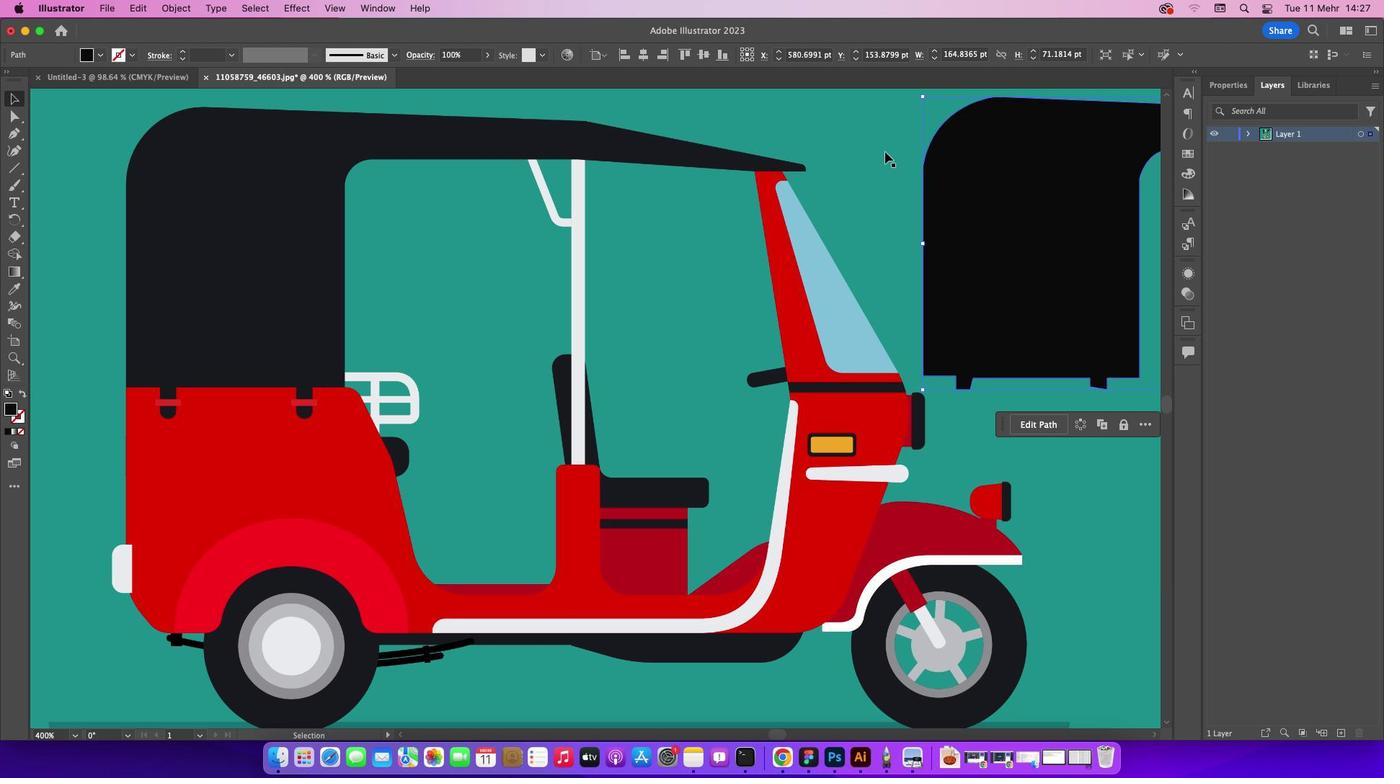 
Action: Mouse pressed left at (885, 151)
Screenshot: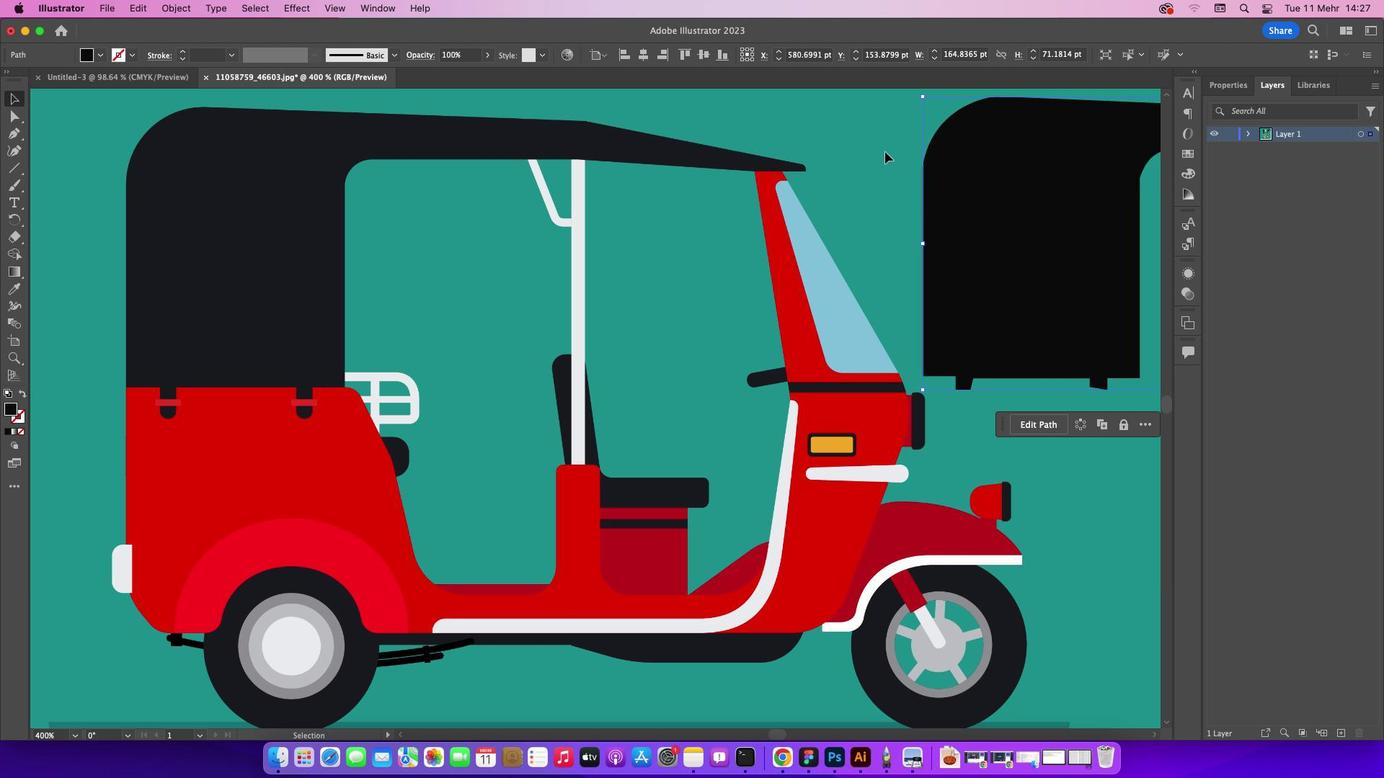 
Action: Mouse moved to (15, 131)
Screenshot: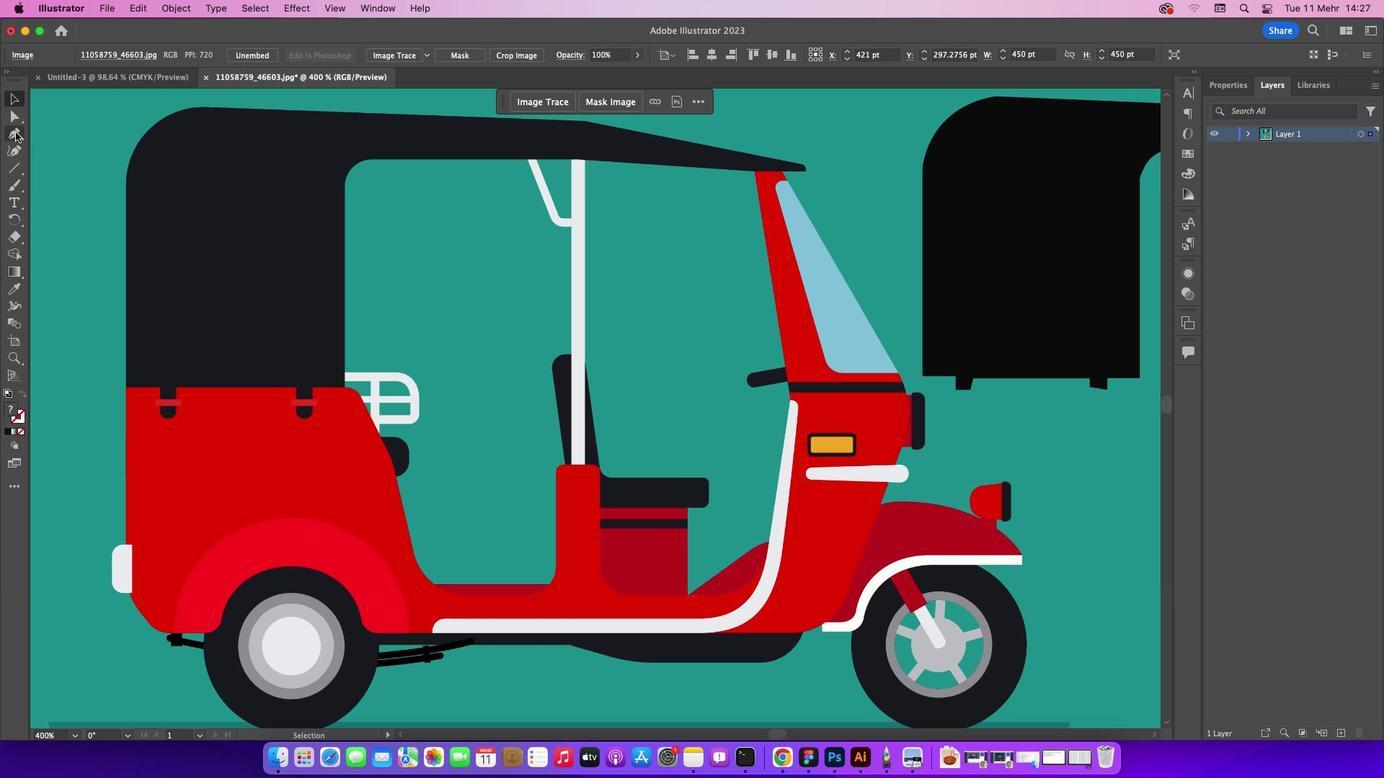 
Action: Mouse pressed left at (15, 131)
Screenshot: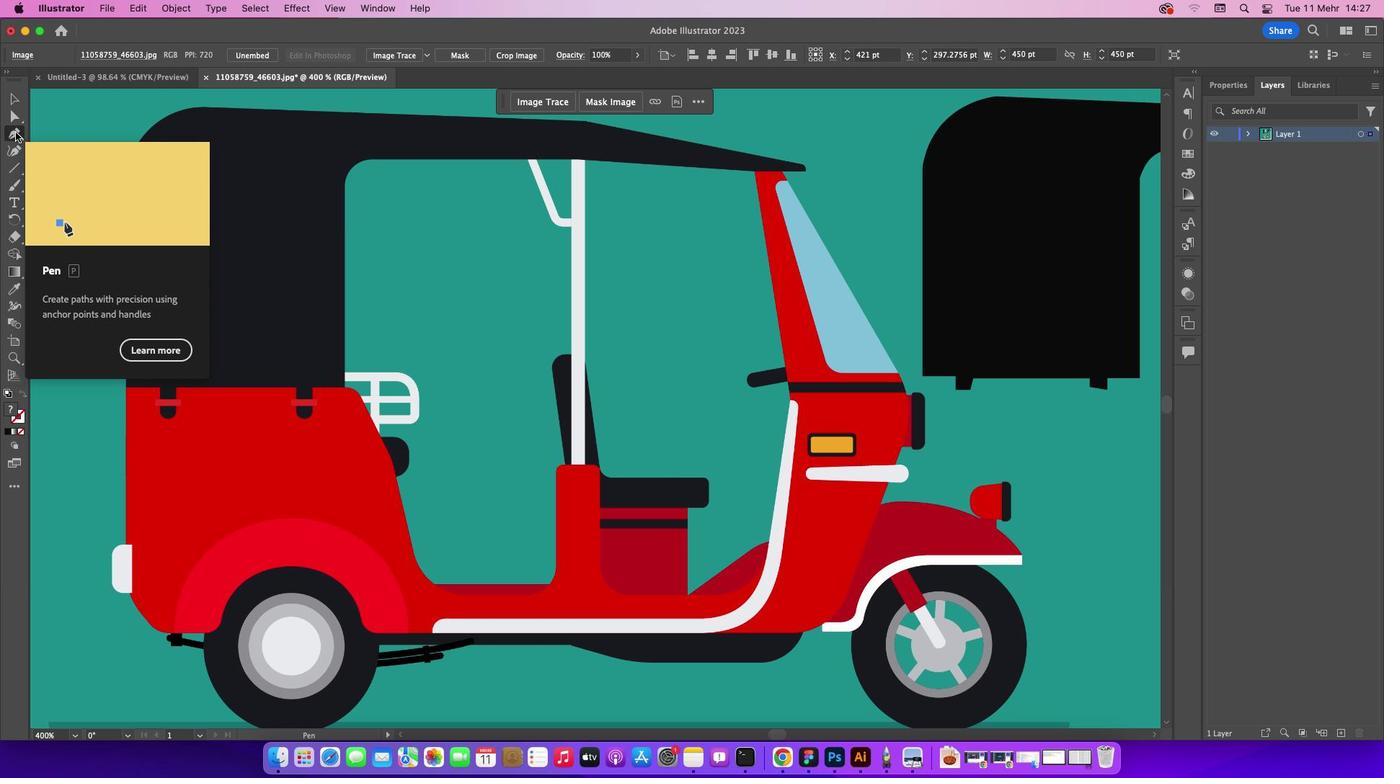 
Action: Mouse moved to (126, 388)
Screenshot: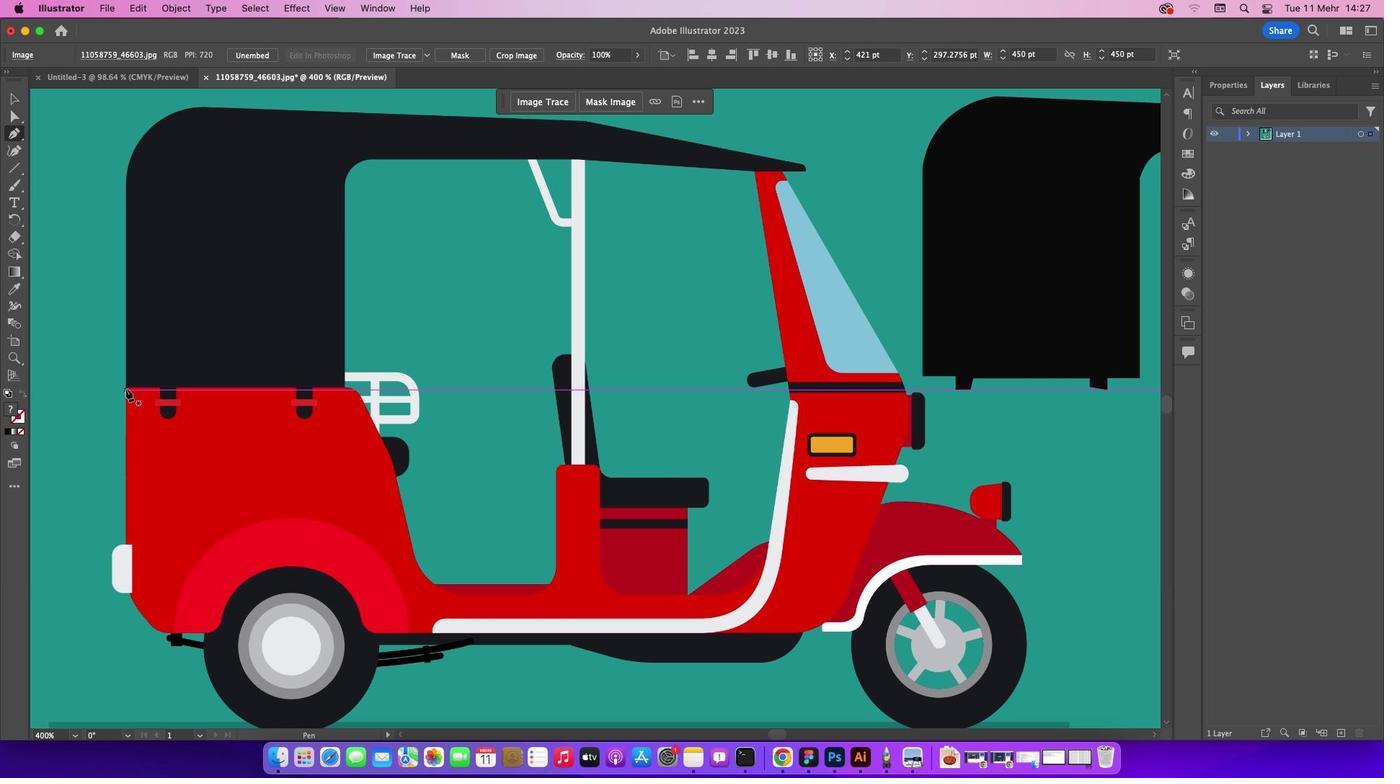 
Action: Mouse pressed left at (126, 388)
Screenshot: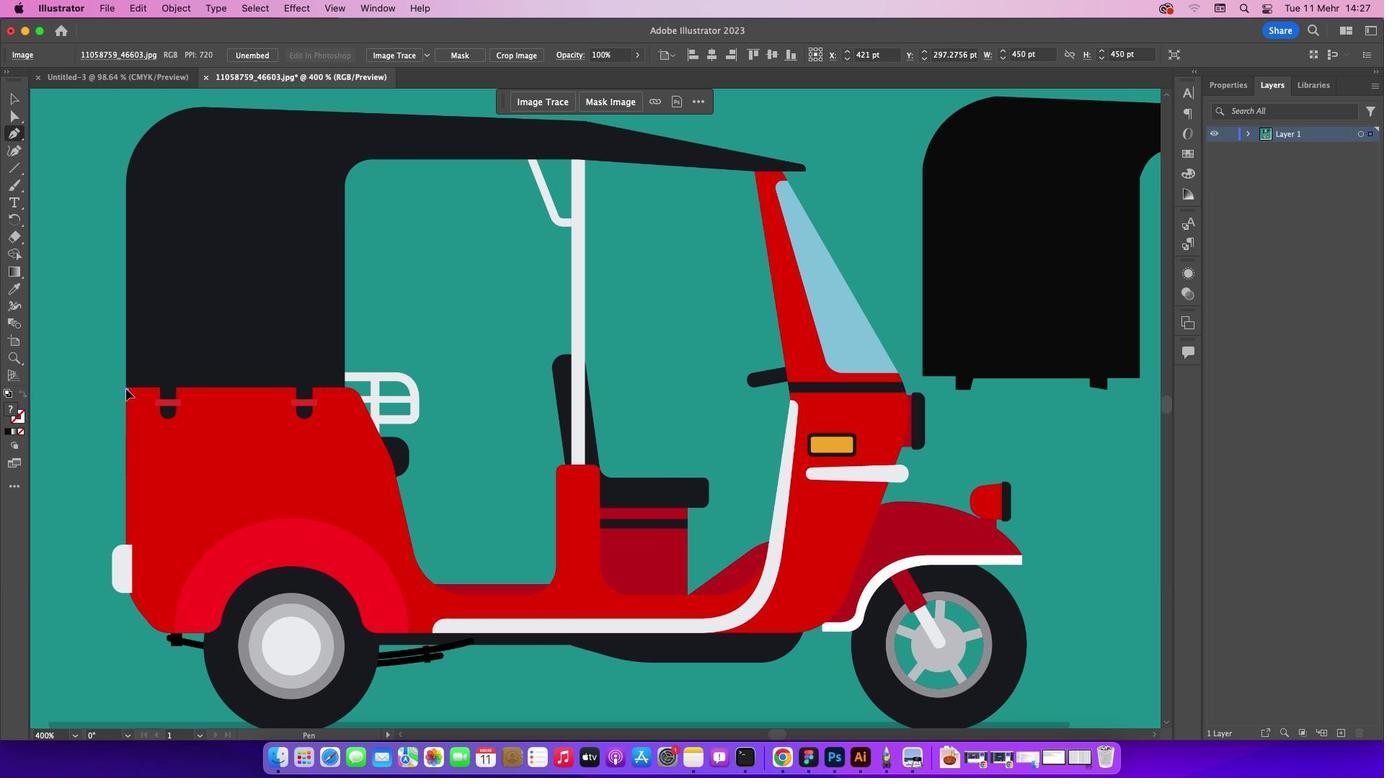 
Action: Mouse moved to (126, 543)
Screenshot: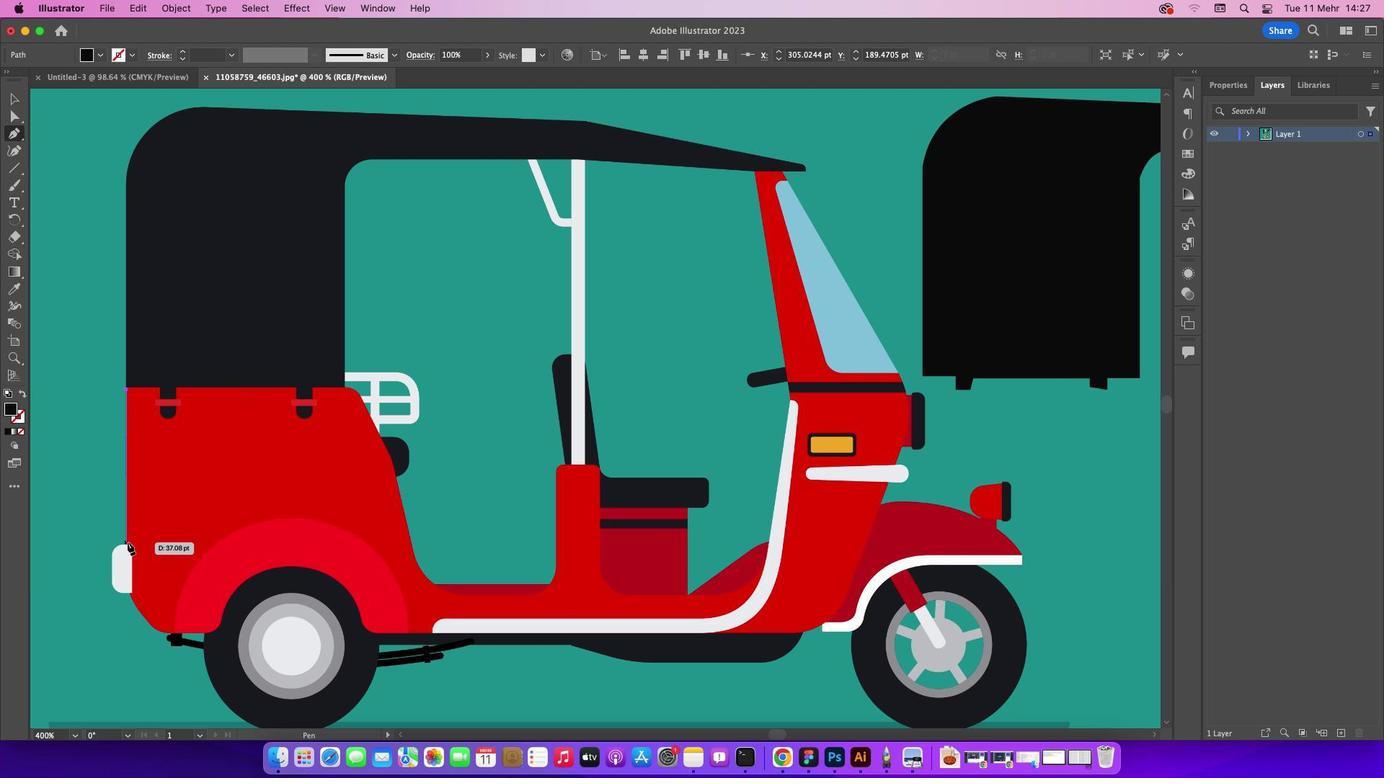 
Action: Mouse pressed left at (126, 543)
Screenshot: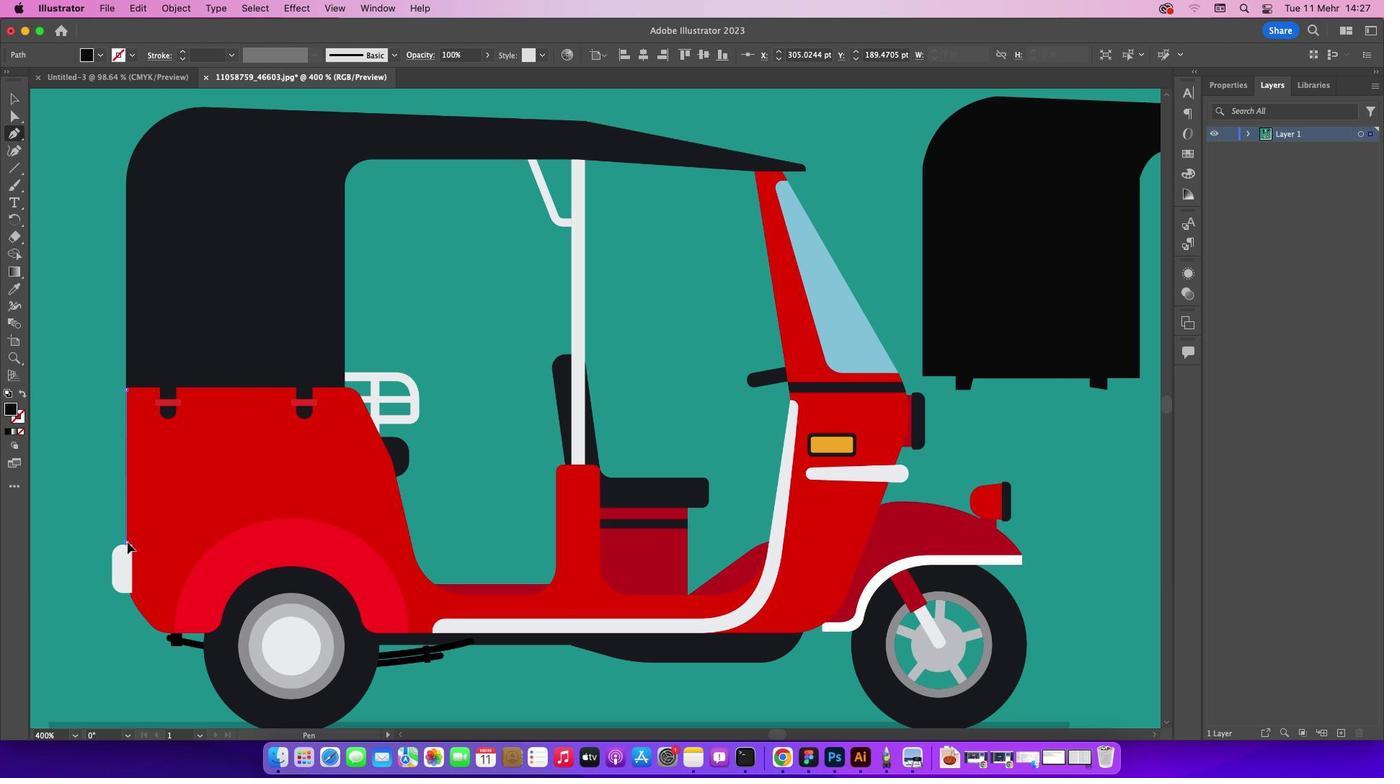 
Action: Mouse moved to (131, 543)
Screenshot: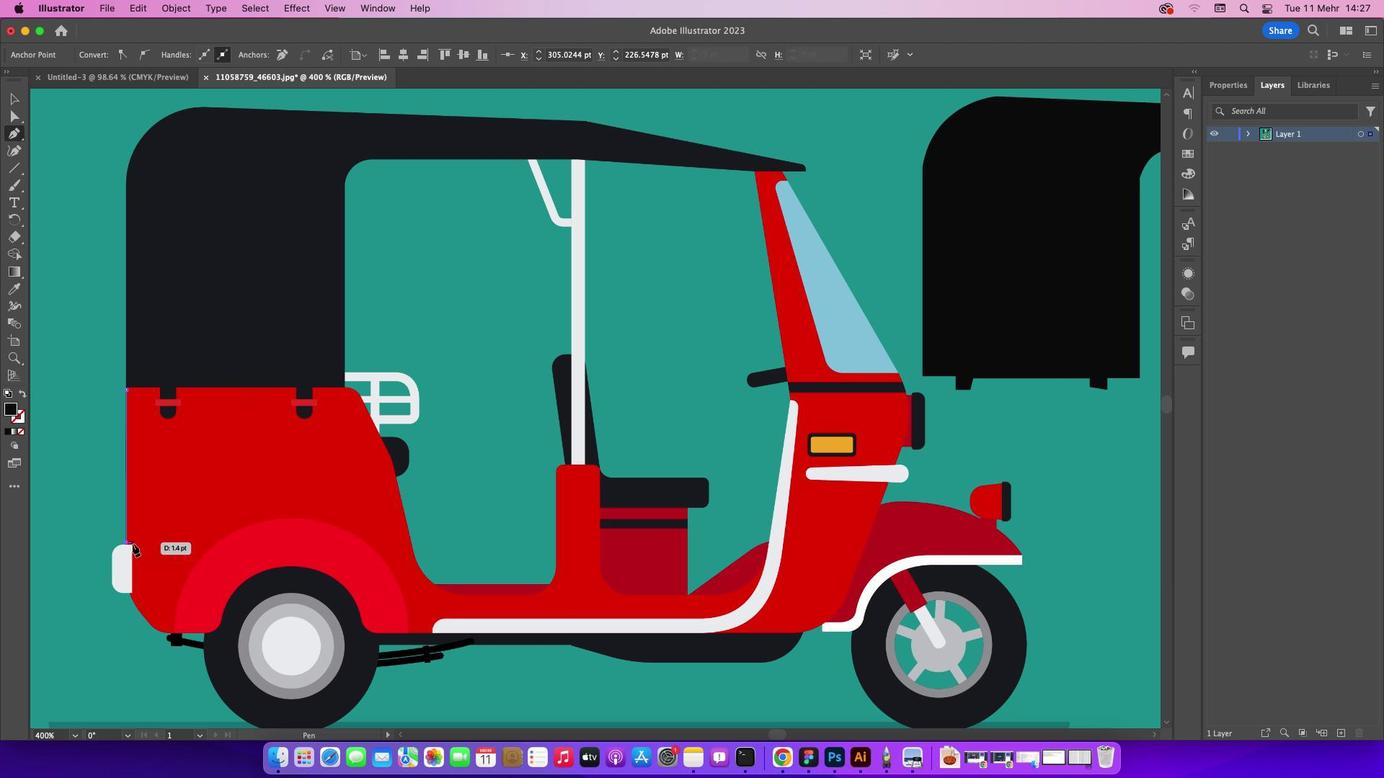 
Action: Mouse pressed left at (131, 543)
Screenshot: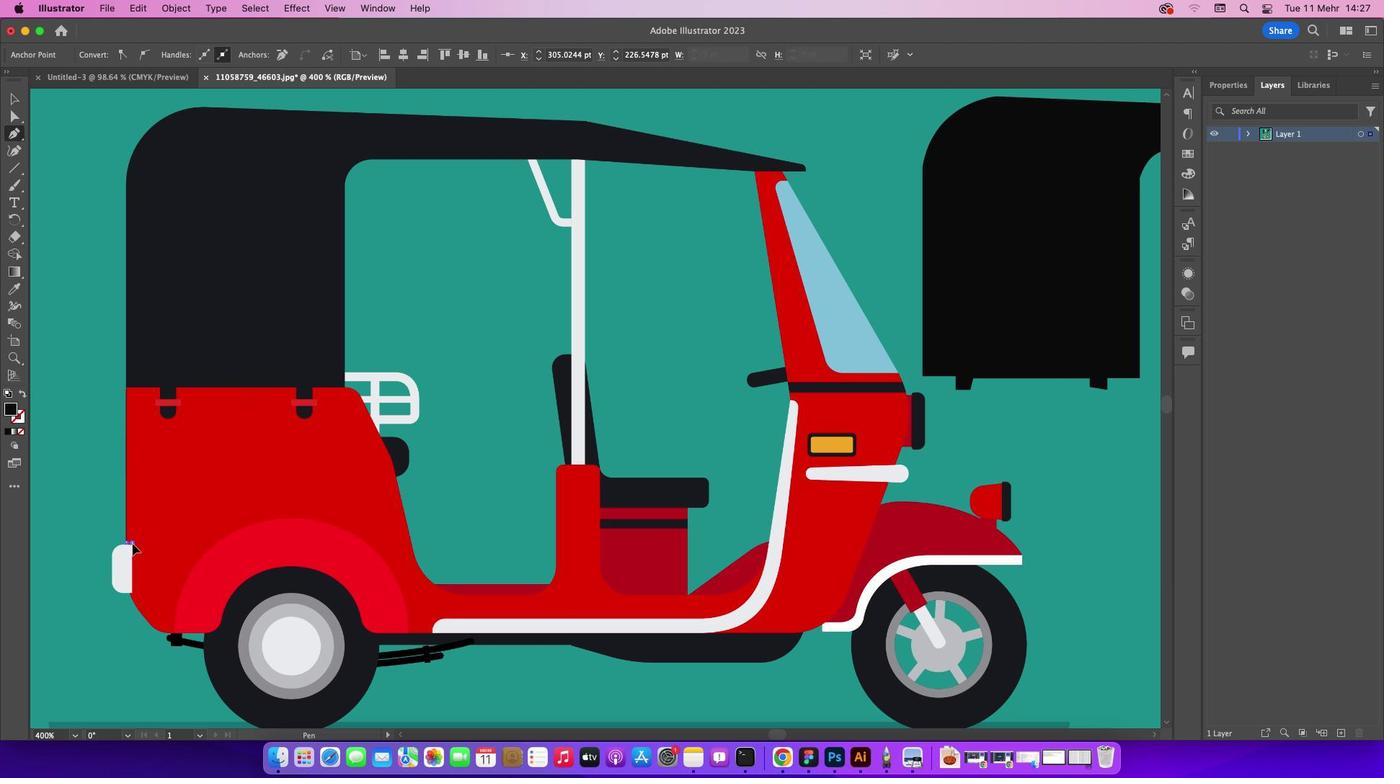
Action: Mouse moved to (131, 594)
Screenshot: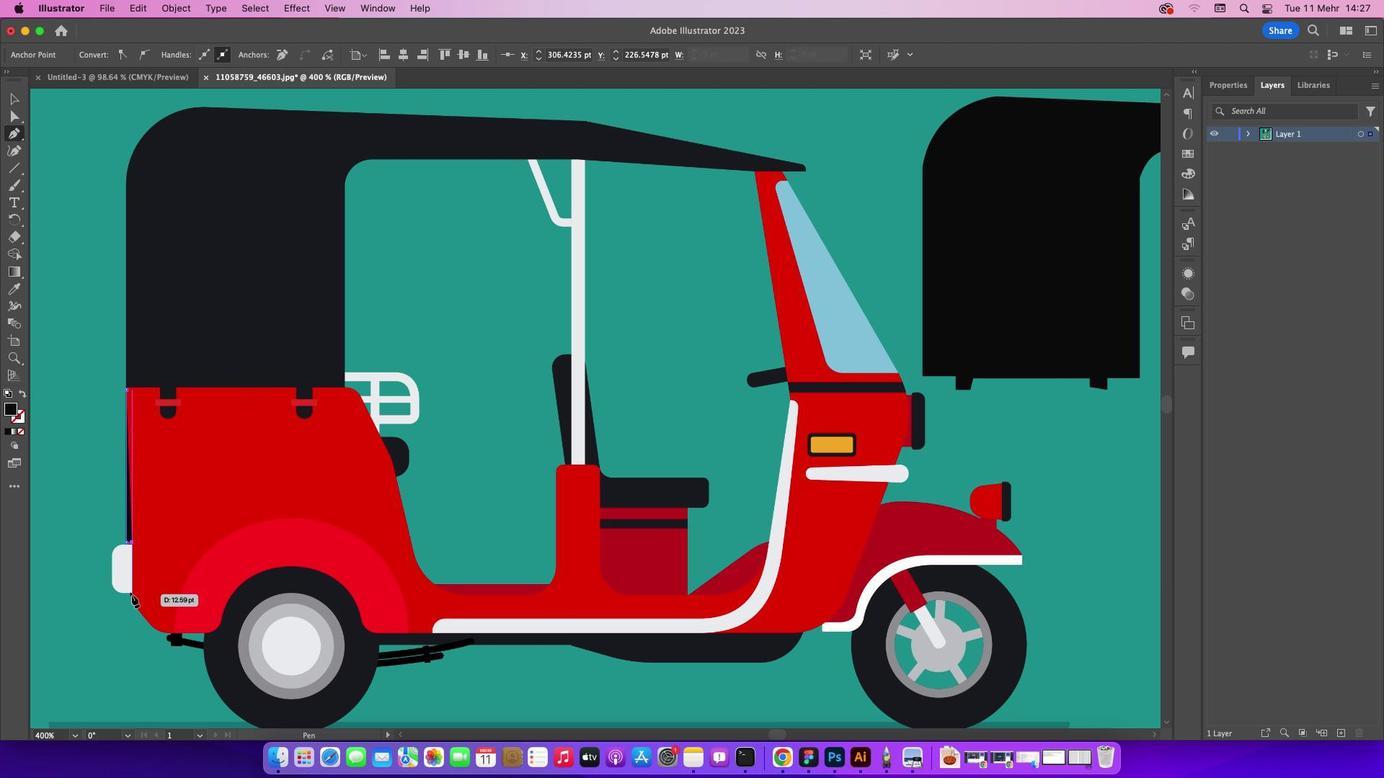 
Action: Mouse pressed left at (131, 594)
Screenshot: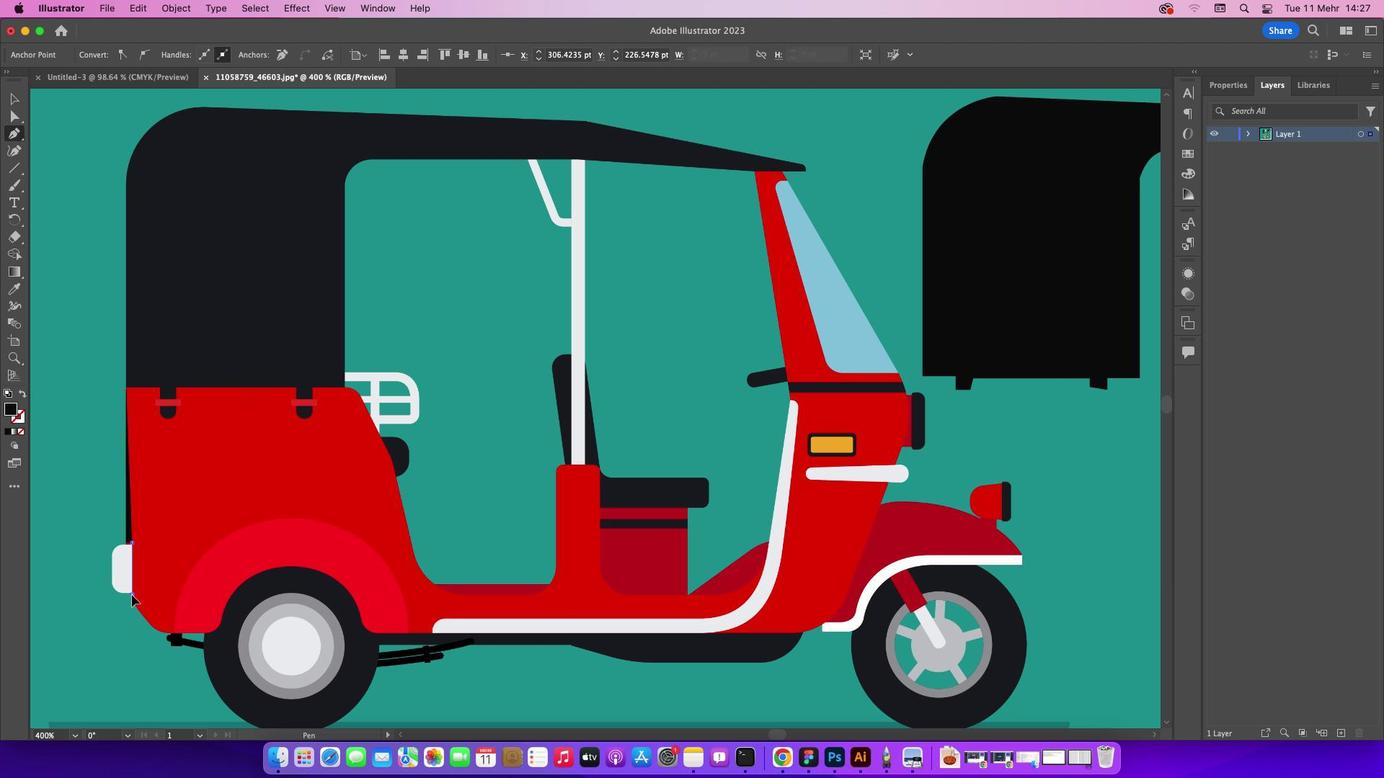 
Action: Mouse moved to (128, 595)
Screenshot: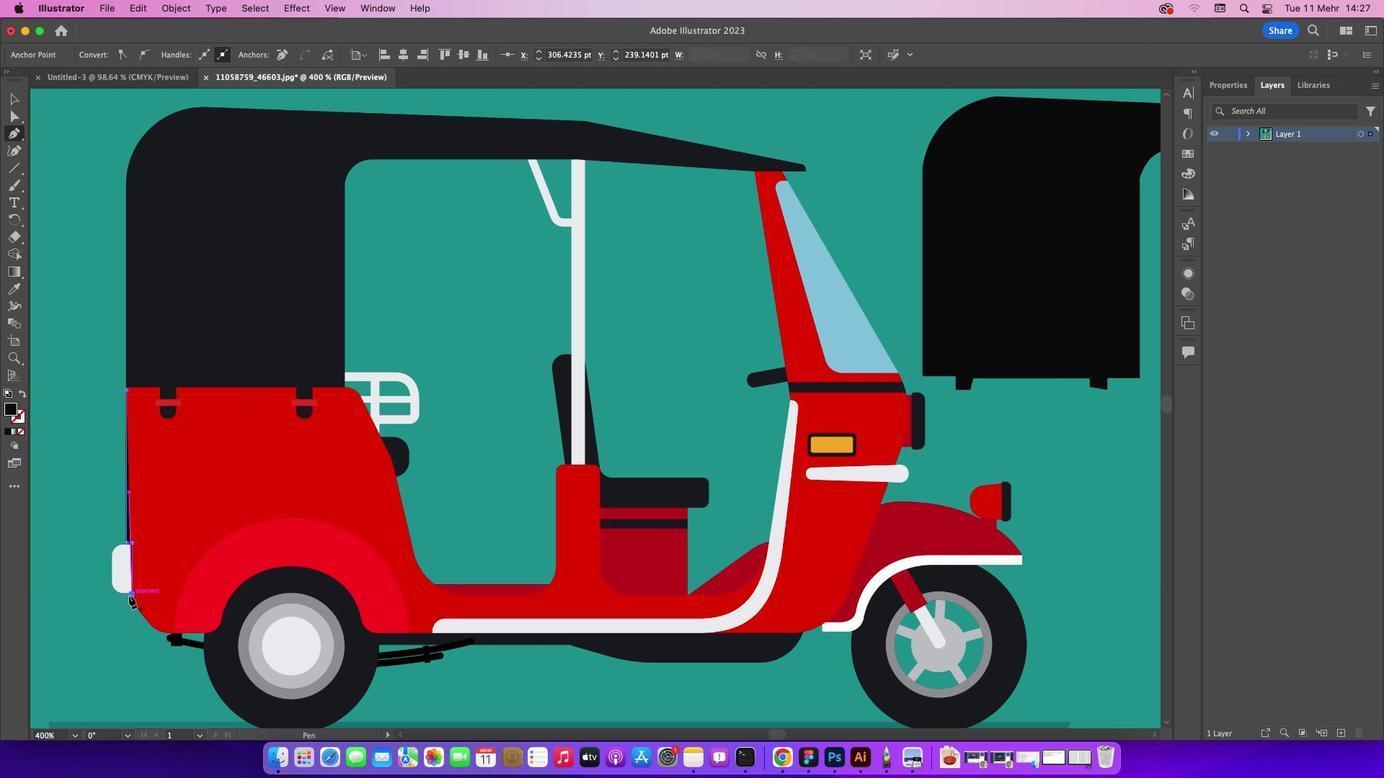 
Action: Mouse pressed left at (128, 595)
Screenshot: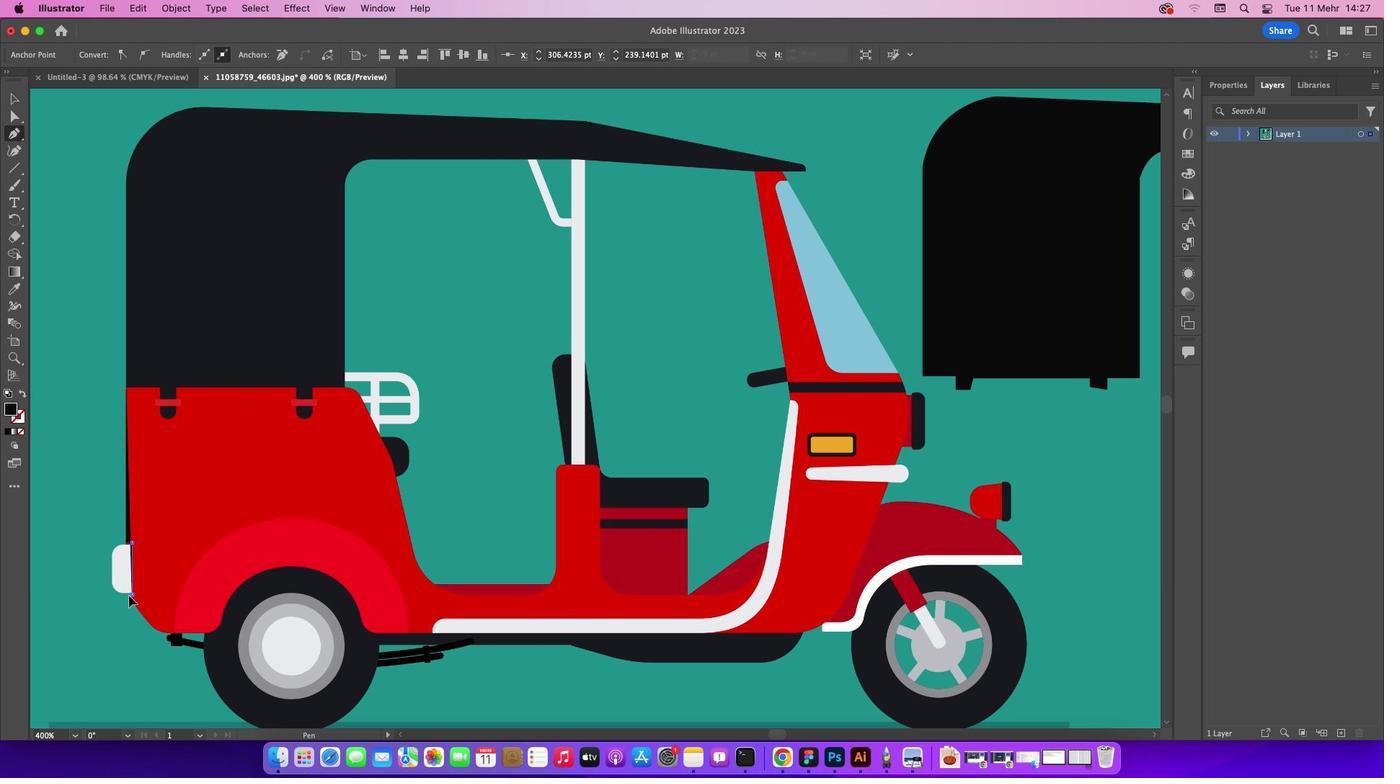 
Action: Mouse moved to (135, 607)
Screenshot: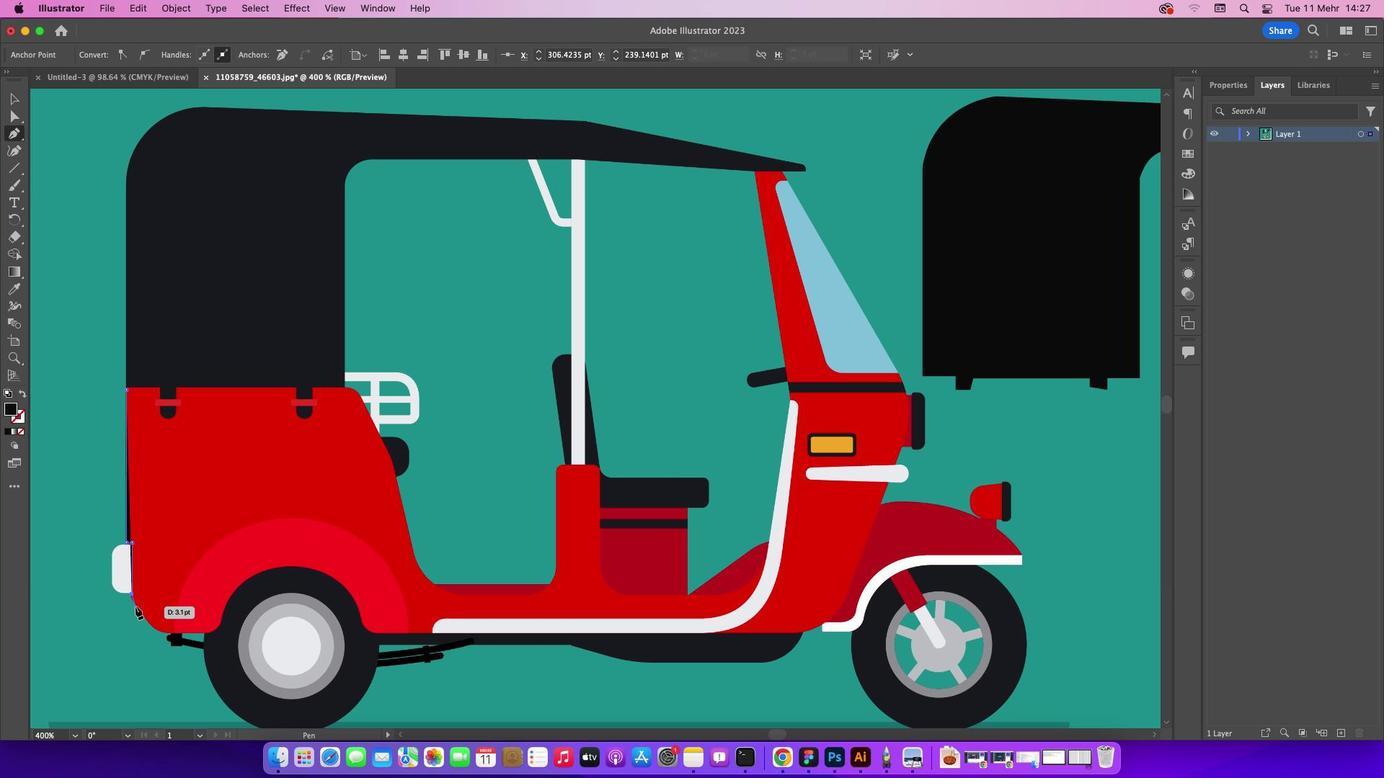 
Action: Mouse pressed left at (135, 607)
Screenshot: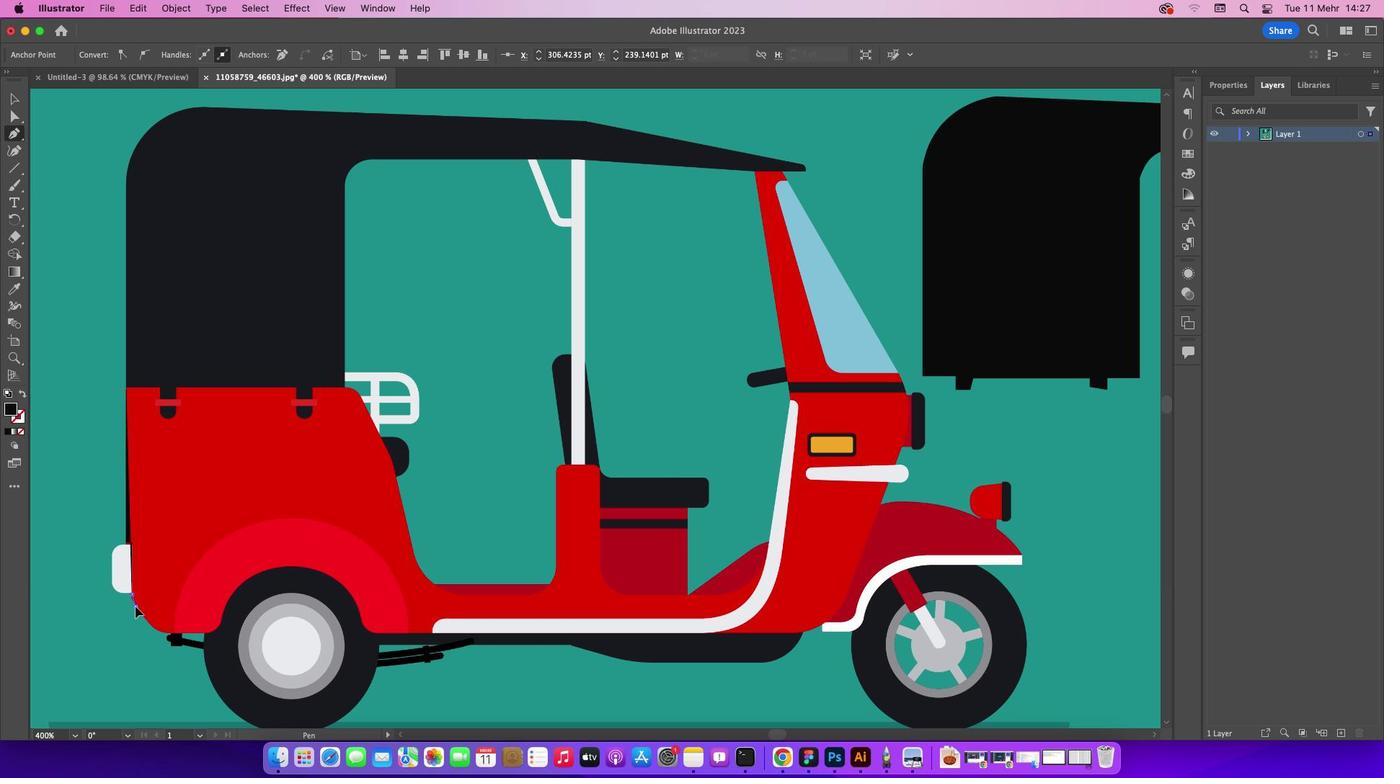 
Action: Mouse moved to (136, 605)
Screenshot: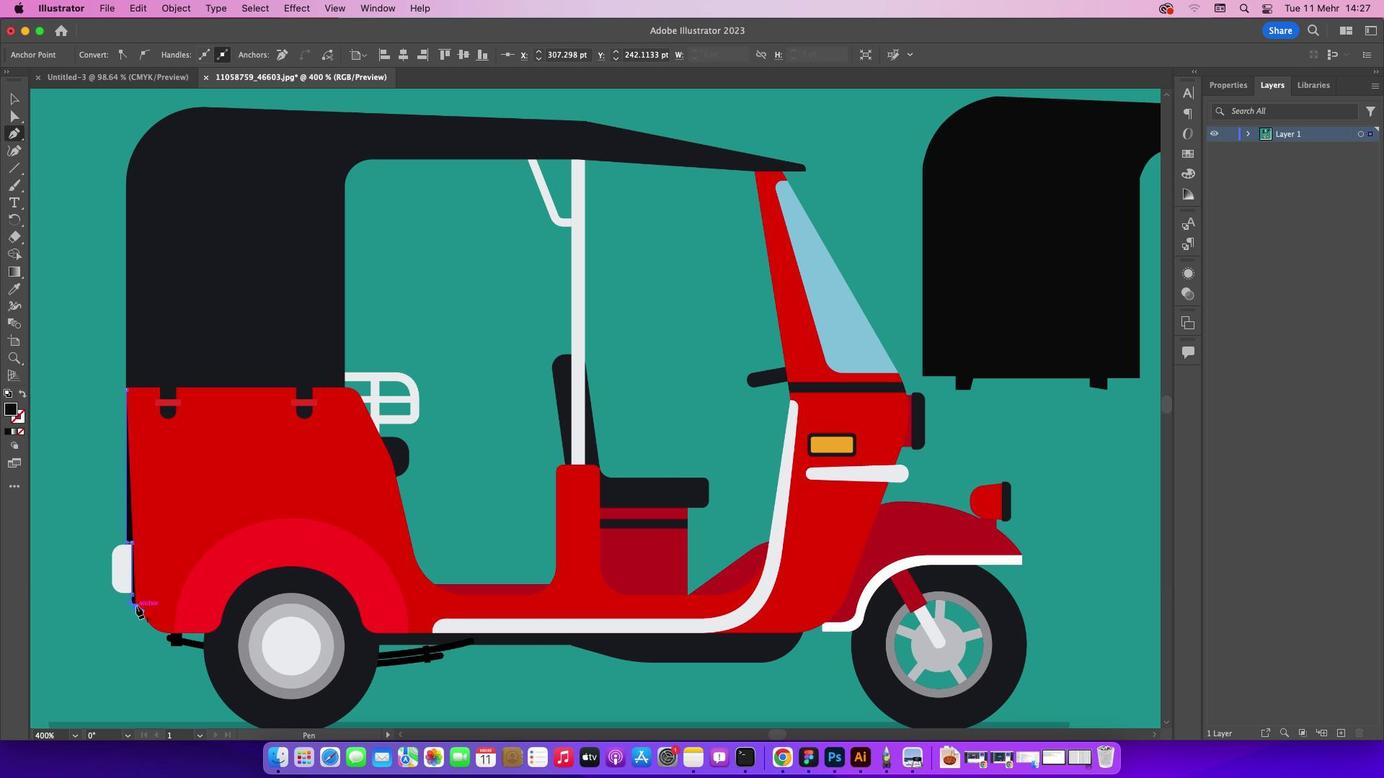 
Action: Mouse pressed left at (136, 605)
Screenshot: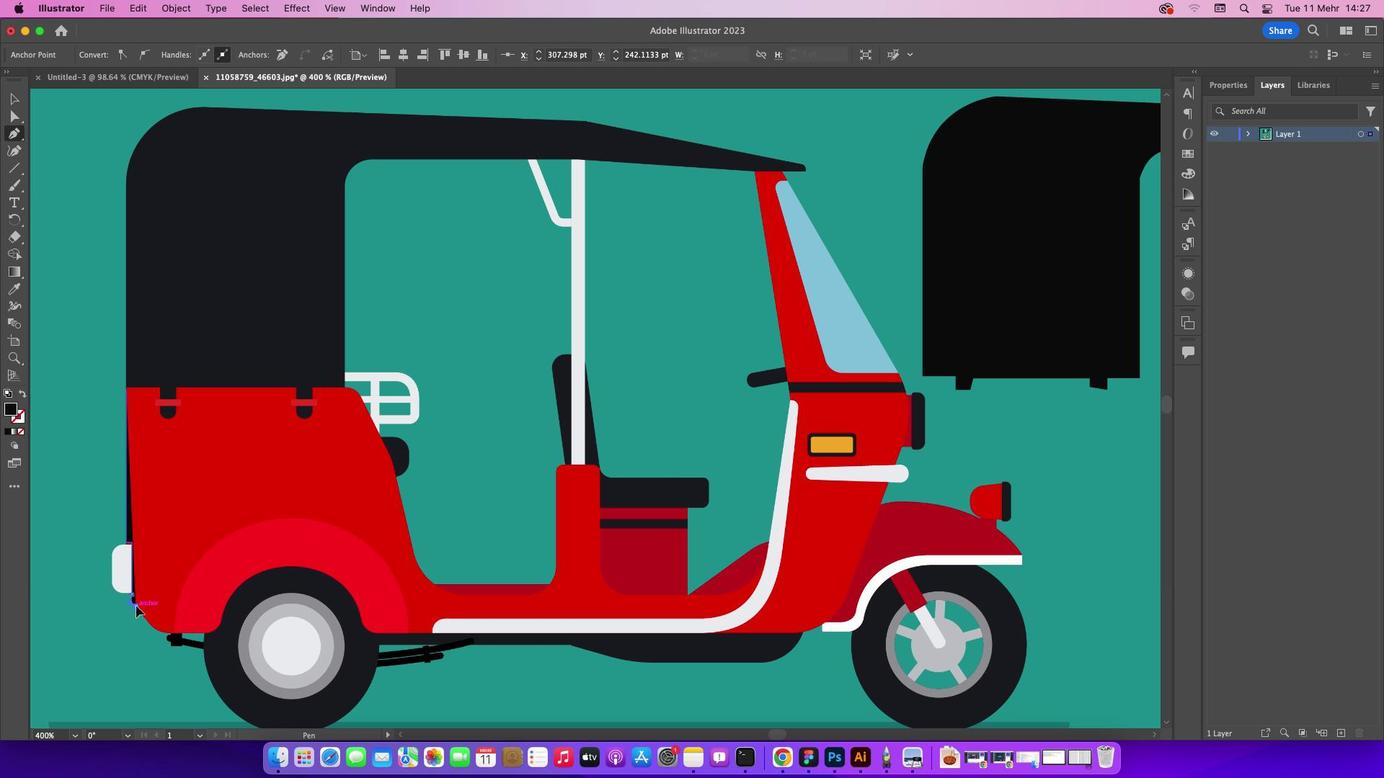 
Action: Key pressed Key.alt
Screenshot: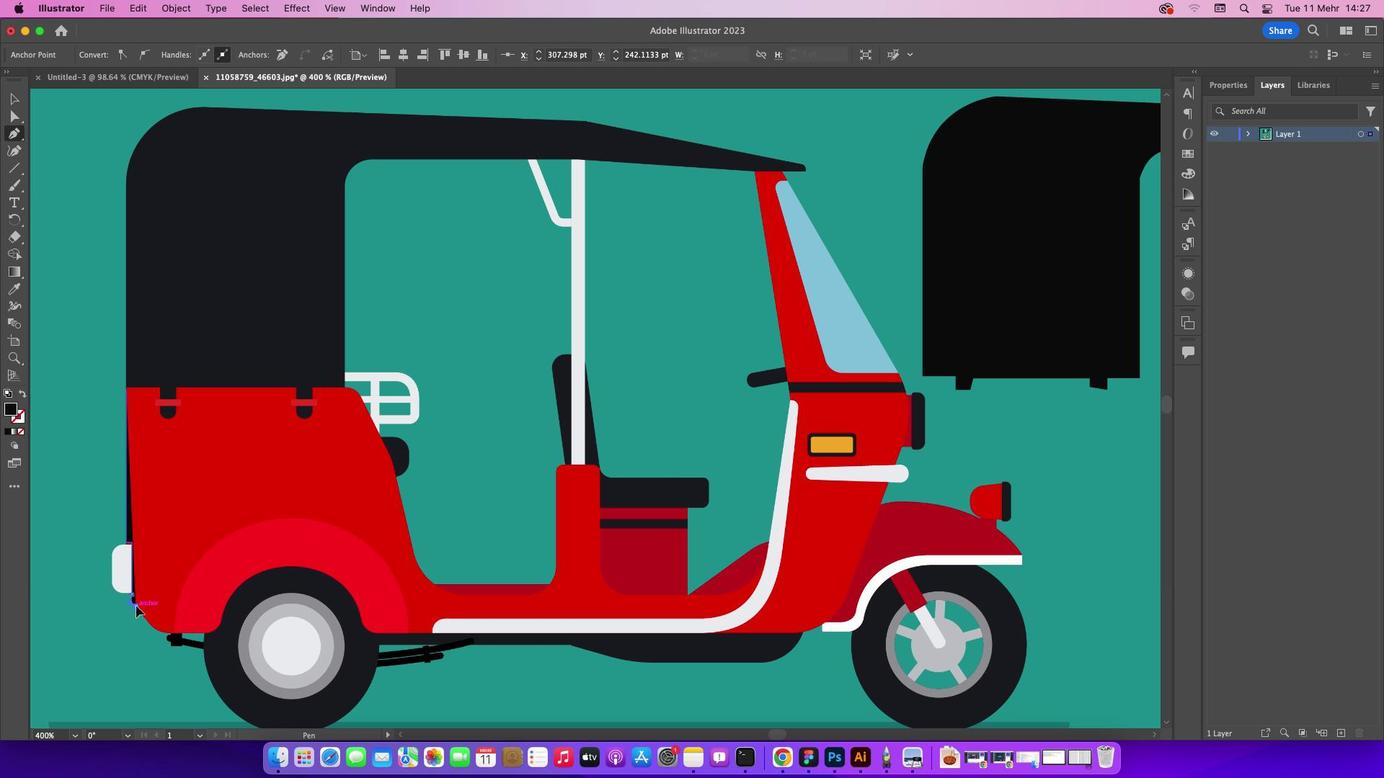 
Action: Mouse moved to (152, 628)
Screenshot: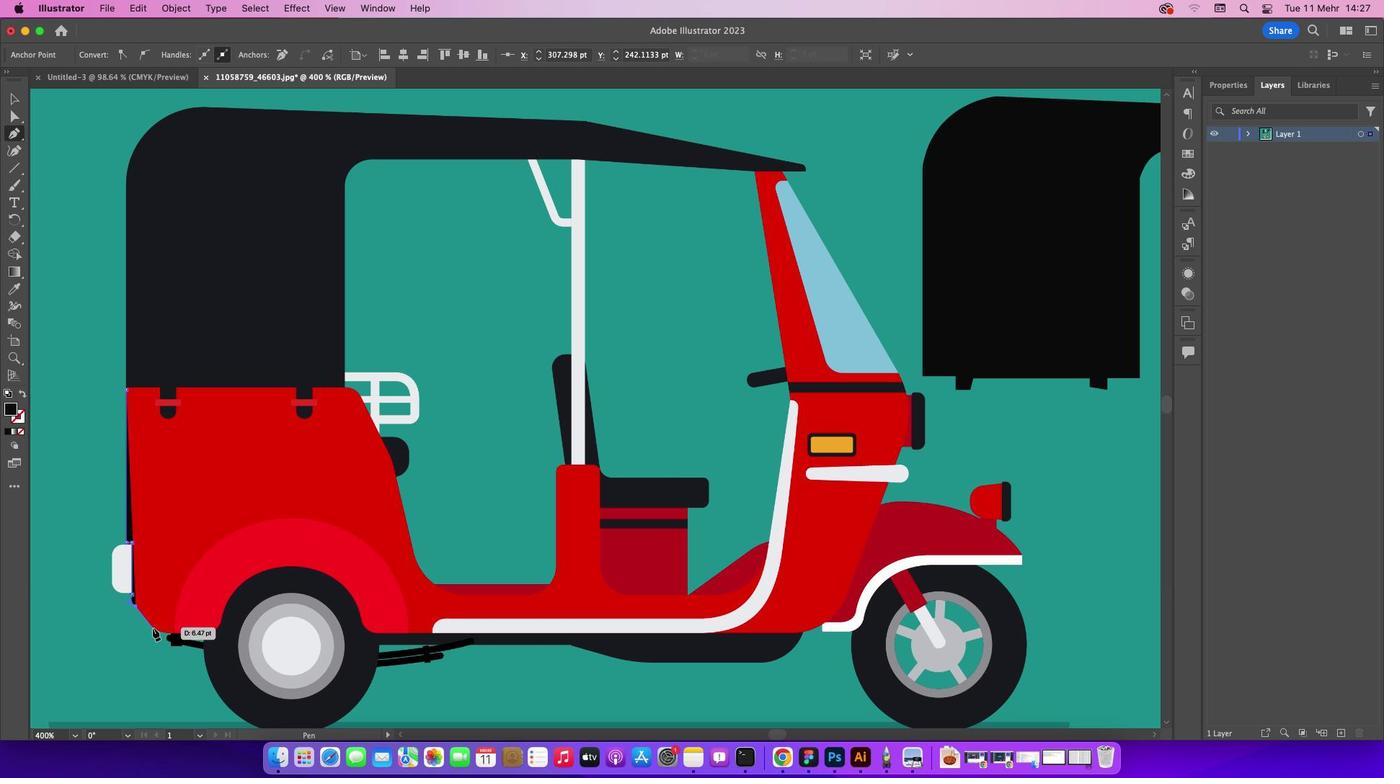 
Action: Mouse pressed left at (152, 628)
Screenshot: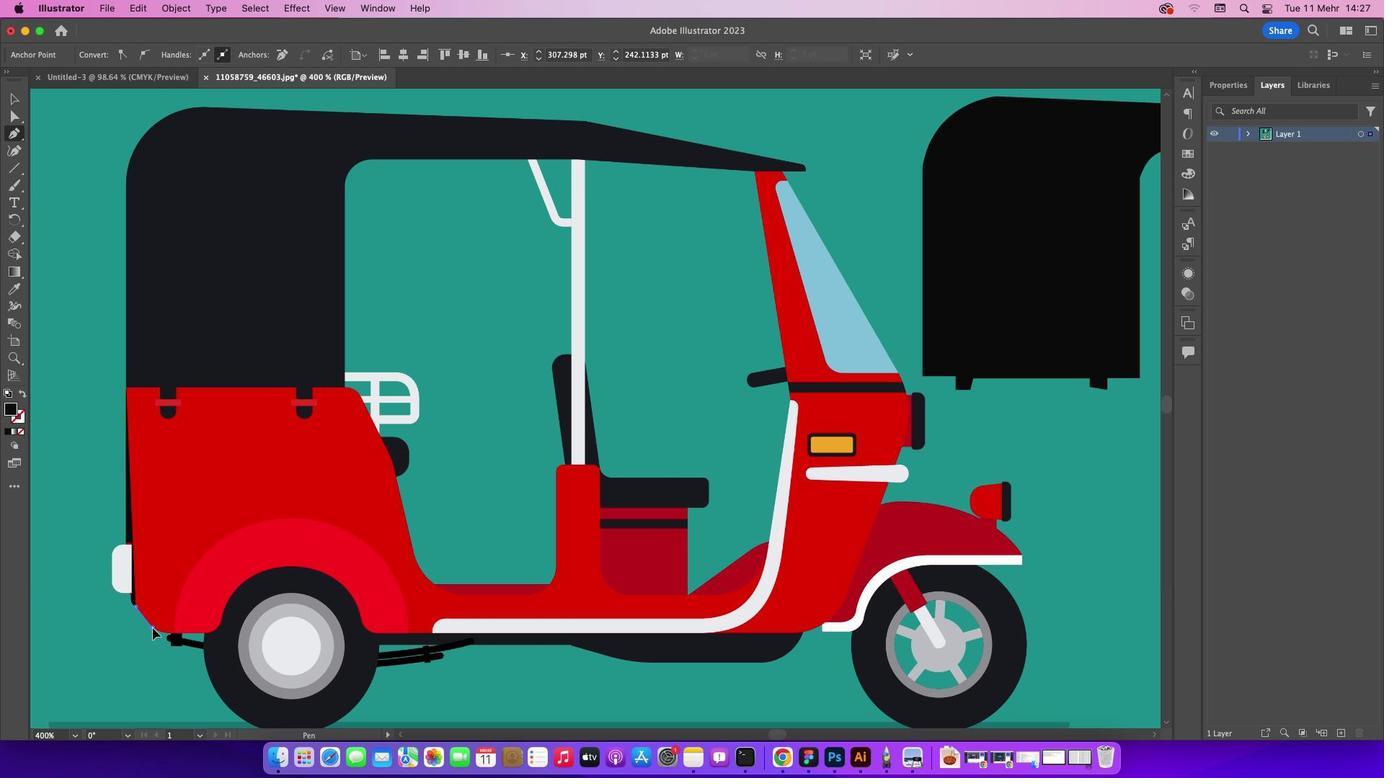 
Action: Mouse moved to (200, 632)
Screenshot: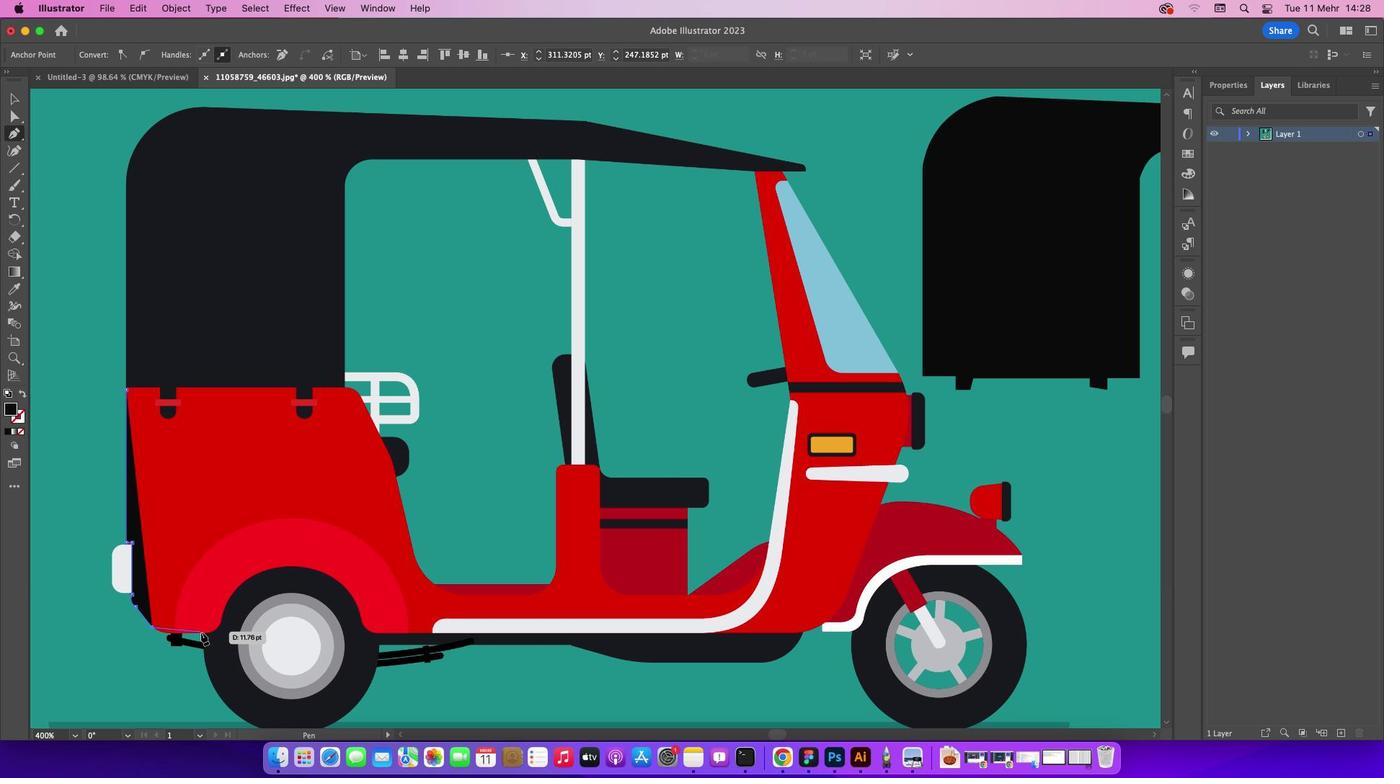 
Action: Mouse pressed left at (200, 632)
Screenshot: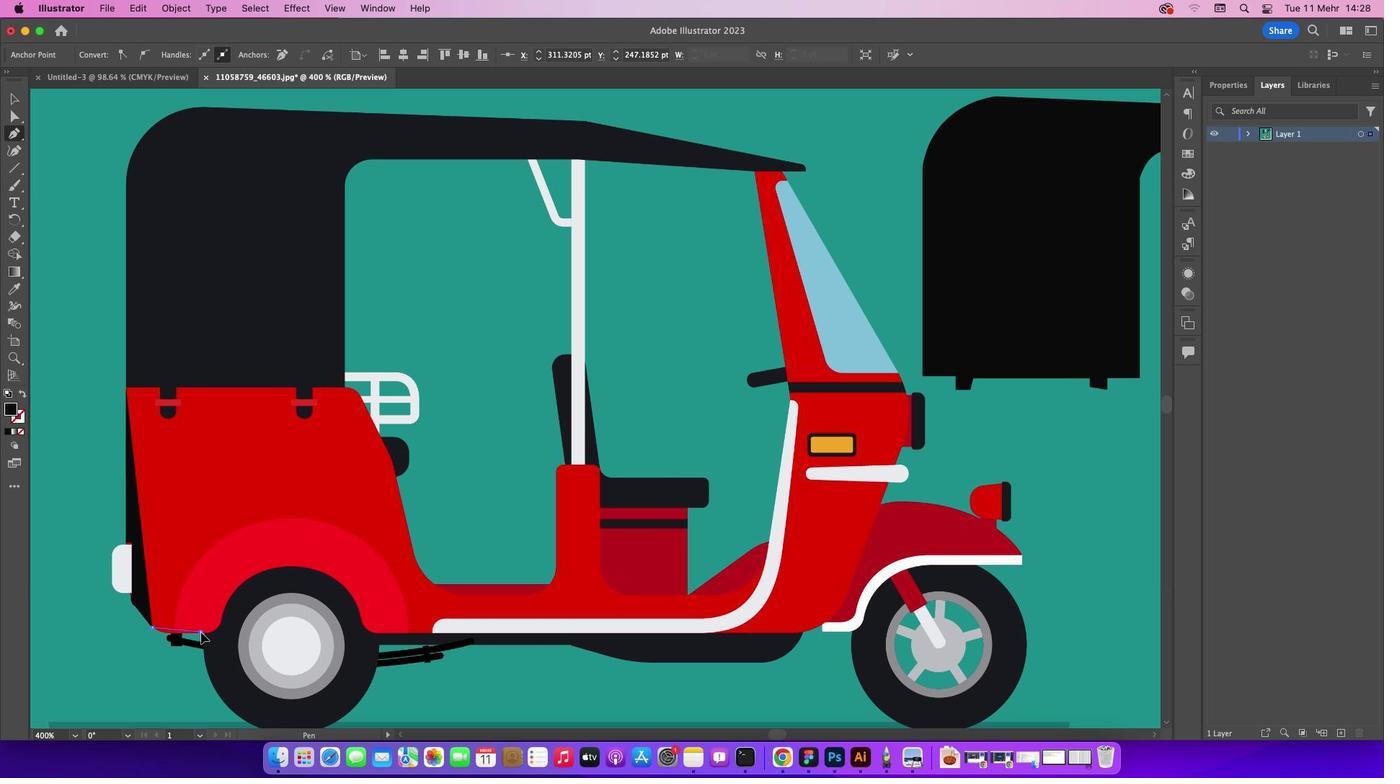 
Action: Mouse moved to (199, 631)
Screenshot: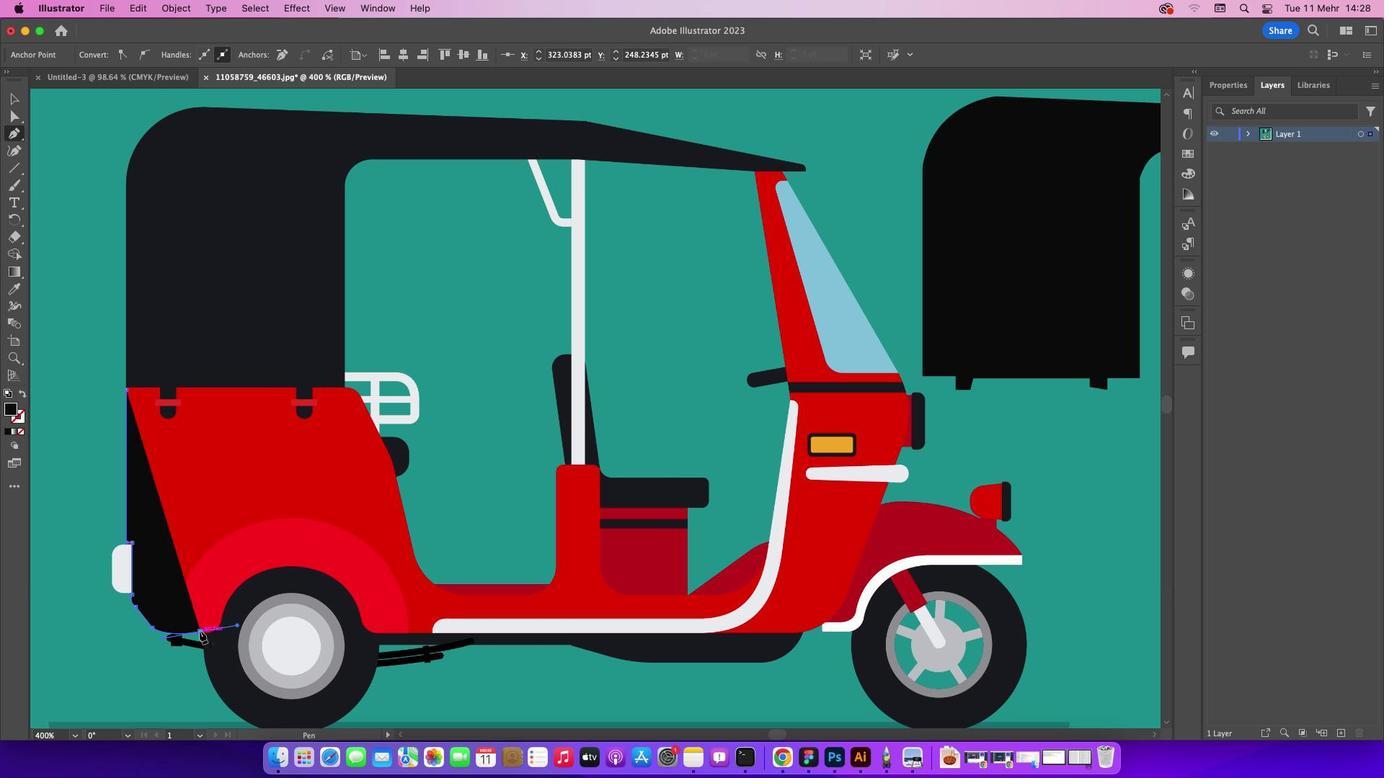 
Action: Key pressed Key.alt
Screenshot: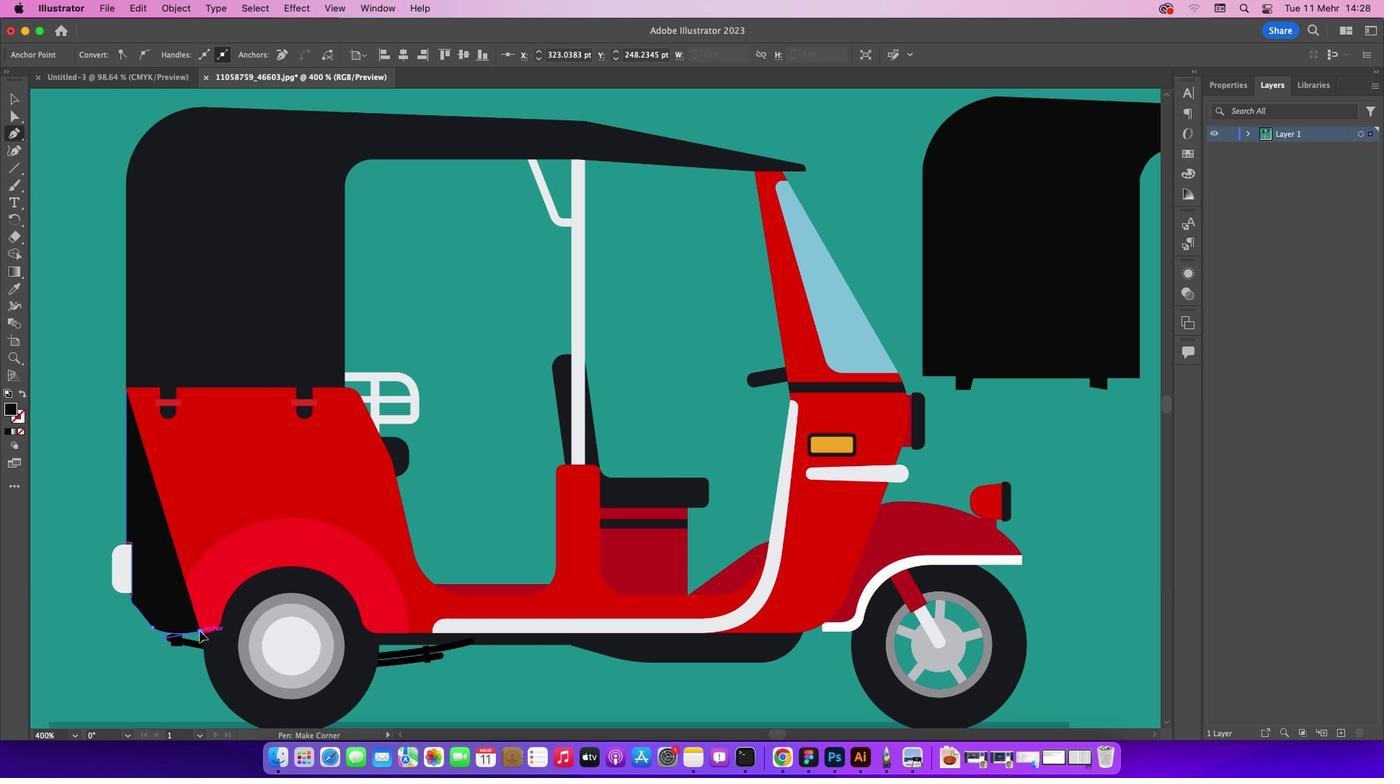 
Action: Mouse pressed left at (199, 631)
Screenshot: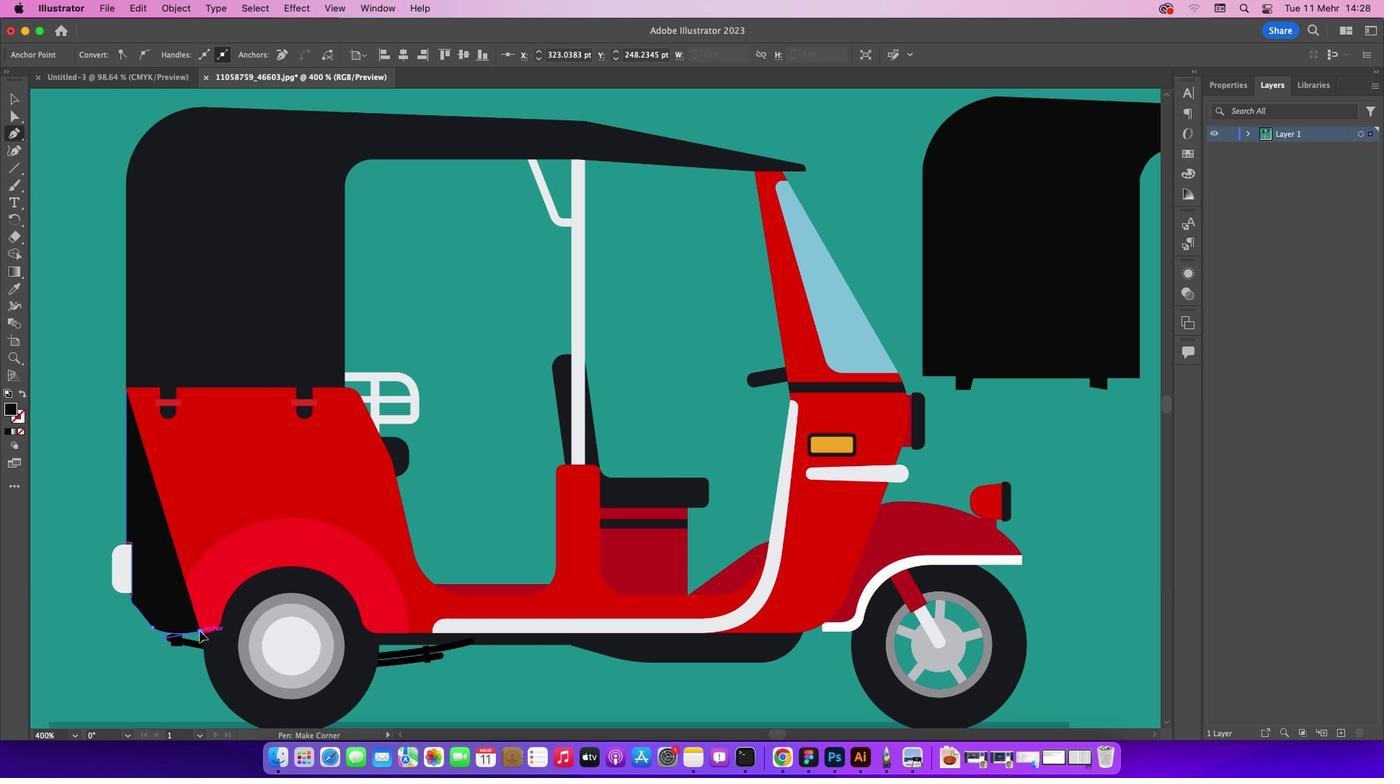 
Action: Mouse moved to (219, 623)
Screenshot: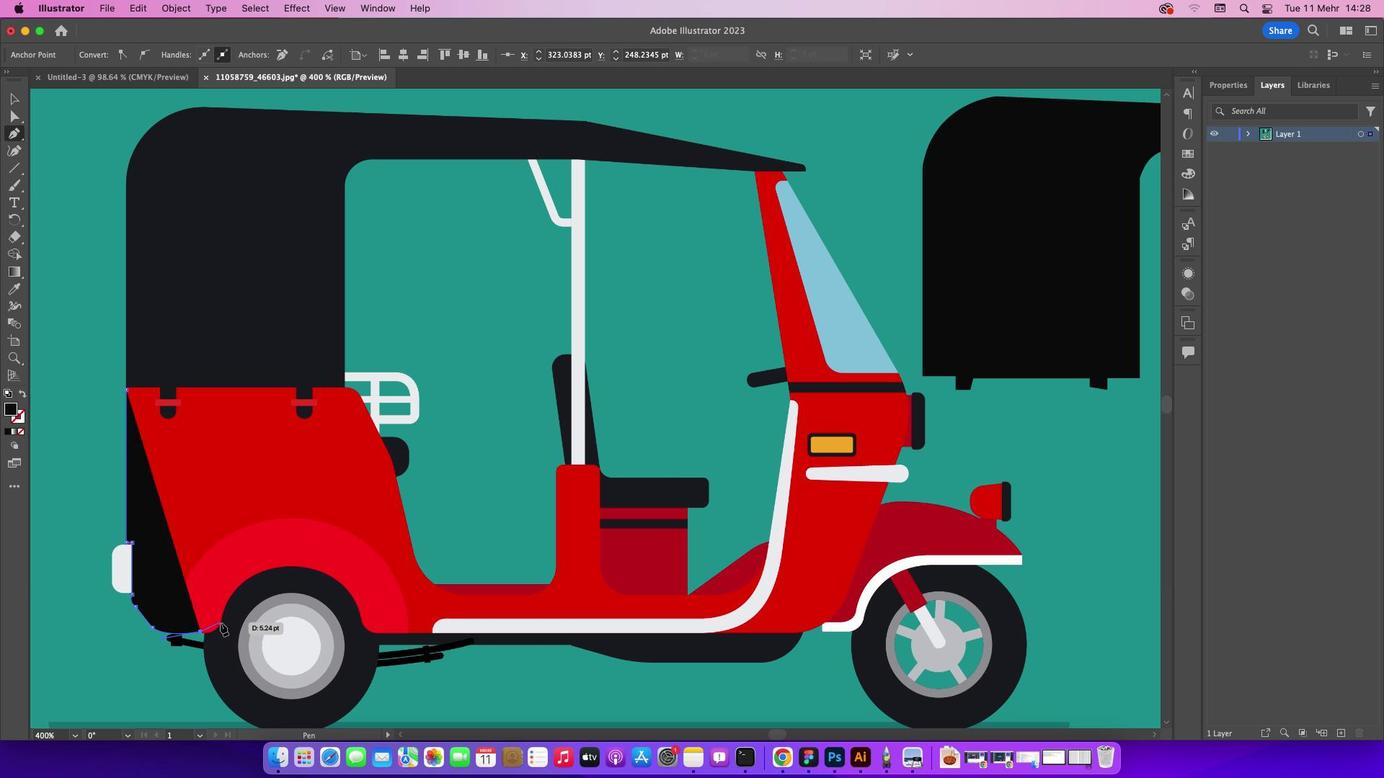 
Action: Mouse pressed left at (219, 623)
Screenshot: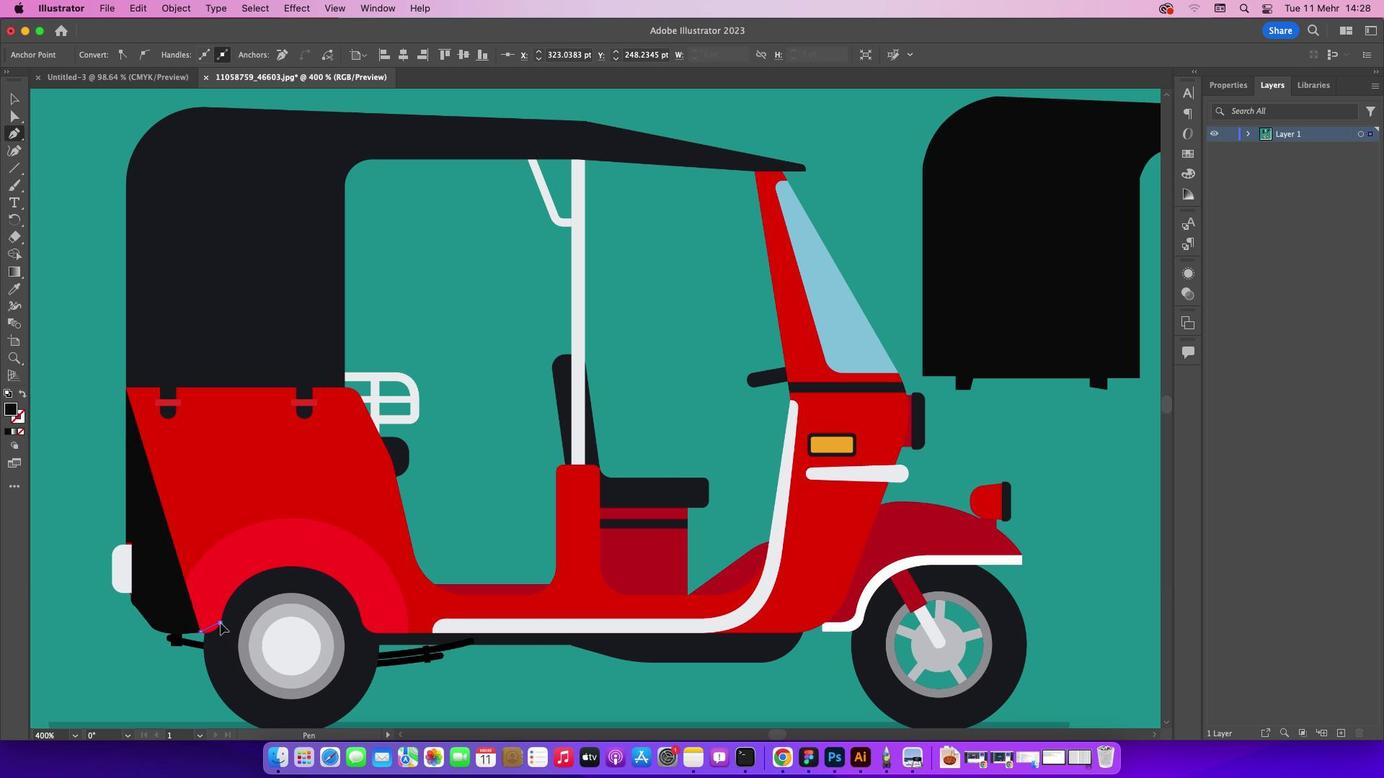 
Action: Mouse moved to (220, 623)
Screenshot: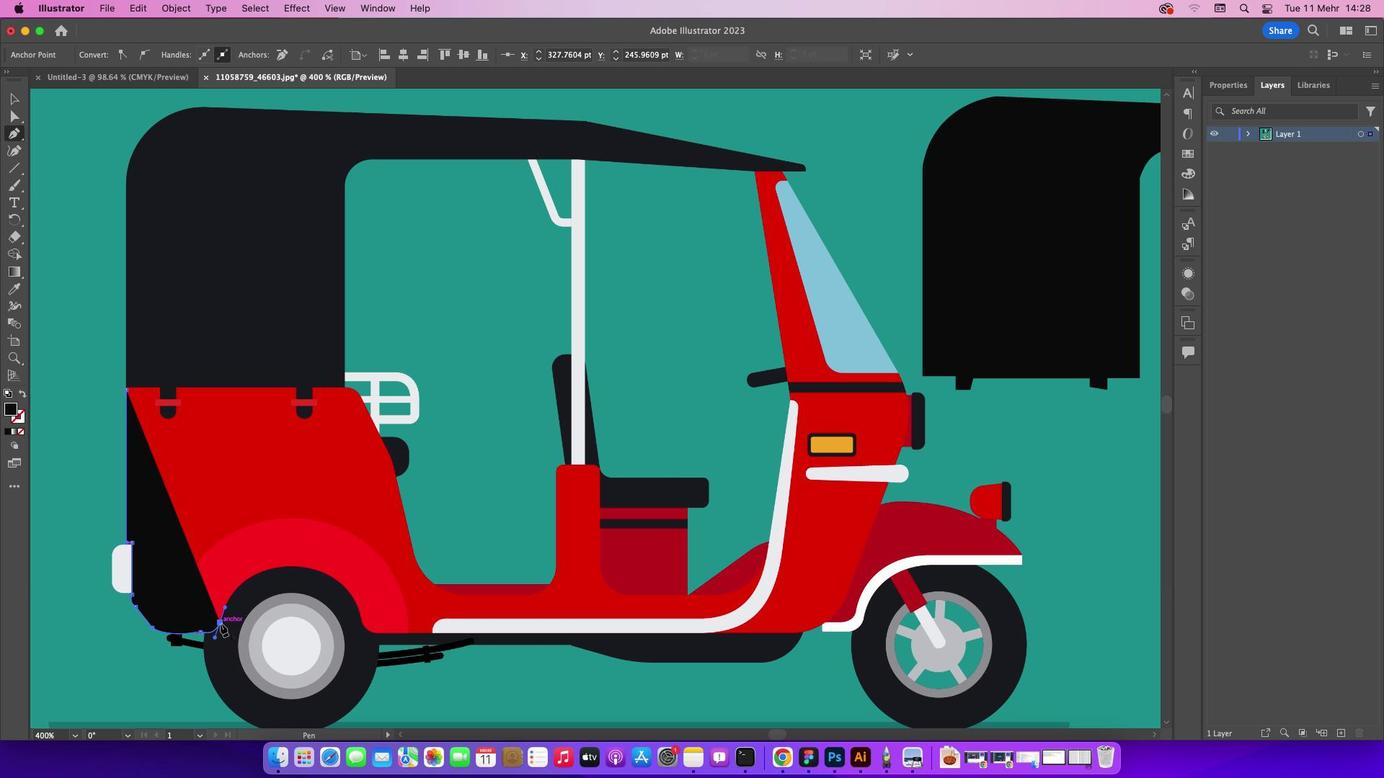 
Action: Mouse pressed left at (220, 623)
Screenshot: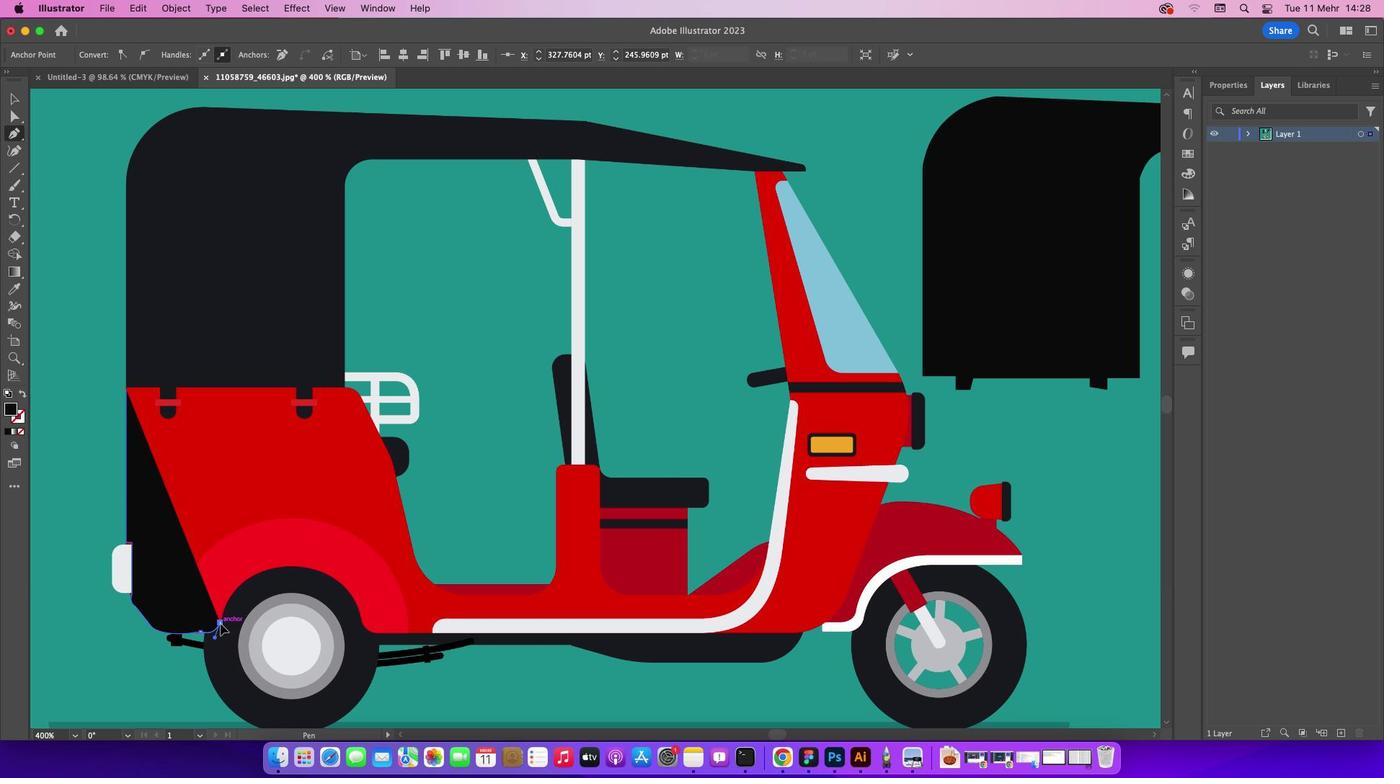 
Action: Key pressed Key.alt
Screenshot: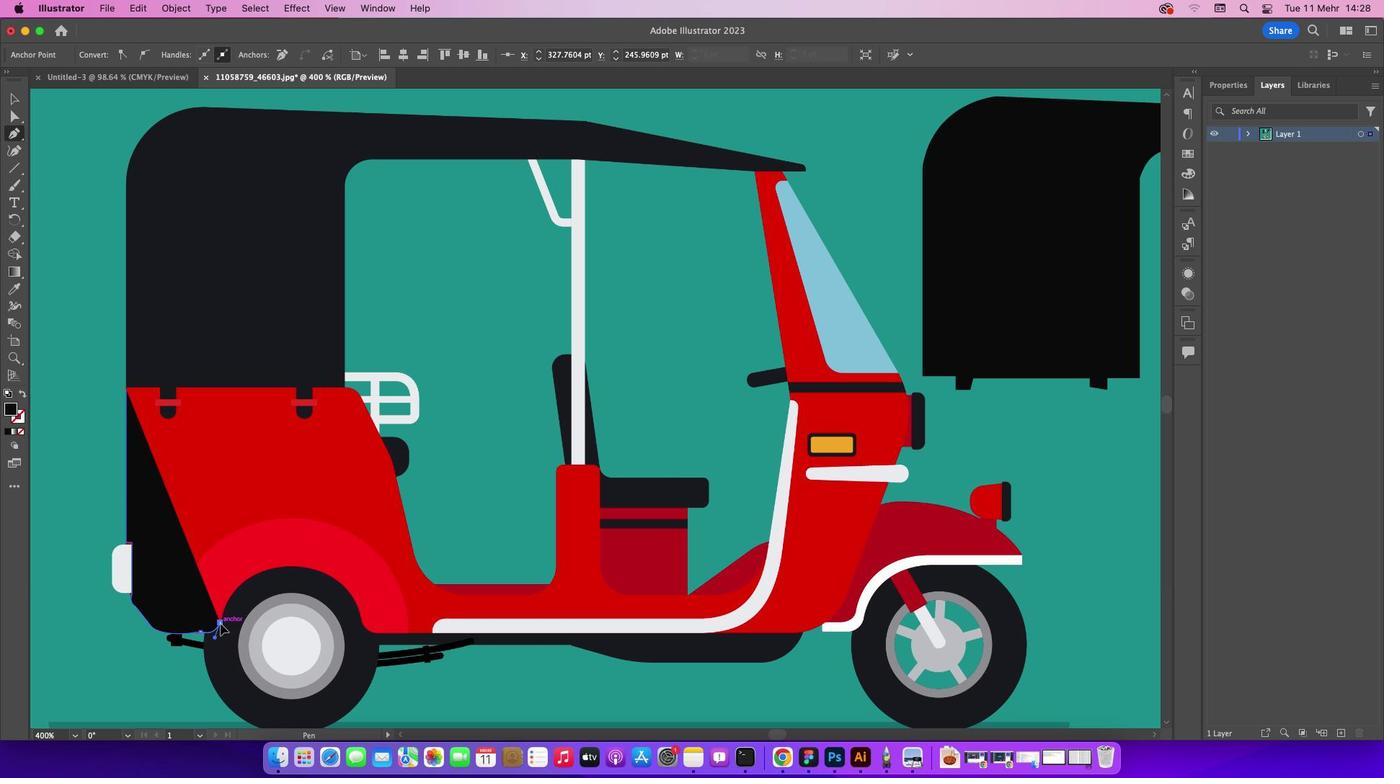 
Action: Mouse moved to (22, 434)
Screenshot: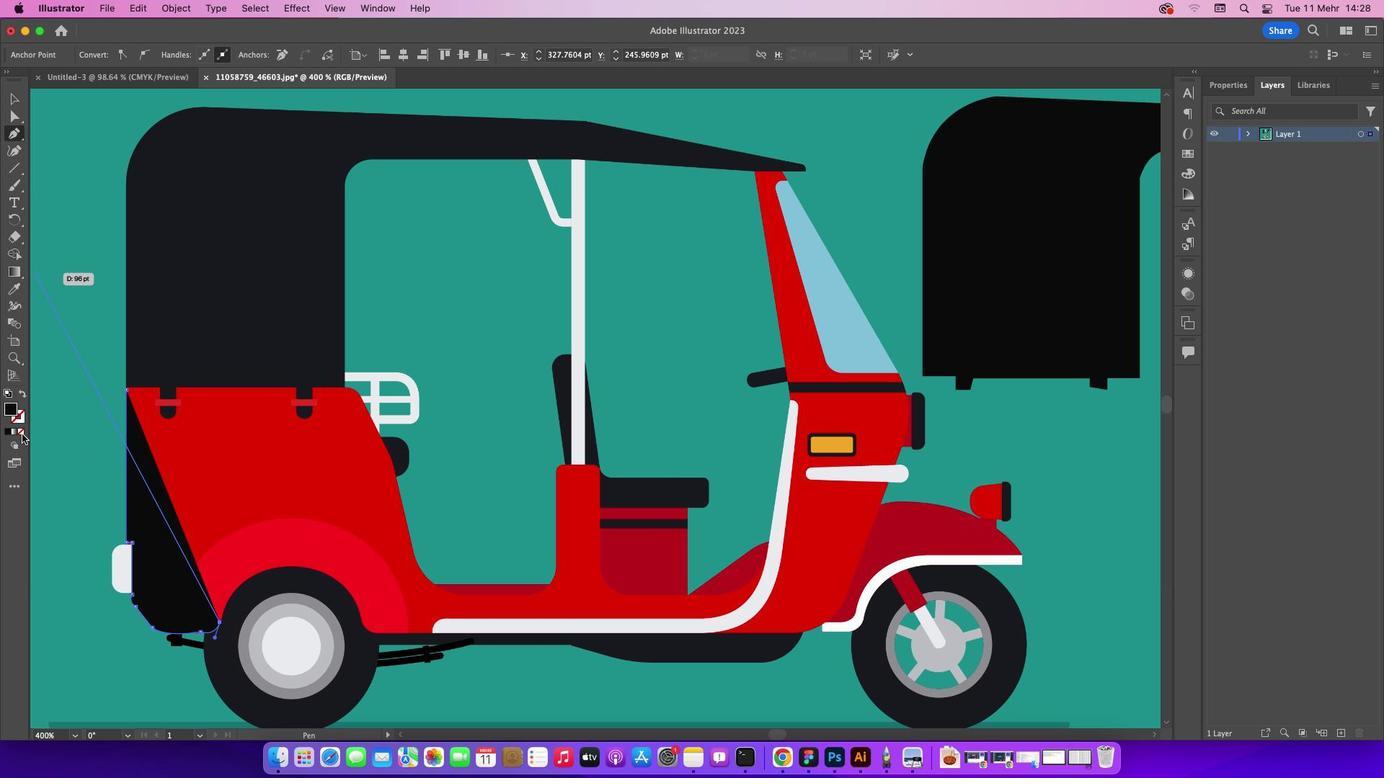 
Action: Mouse pressed left at (22, 434)
Screenshot: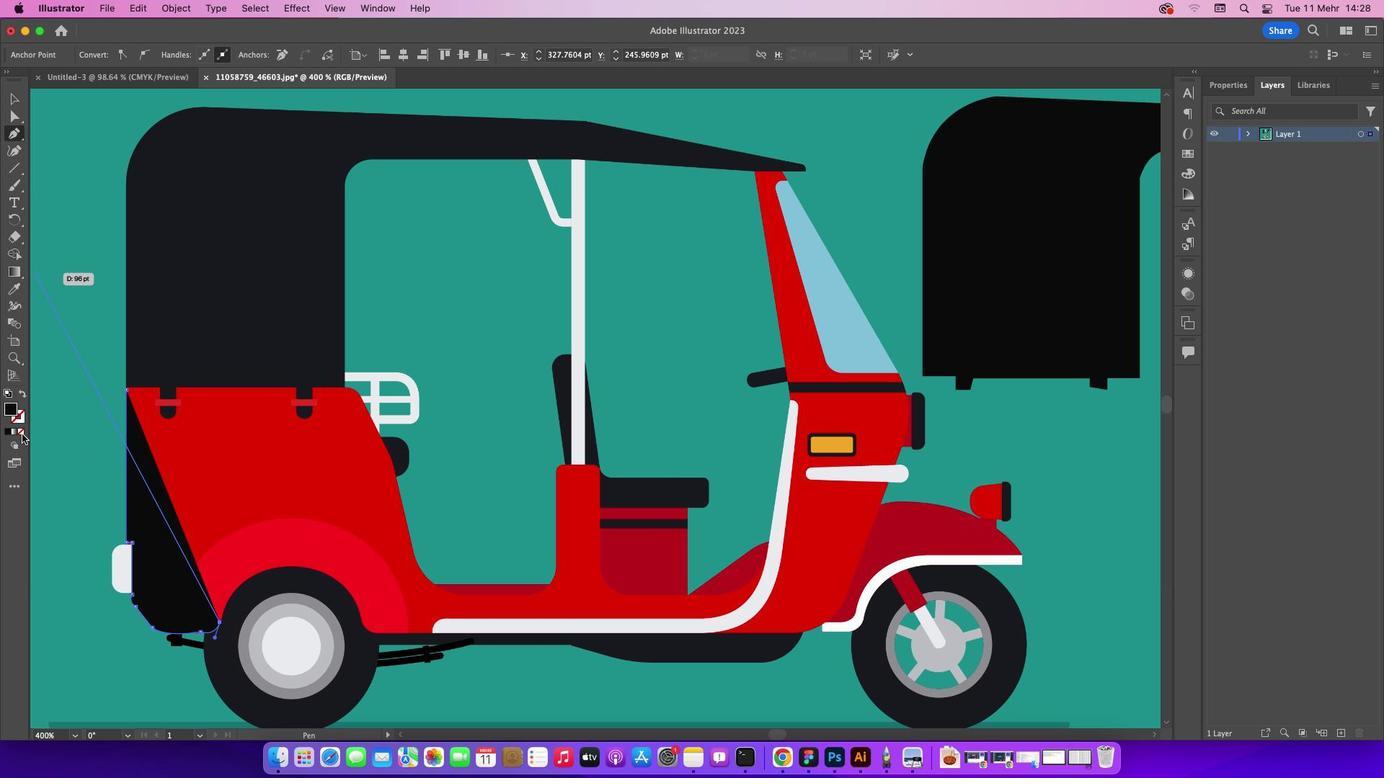 
Action: Mouse moved to (253, 576)
Screenshot: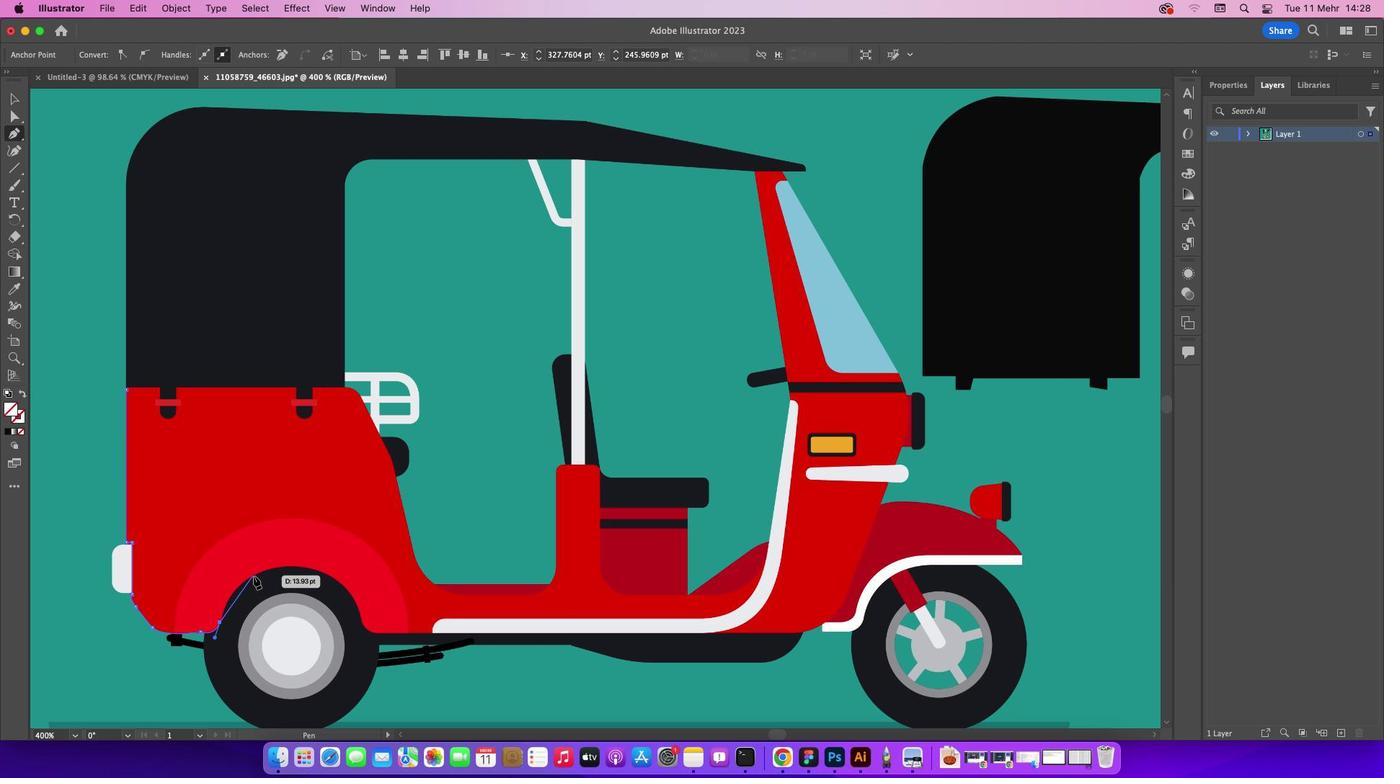 
Action: Mouse pressed left at (253, 576)
Screenshot: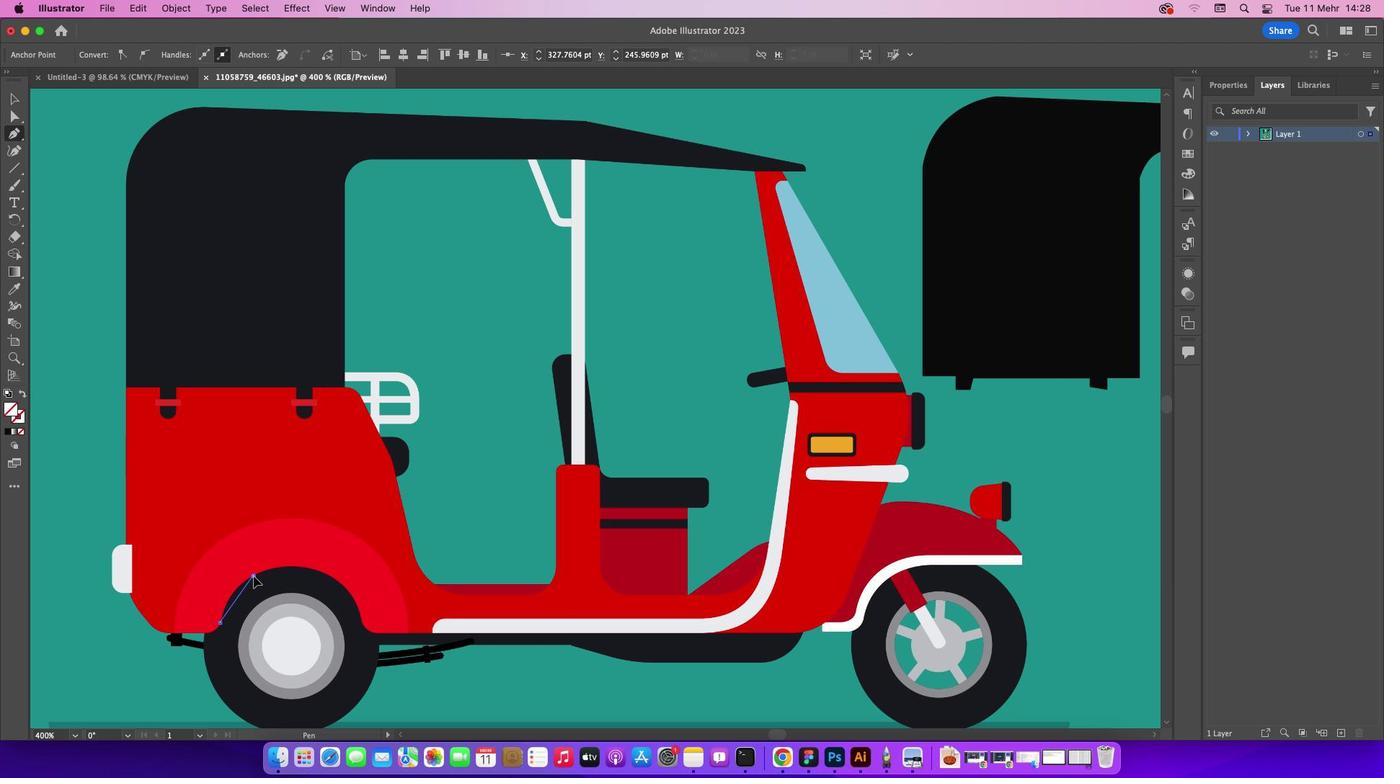 
Action: Mouse moved to (351, 597)
Screenshot: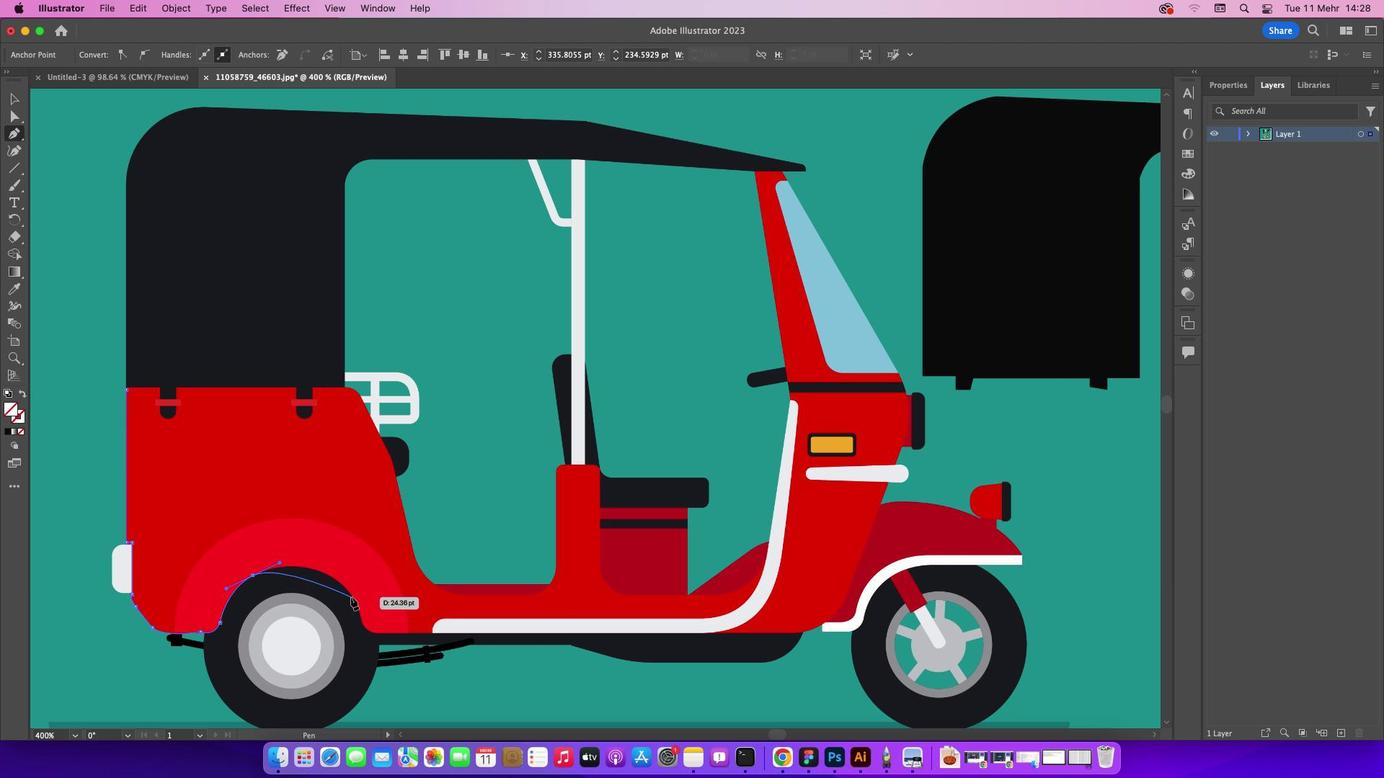 
Action: Mouse pressed left at (351, 597)
Screenshot: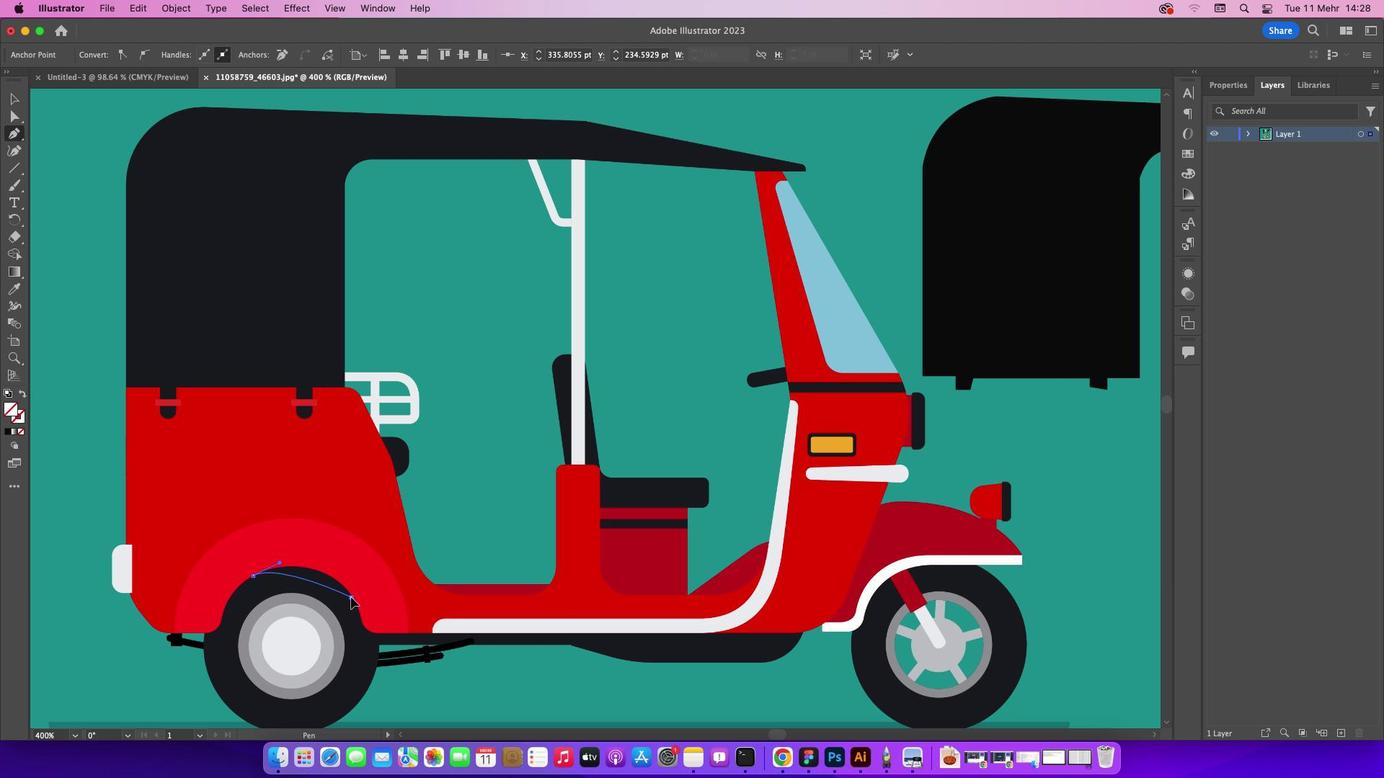 
Action: Mouse moved to (351, 600)
Screenshot: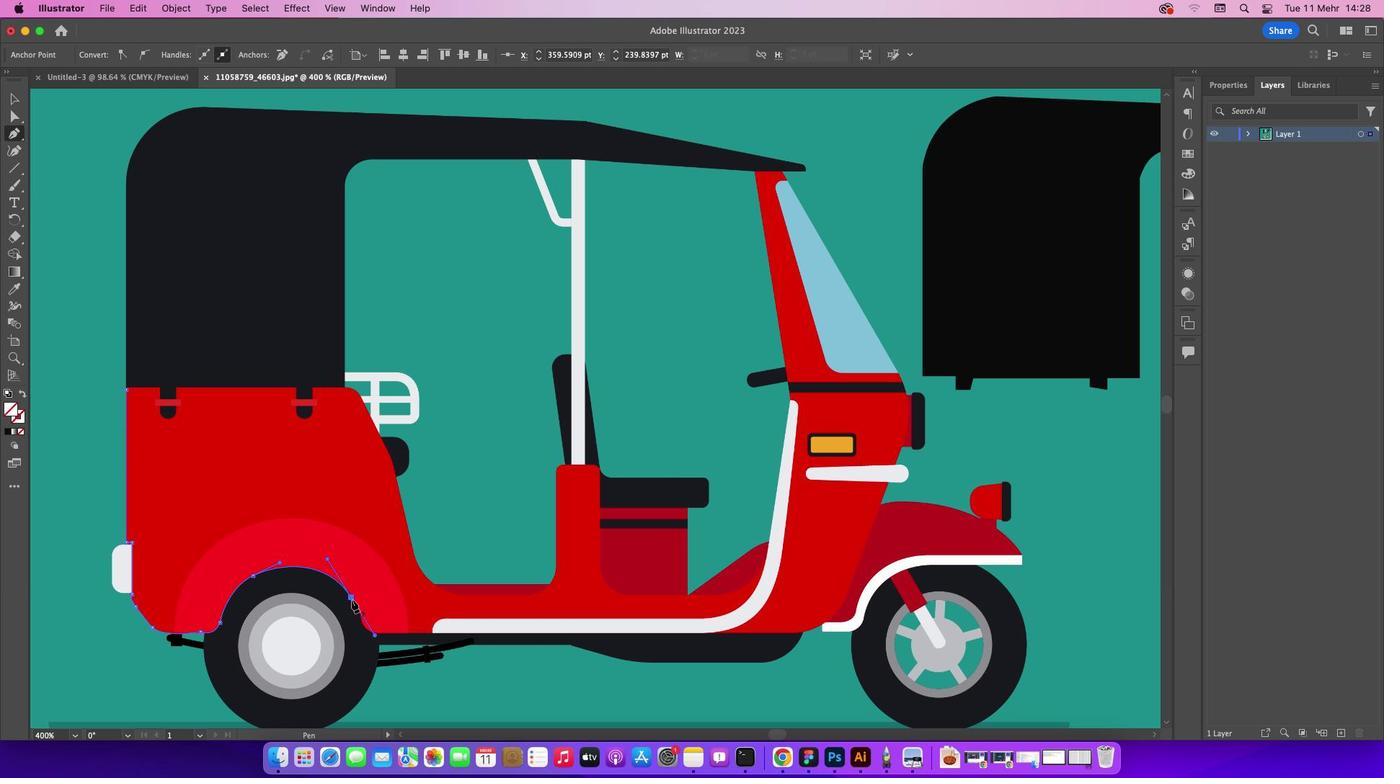 
Action: Mouse pressed left at (351, 600)
Screenshot: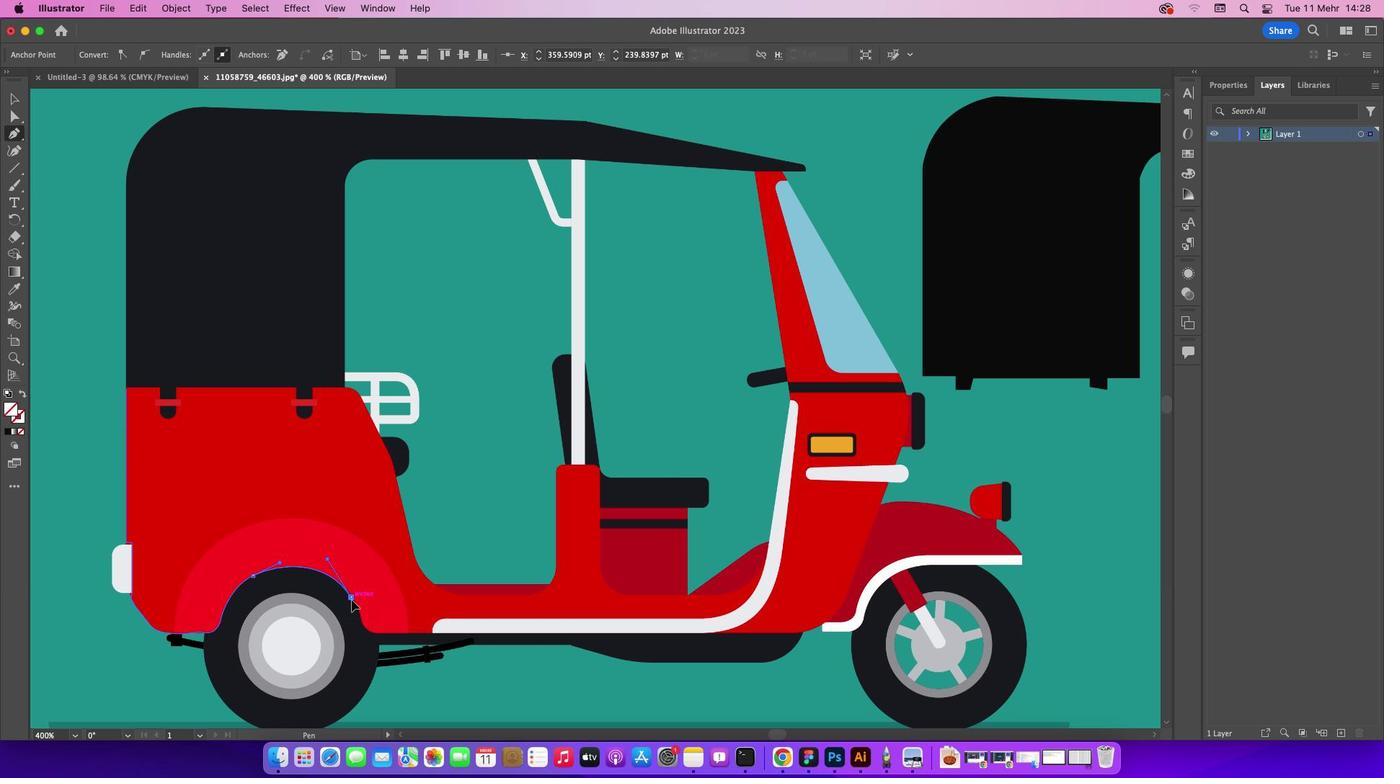
Action: Key pressed Key.alt
Screenshot: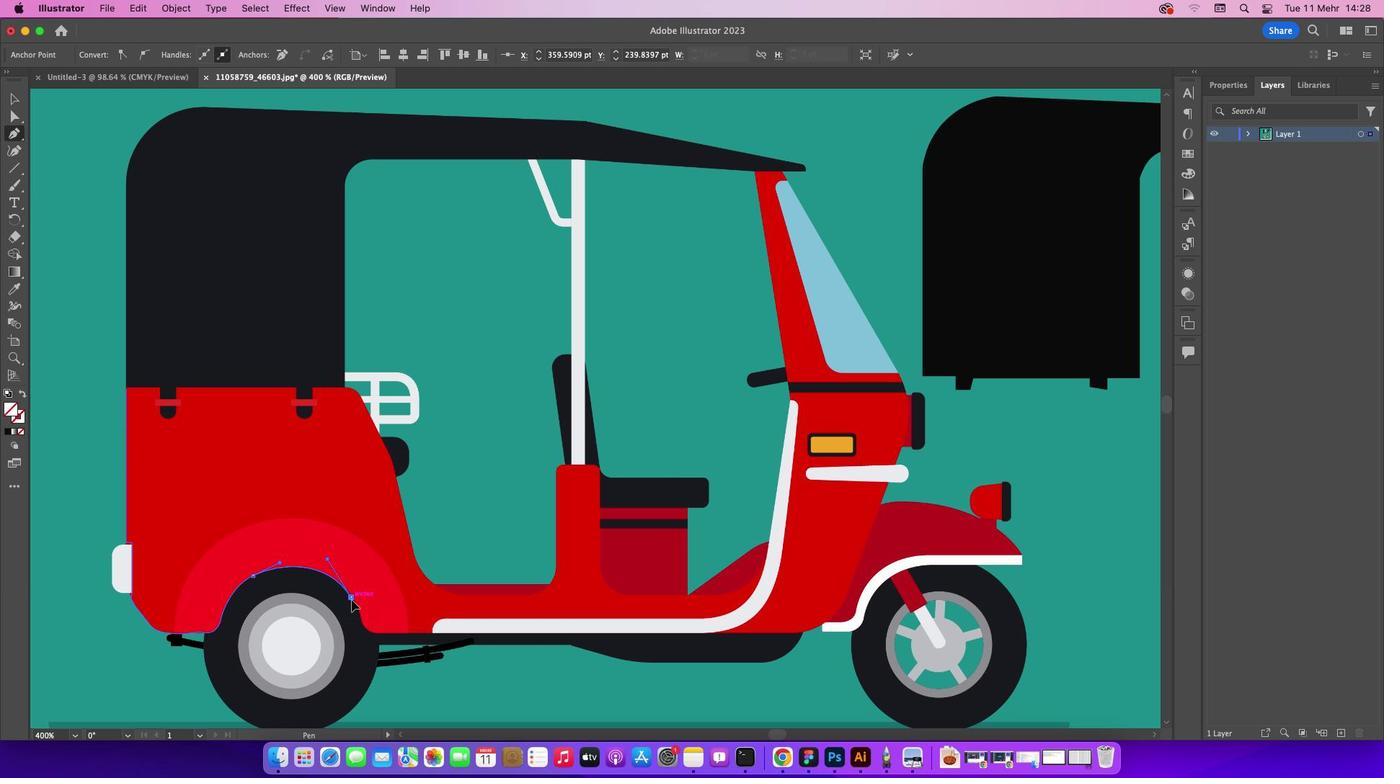 
Action: Mouse moved to (361, 618)
Screenshot: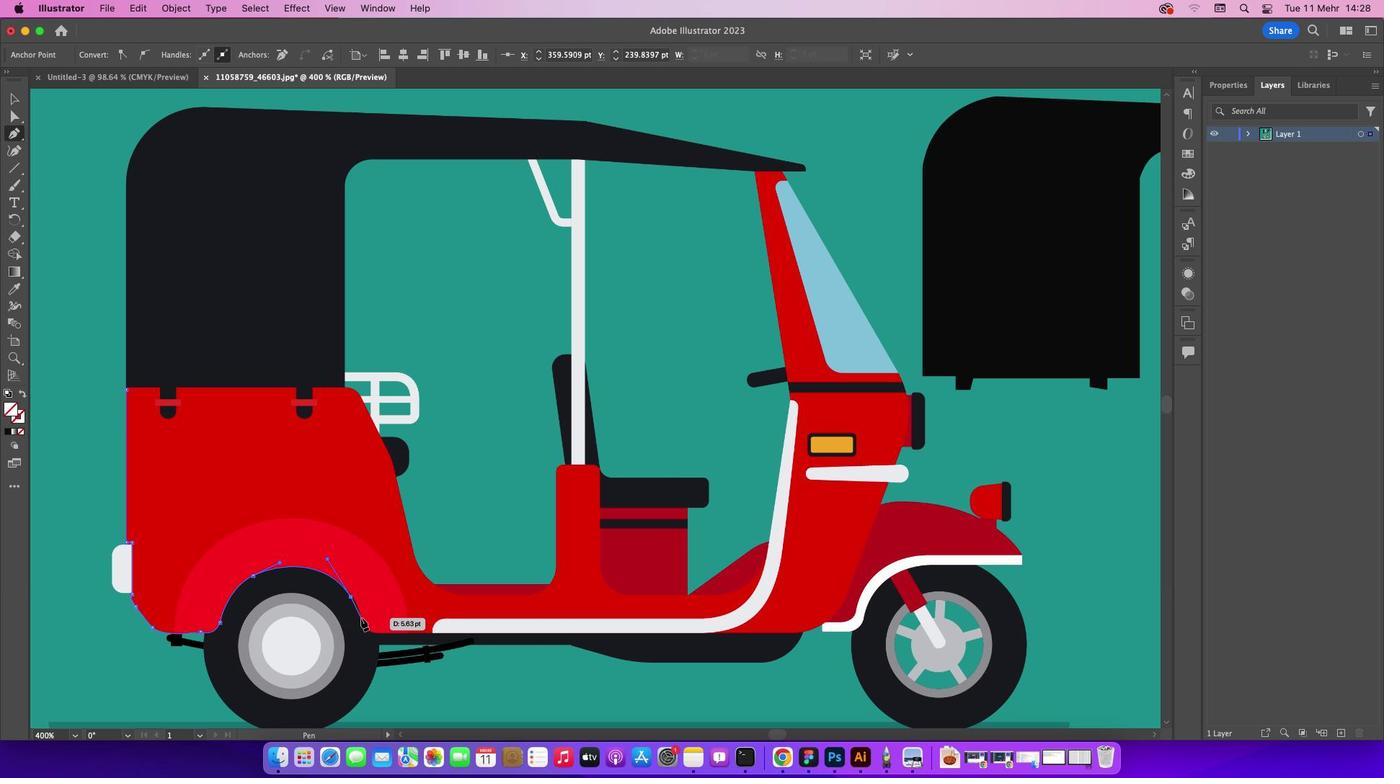 
Action: Mouse pressed left at (361, 618)
Screenshot: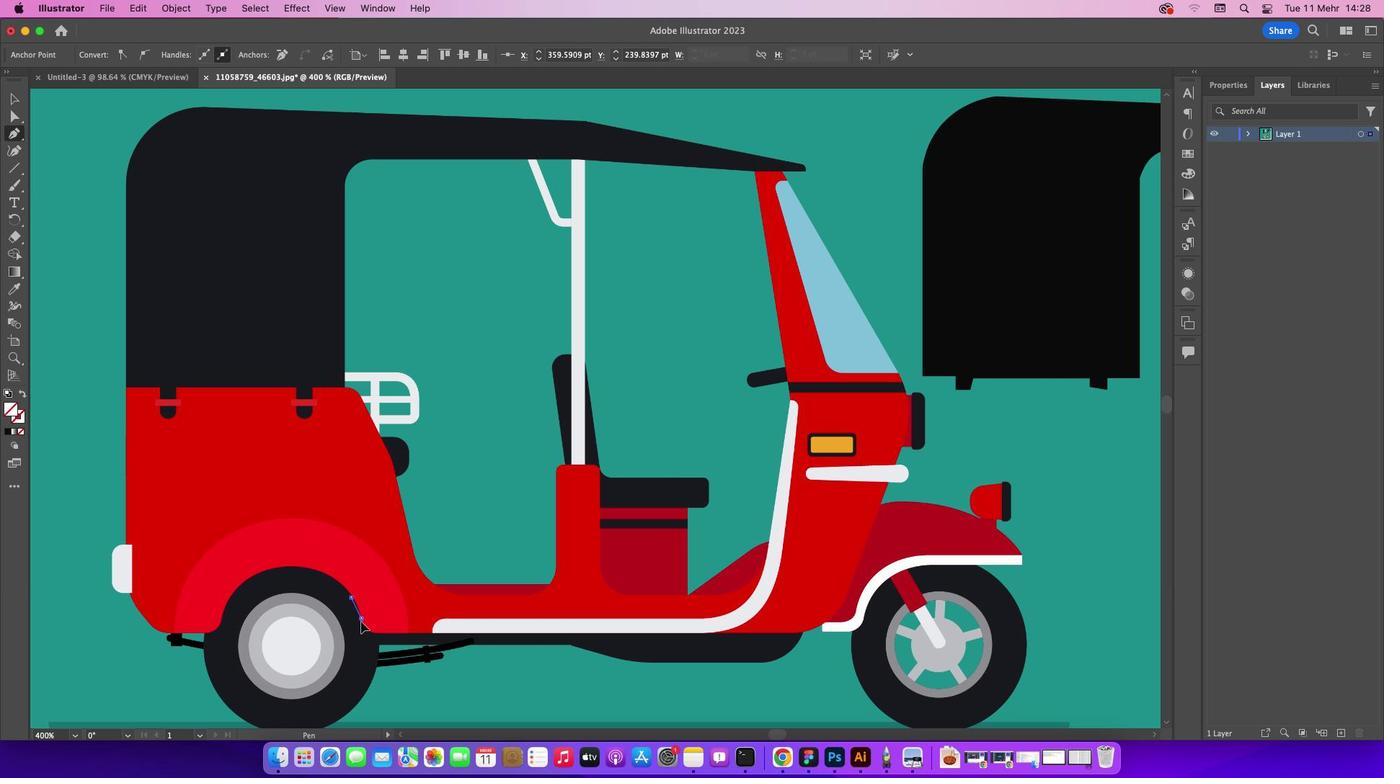 
Action: Mouse moved to (360, 617)
Screenshot: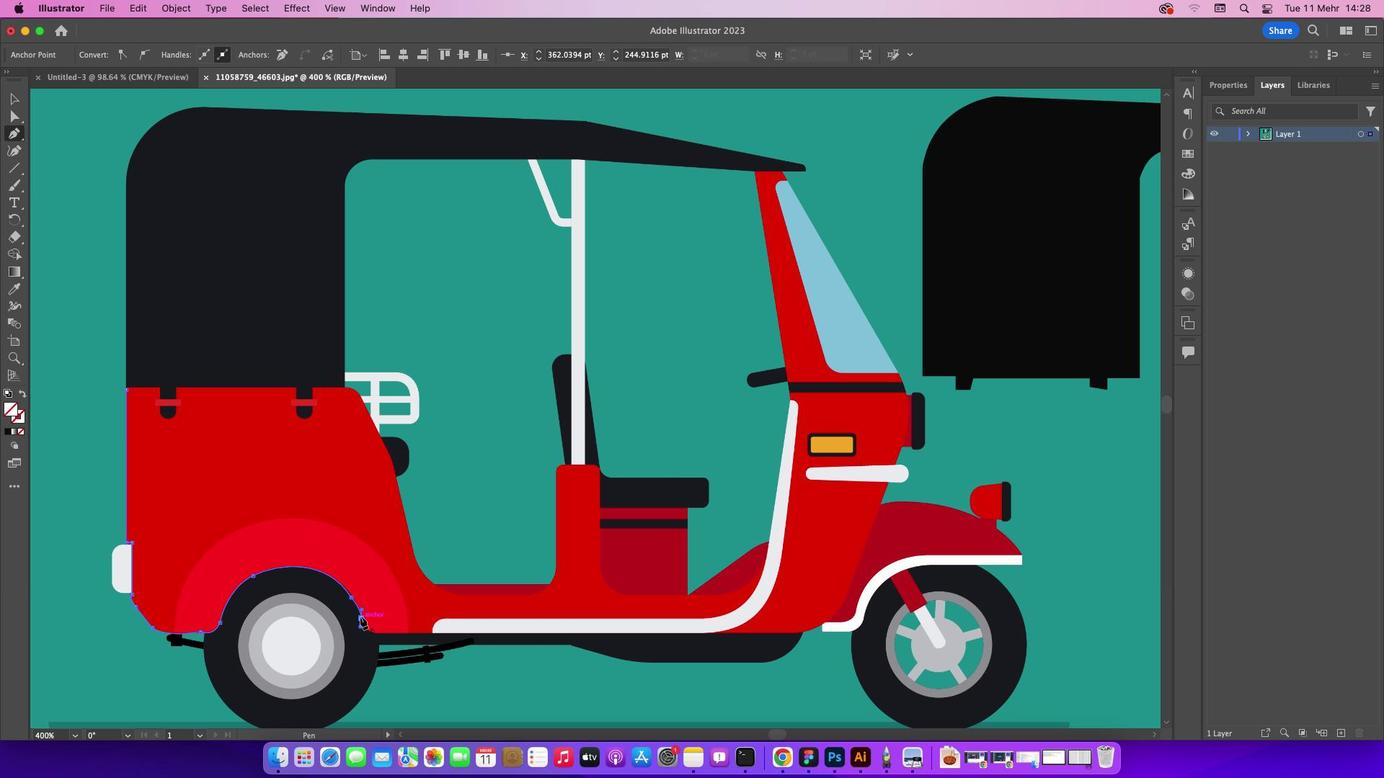 
Action: Key pressed Key.alt
Screenshot: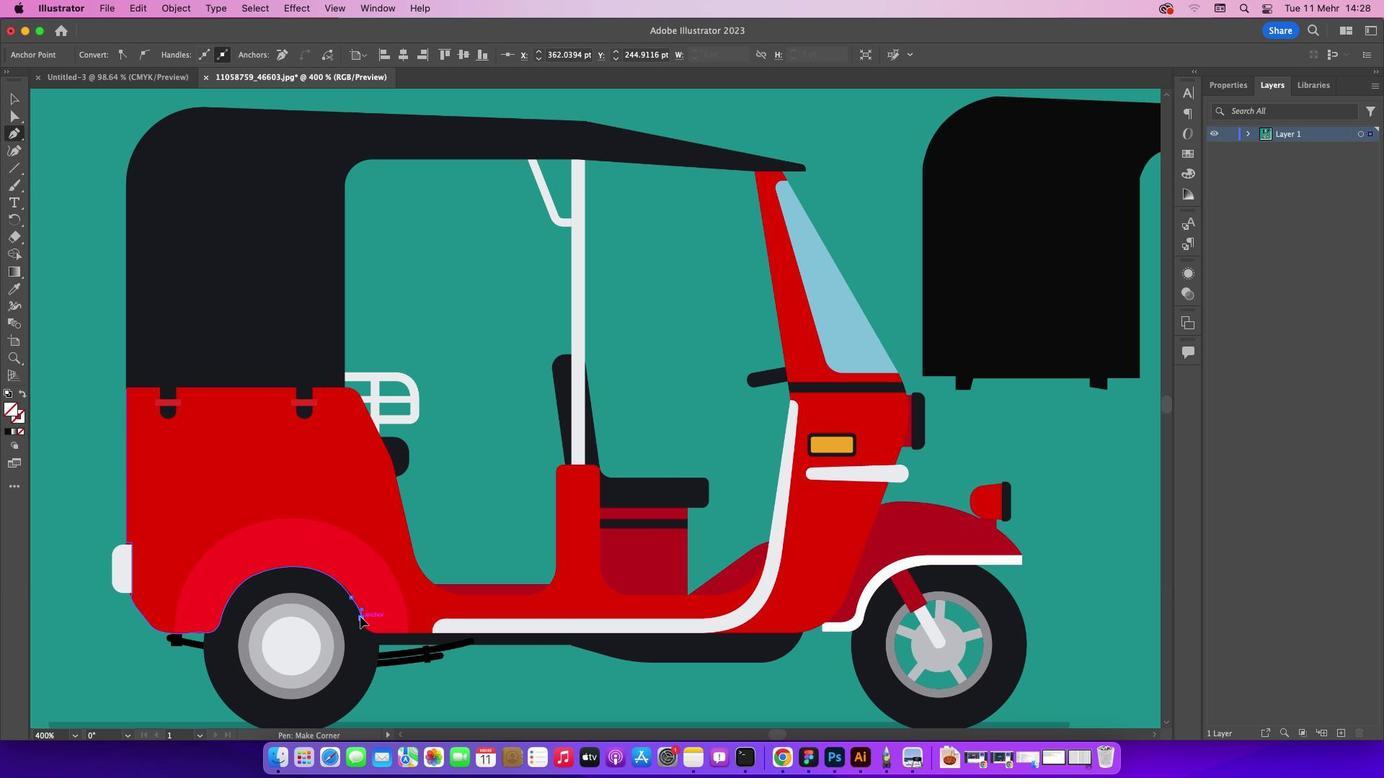 
Action: Mouse pressed left at (360, 617)
Screenshot: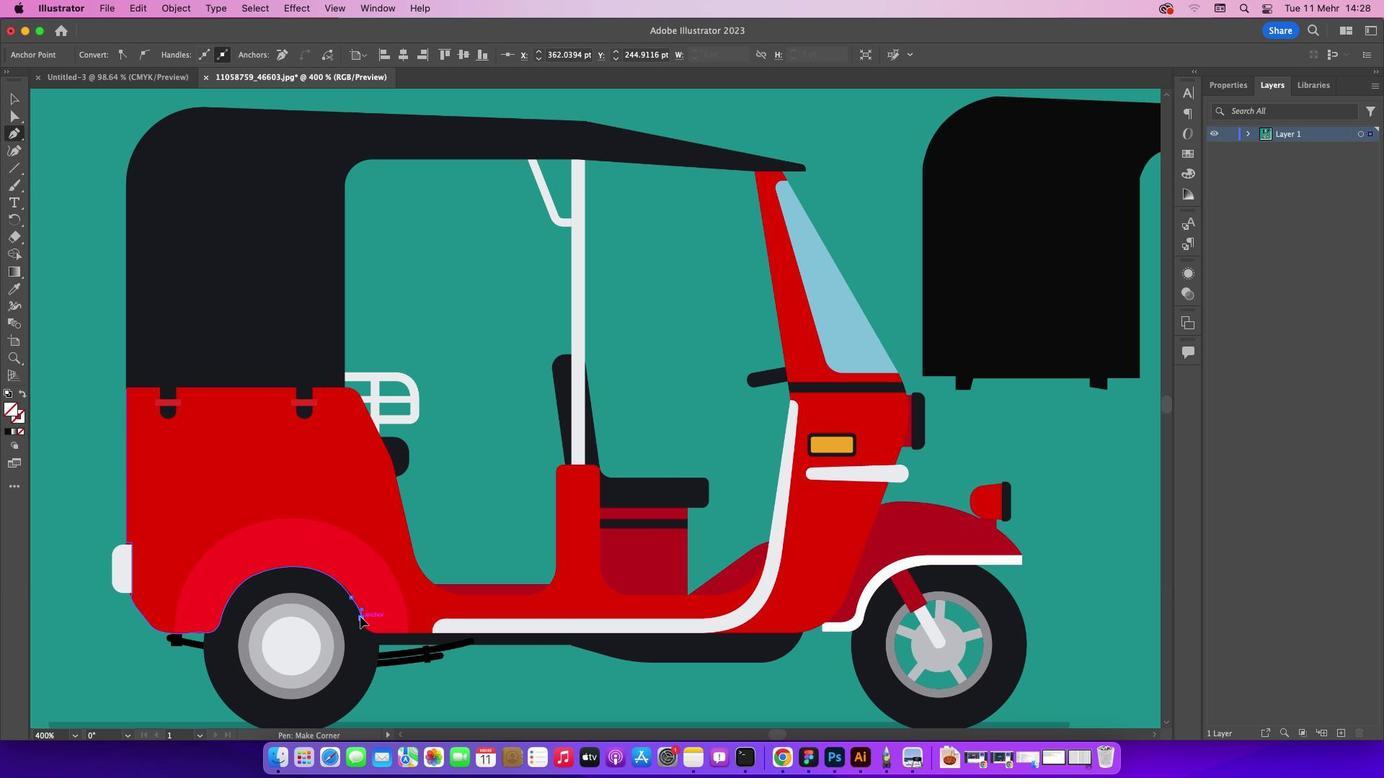 
Action: Mouse moved to (375, 633)
Screenshot: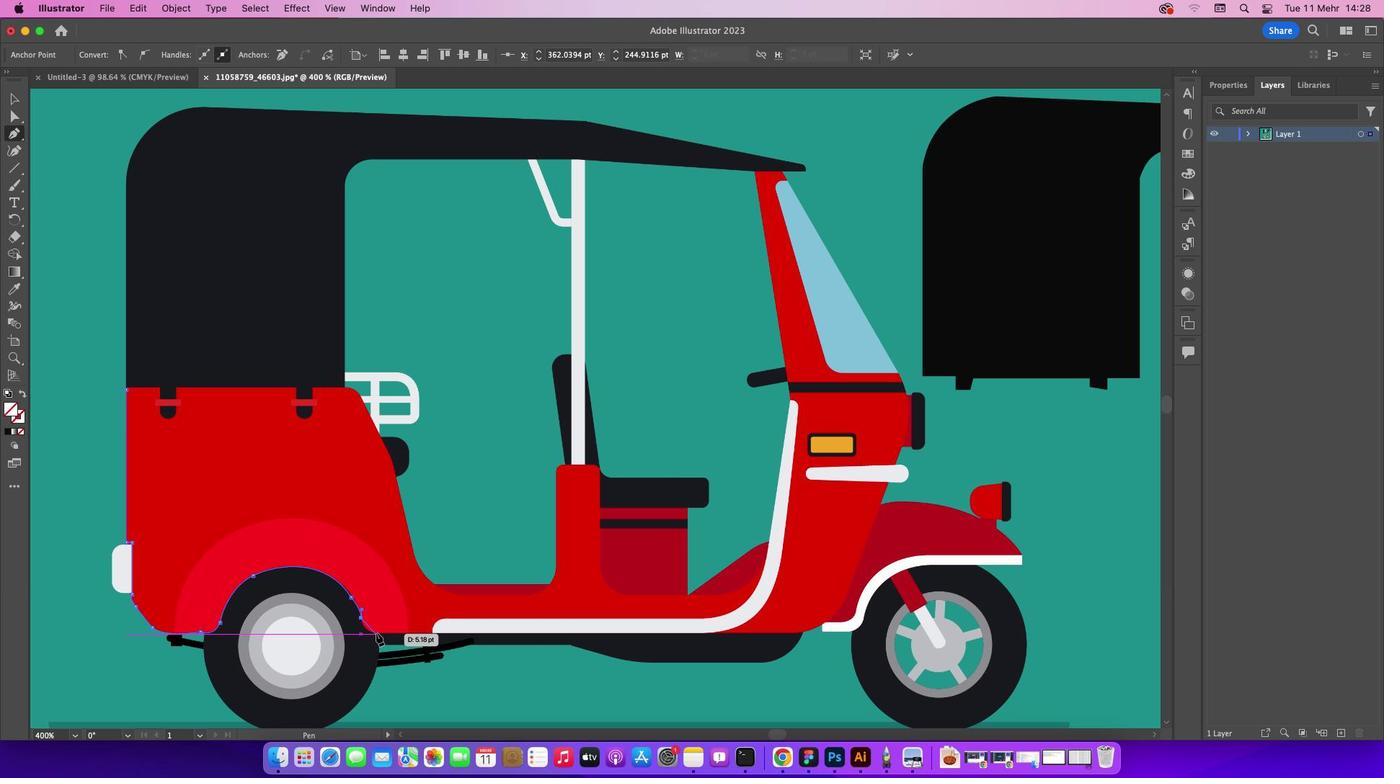 
Action: Mouse pressed left at (375, 633)
Screenshot: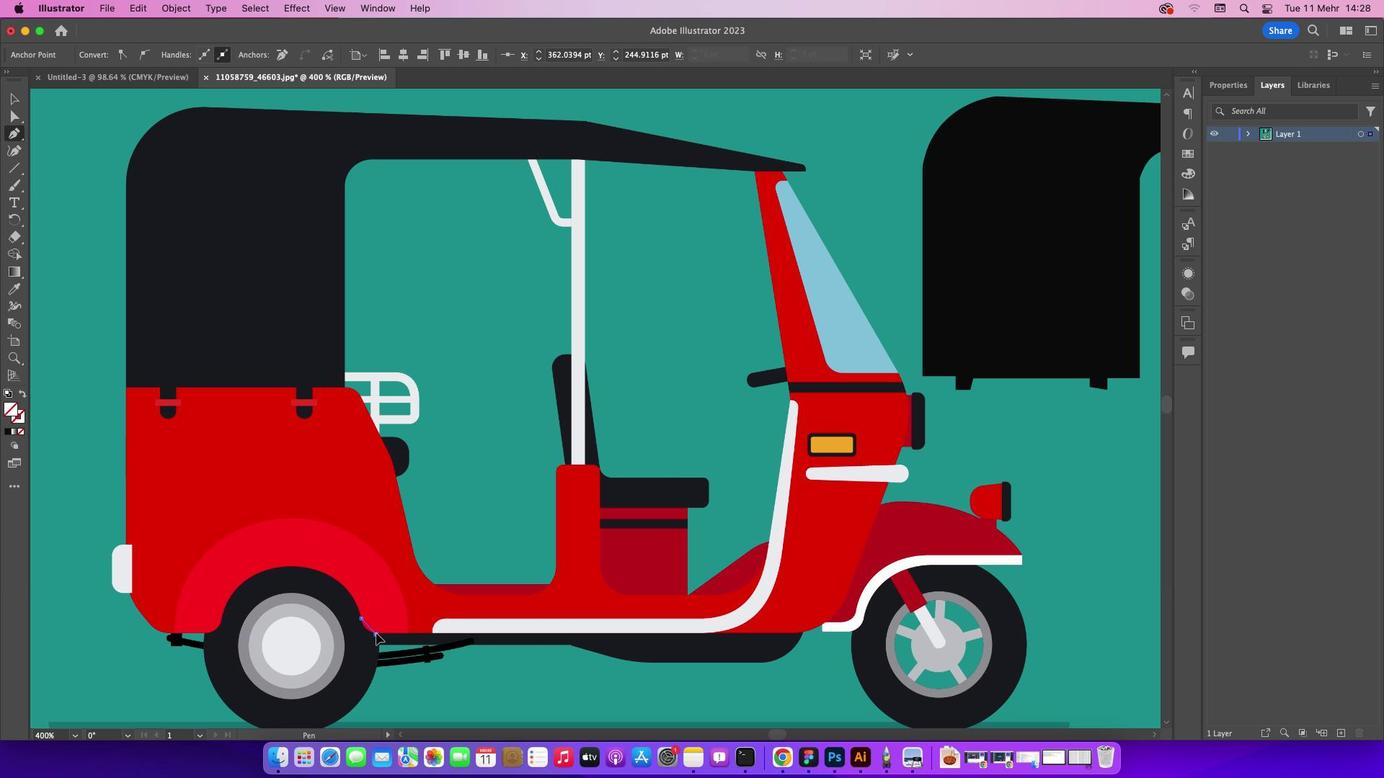 
Action: Mouse moved to (375, 634)
Screenshot: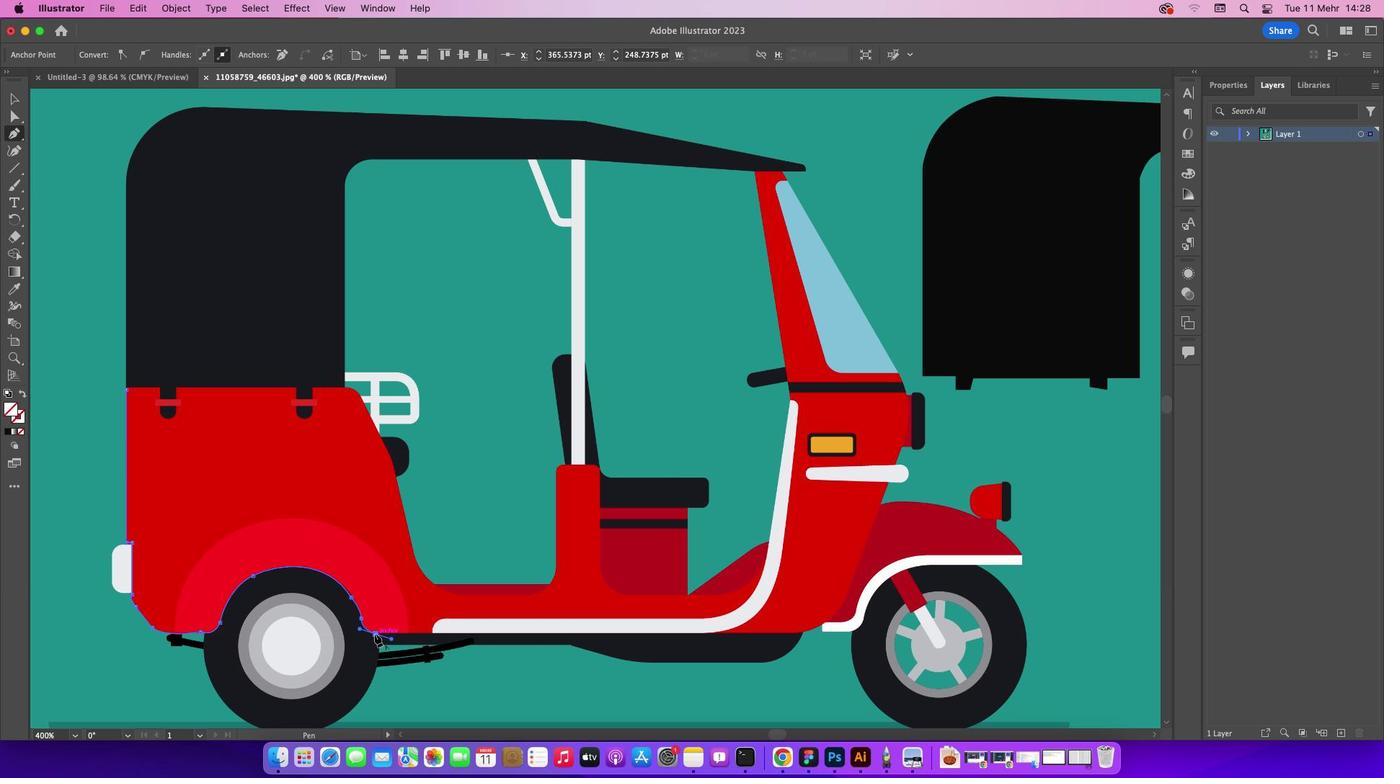 
Action: Key pressed Key.alt
Screenshot: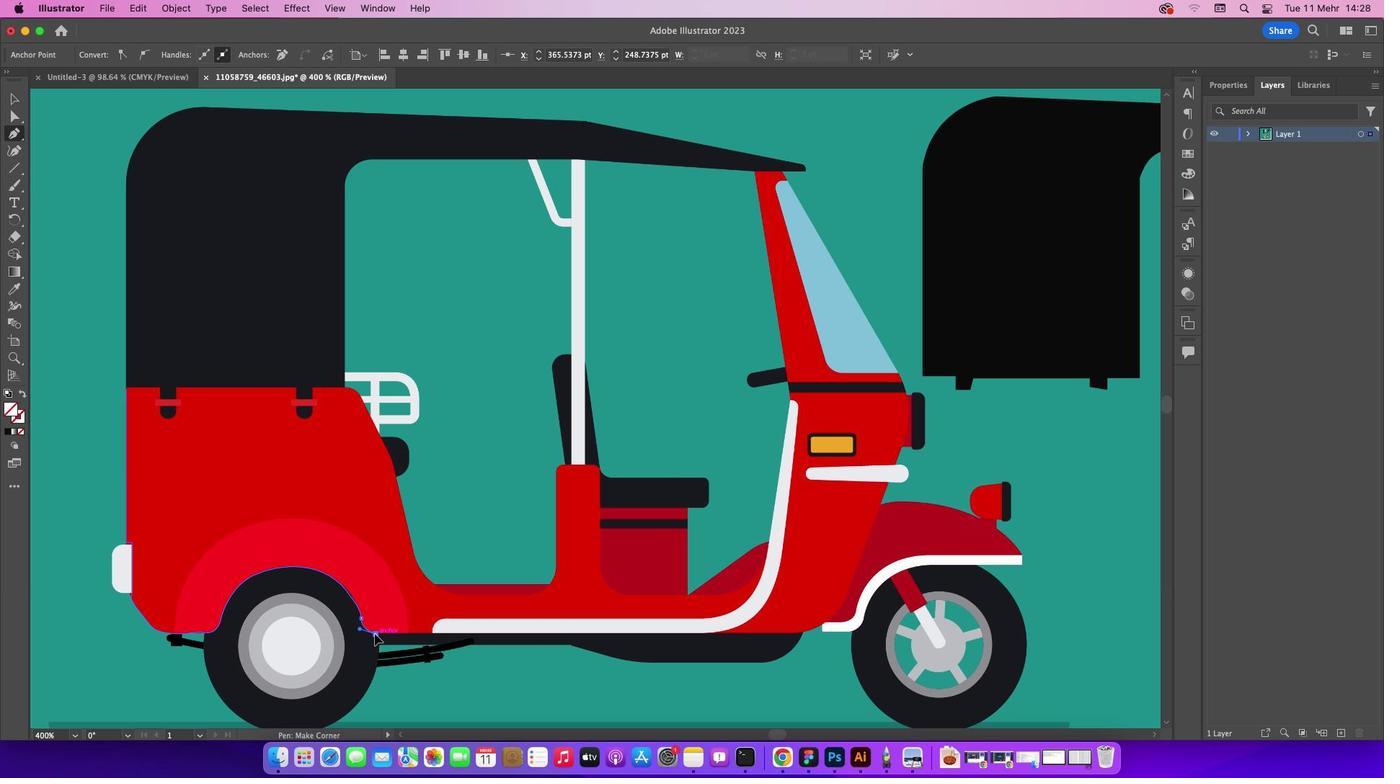 
Action: Mouse pressed left at (375, 634)
Screenshot: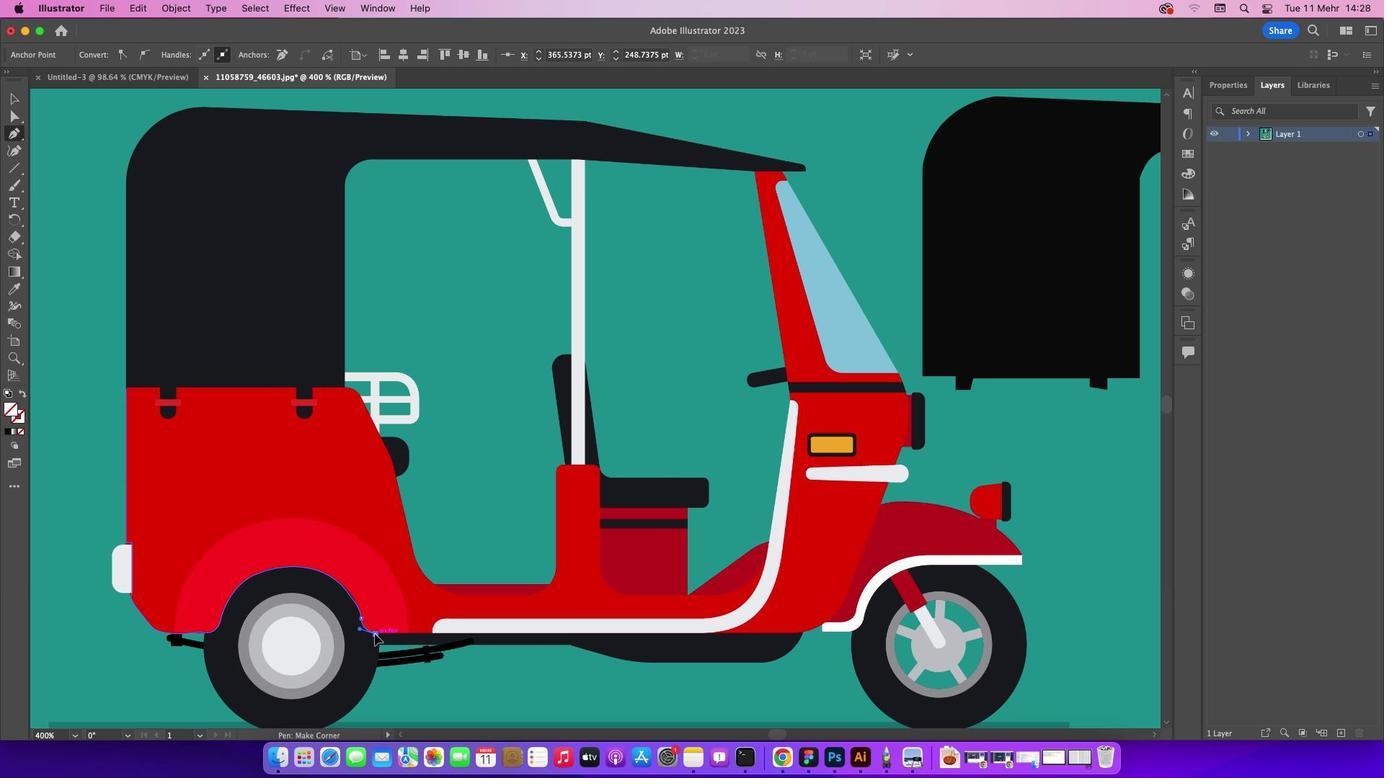 
Action: Mouse moved to (432, 634)
Screenshot: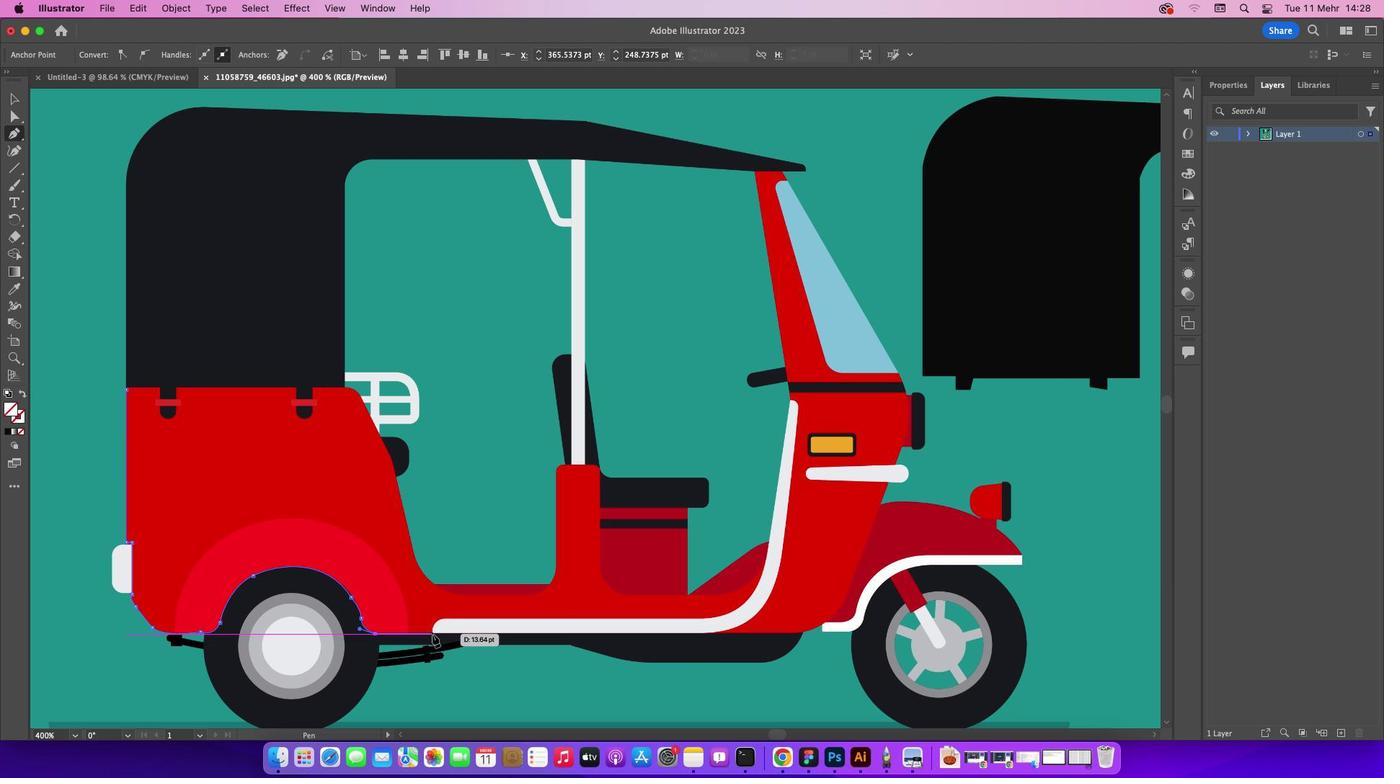 
Action: Mouse pressed left at (432, 634)
Screenshot: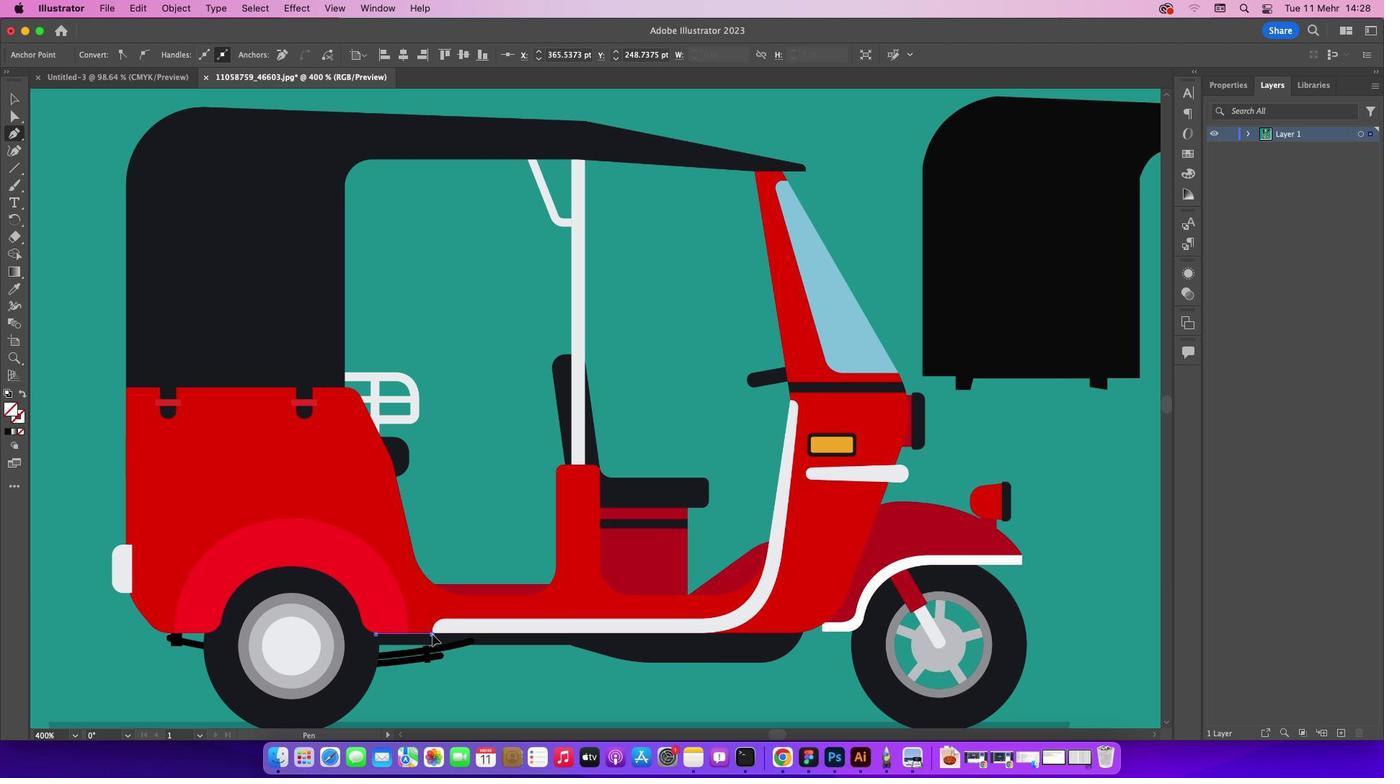 
Action: Mouse moved to (435, 619)
Screenshot: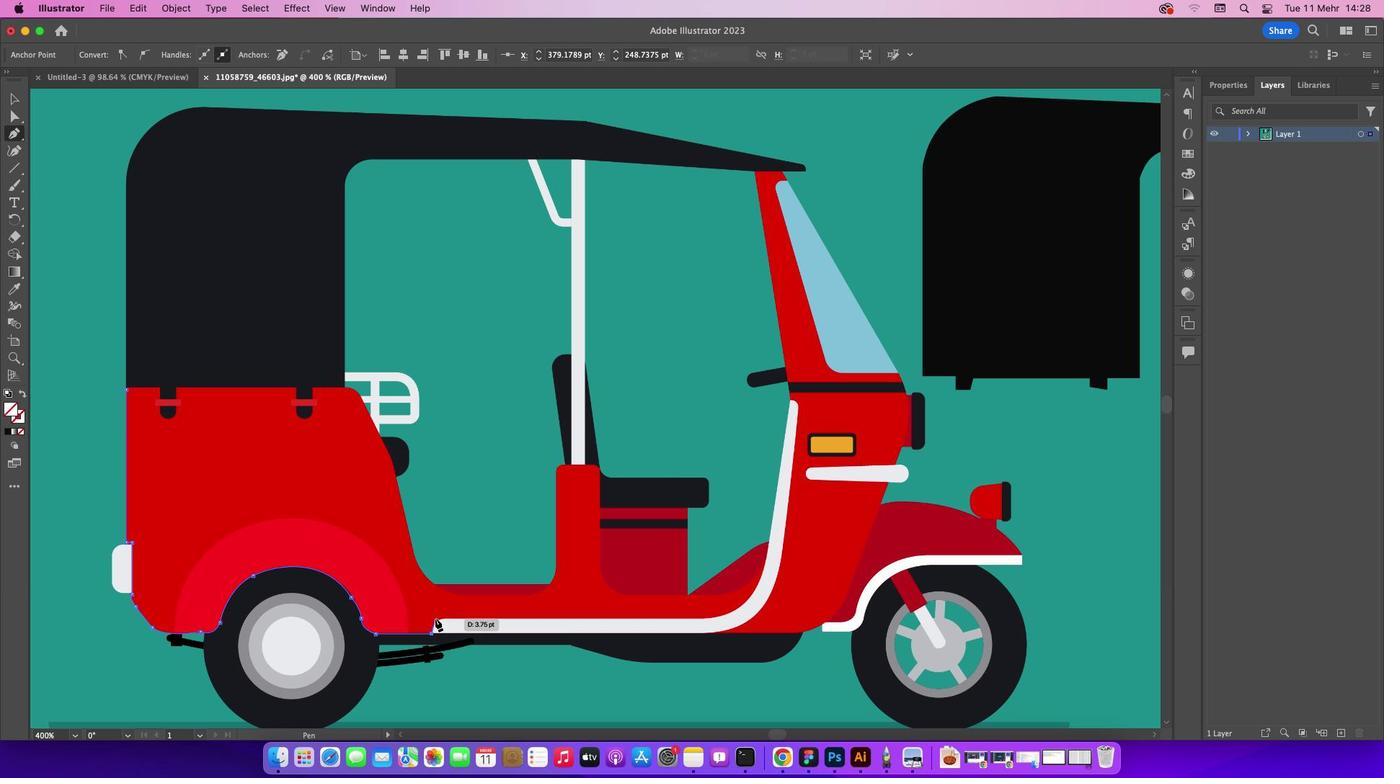
Action: Mouse pressed left at (435, 619)
Screenshot: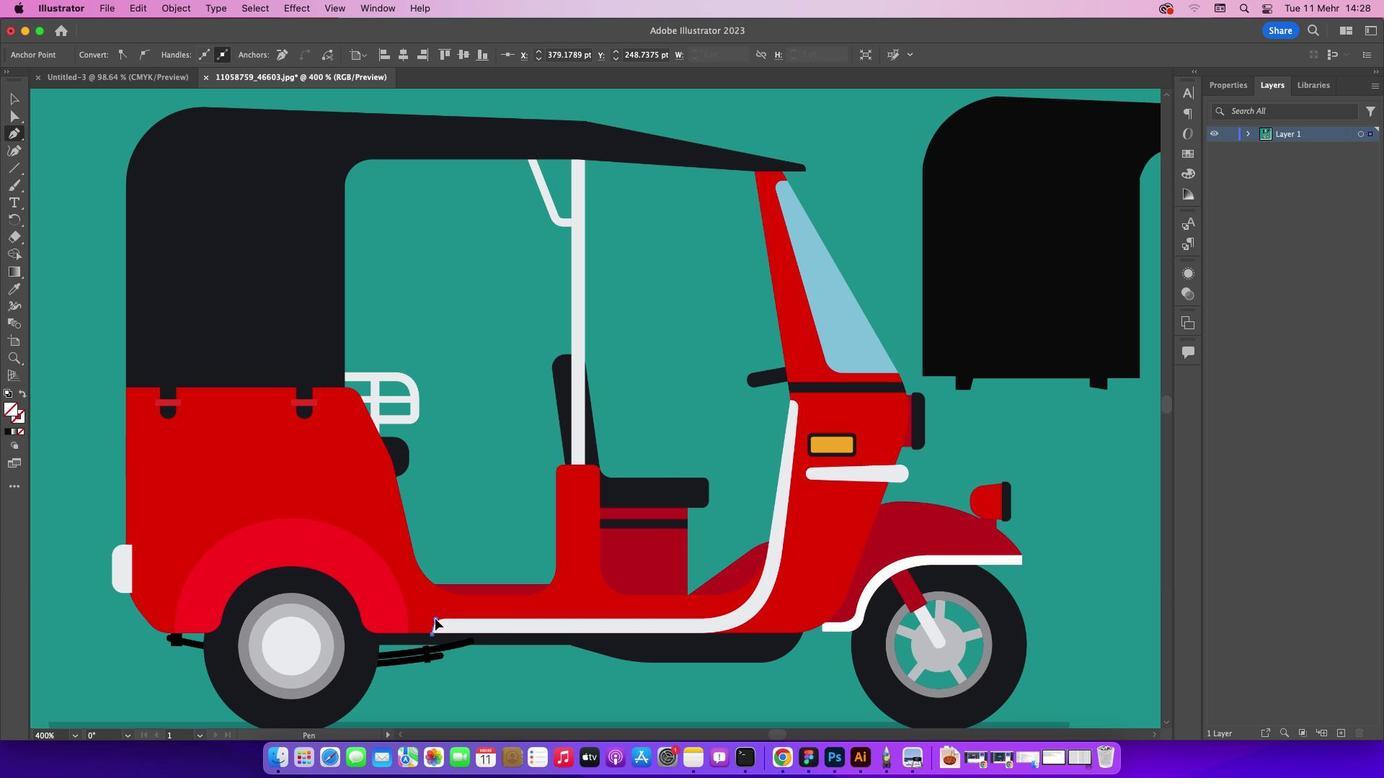 
Action: Mouse moved to (444, 620)
Screenshot: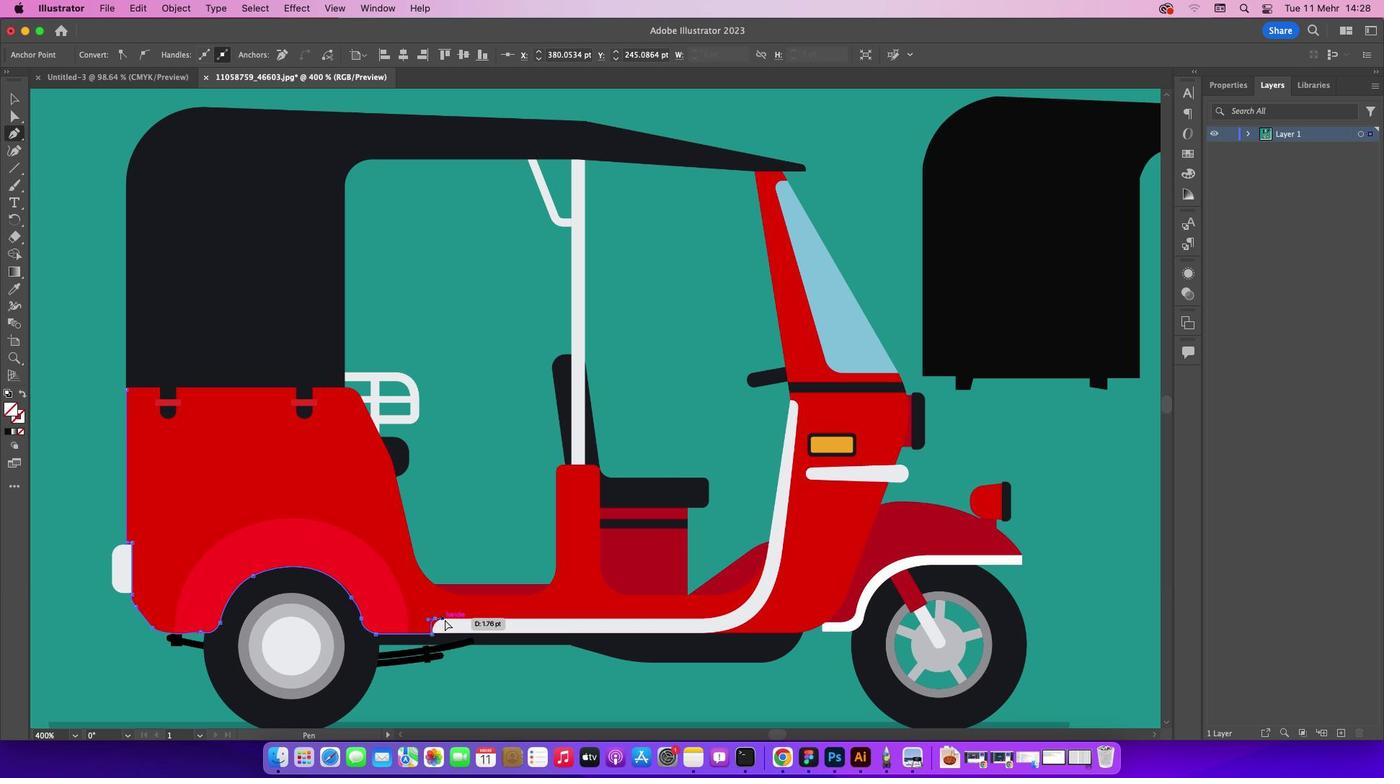 
Action: Key pressed Key.cmd
Screenshot: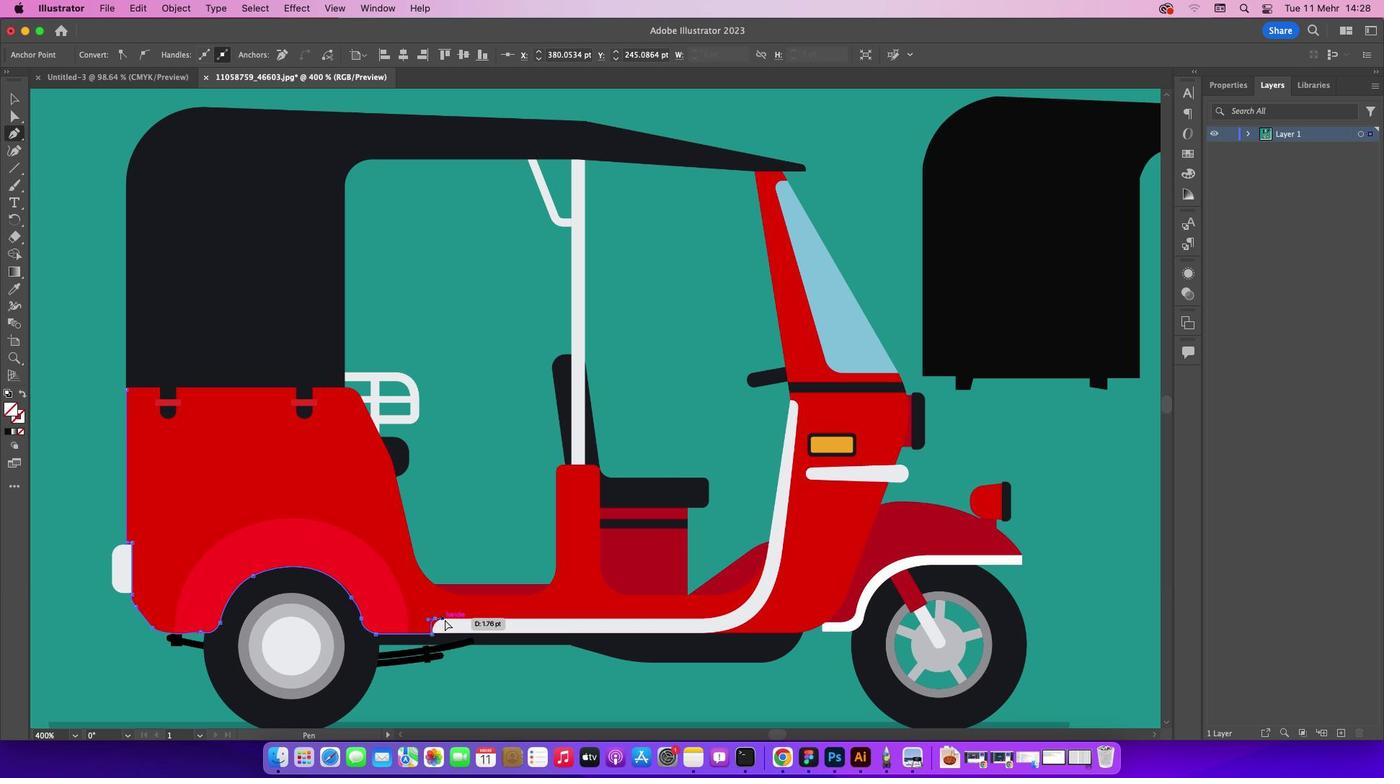 
Action: Mouse moved to (444, 620)
Screenshot: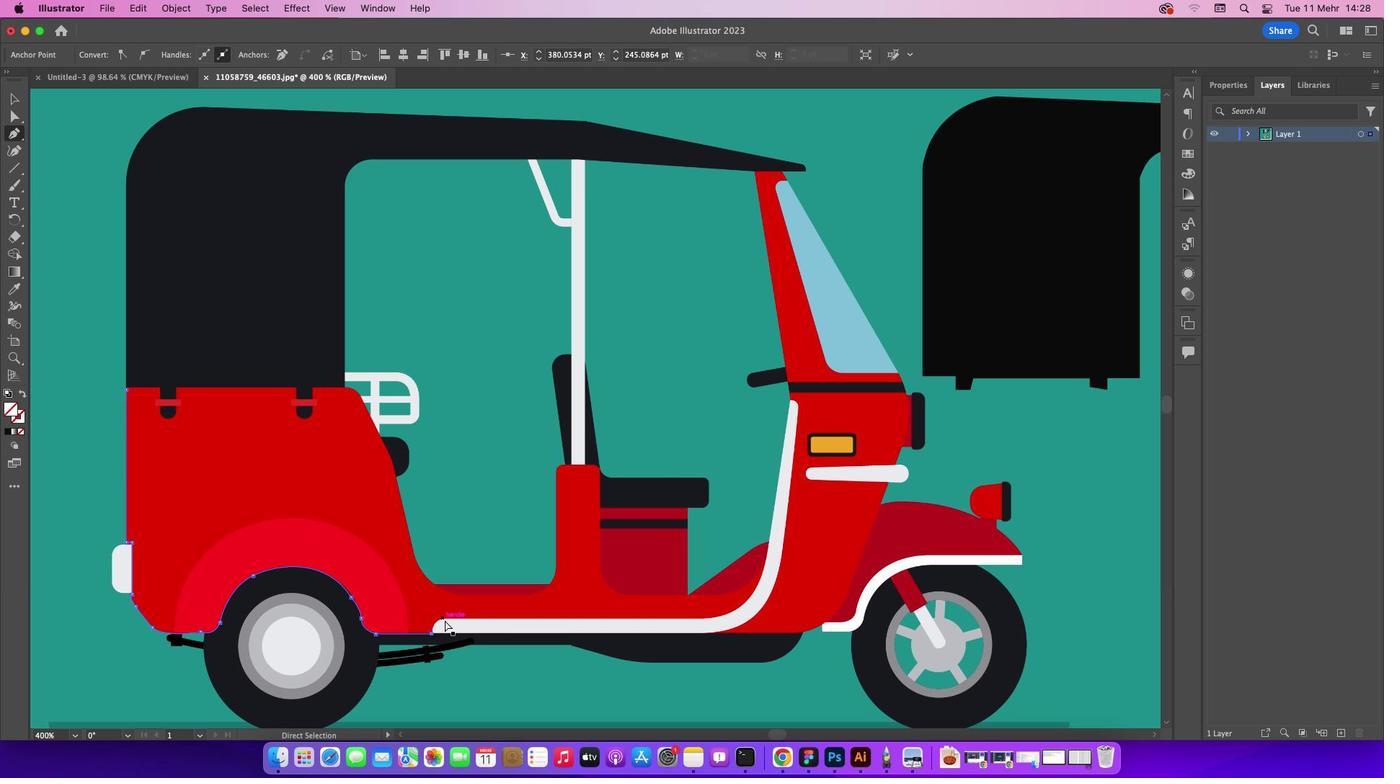 
Action: Key pressed 'z'
Screenshot: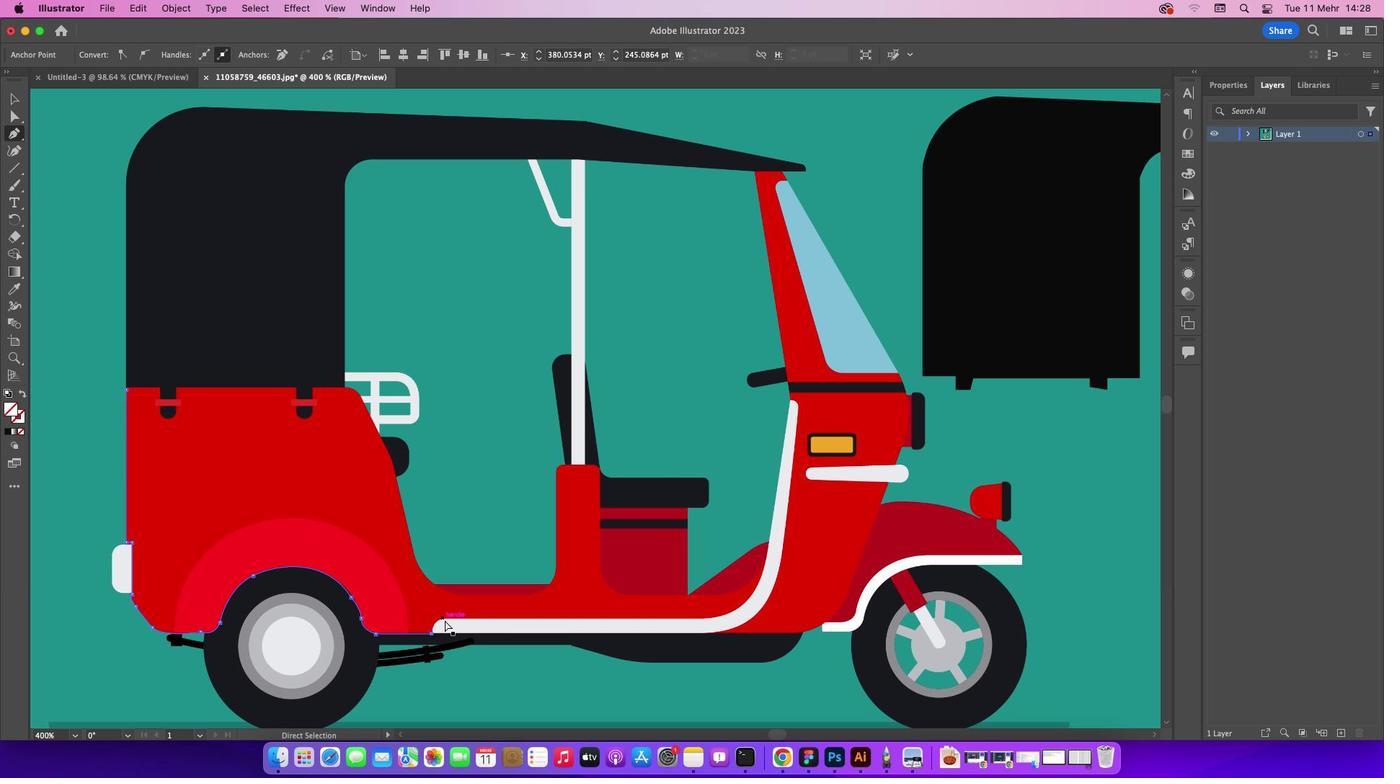 
Action: Mouse moved to (442, 619)
Screenshot: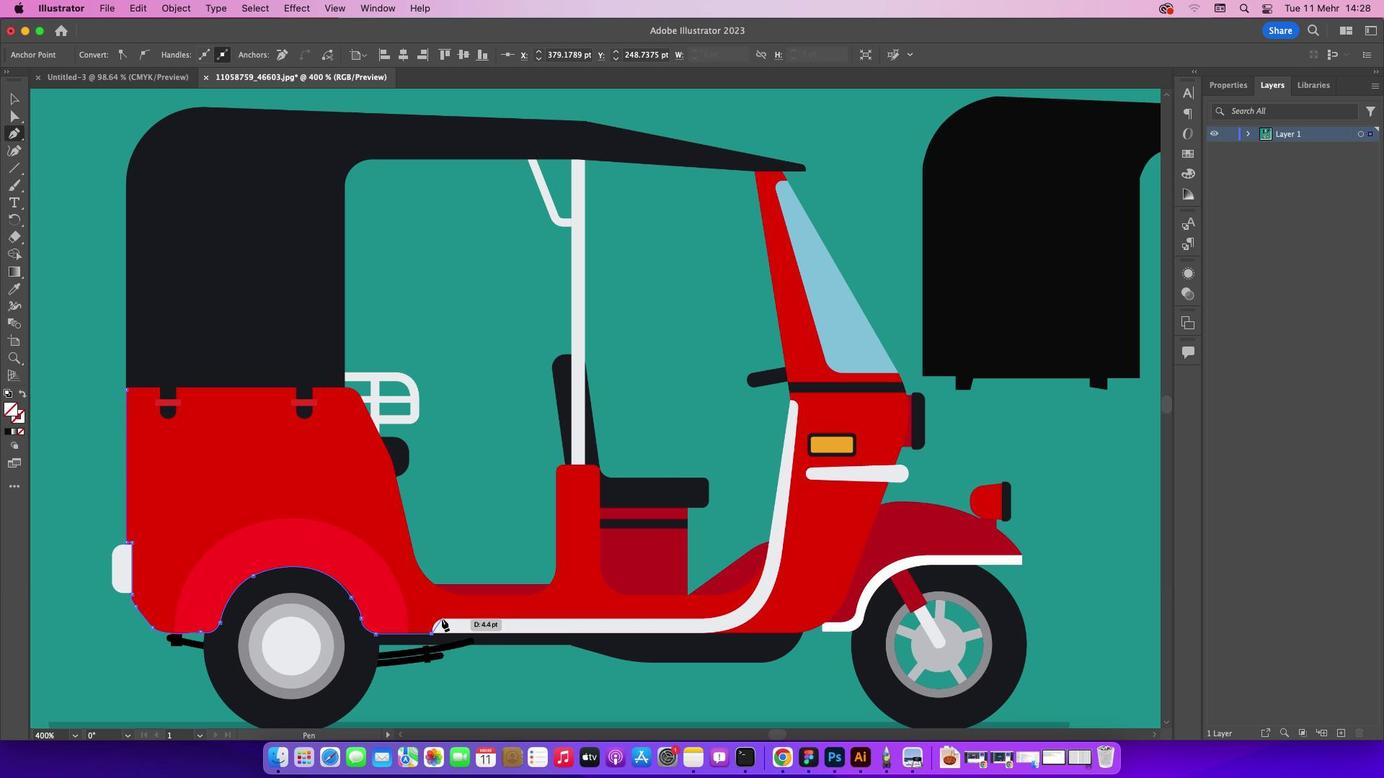 
Action: Mouse pressed left at (442, 619)
Screenshot: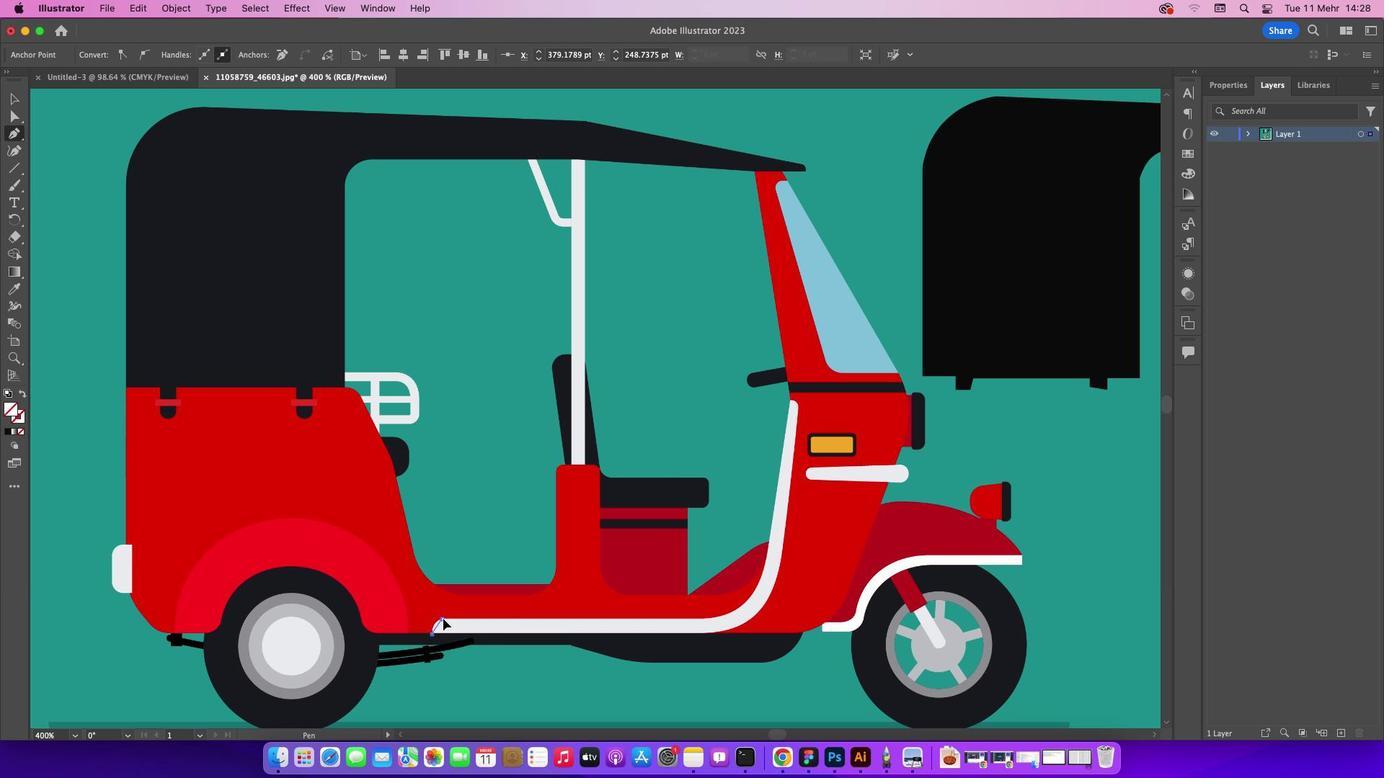 
Action: Mouse moved to (440, 620)
Screenshot: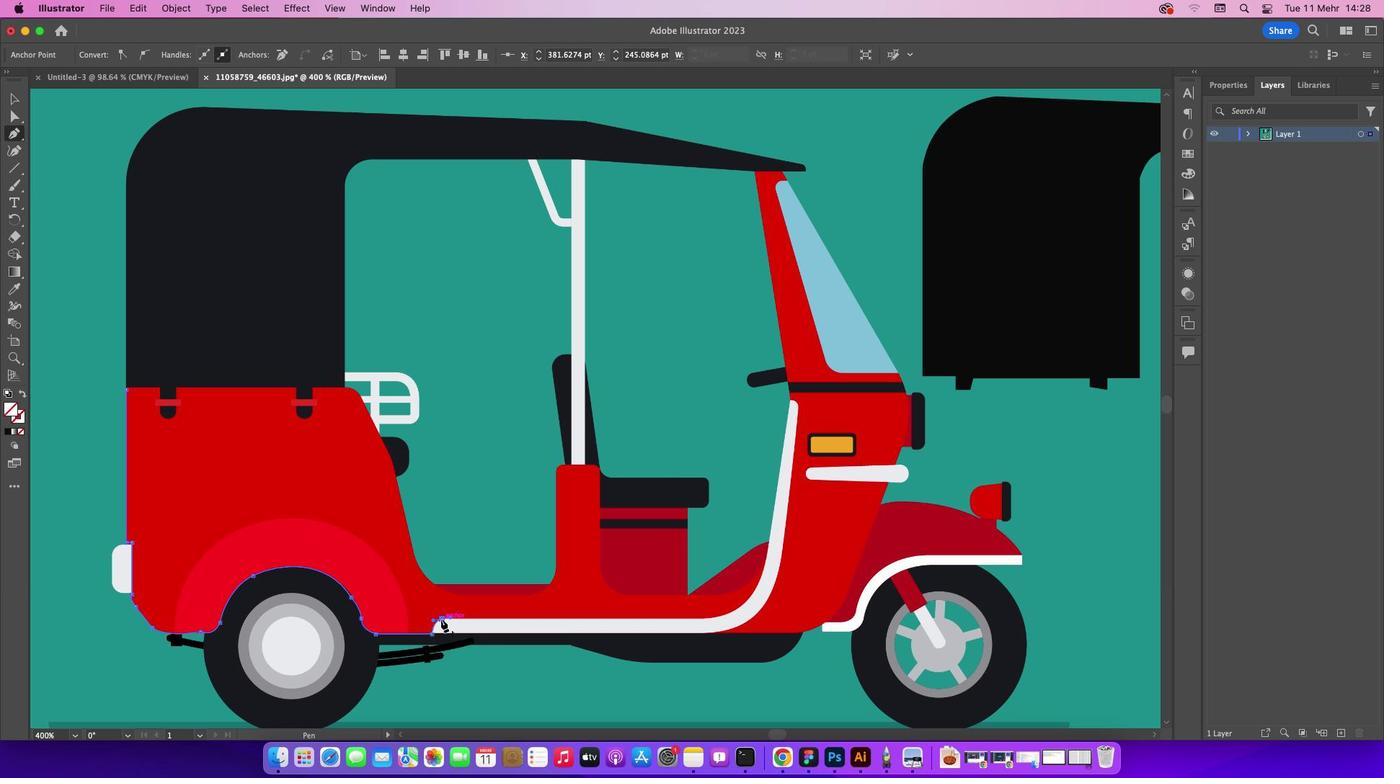 
Action: Key pressed Key.alt
Screenshot: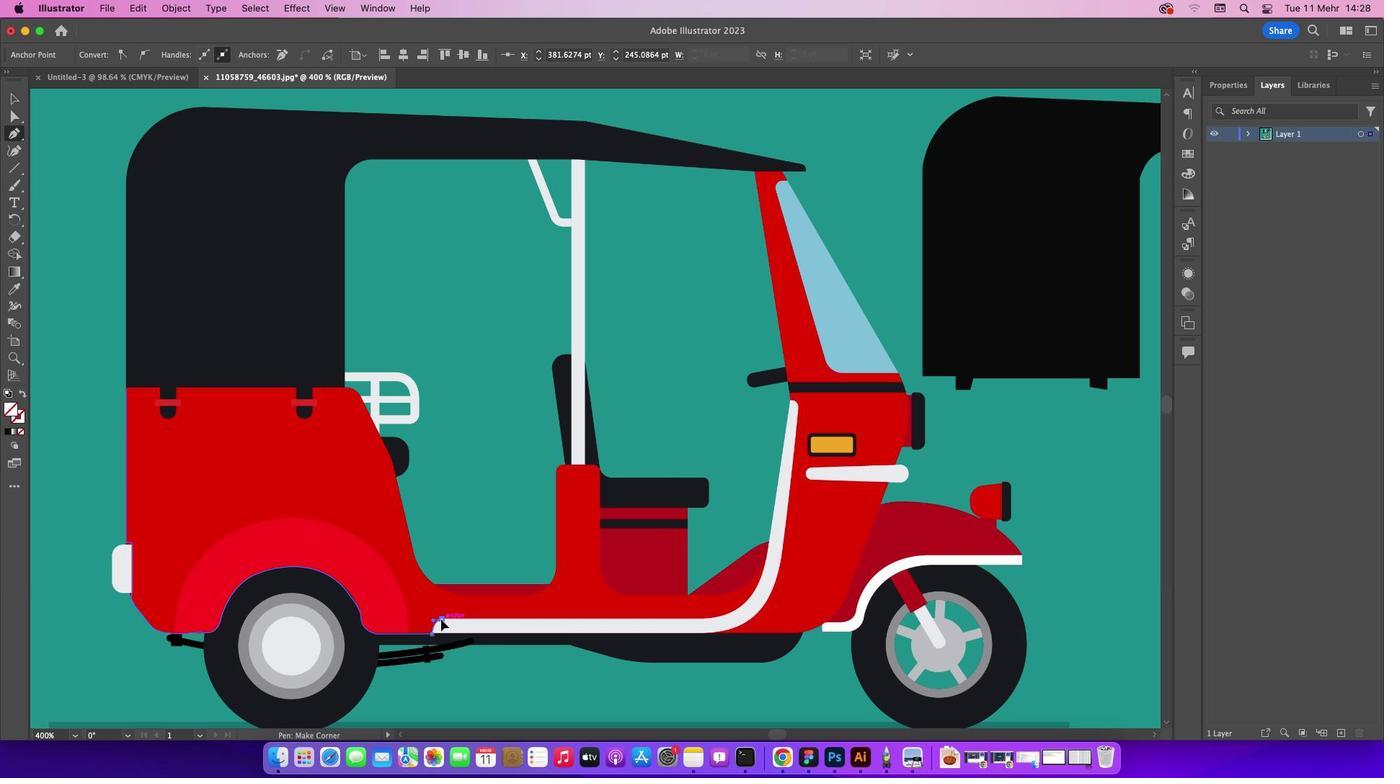 
Action: Mouse pressed left at (440, 620)
Screenshot: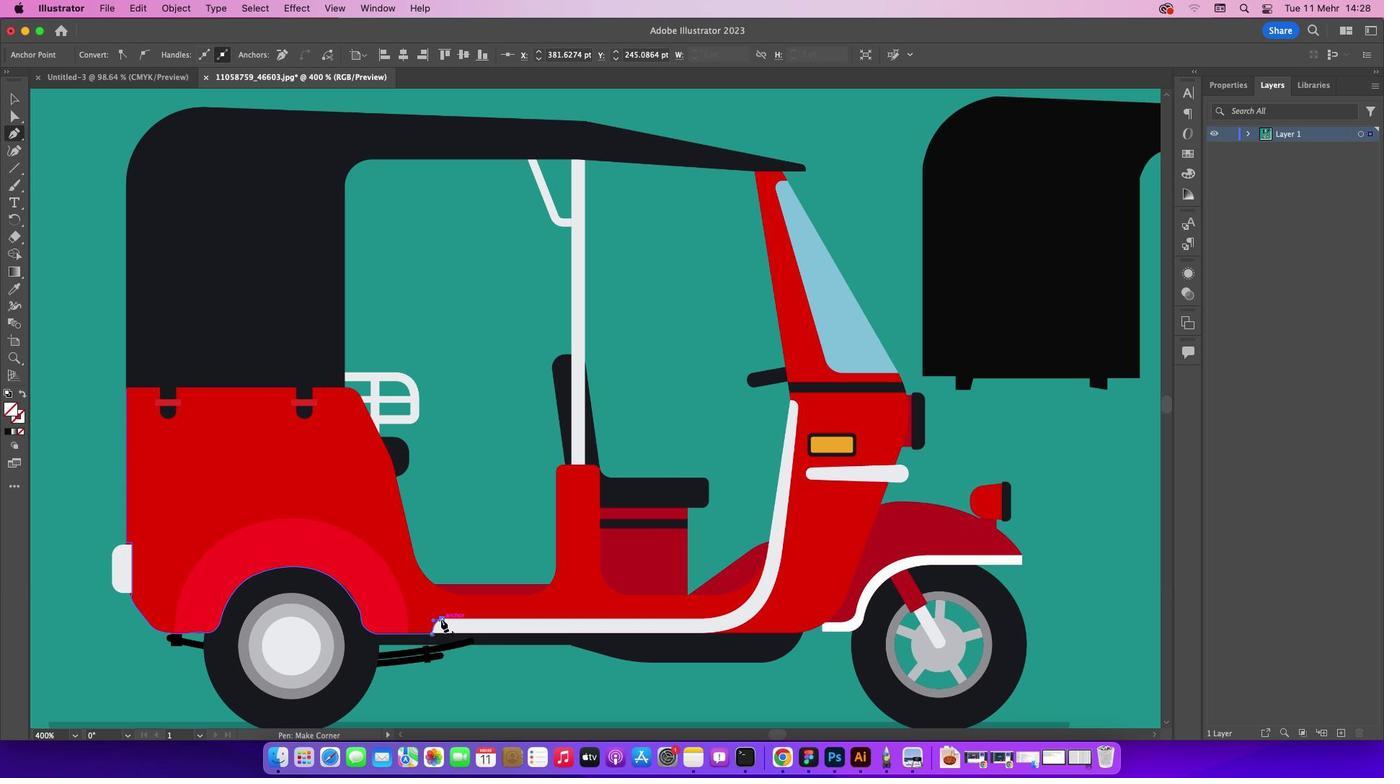 
Action: Mouse moved to (695, 619)
Screenshot: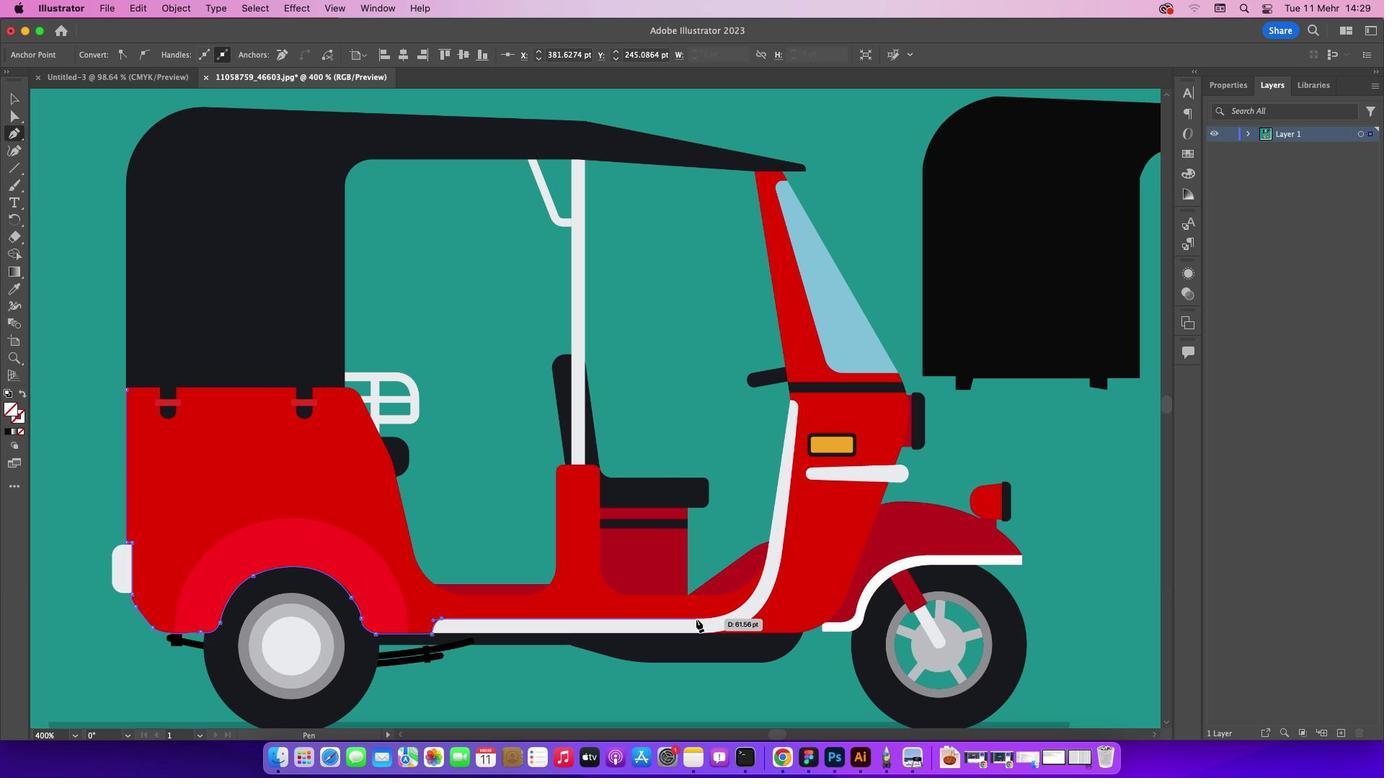 
Action: Mouse pressed left at (695, 619)
Screenshot: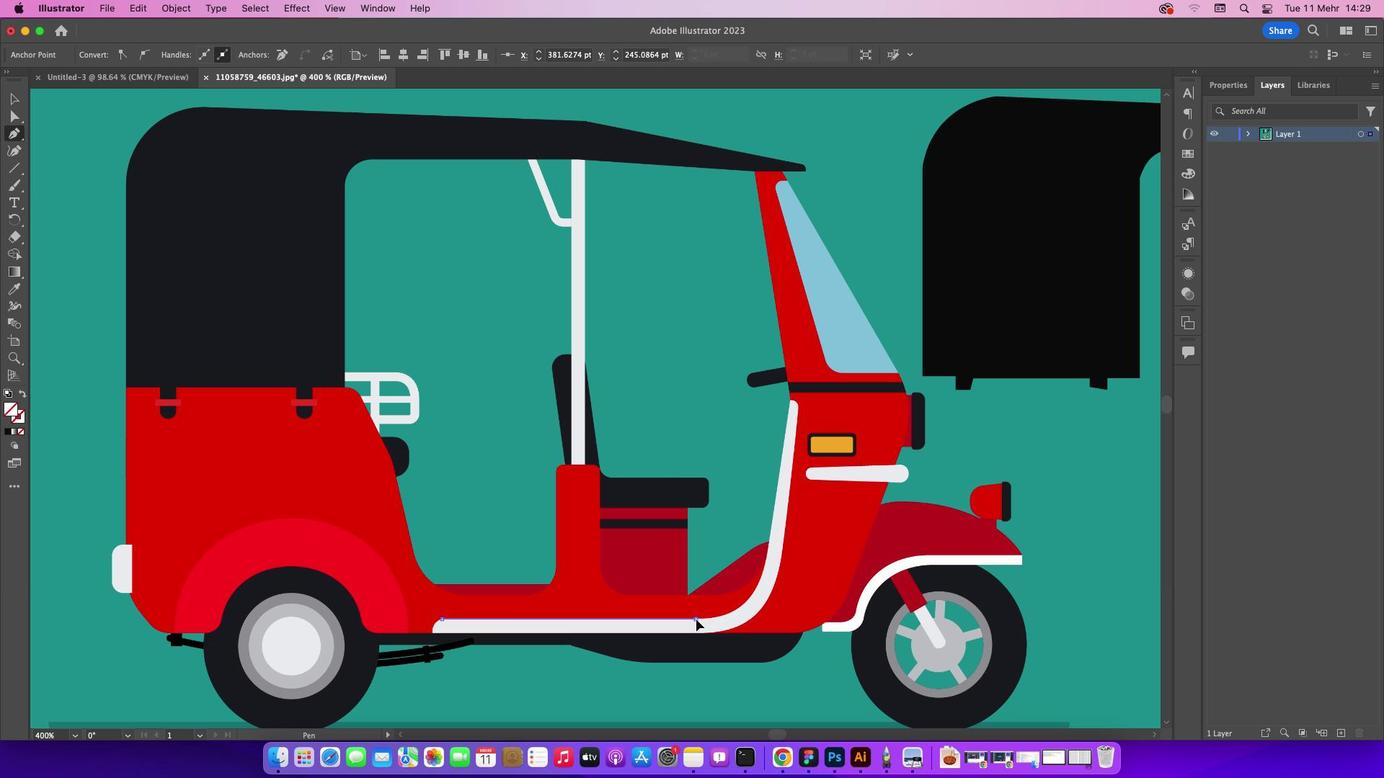 
Action: Mouse moved to (760, 576)
Screenshot: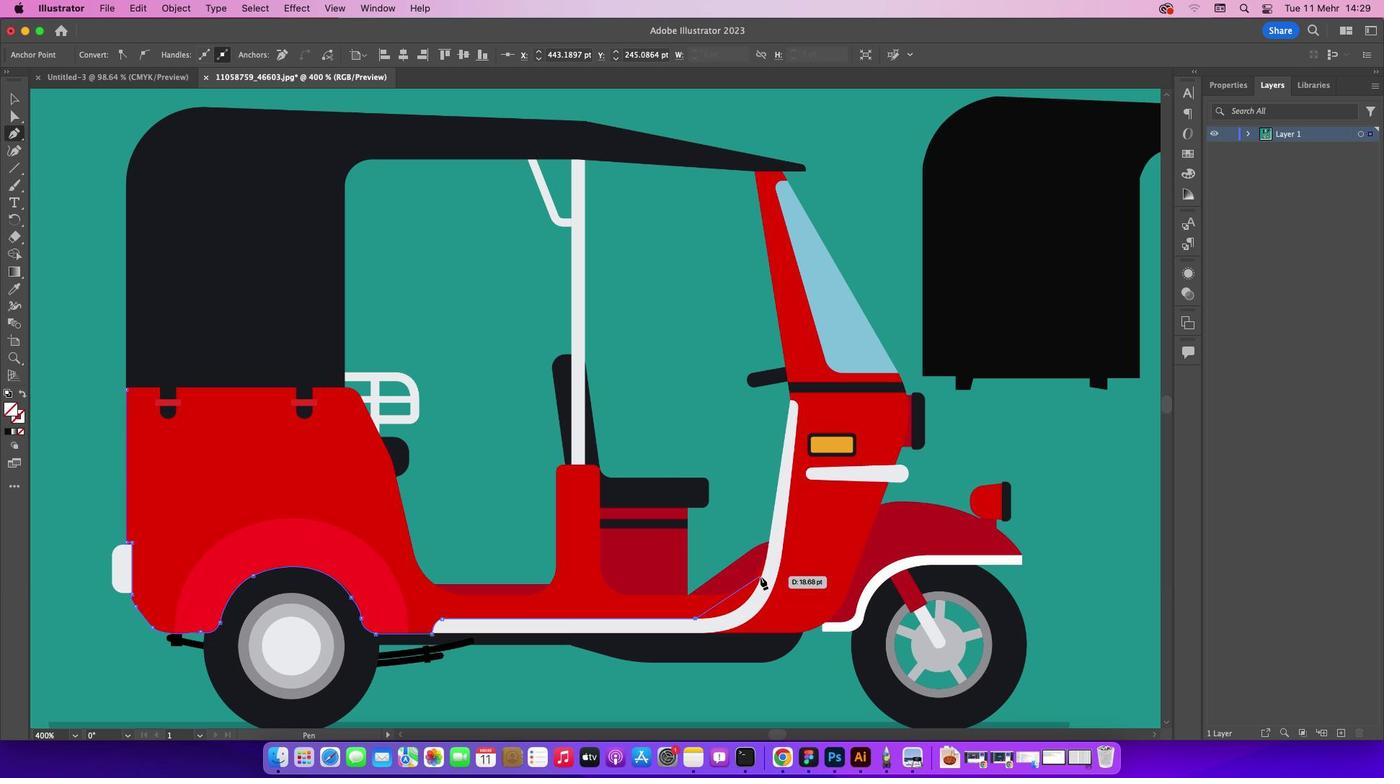 
Action: Mouse pressed left at (760, 576)
Screenshot: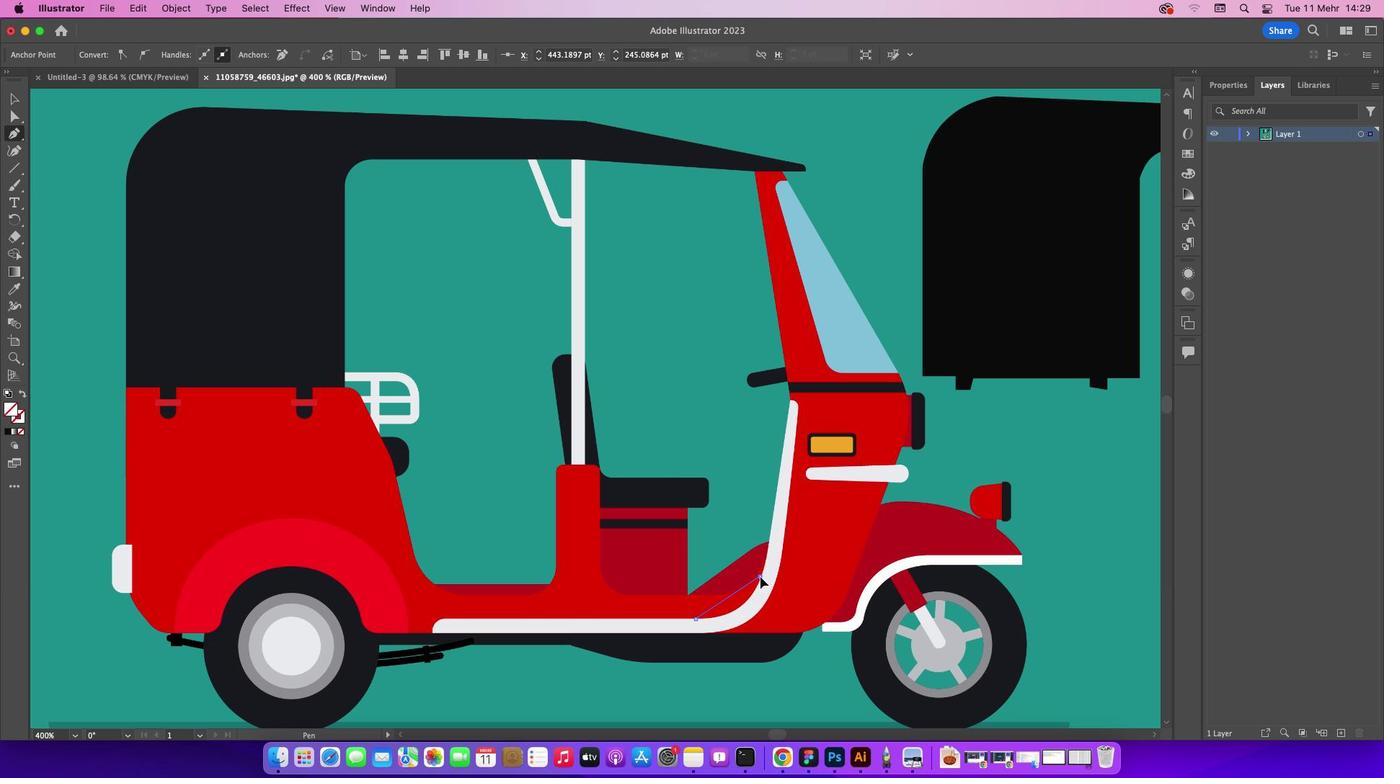 
Action: Mouse moved to (759, 577)
Screenshot: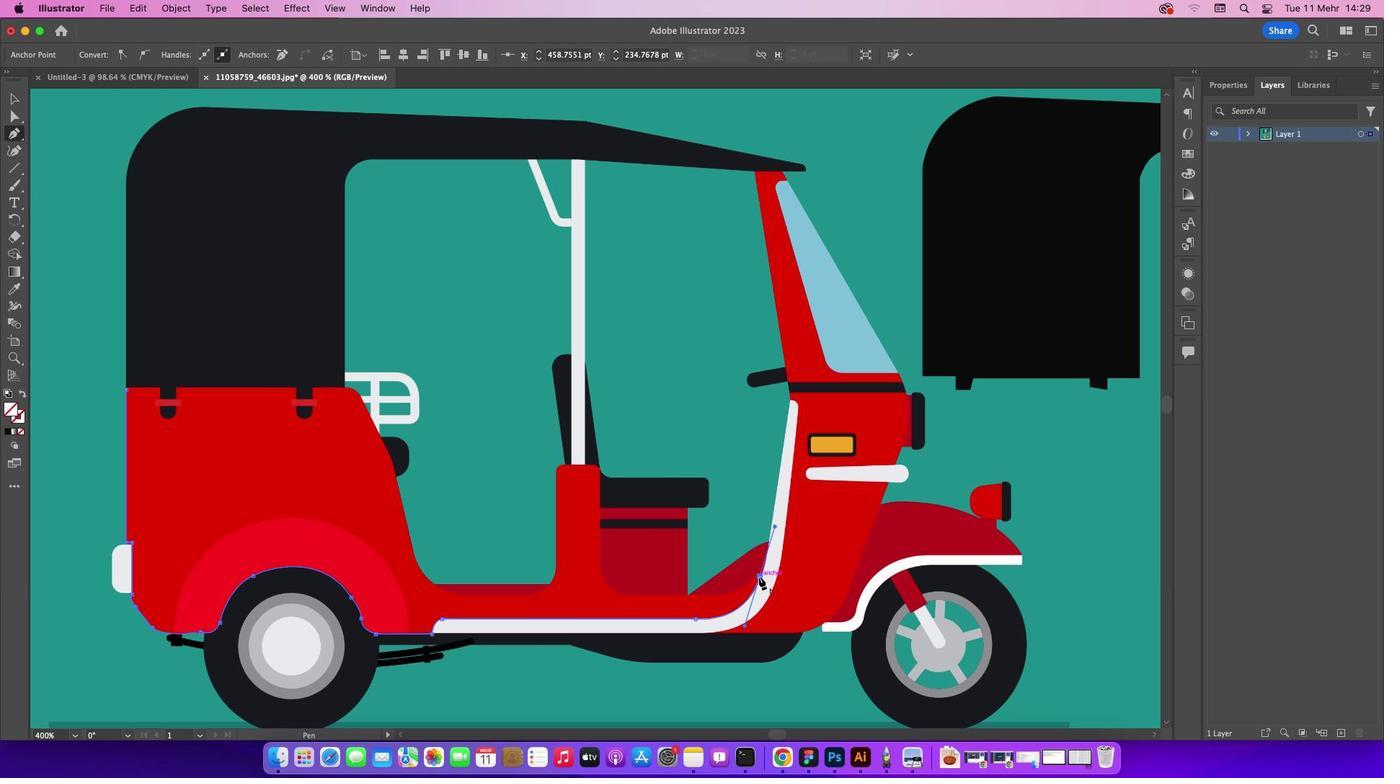 
Action: Key pressed Key.alt
Screenshot: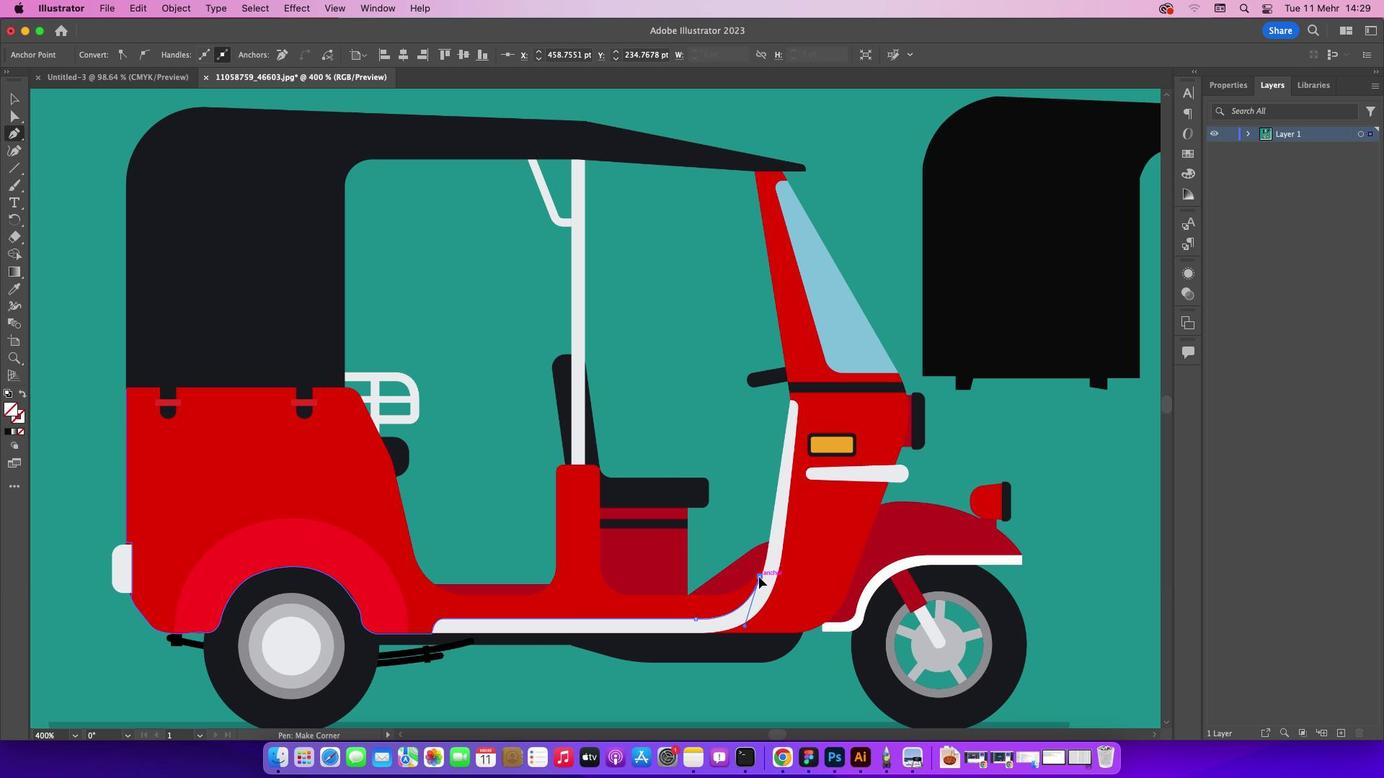 
Action: Mouse pressed left at (759, 577)
Screenshot: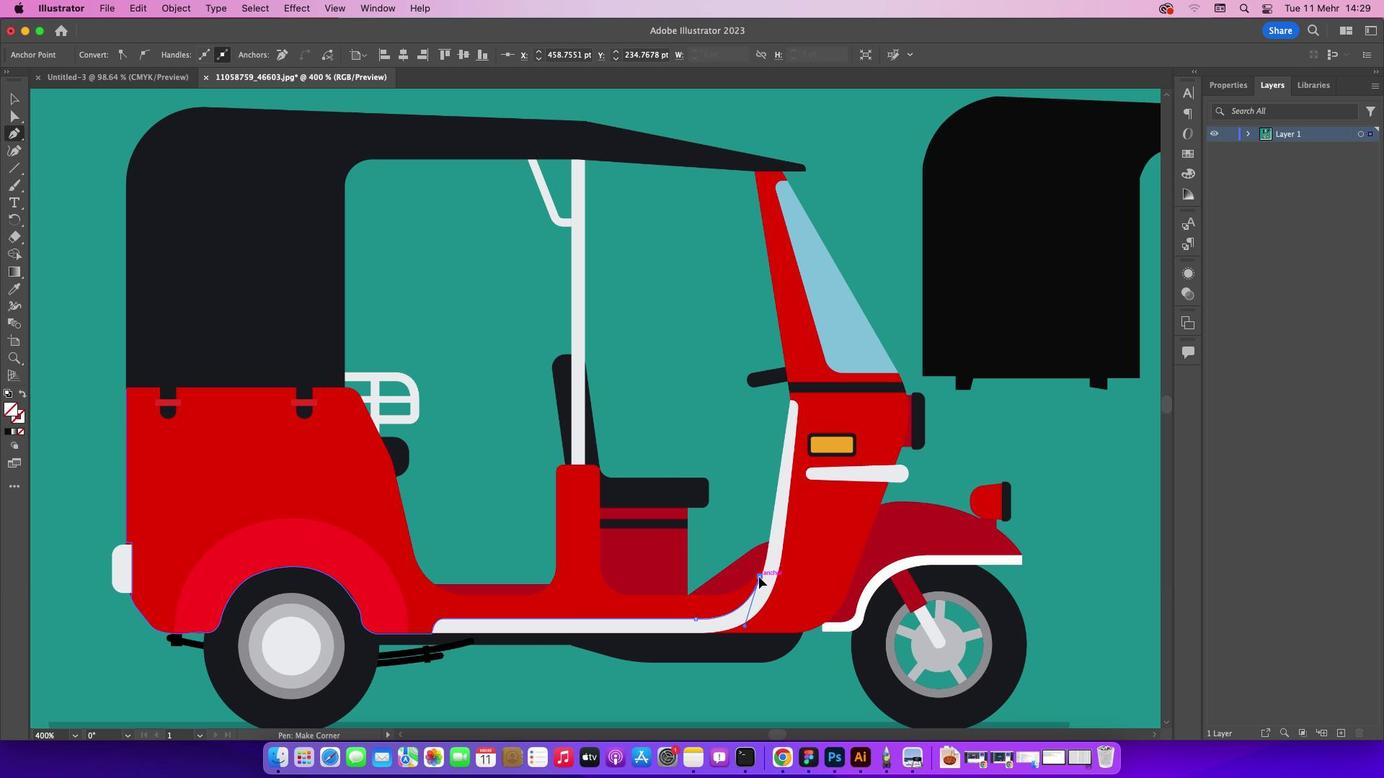 
Action: Mouse moved to (765, 561)
Screenshot: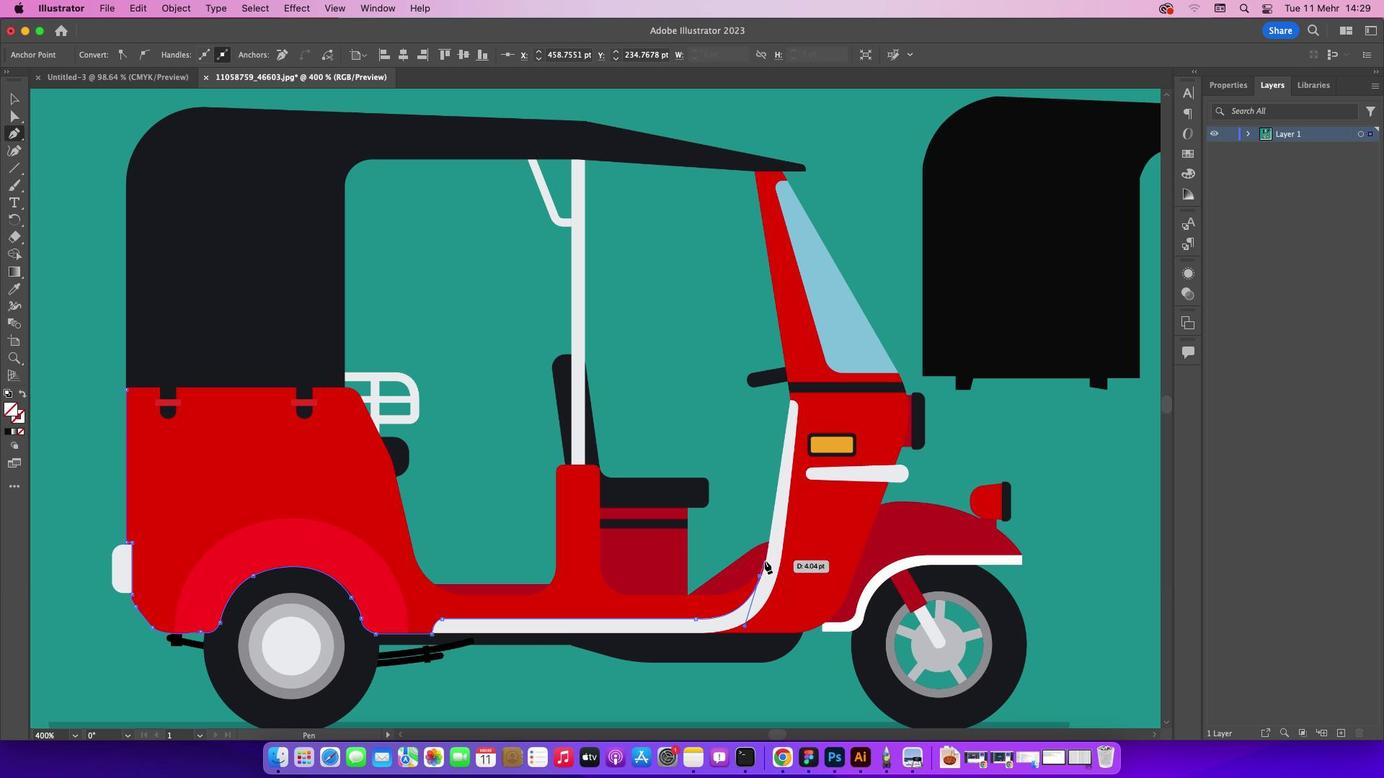
Action: Mouse pressed left at (765, 561)
Screenshot: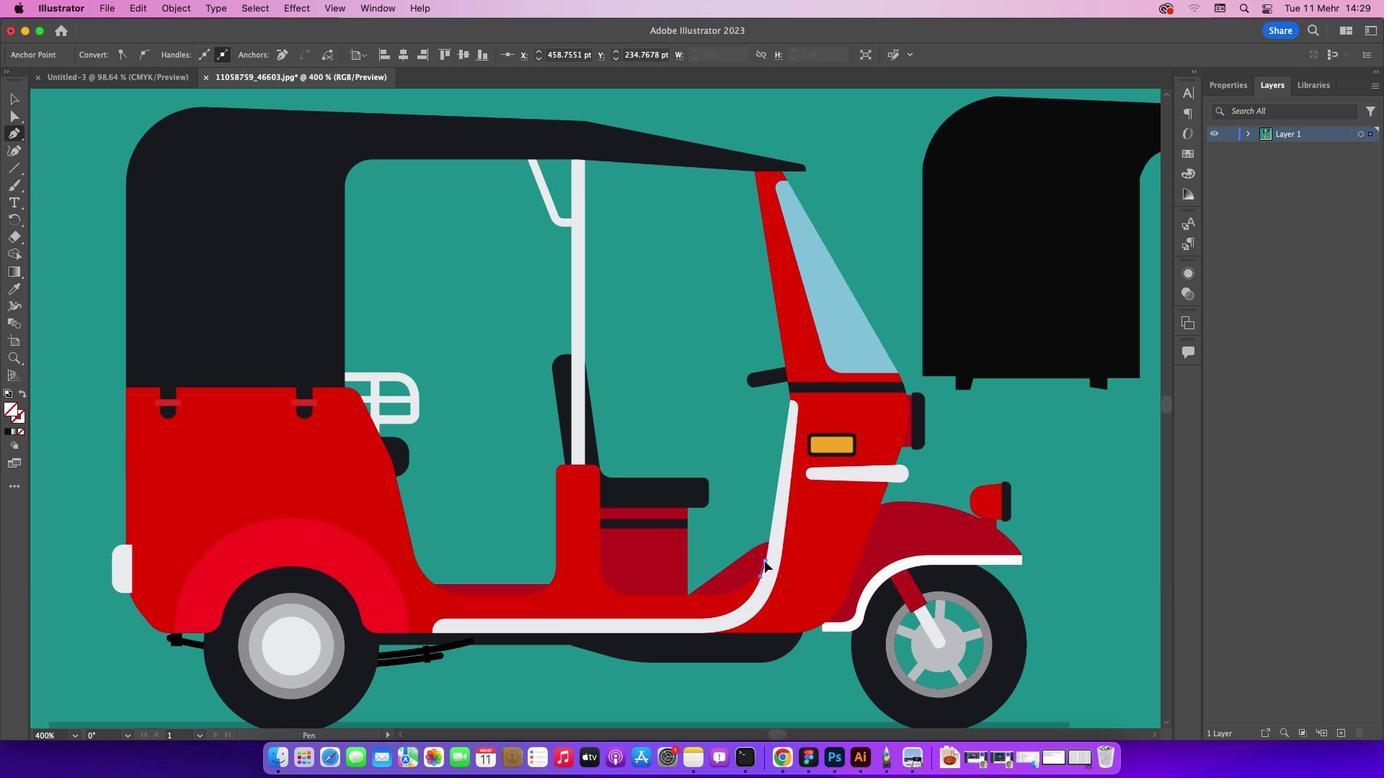 
Action: Mouse moved to (724, 592)
Screenshot: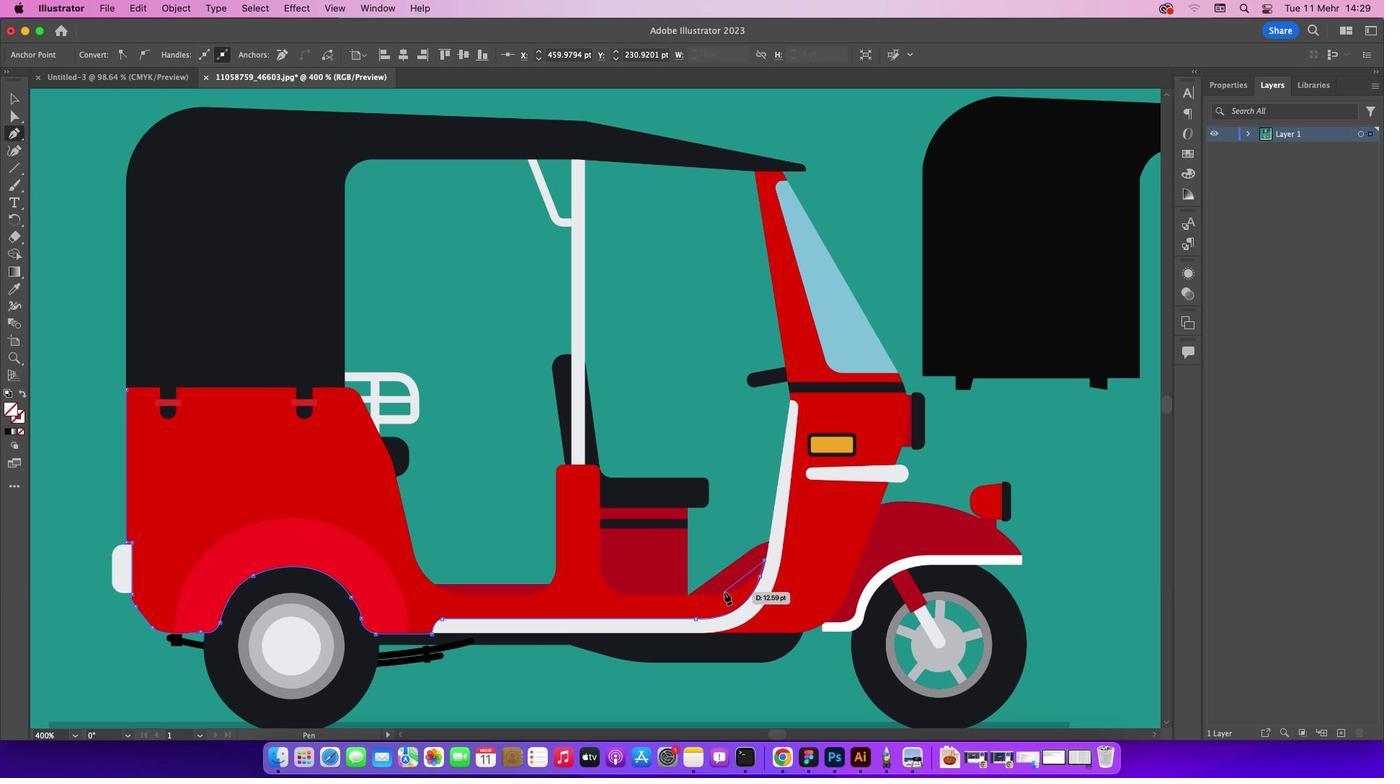 
Action: Mouse pressed left at (724, 592)
Screenshot: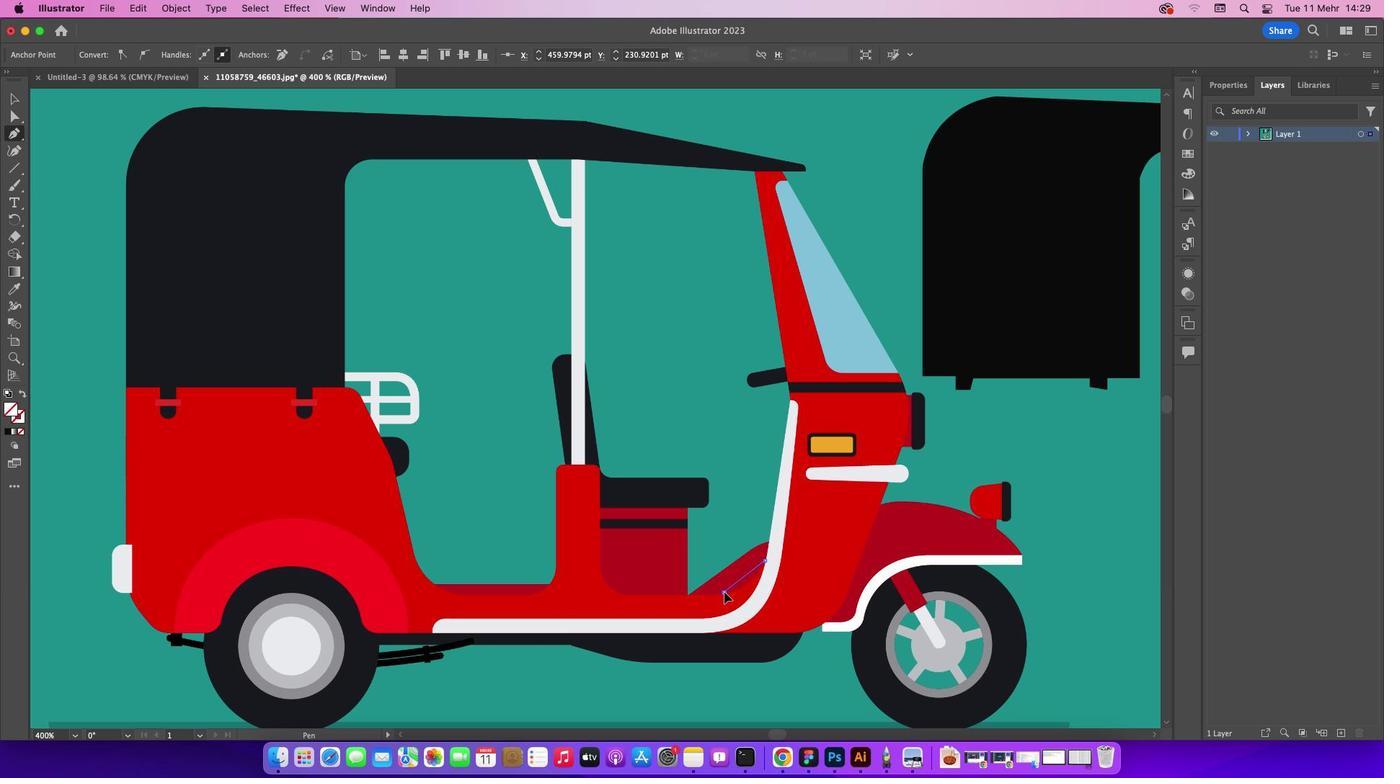 
Action: Mouse moved to (721, 592)
Screenshot: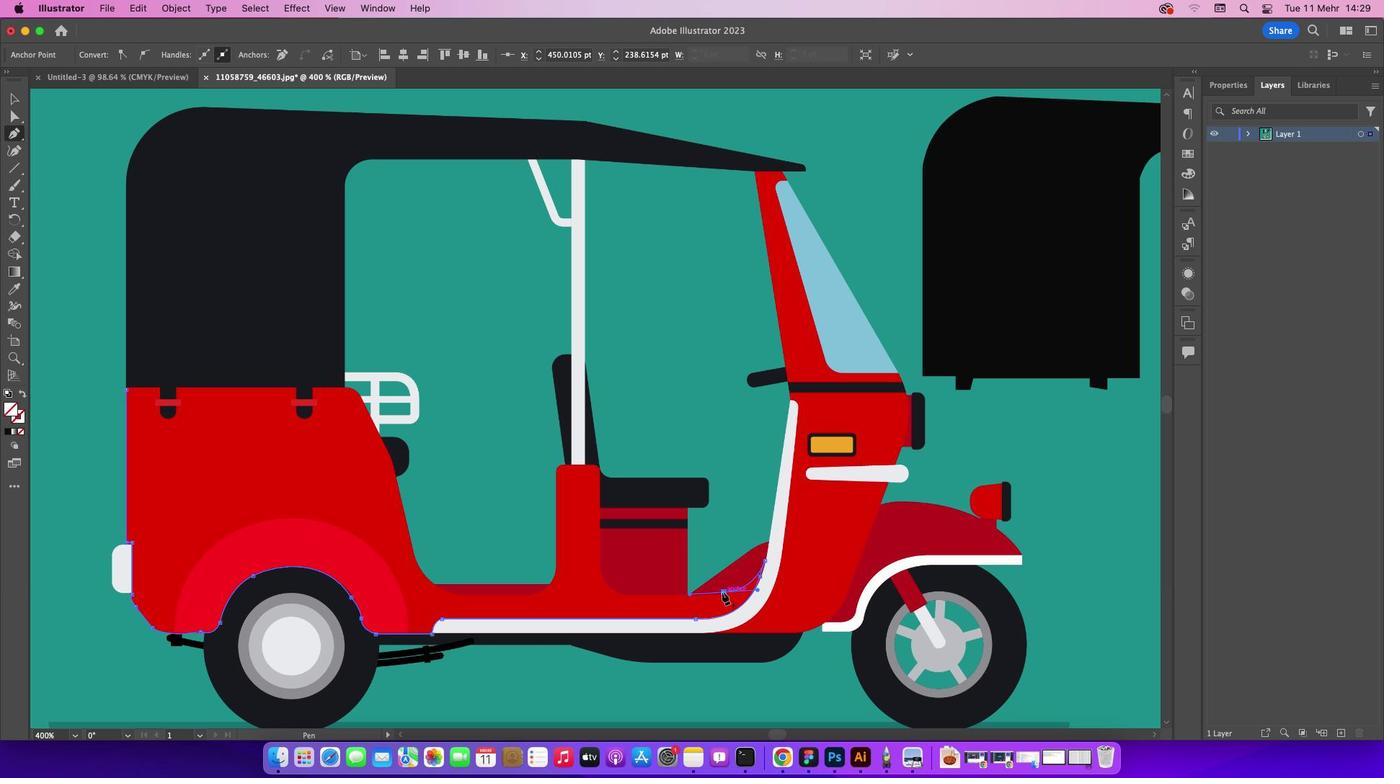 
Action: Key pressed Key.alt
Screenshot: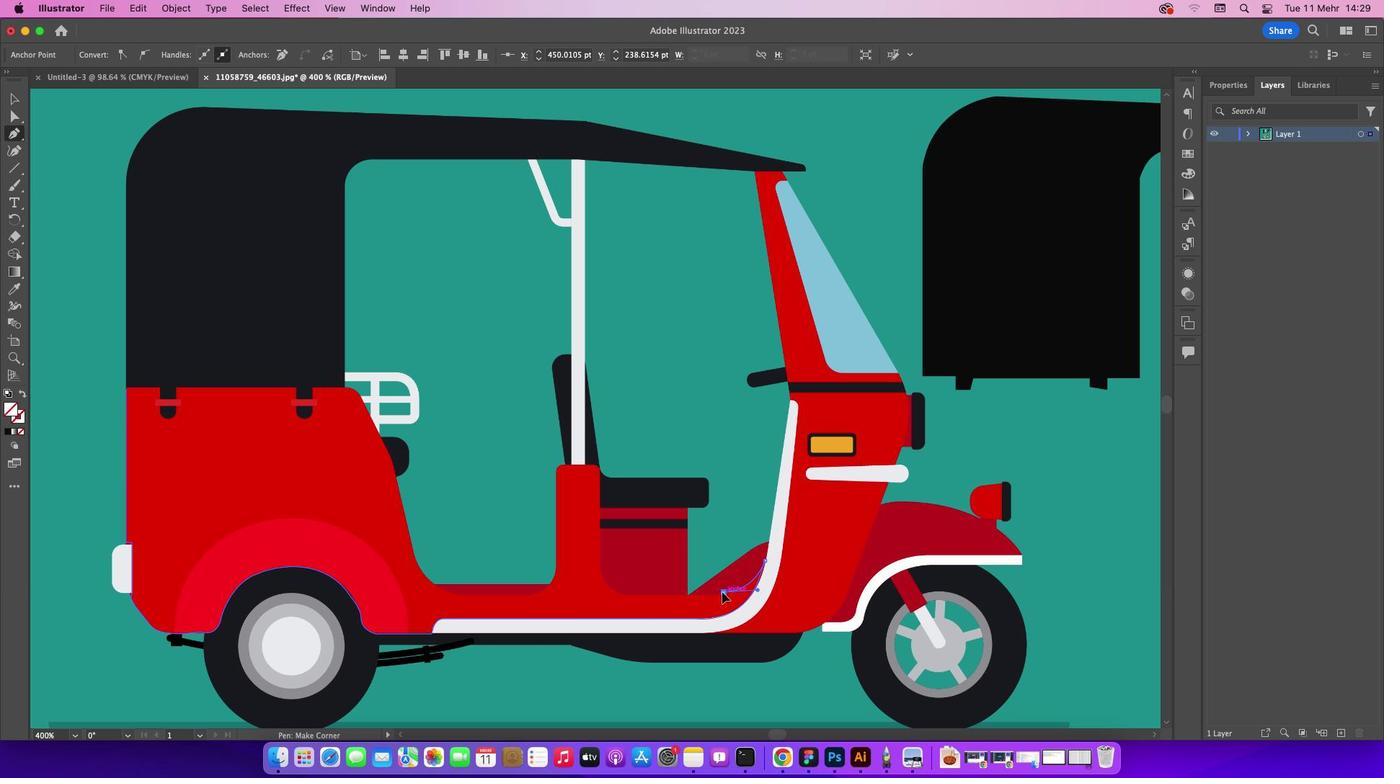 
Action: Mouse pressed left at (721, 592)
Screenshot: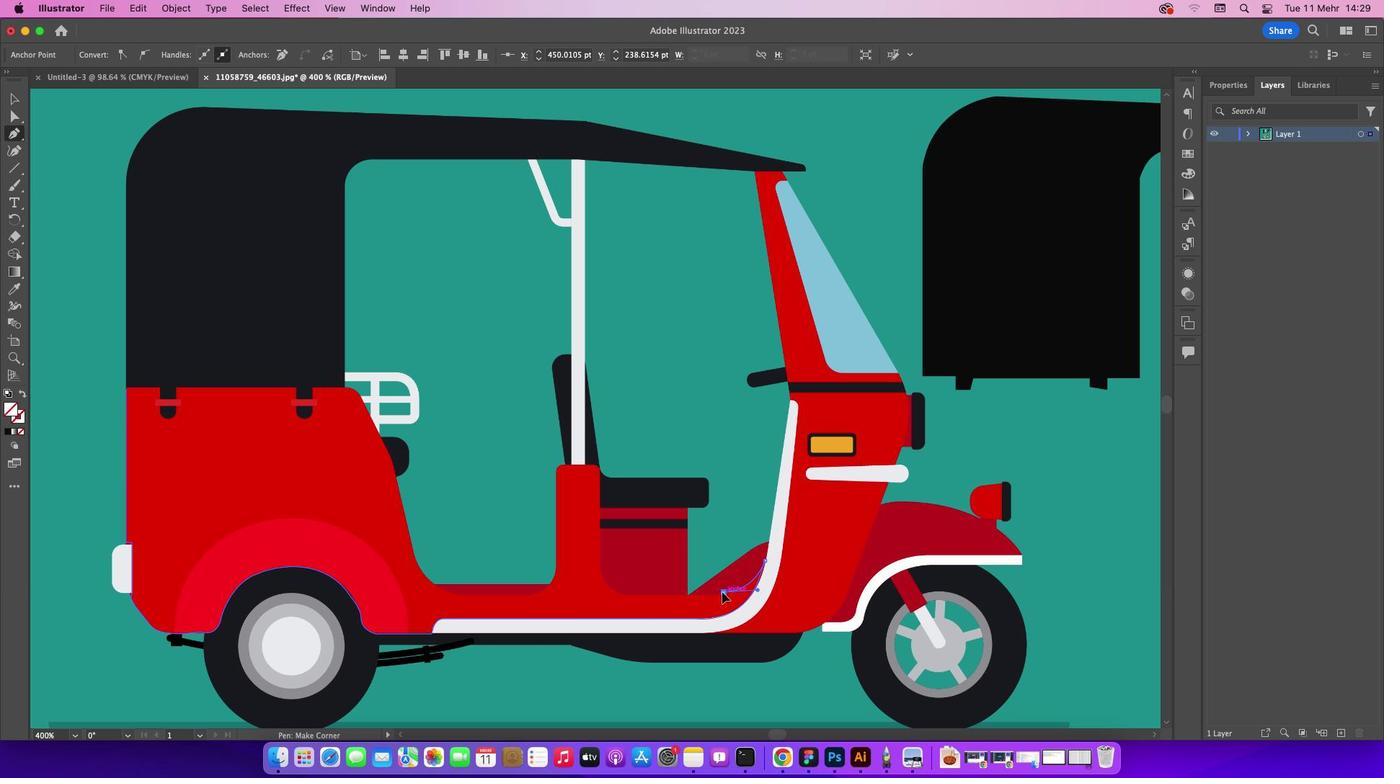 
Action: Mouse moved to (632, 596)
Screenshot: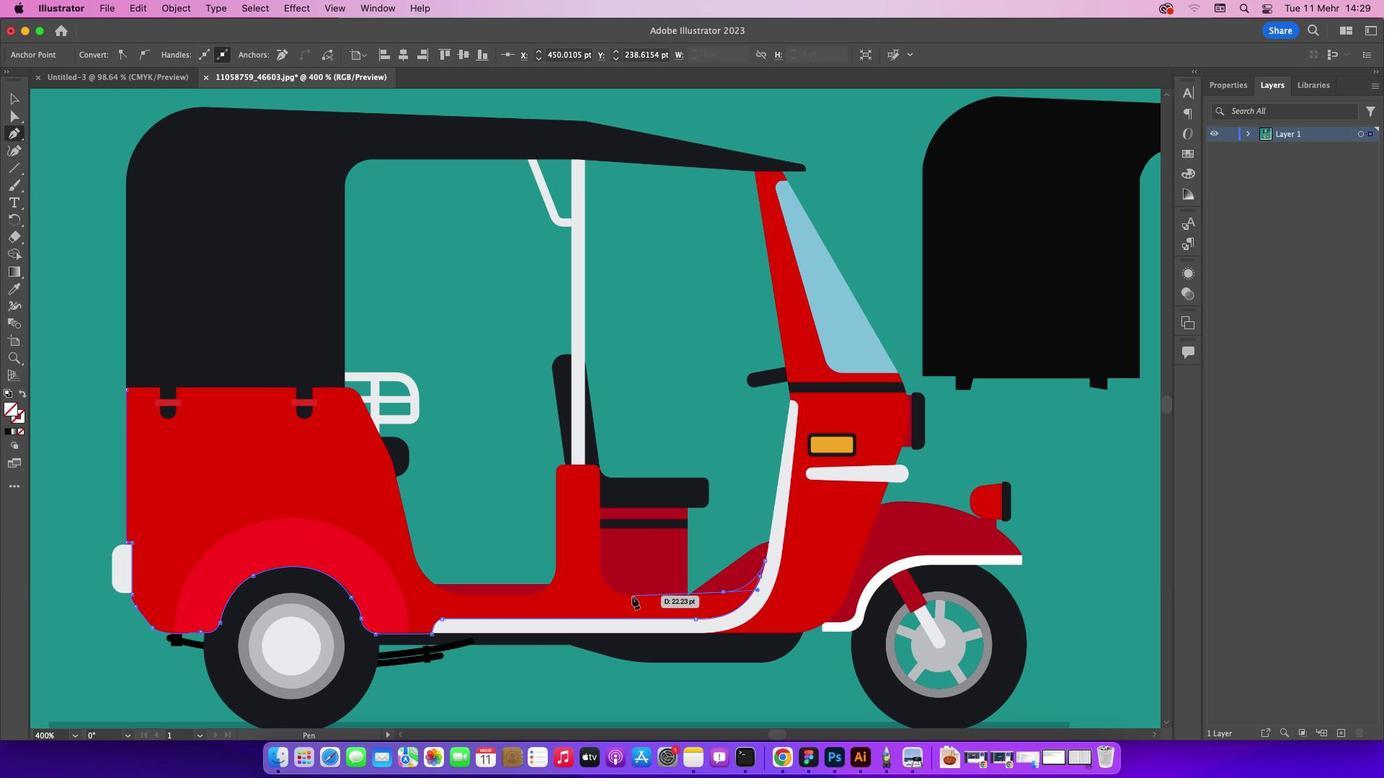 
Action: Mouse pressed left at (632, 596)
Screenshot: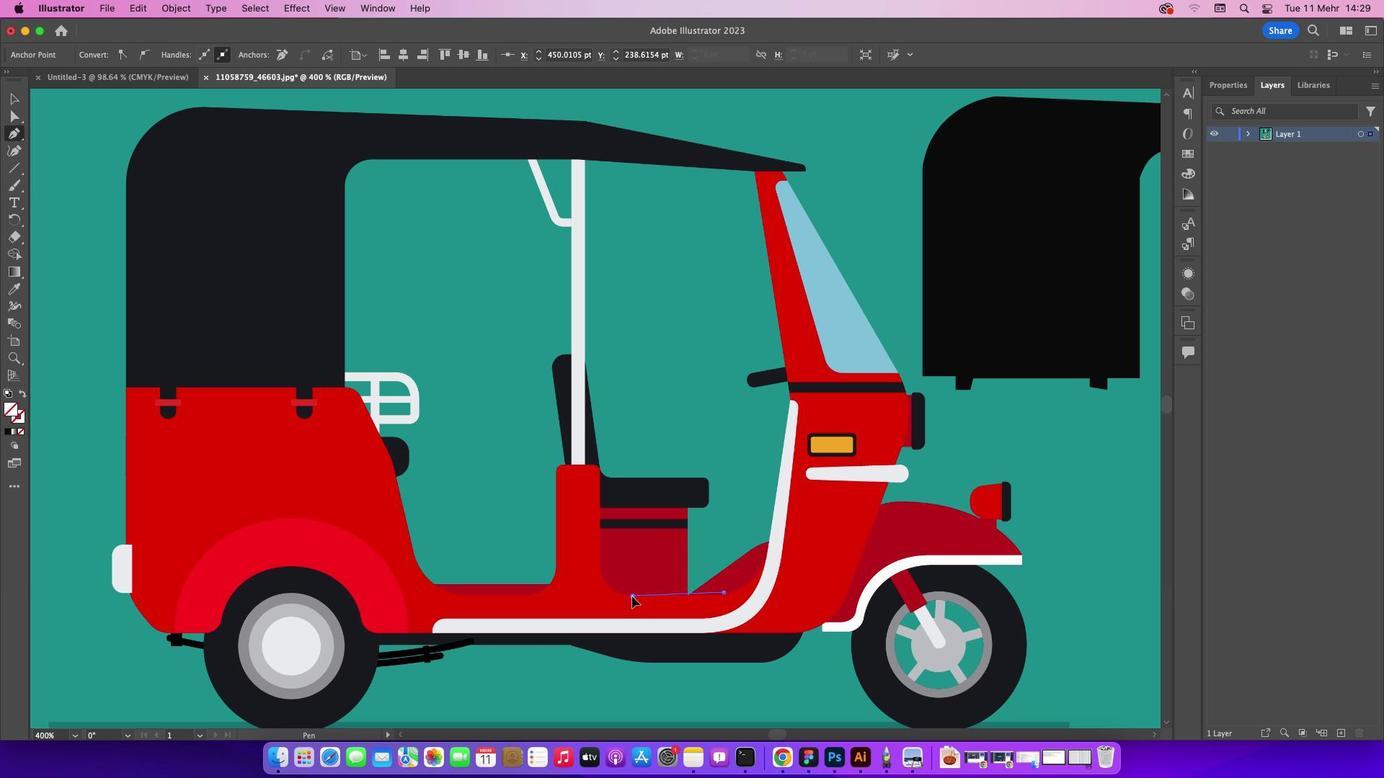 
Action: Mouse moved to (600, 565)
Screenshot: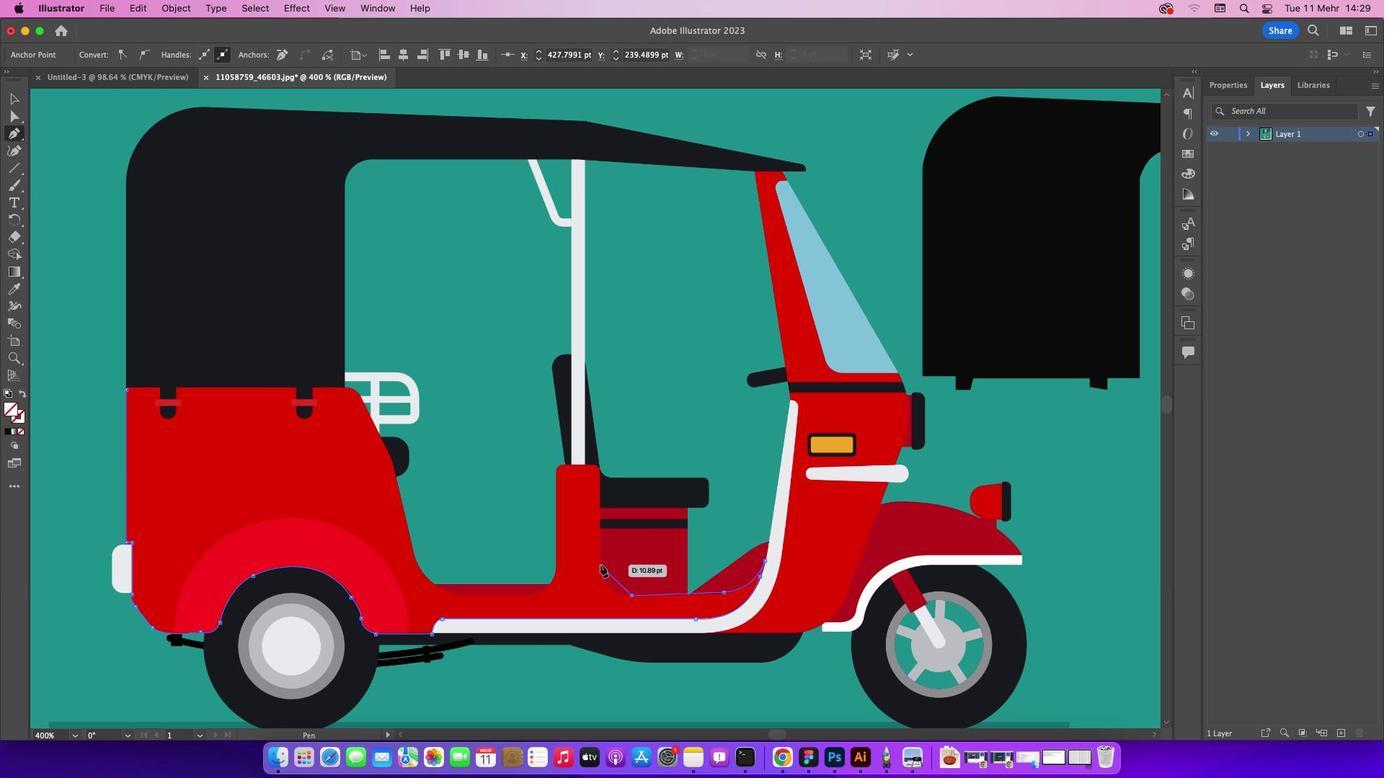 
Action: Mouse pressed left at (600, 565)
Screenshot: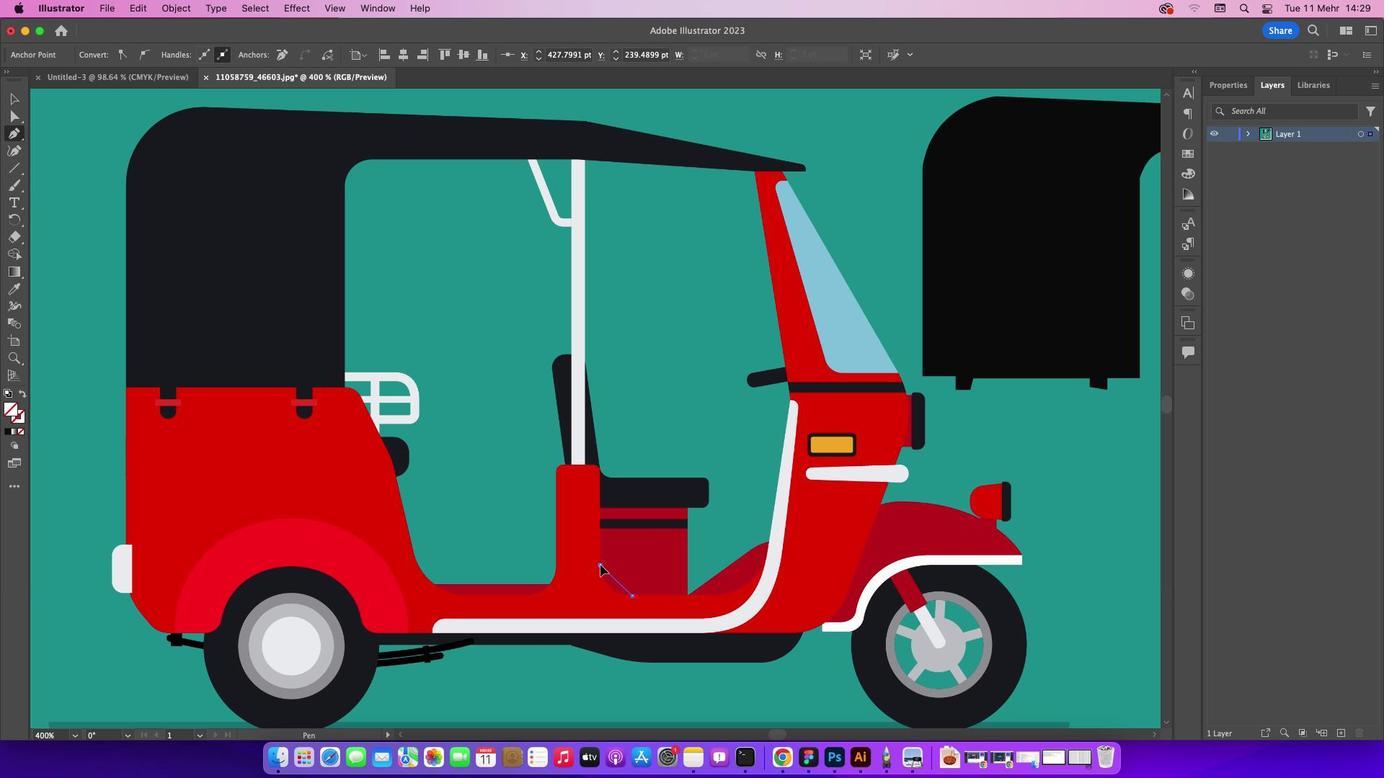 
Action: Mouse moved to (600, 475)
Screenshot: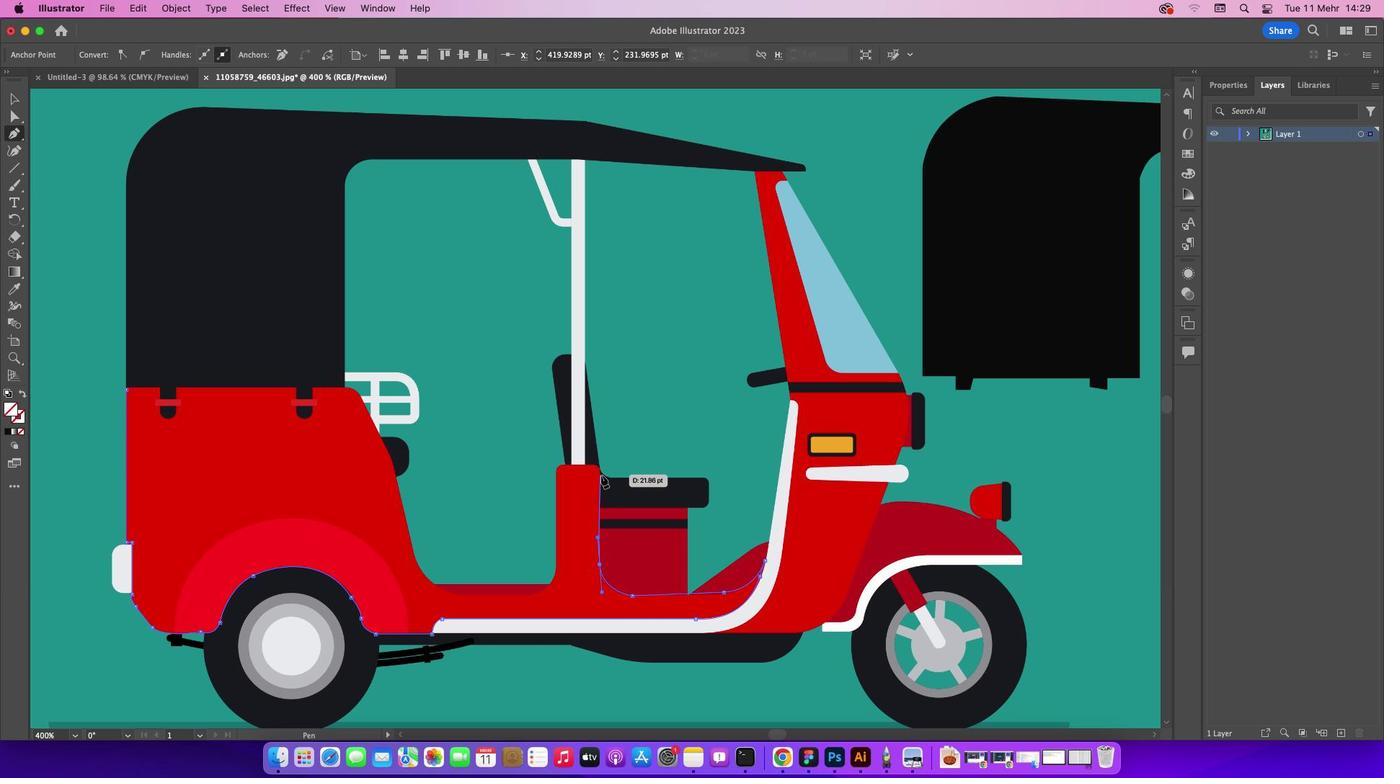 
Action: Mouse pressed left at (600, 475)
Screenshot: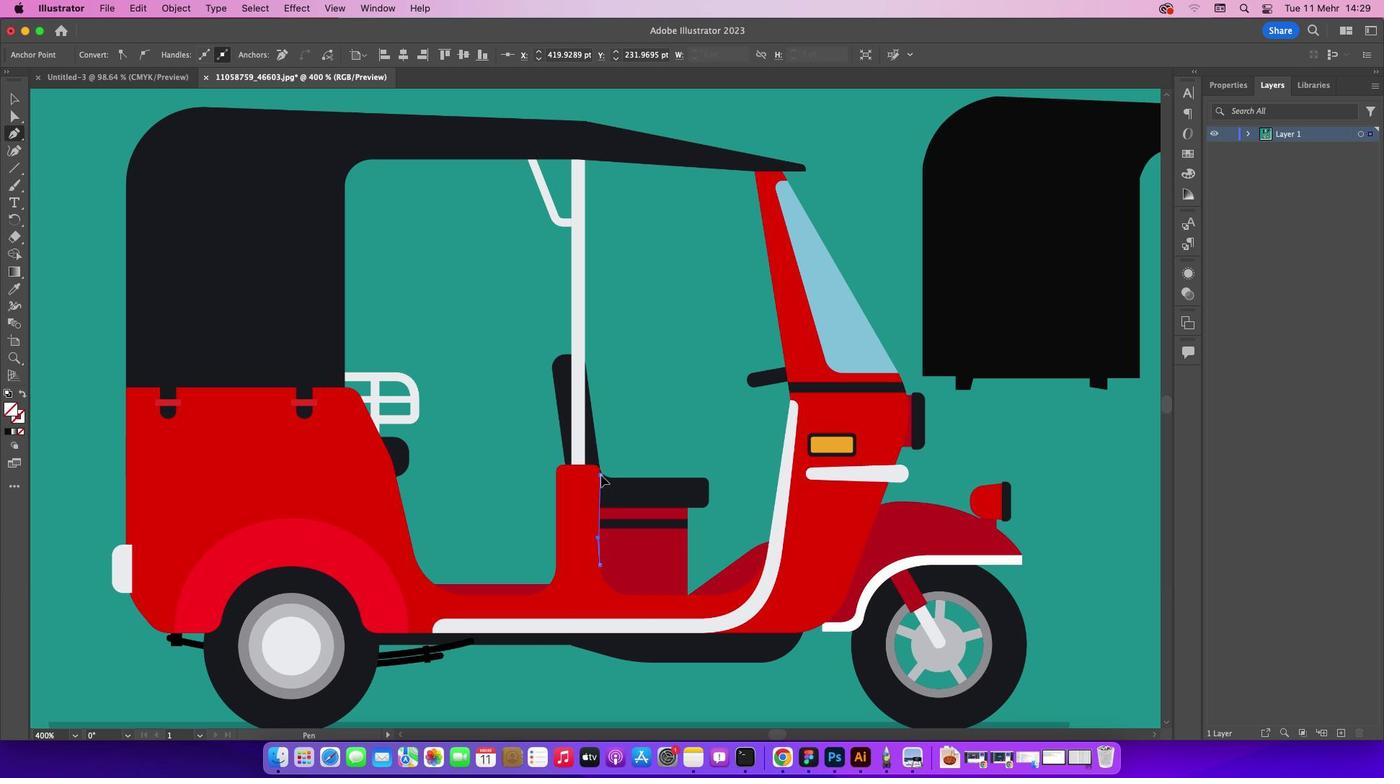 
Action: Mouse moved to (576, 464)
Screenshot: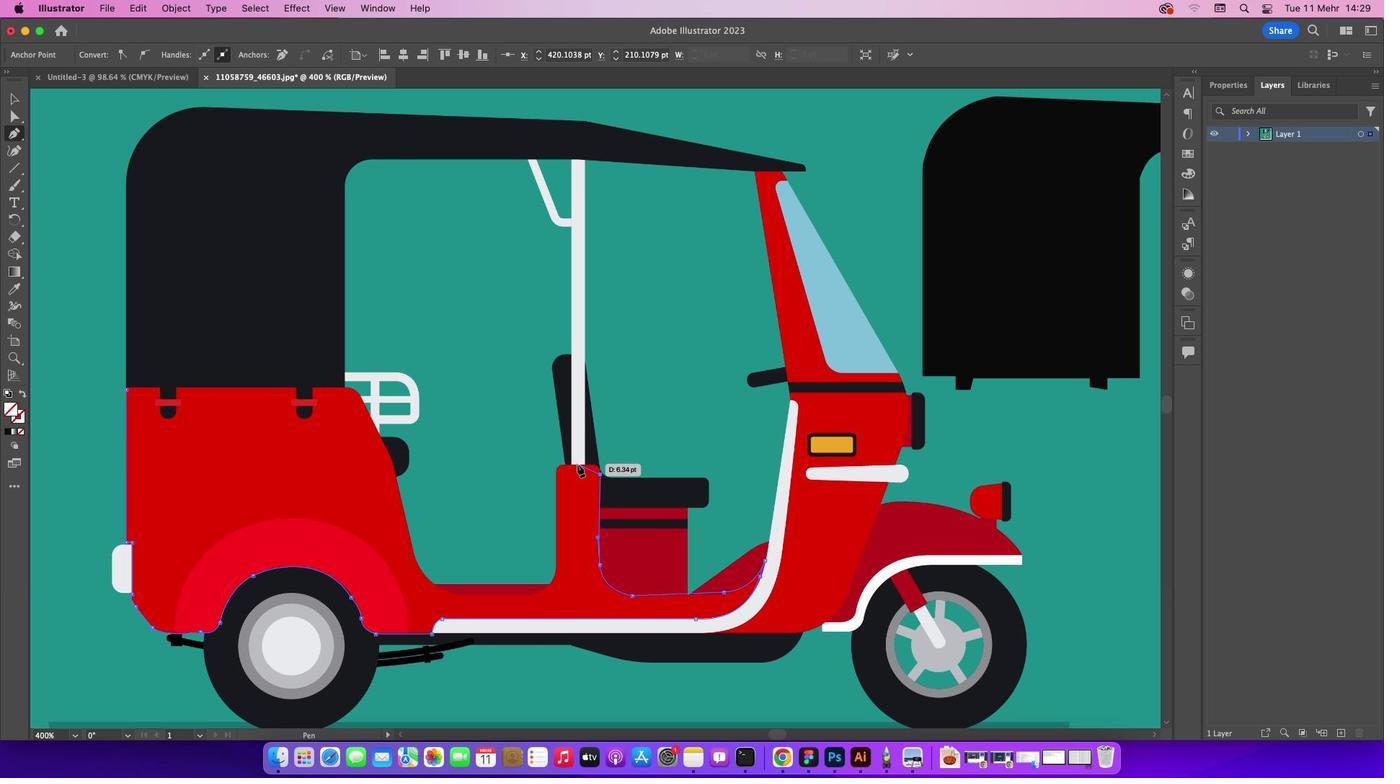 
Action: Mouse pressed left at (576, 464)
Screenshot: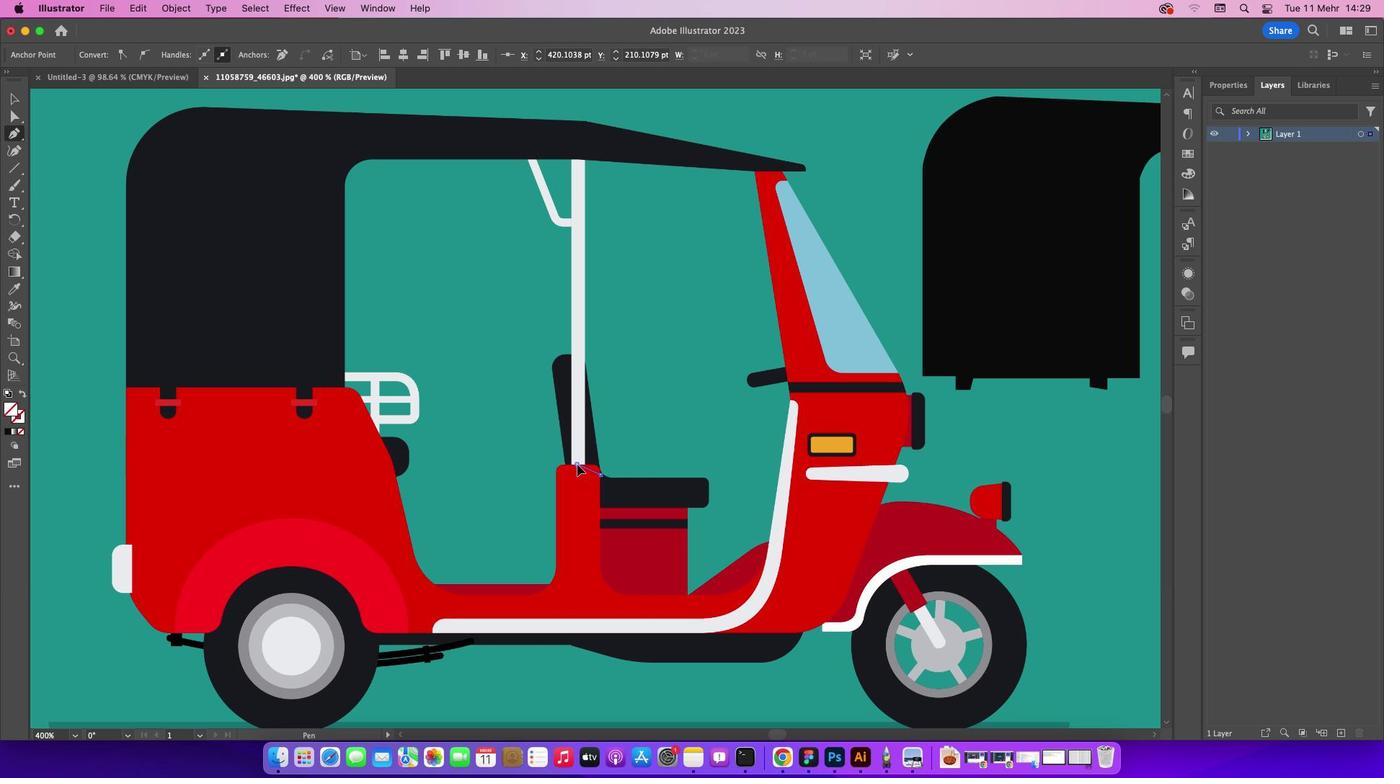 
Action: Mouse moved to (556, 484)
Screenshot: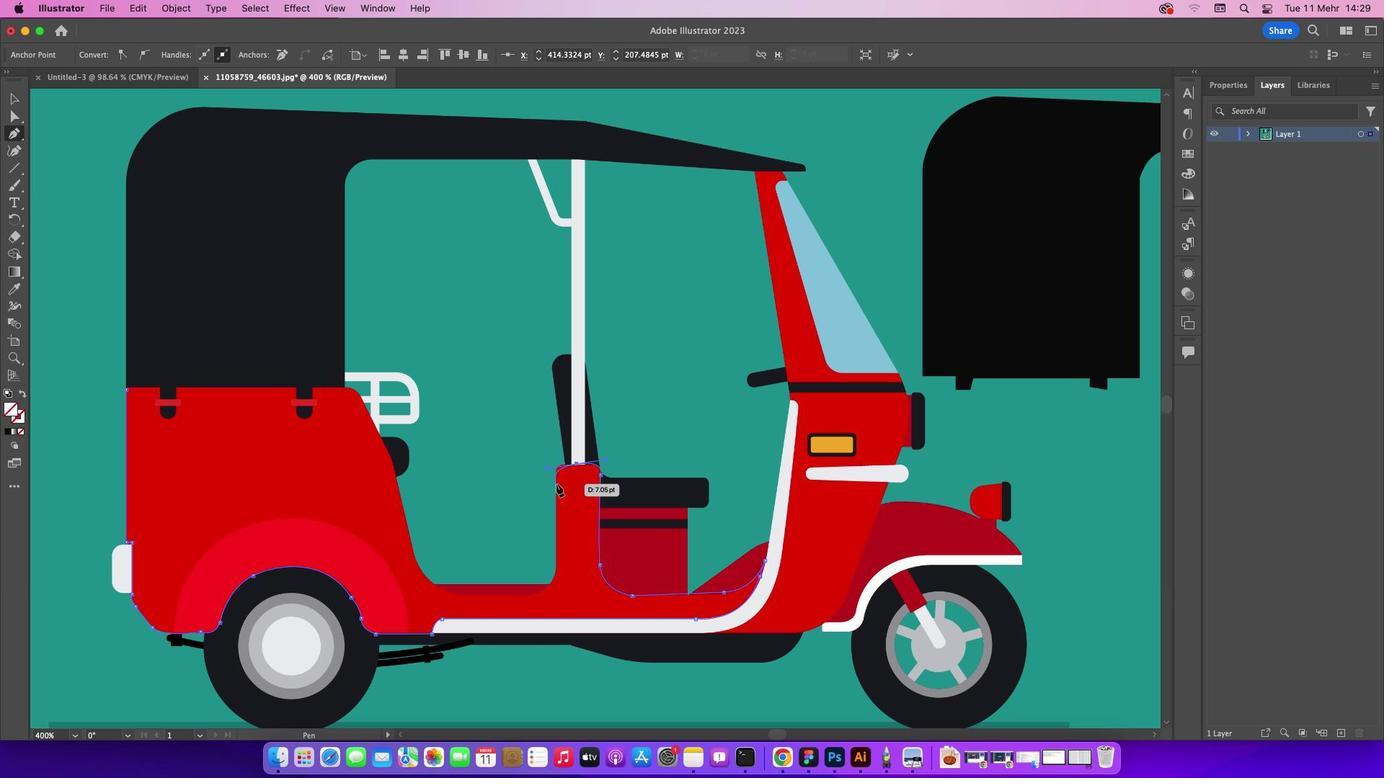 
Action: Mouse pressed left at (556, 484)
Screenshot: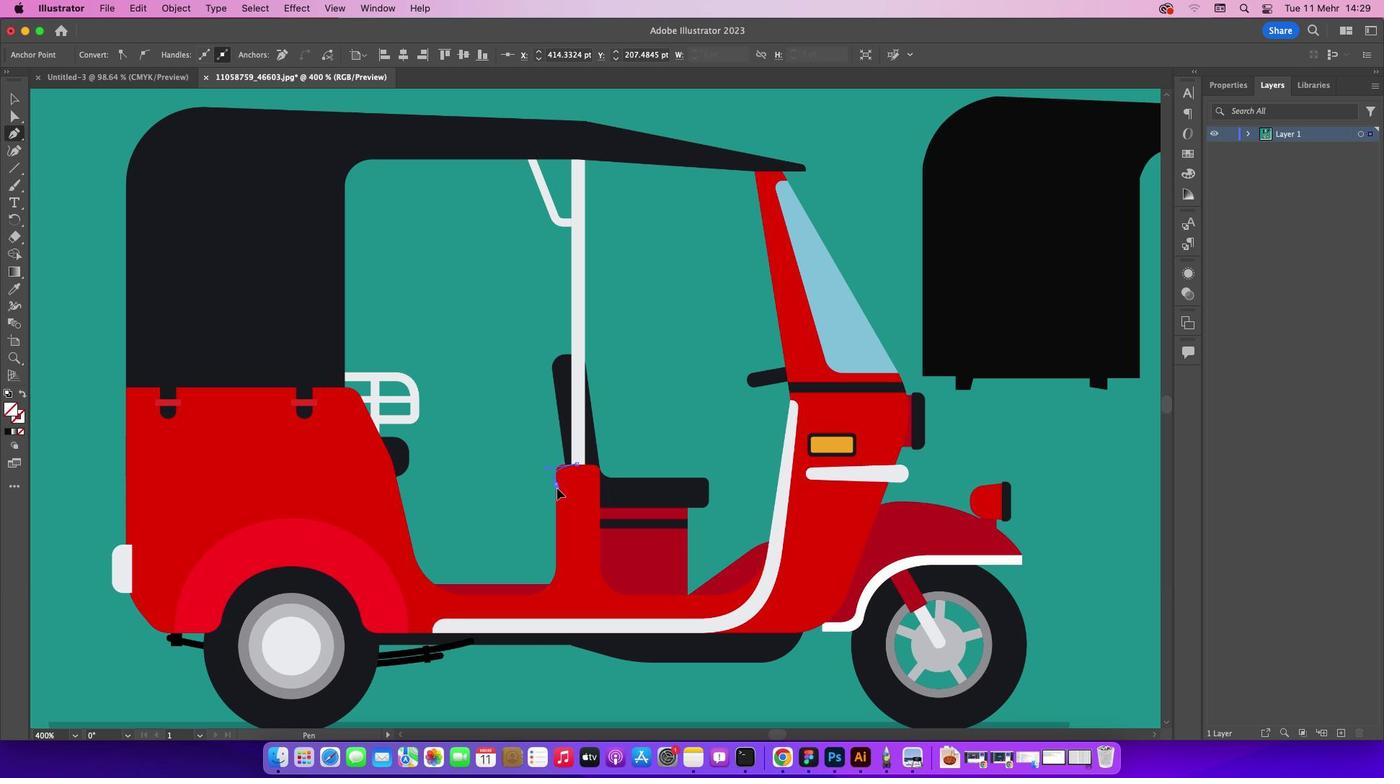 
Action: Mouse moved to (556, 567)
Screenshot: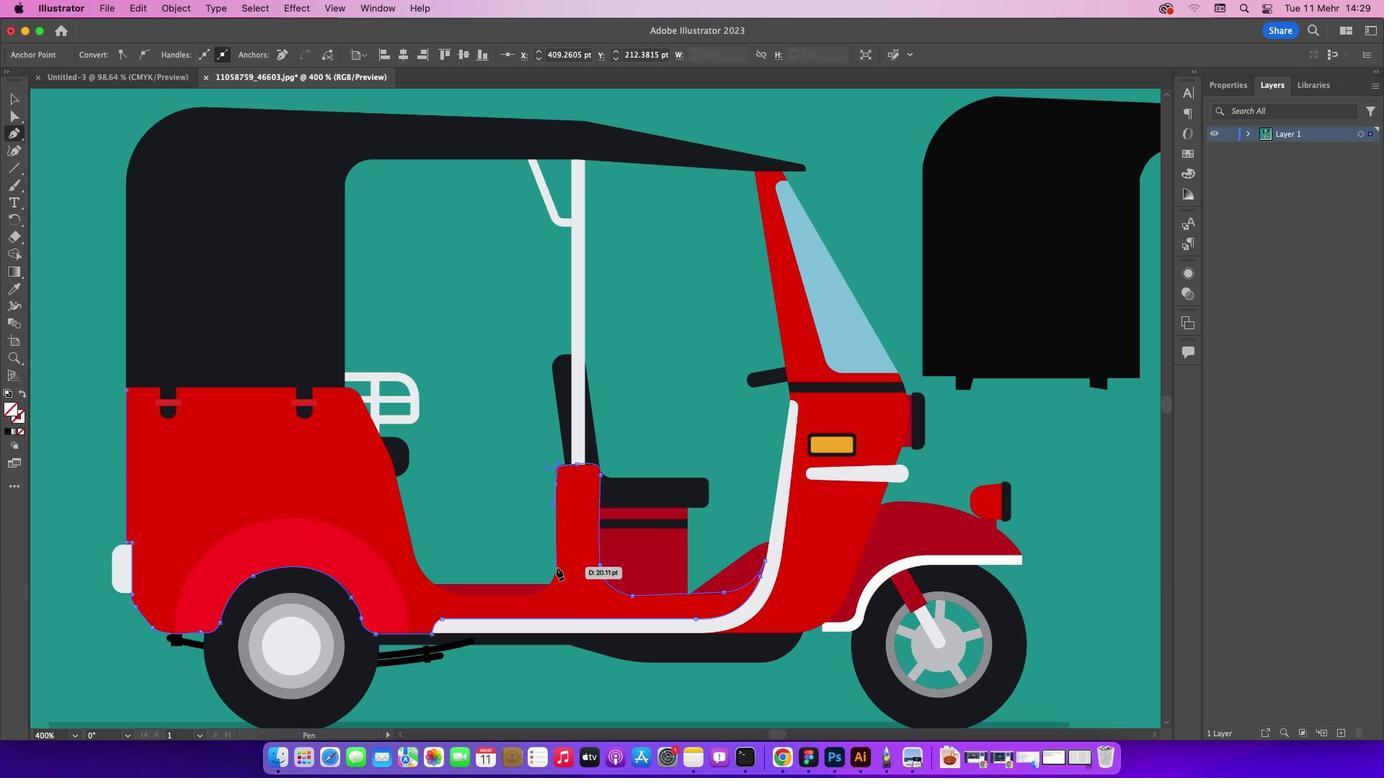 
Action: Mouse pressed left at (556, 567)
Screenshot: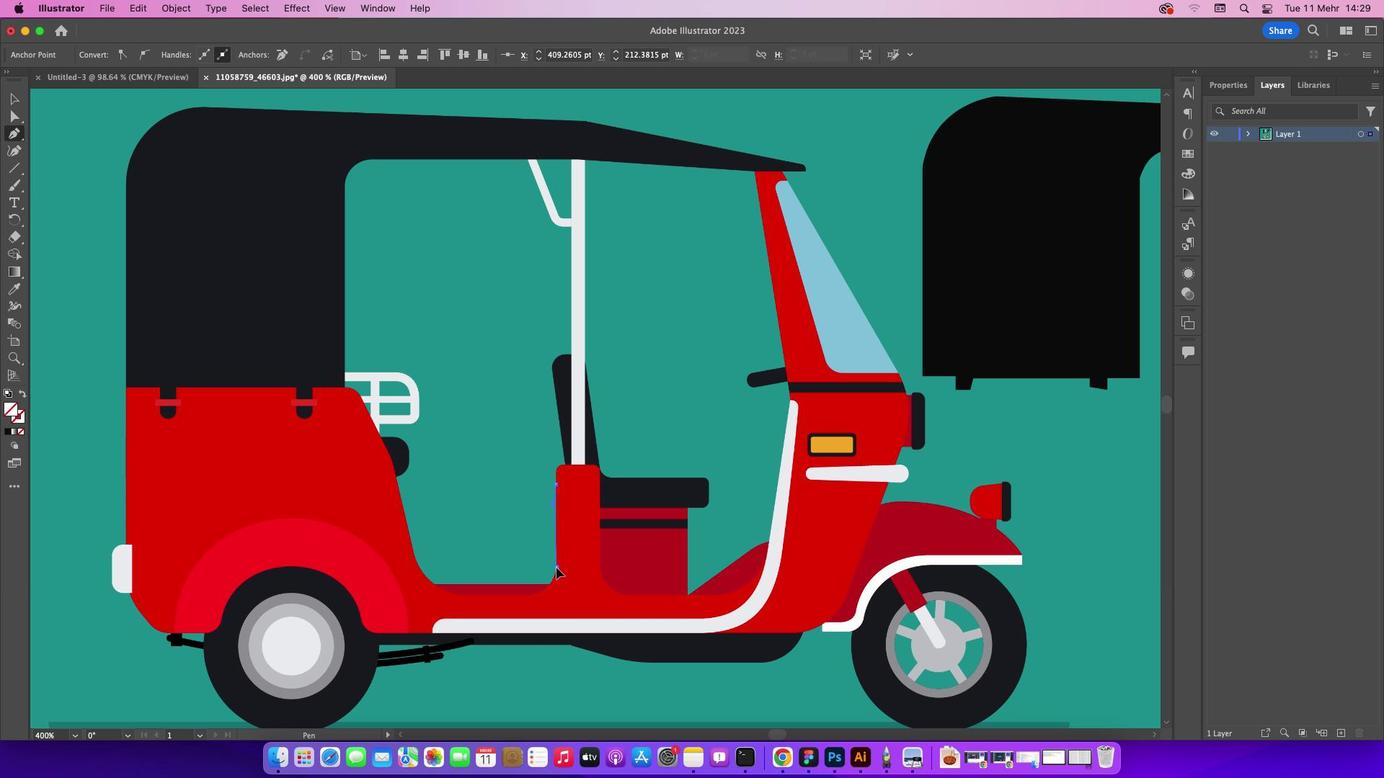 
Action: Mouse moved to (537, 594)
Screenshot: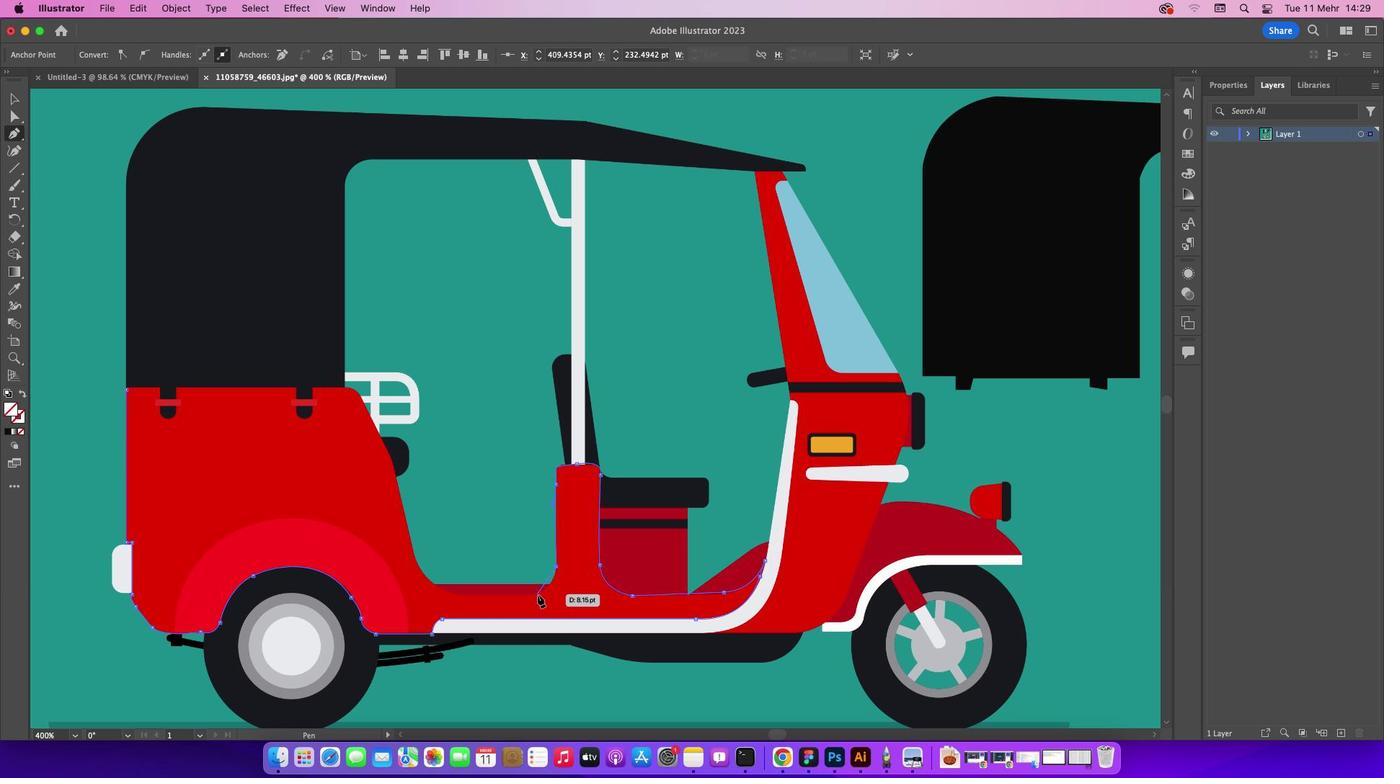 
Action: Mouse pressed left at (537, 594)
Screenshot: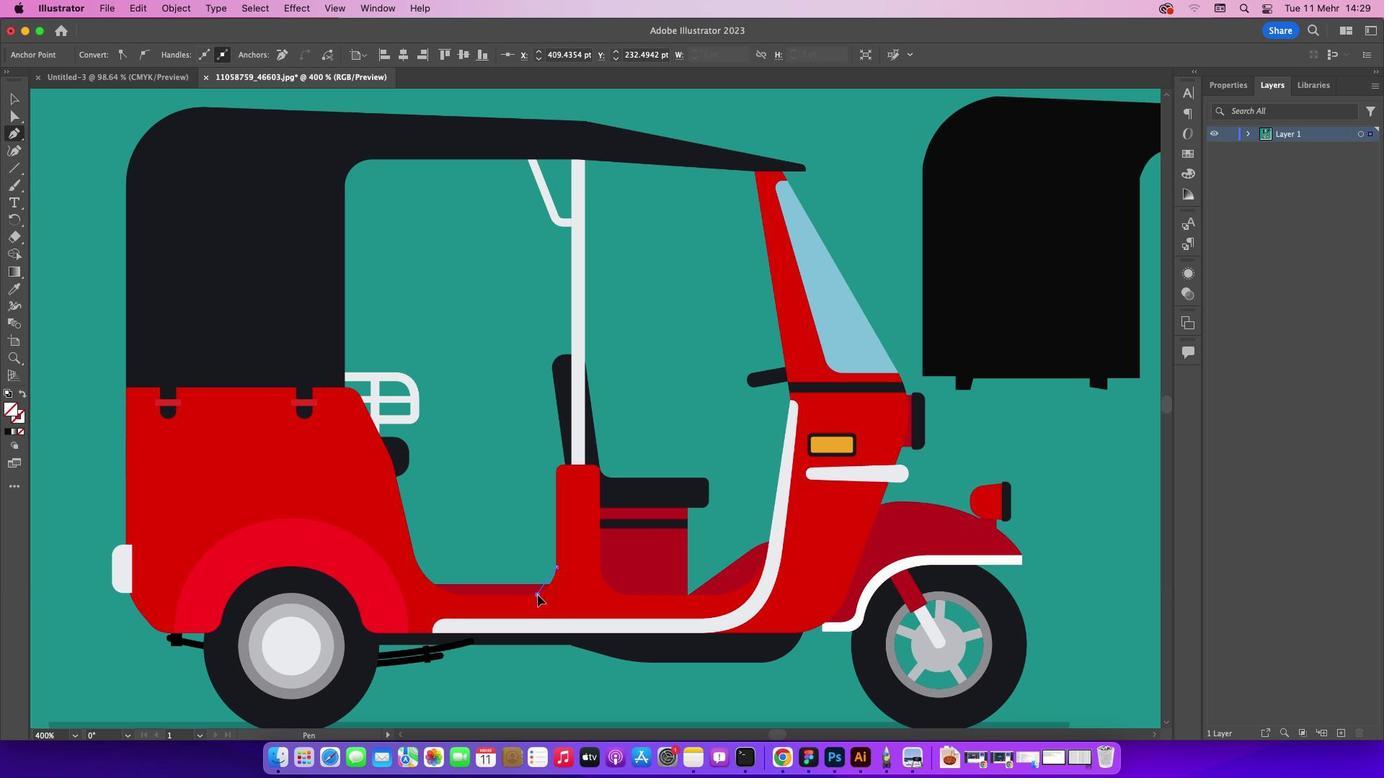 
Action: Mouse moved to (451, 593)
Screenshot: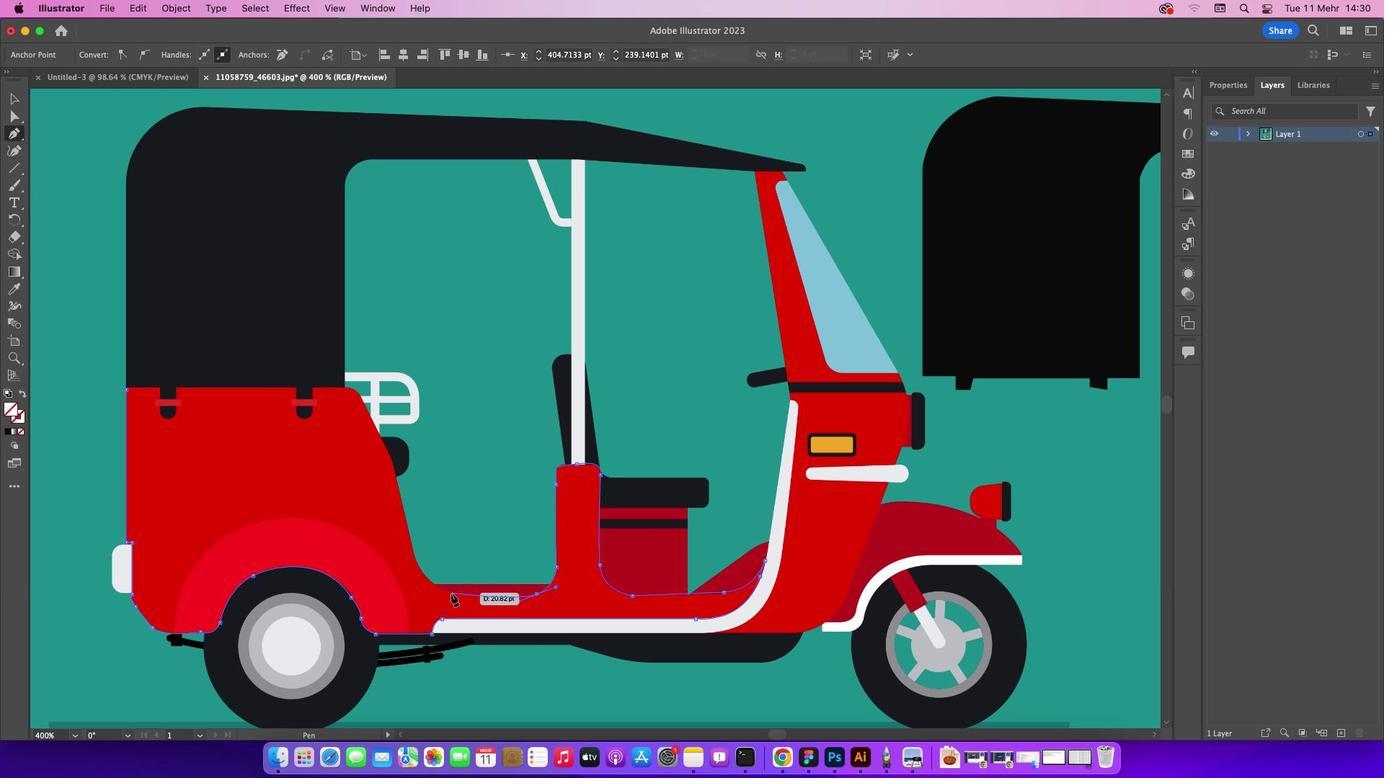 
Action: Mouse pressed left at (451, 593)
Screenshot: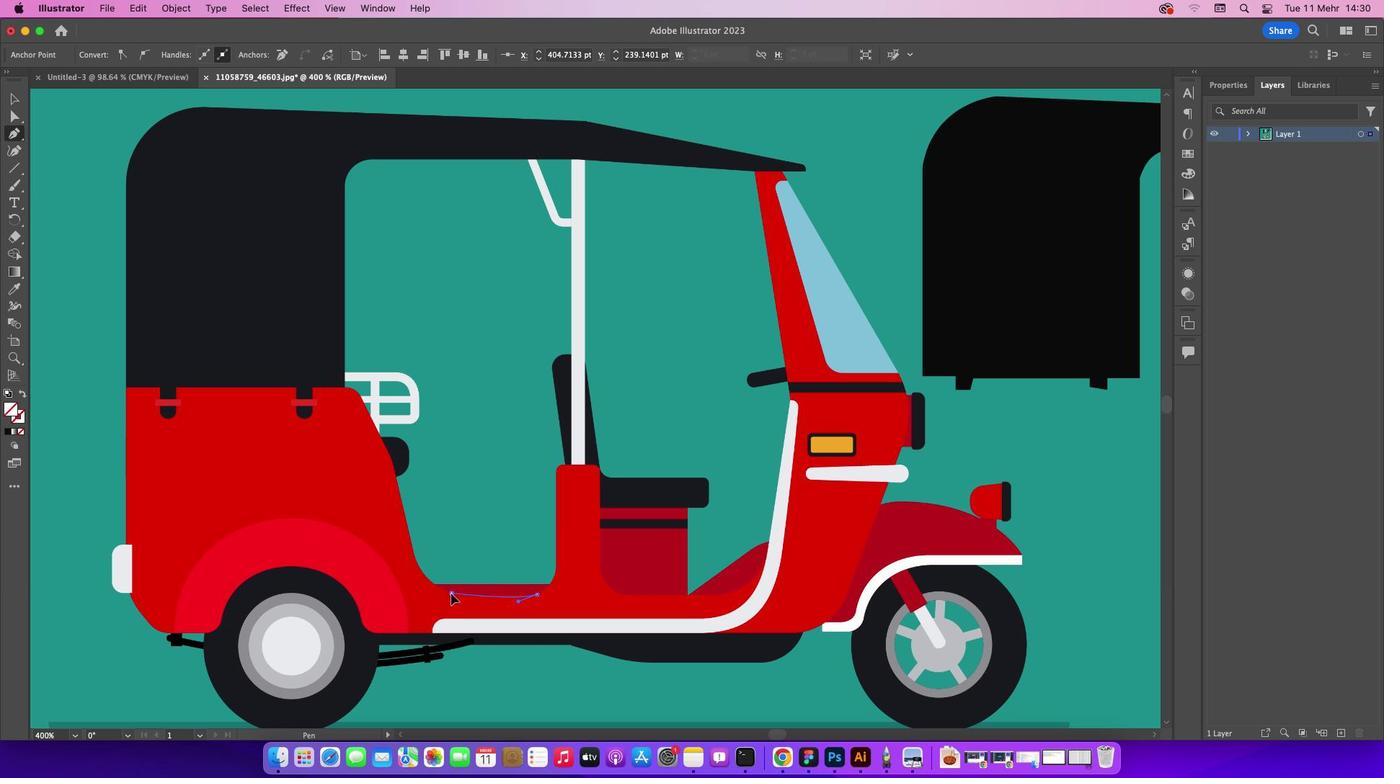 
Action: Mouse moved to (411, 552)
Screenshot: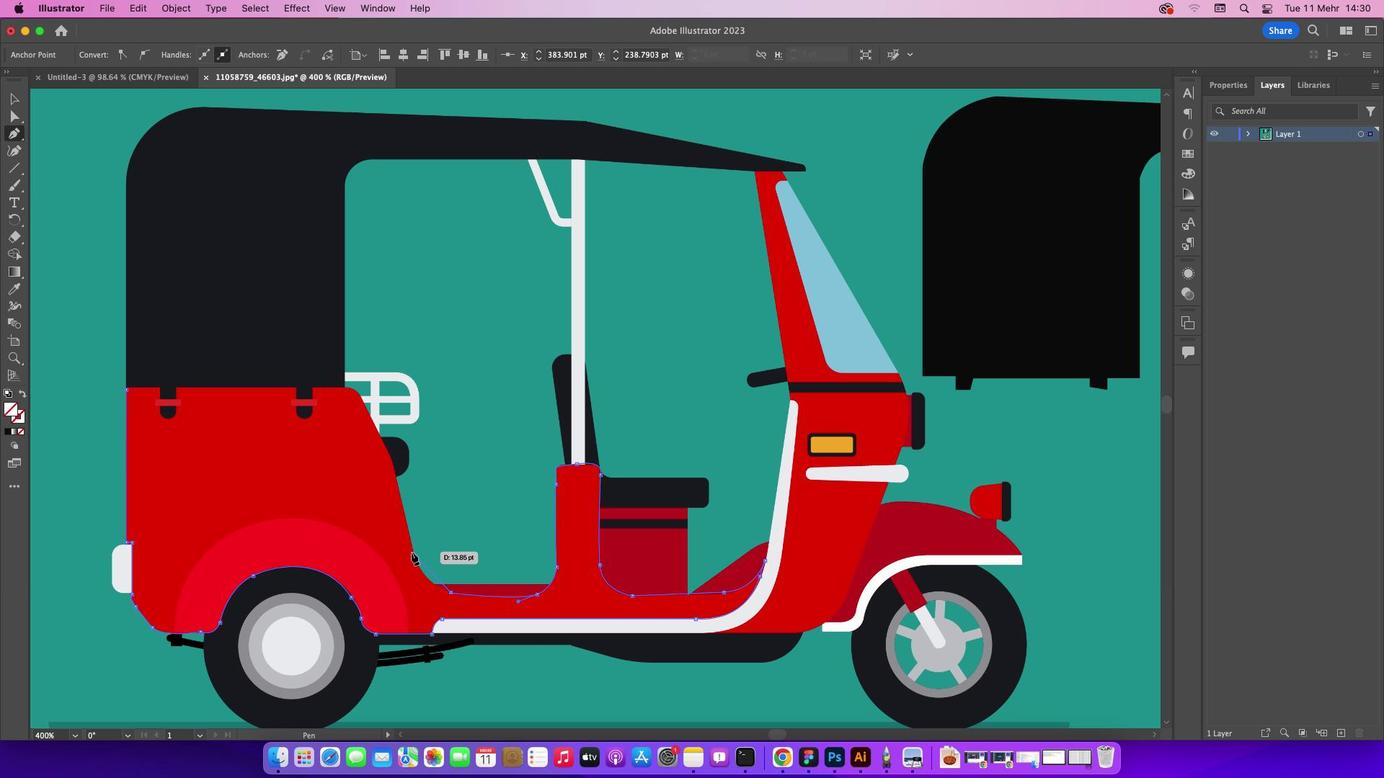 
Action: Mouse pressed left at (411, 552)
Screenshot: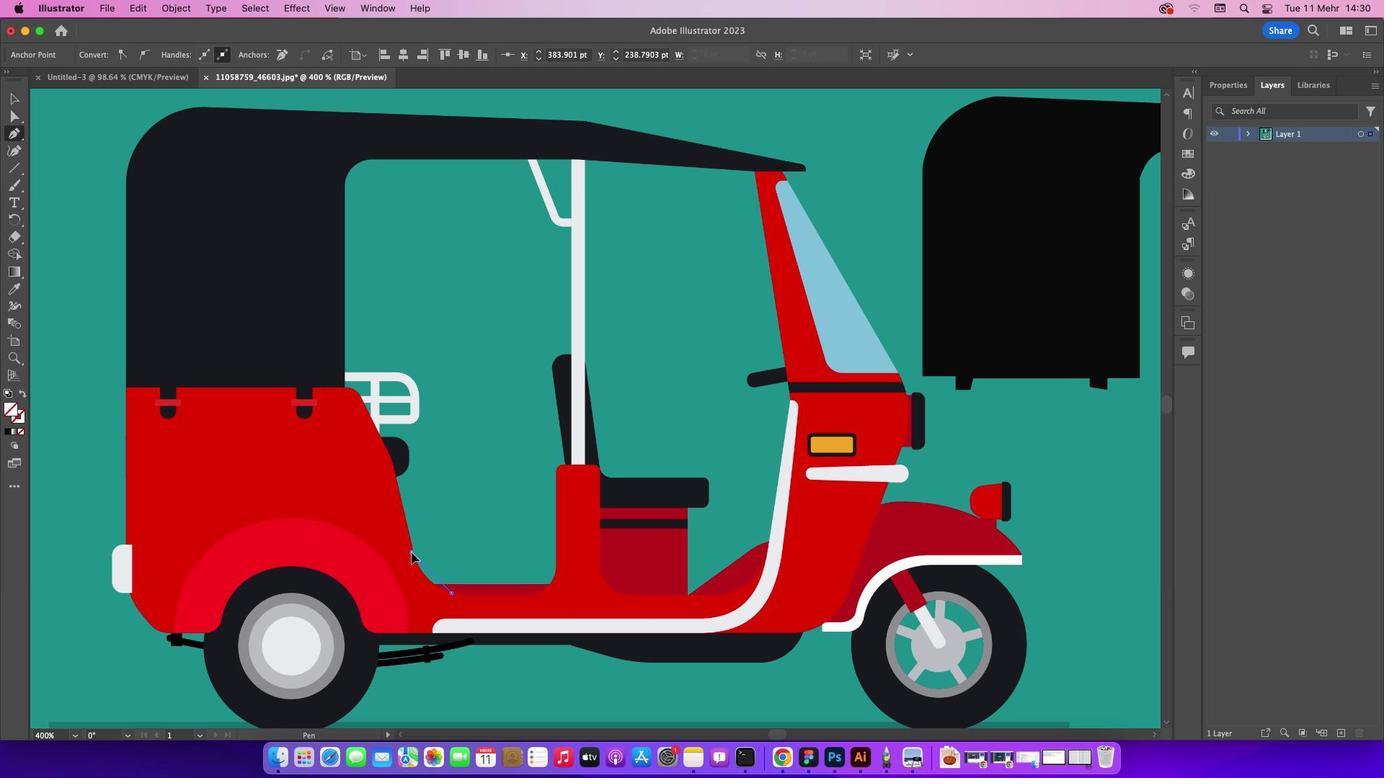 
Action: Mouse moved to (411, 550)
Screenshot: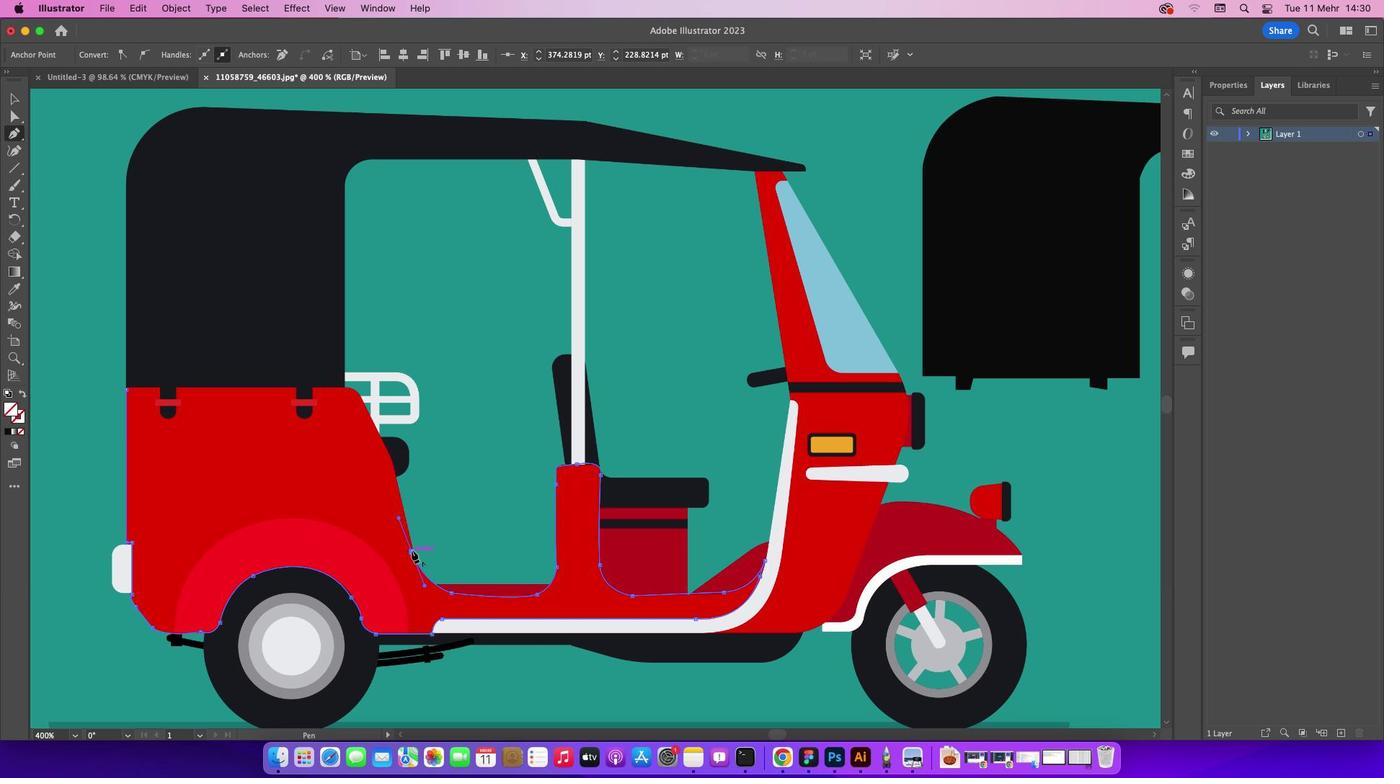 
Action: Key pressed Key.cmd'z'
Screenshot: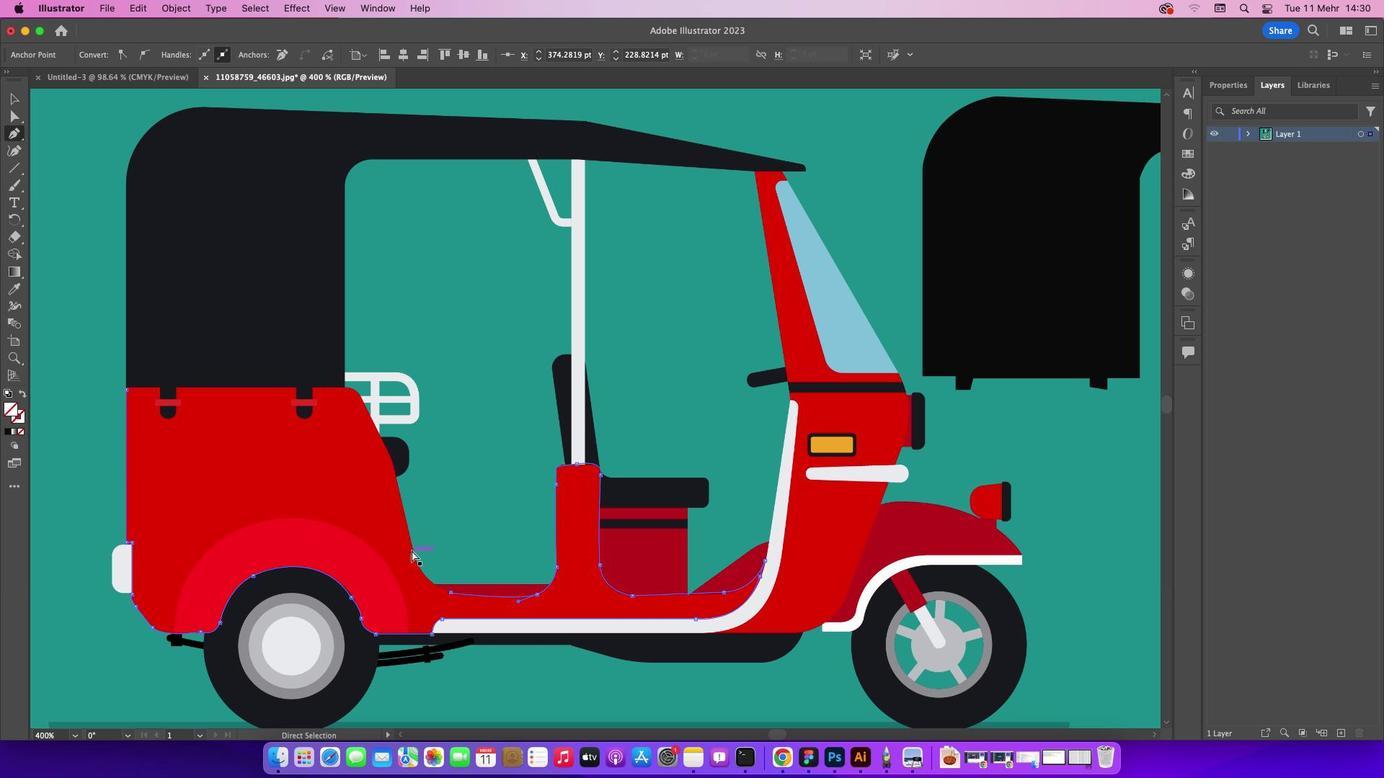 
Action: Mouse moved to (418, 568)
Screenshot: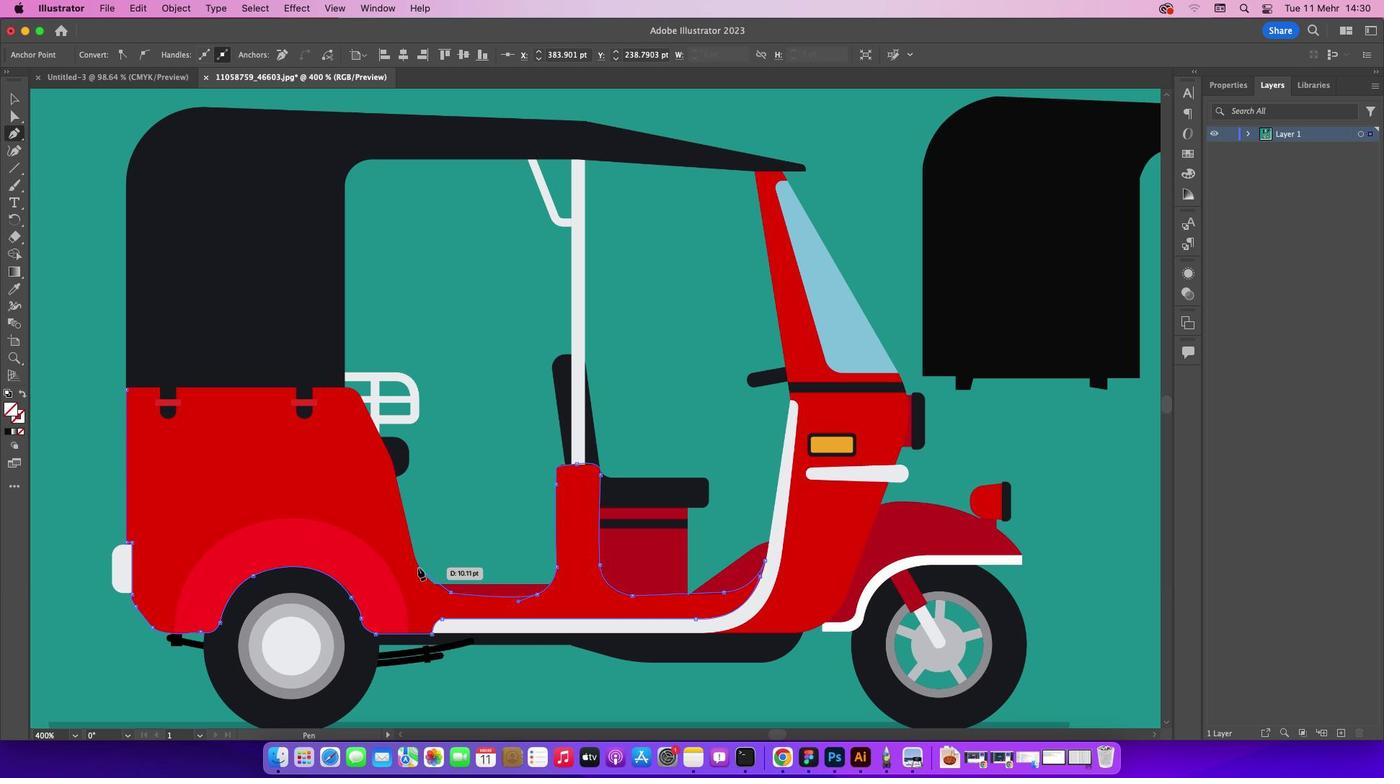 
Action: Mouse pressed left at (418, 568)
Screenshot: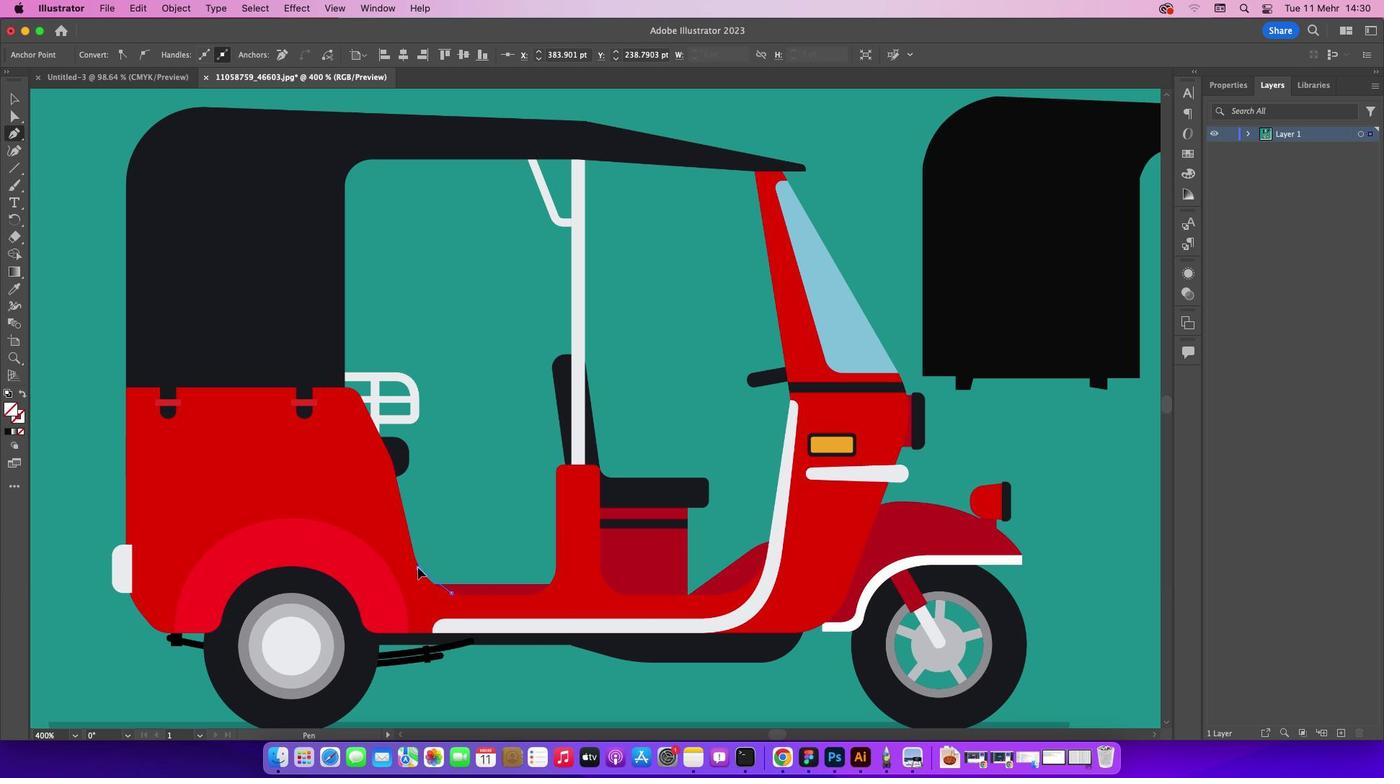 
Action: Mouse moved to (417, 568)
Screenshot: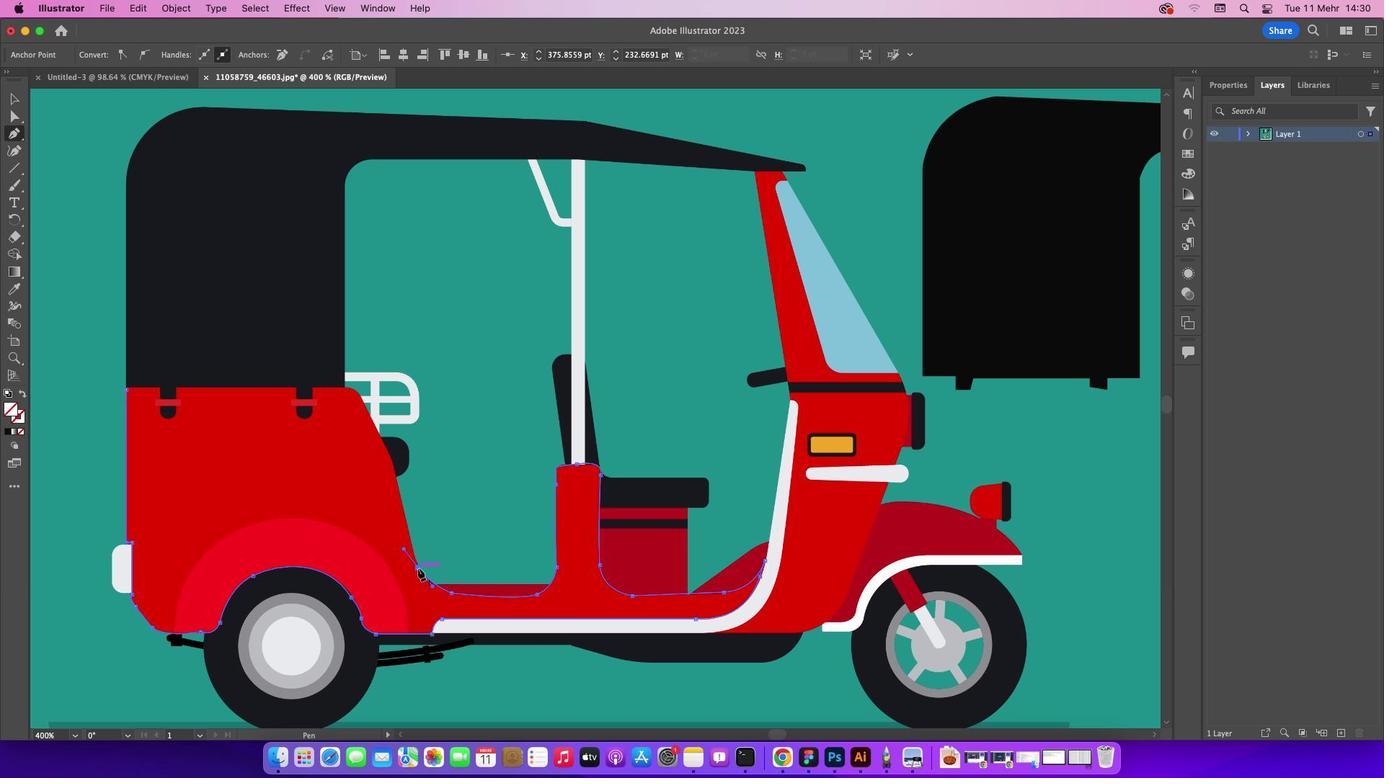 
Action: Key pressed Key.alt
Screenshot: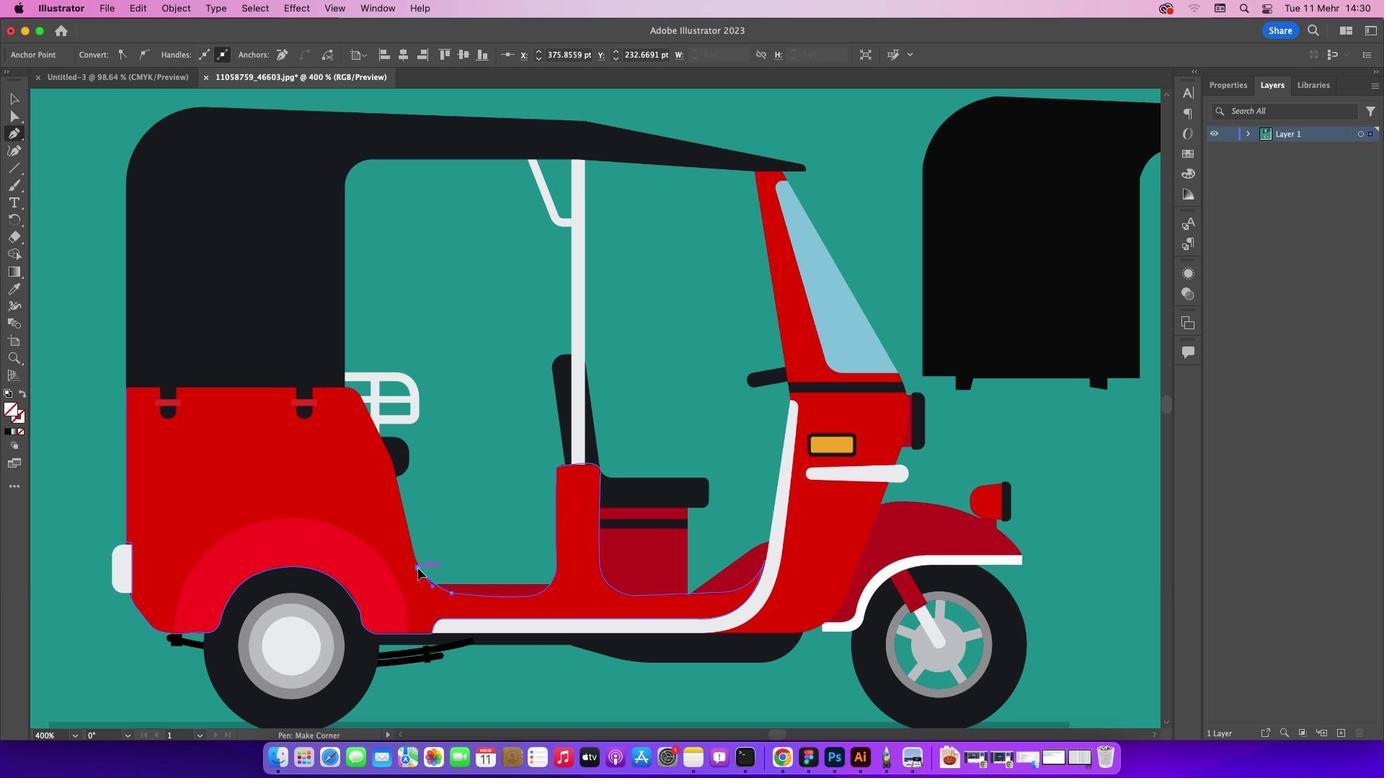 
Action: Mouse pressed left at (417, 568)
Screenshot: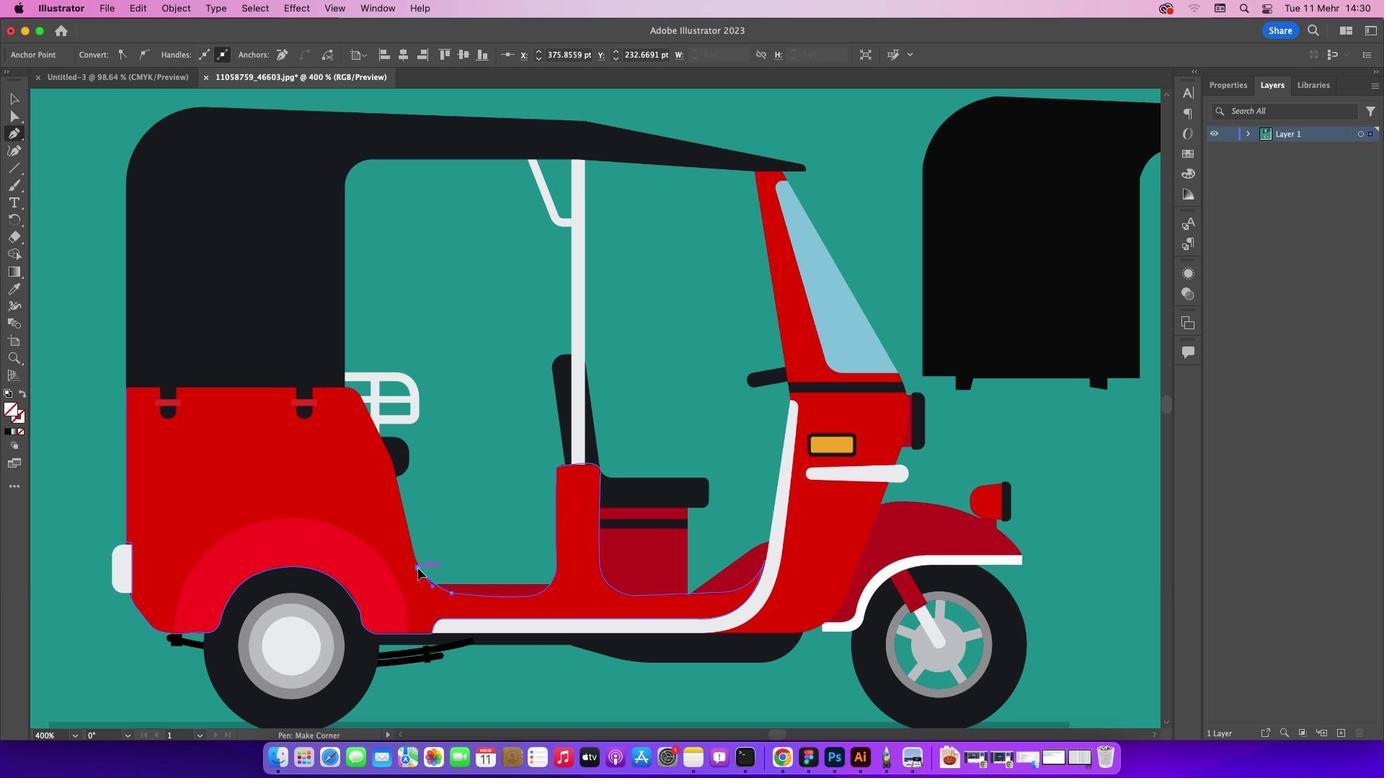 
Action: Mouse moved to (398, 486)
Screenshot: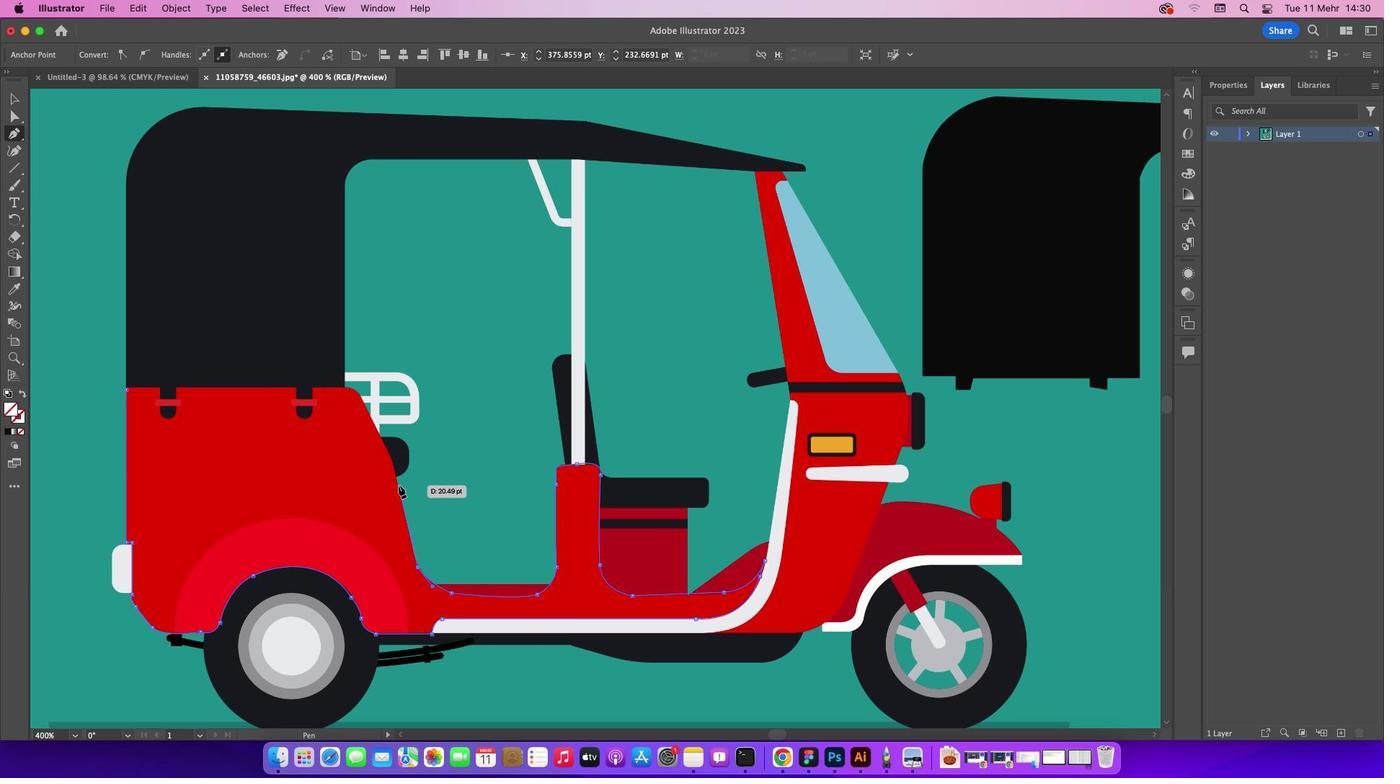 
Action: Mouse pressed left at (398, 486)
Screenshot: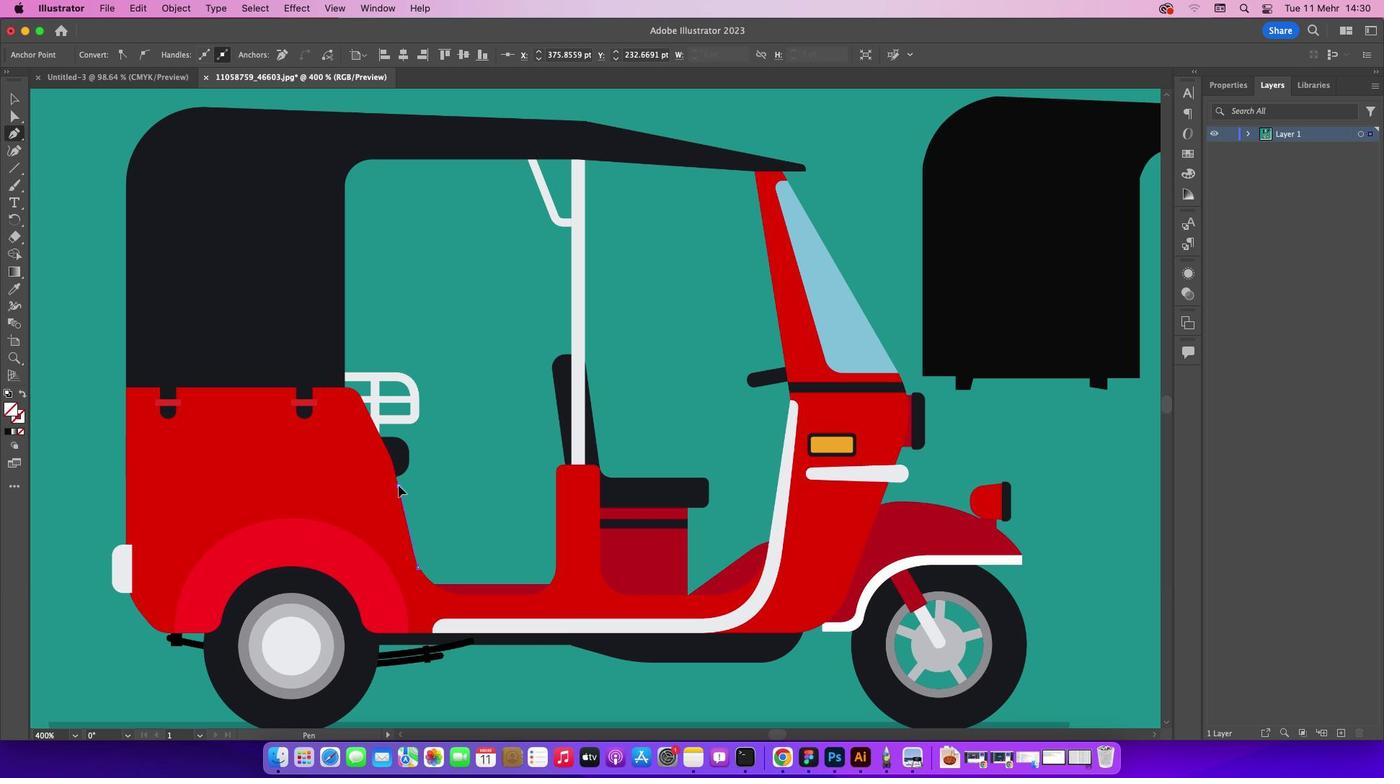 
Action: Mouse moved to (372, 422)
Screenshot: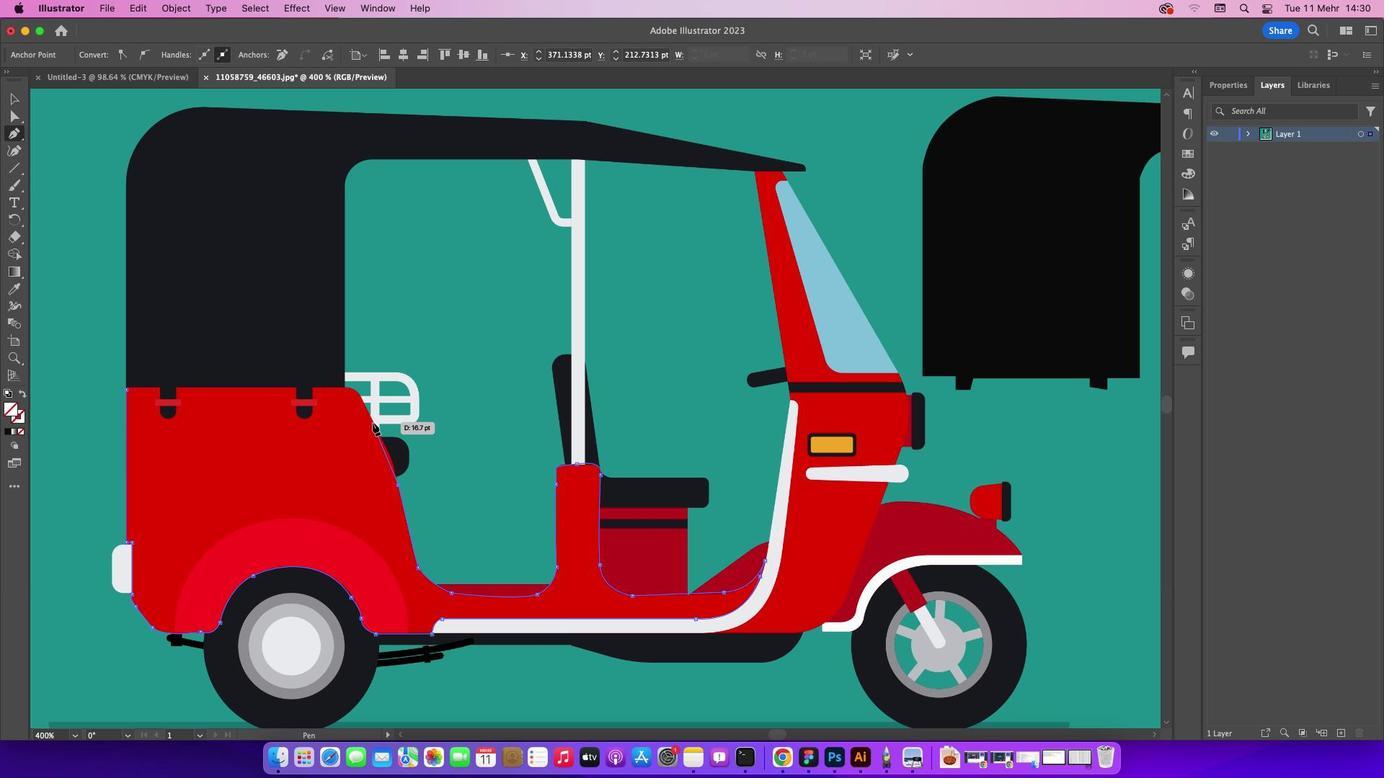 
Action: Mouse pressed left at (372, 422)
Screenshot: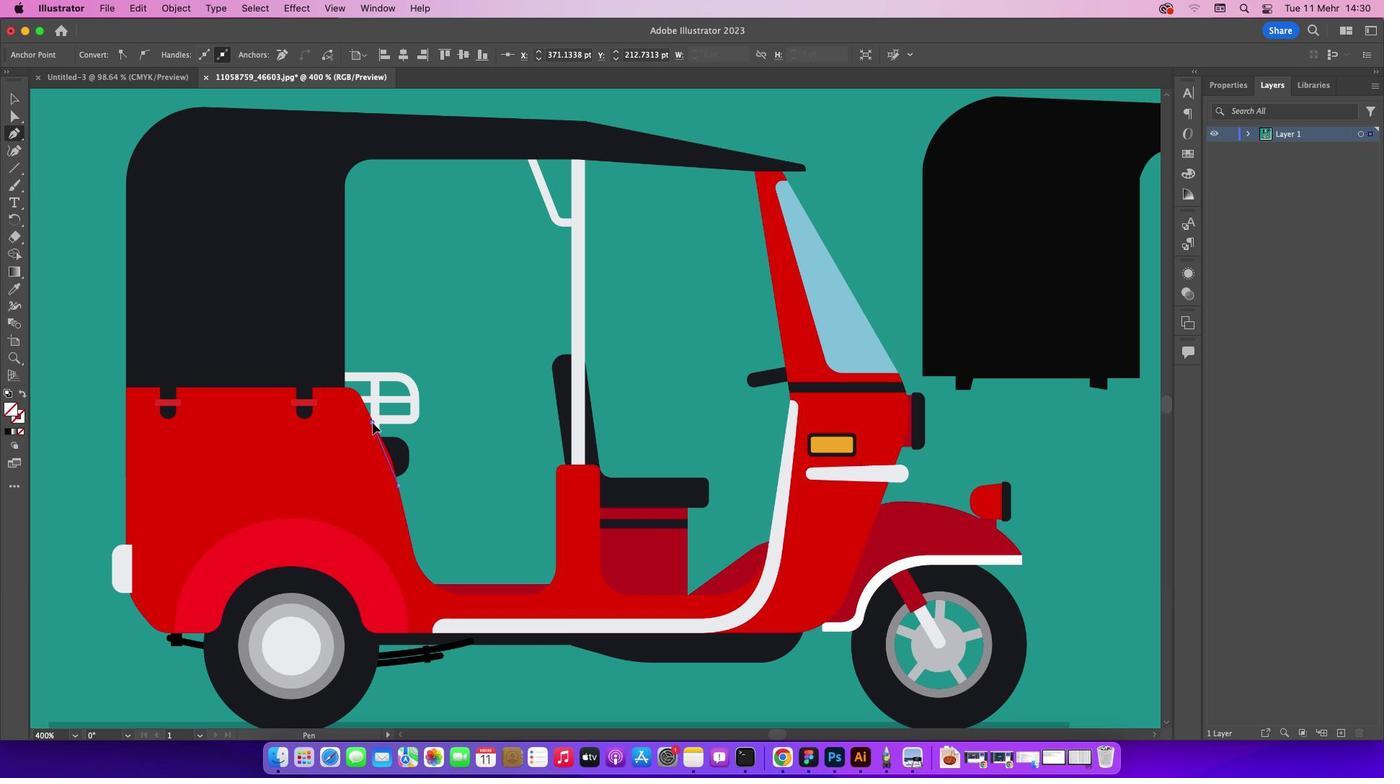 
Action: Mouse moved to (370, 422)
Screenshot: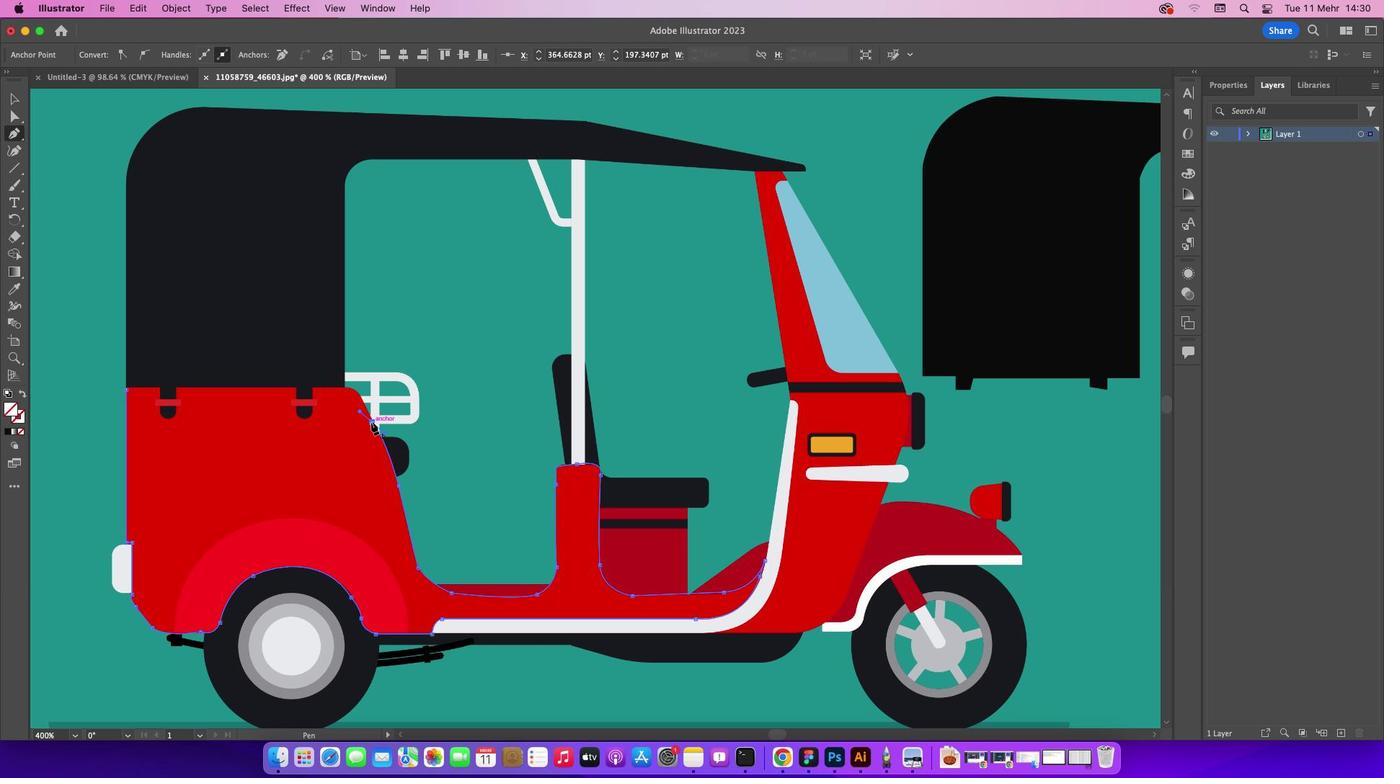 
Action: Key pressed Key.alt
Screenshot: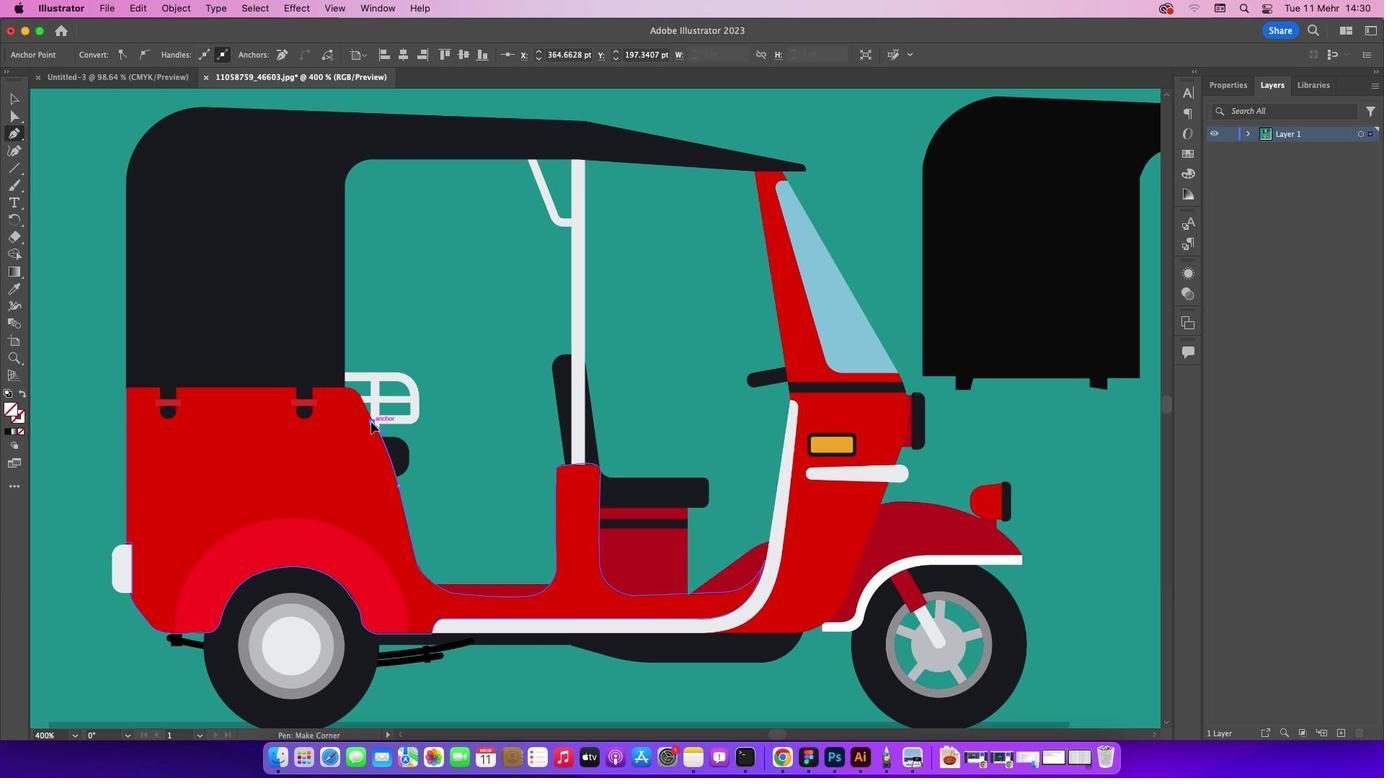 
Action: Mouse pressed left at (370, 422)
Screenshot: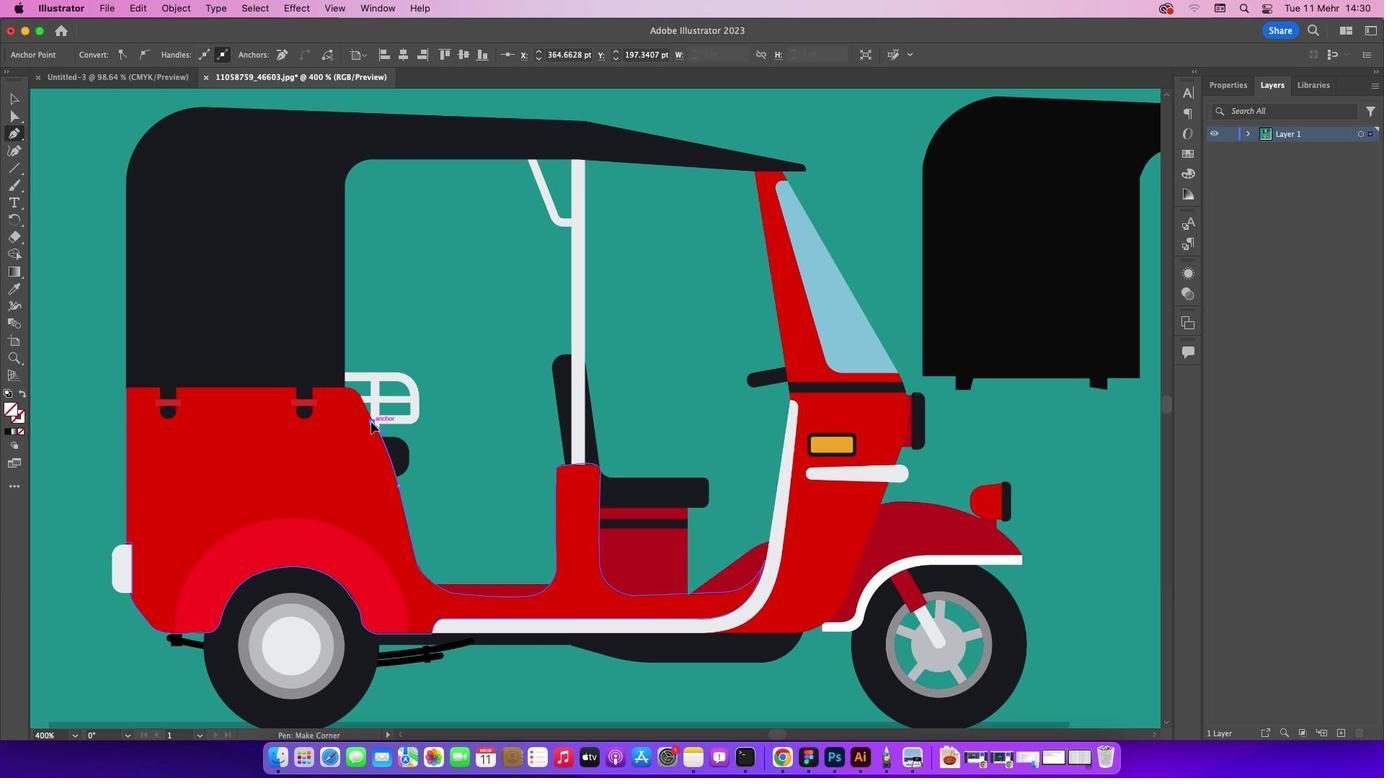 
Action: Mouse moved to (359, 398)
Screenshot: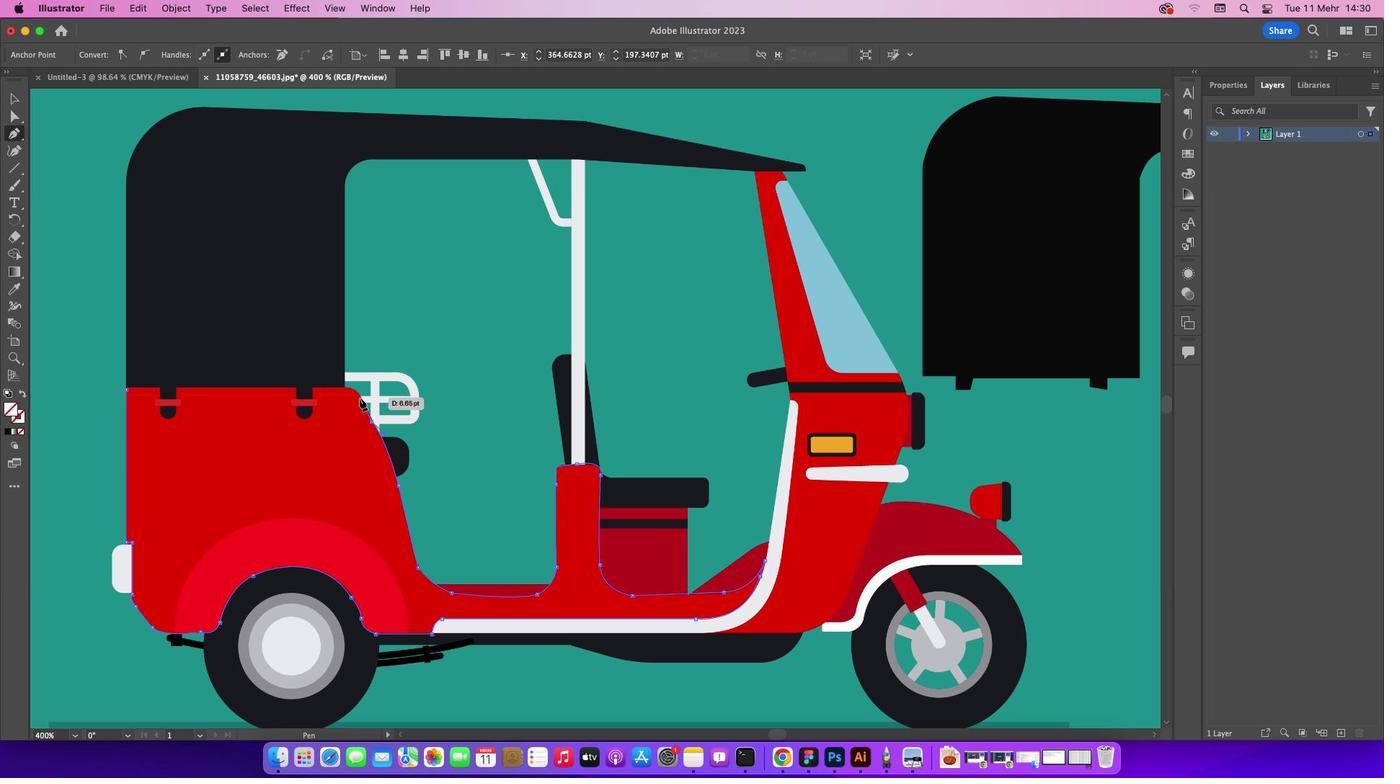 
Action: Mouse pressed left at (359, 398)
Screenshot: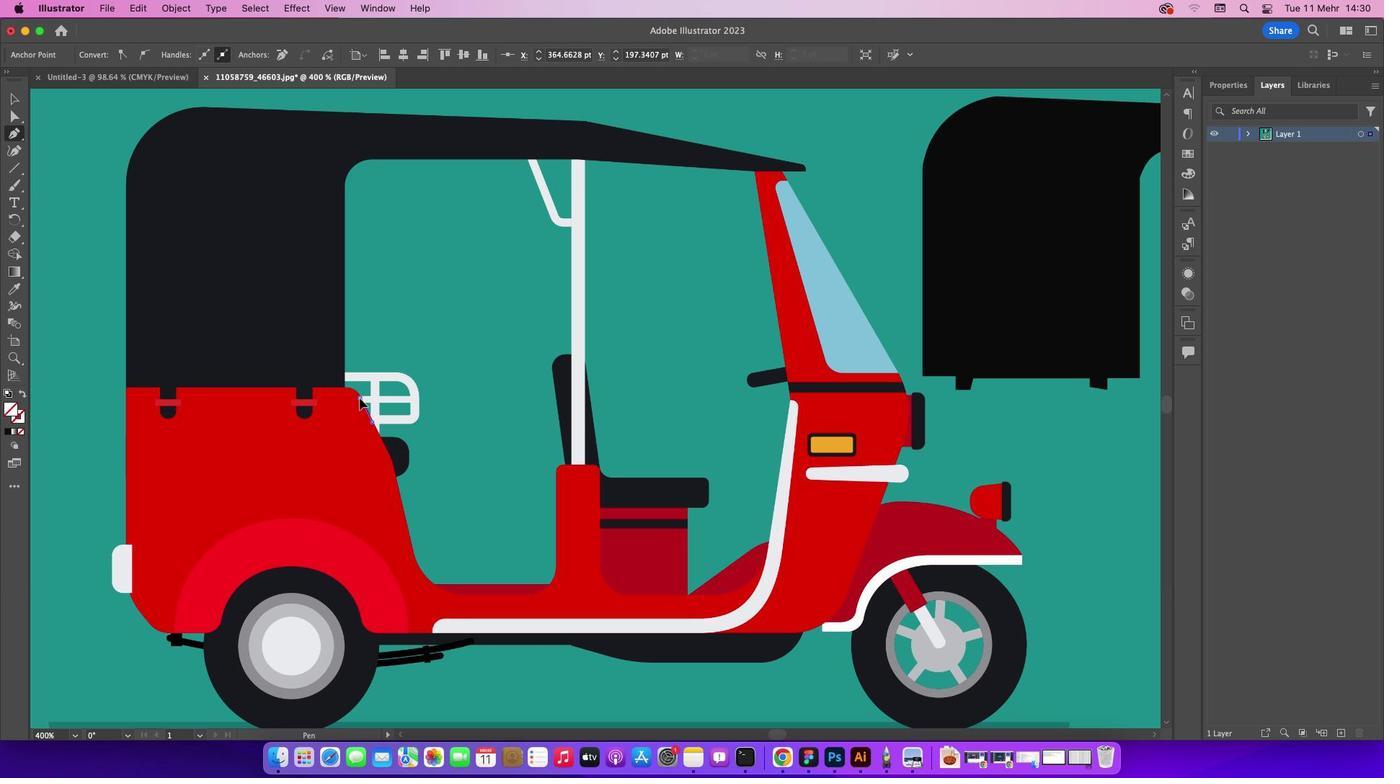 
Action: Mouse moved to (333, 388)
Screenshot: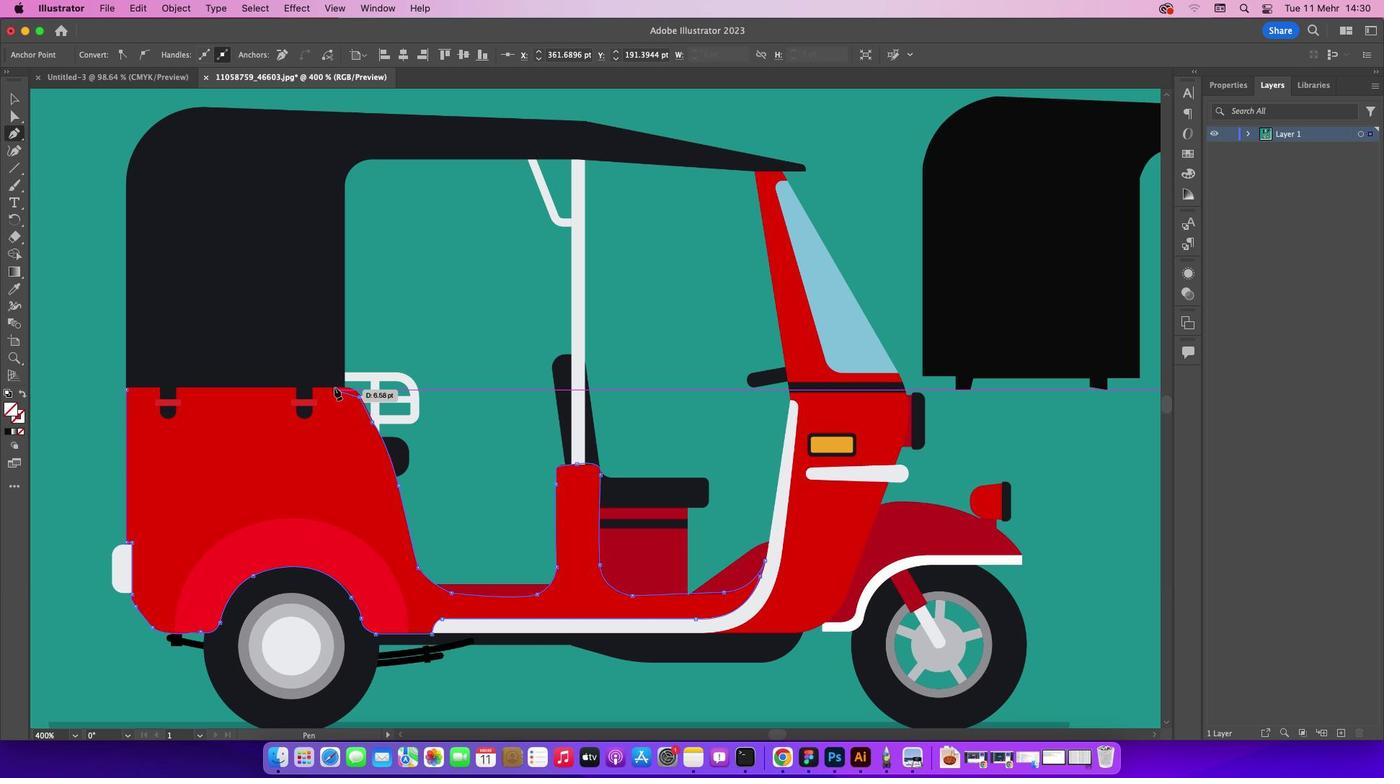 
Action: Mouse pressed left at (333, 388)
Screenshot: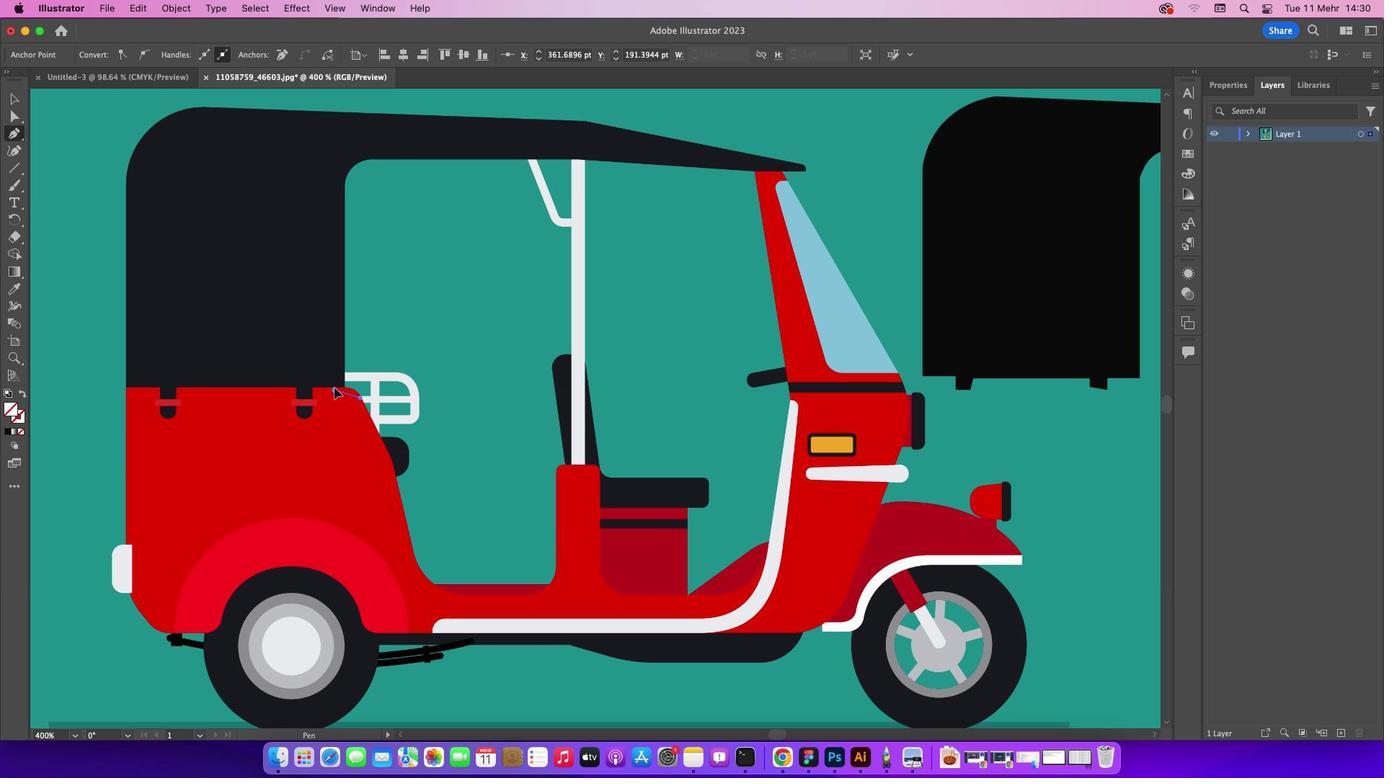 
Action: Mouse moved to (333, 388)
Screenshot: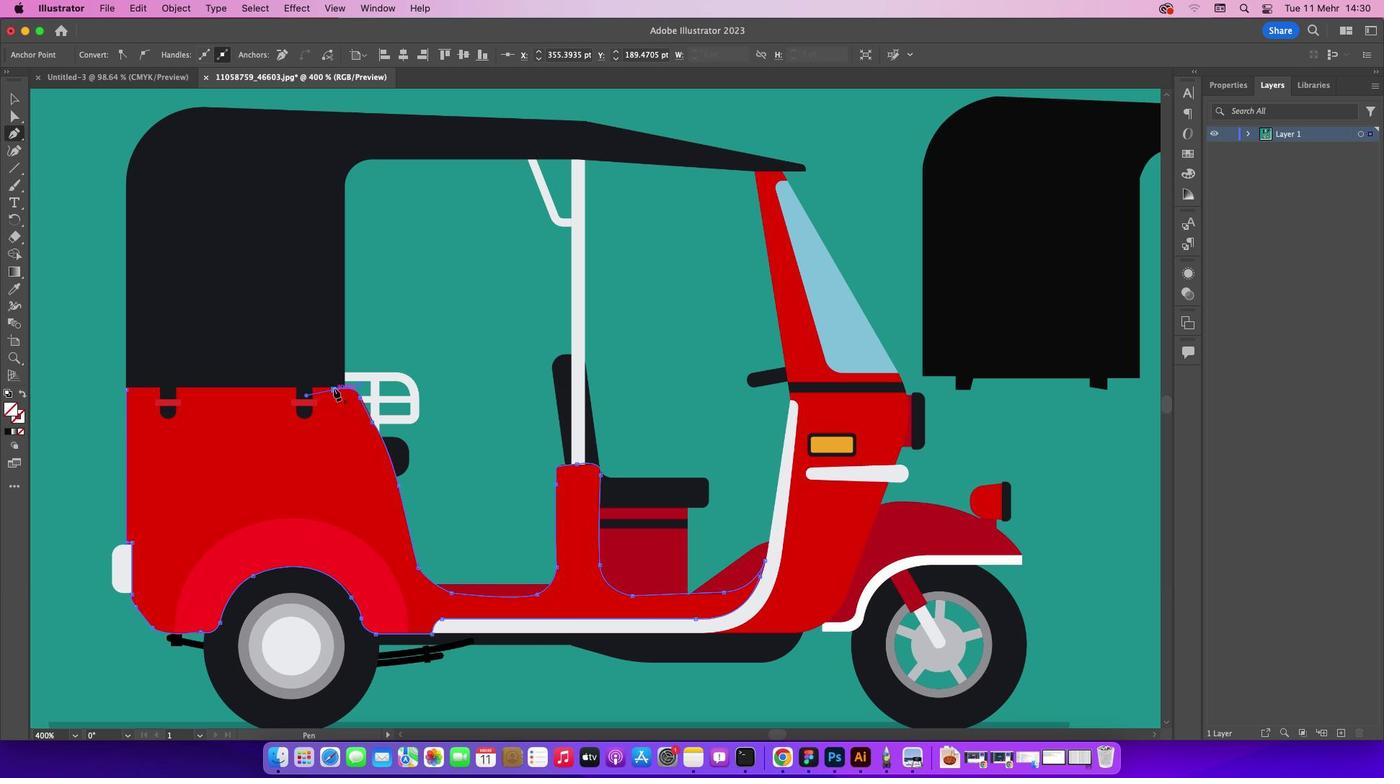
Action: Mouse pressed left at (333, 388)
Screenshot: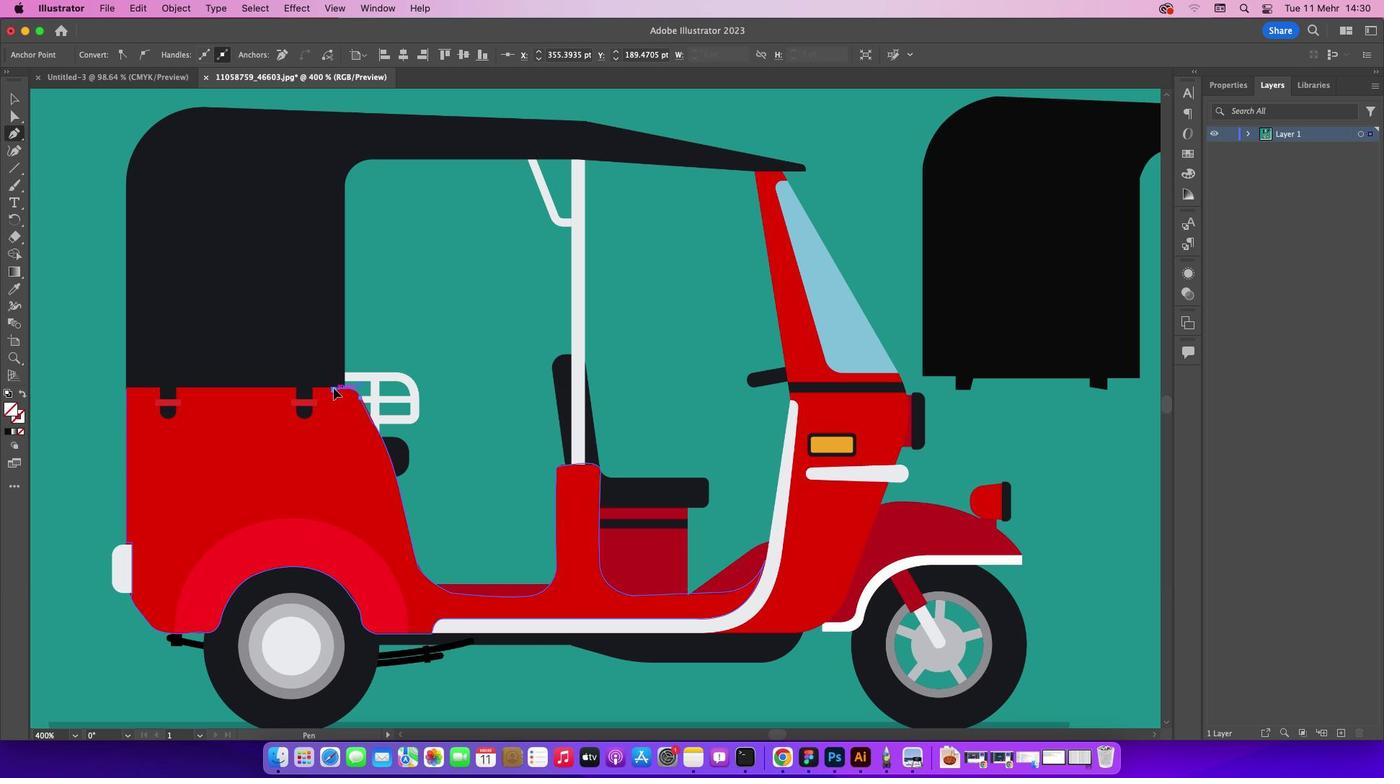 
Action: Key pressed Key.alt
Screenshot: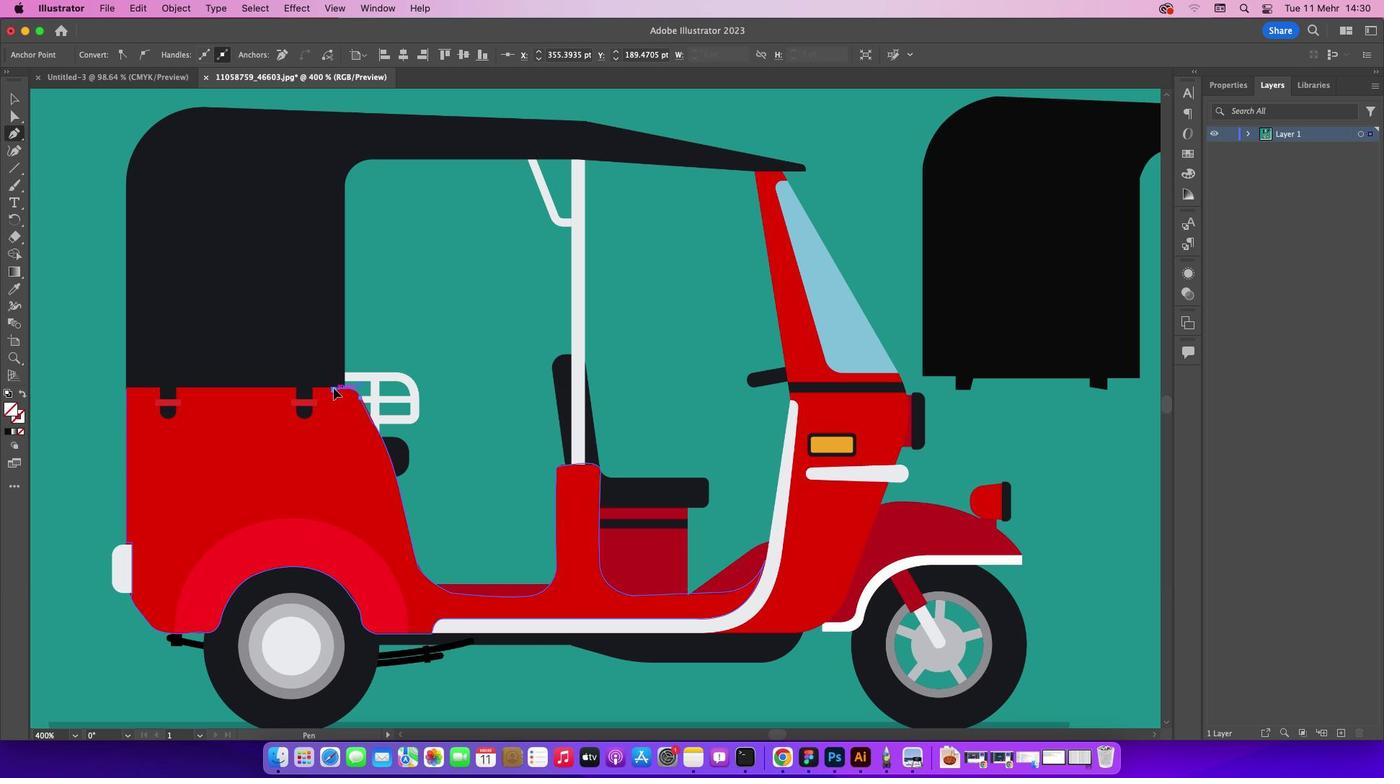 
Action: Mouse moved to (313, 387)
Screenshot: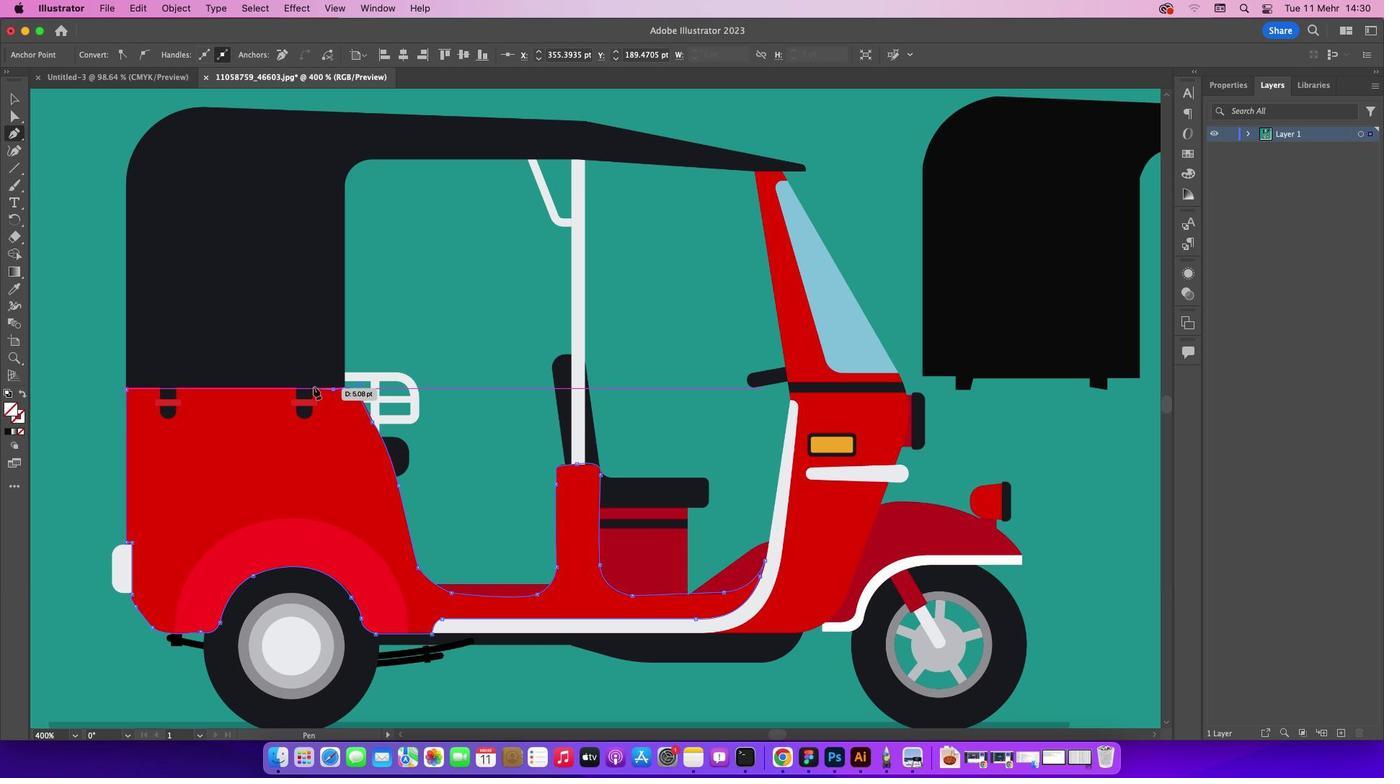 
Action: Mouse pressed left at (313, 387)
Screenshot: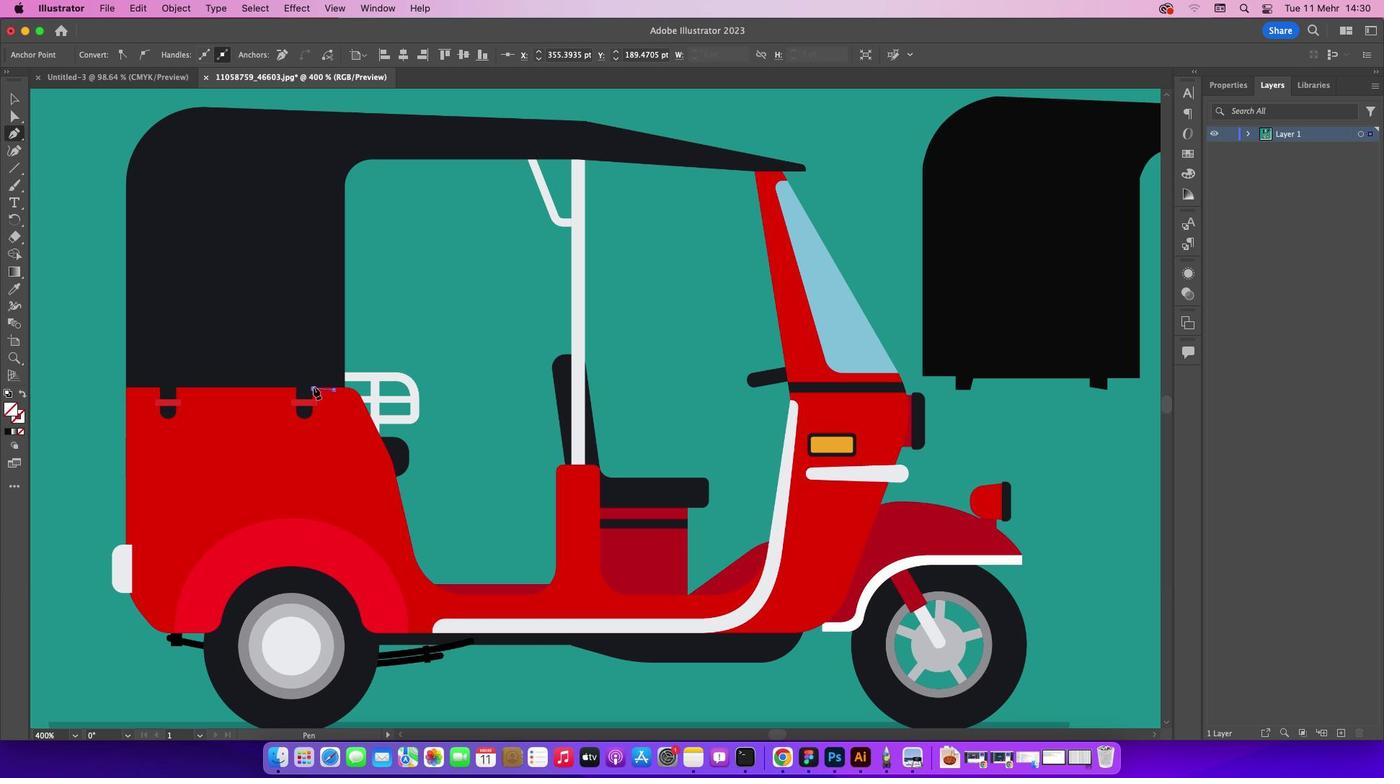 
Action: Mouse moved to (312, 398)
Screenshot: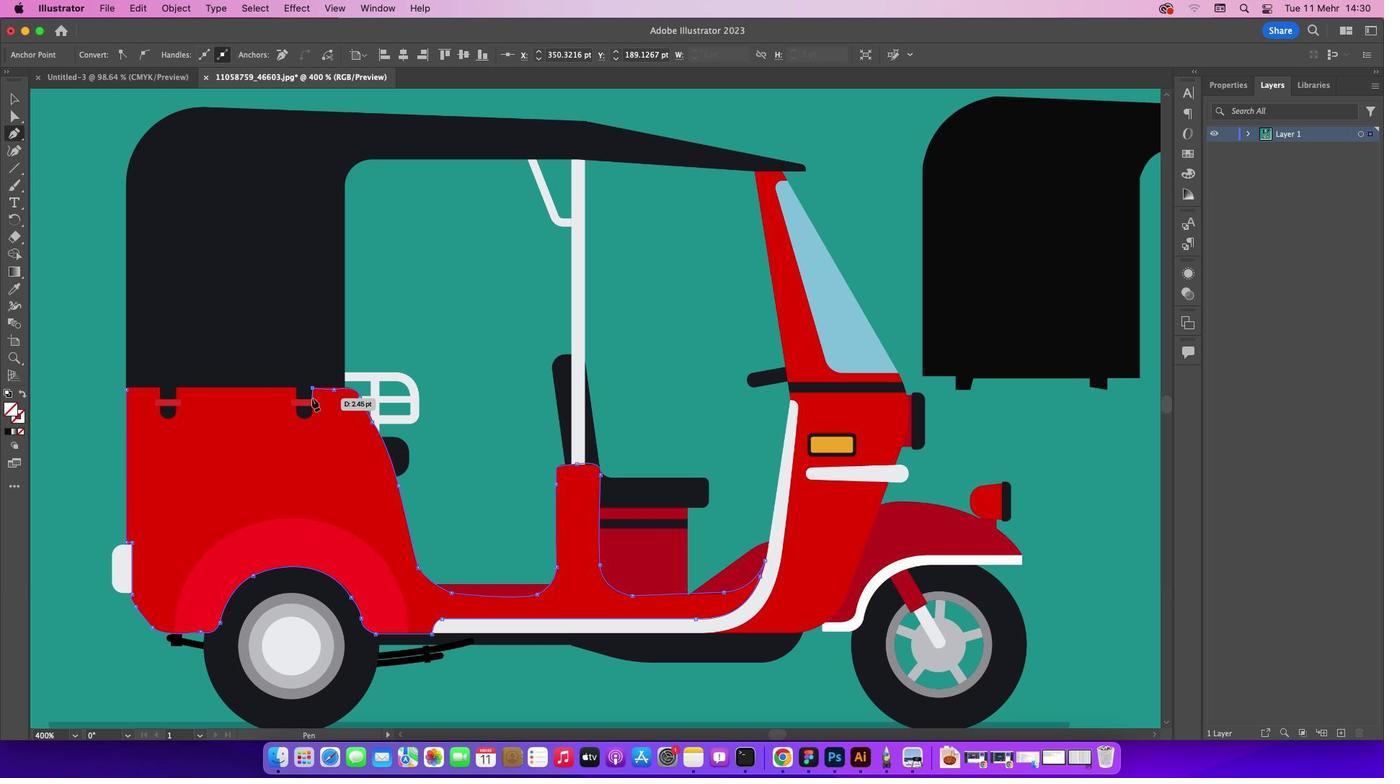 
Action: Mouse pressed left at (312, 398)
Screenshot: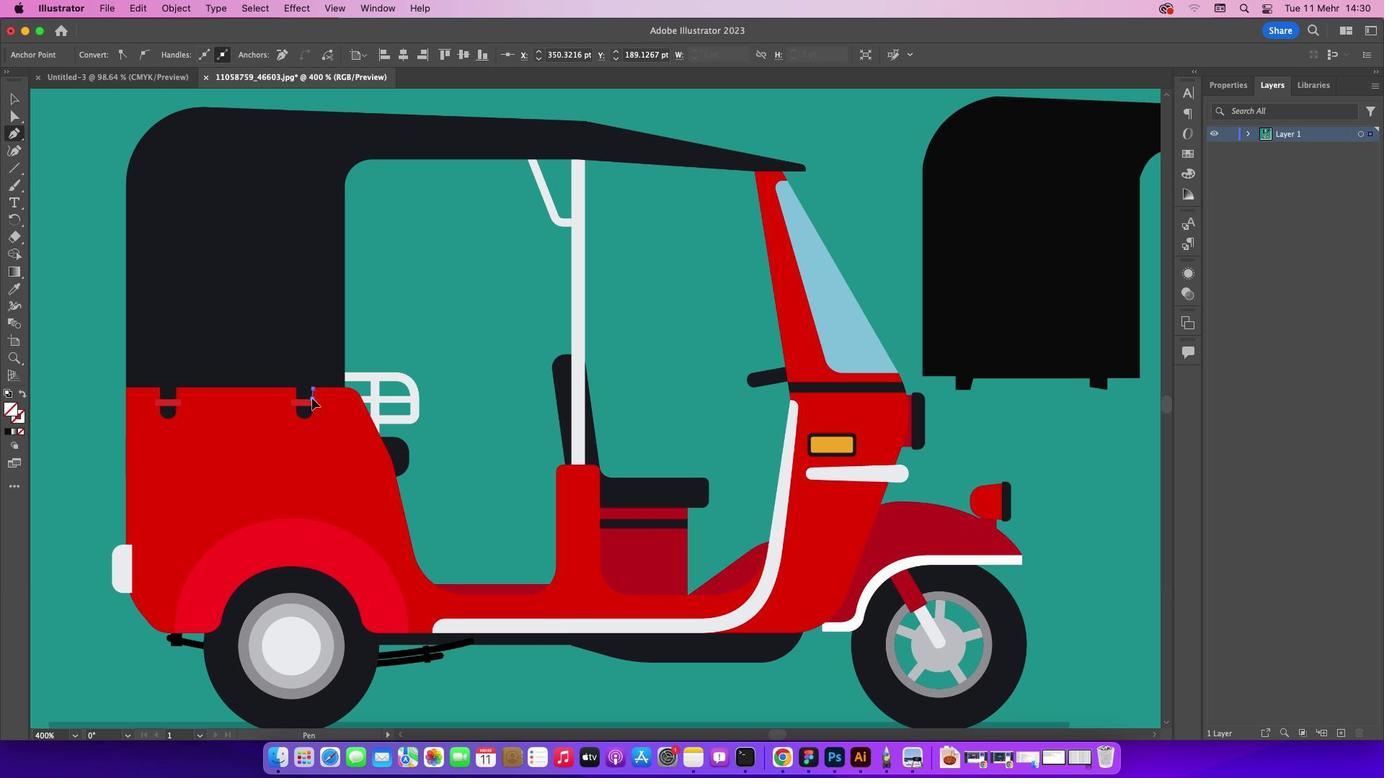 
Action: Mouse moved to (296, 398)
Screenshot: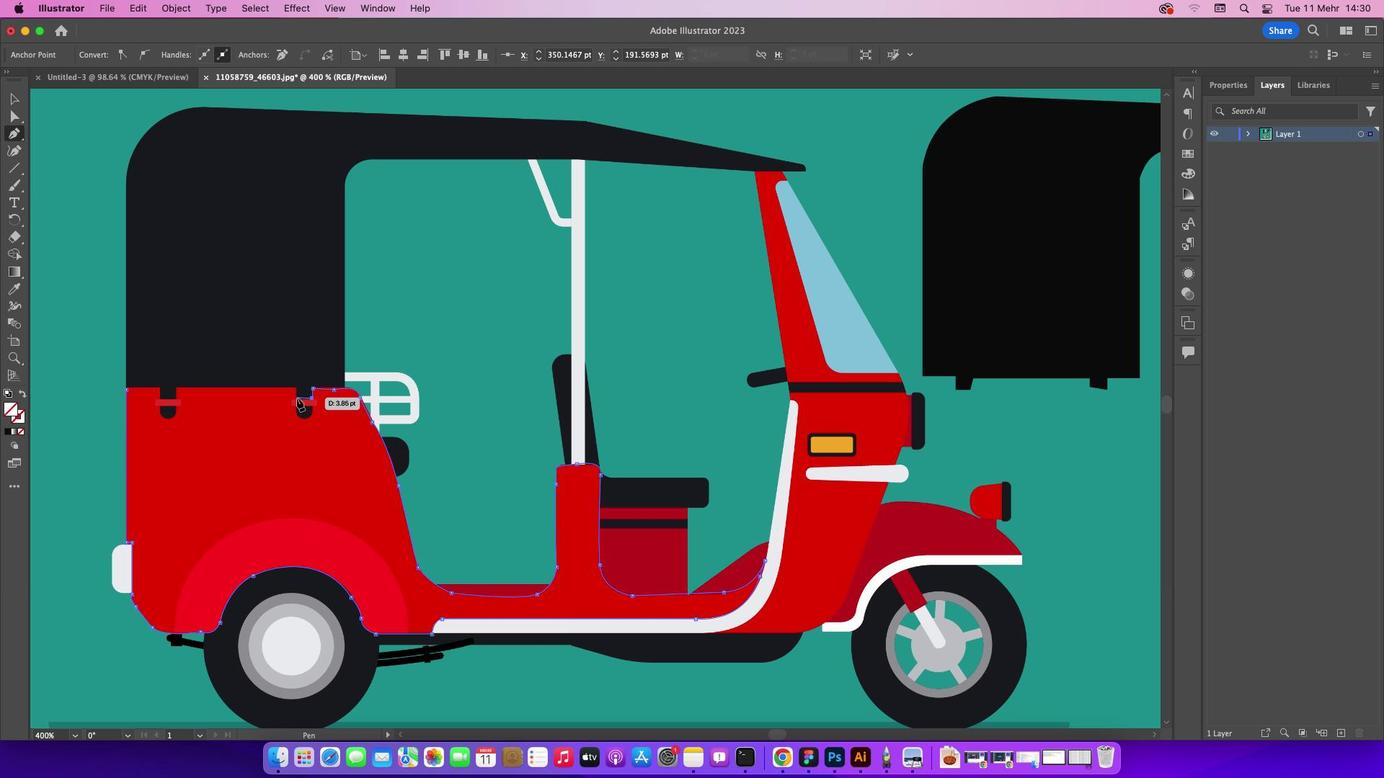 
Action: Mouse pressed left at (296, 398)
Screenshot: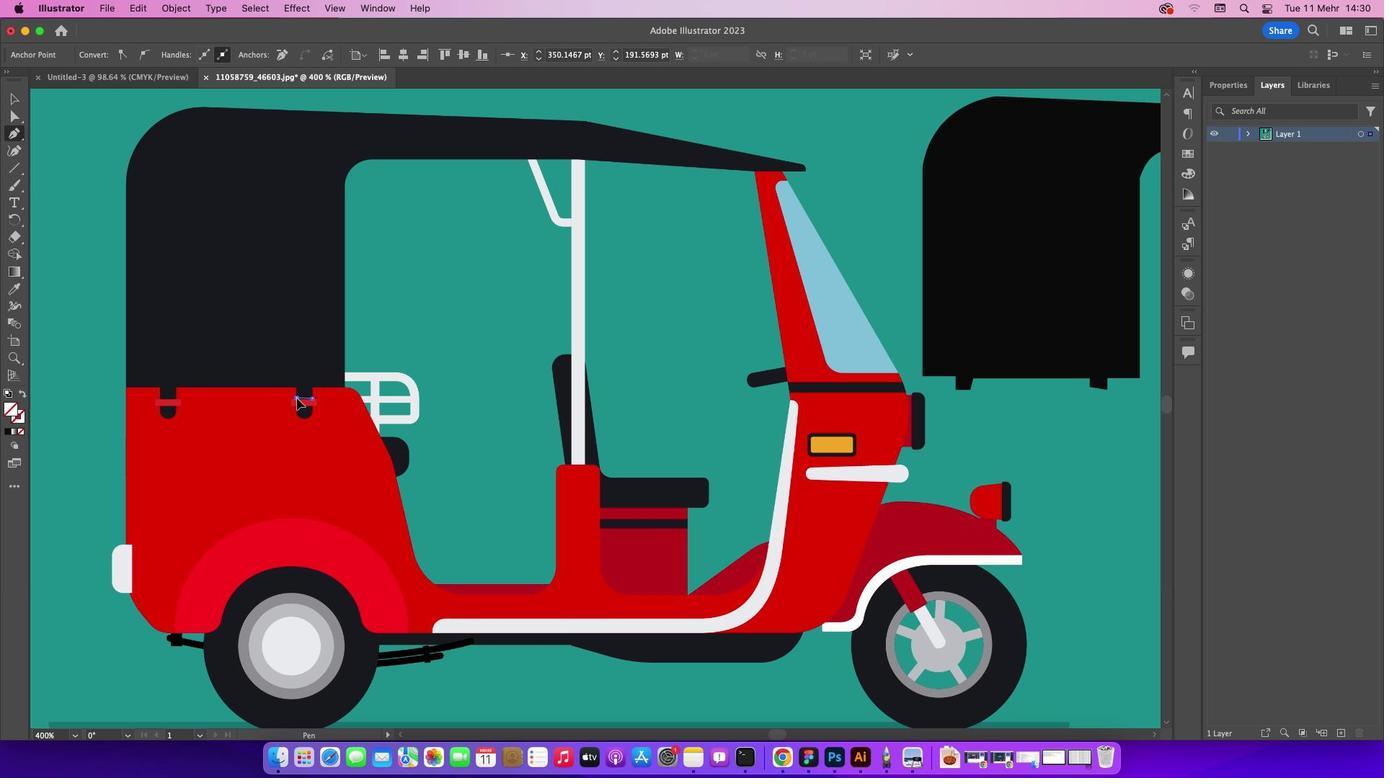 
Action: Mouse moved to (296, 387)
Screenshot: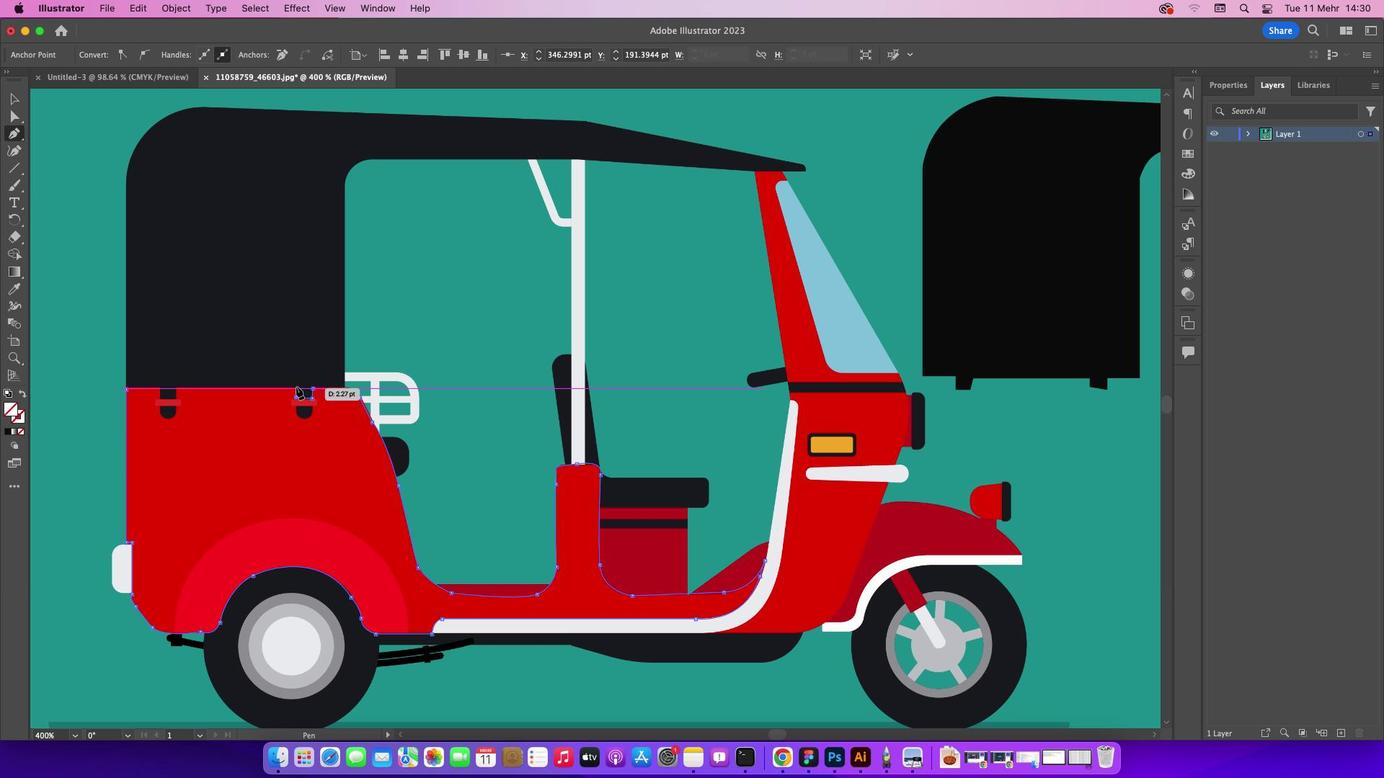 
Action: Mouse pressed left at (296, 387)
